 Task:  Check the availability , reviews  and explore  of Airbnb cottages in Cape Cod with access to farms.
Action: Mouse moved to (479, 64)
Screenshot: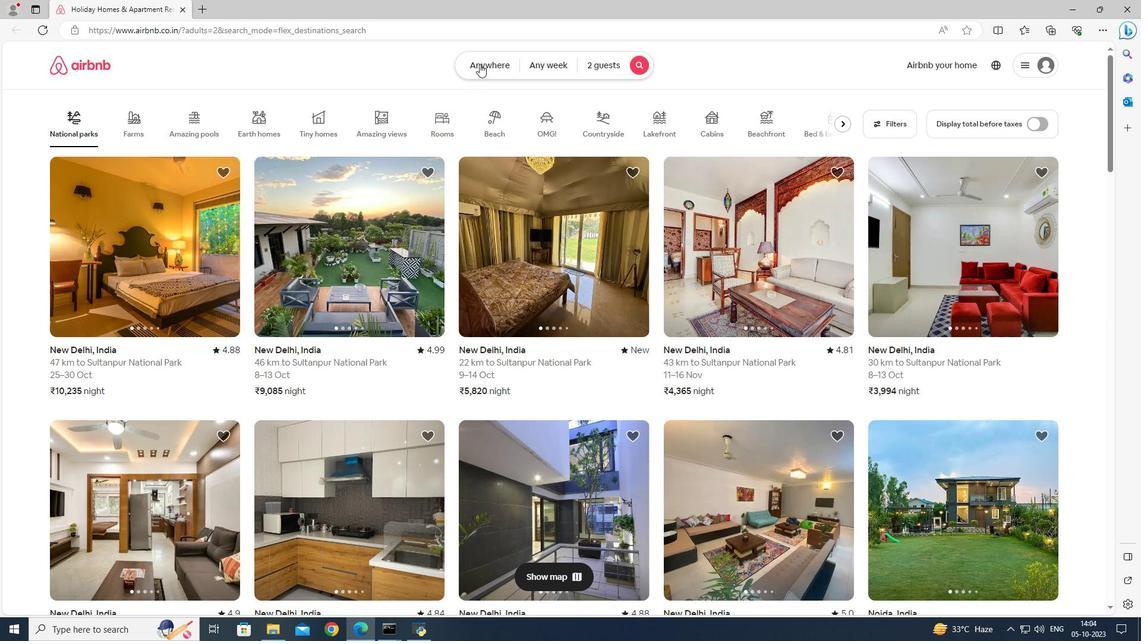 
Action: Mouse pressed left at (479, 64)
Screenshot: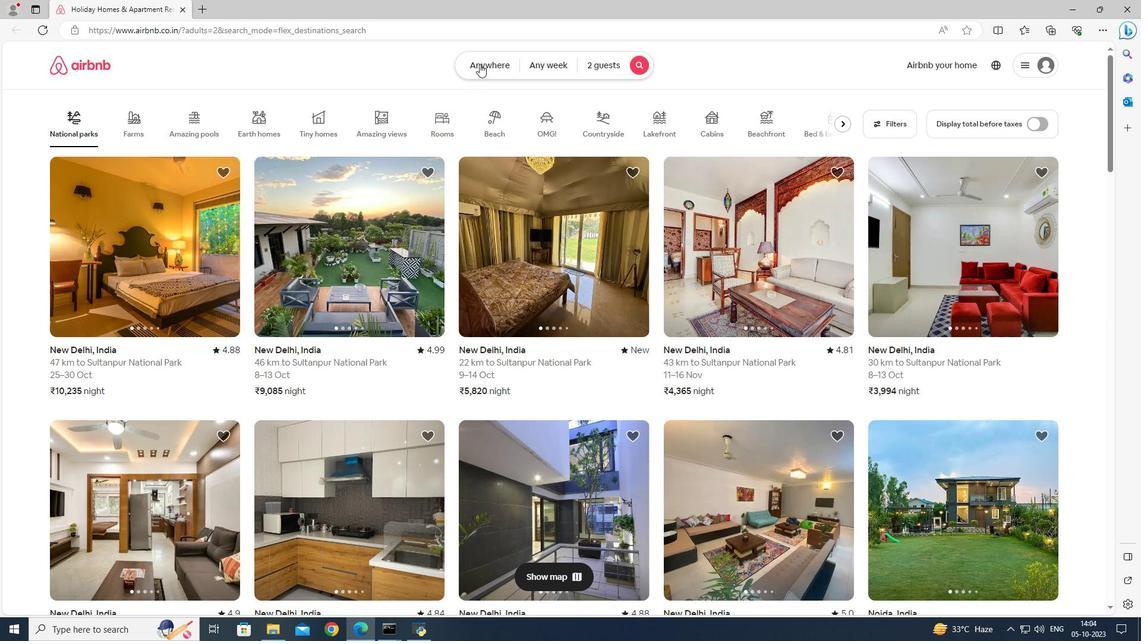 
Action: Mouse moved to (356, 104)
Screenshot: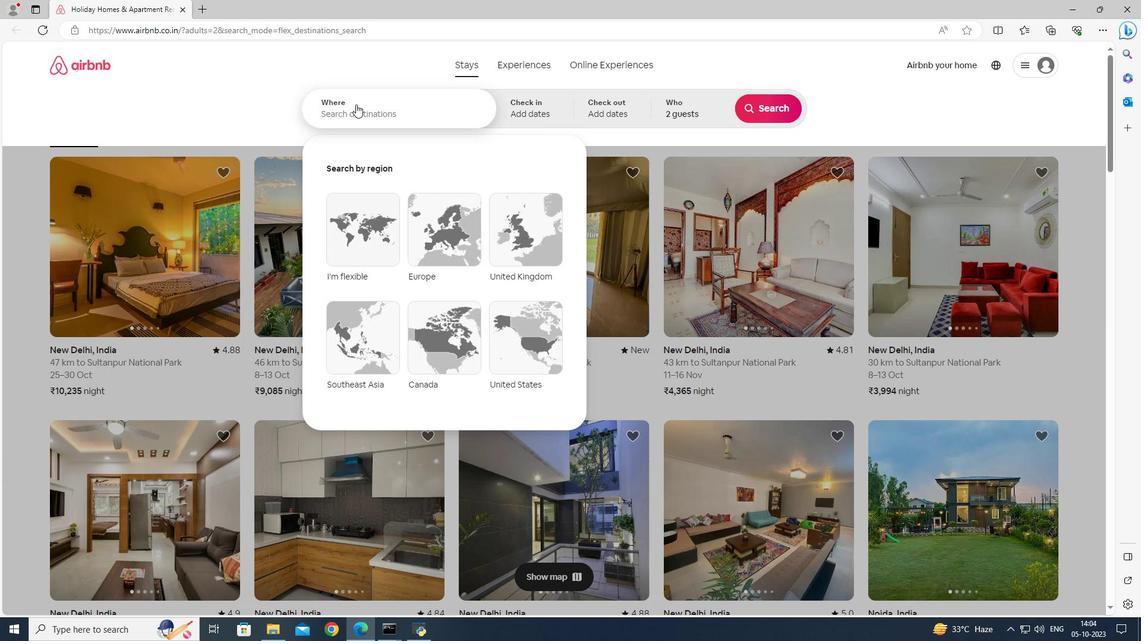 
Action: Mouse pressed left at (356, 104)
Screenshot: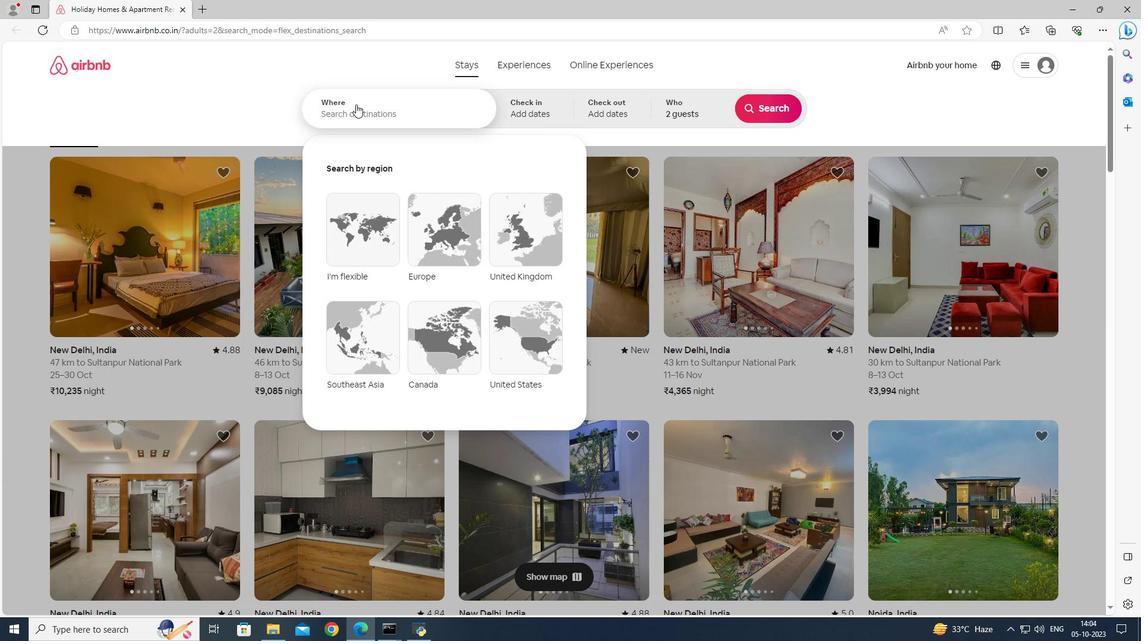 
Action: Mouse moved to (388, 99)
Screenshot: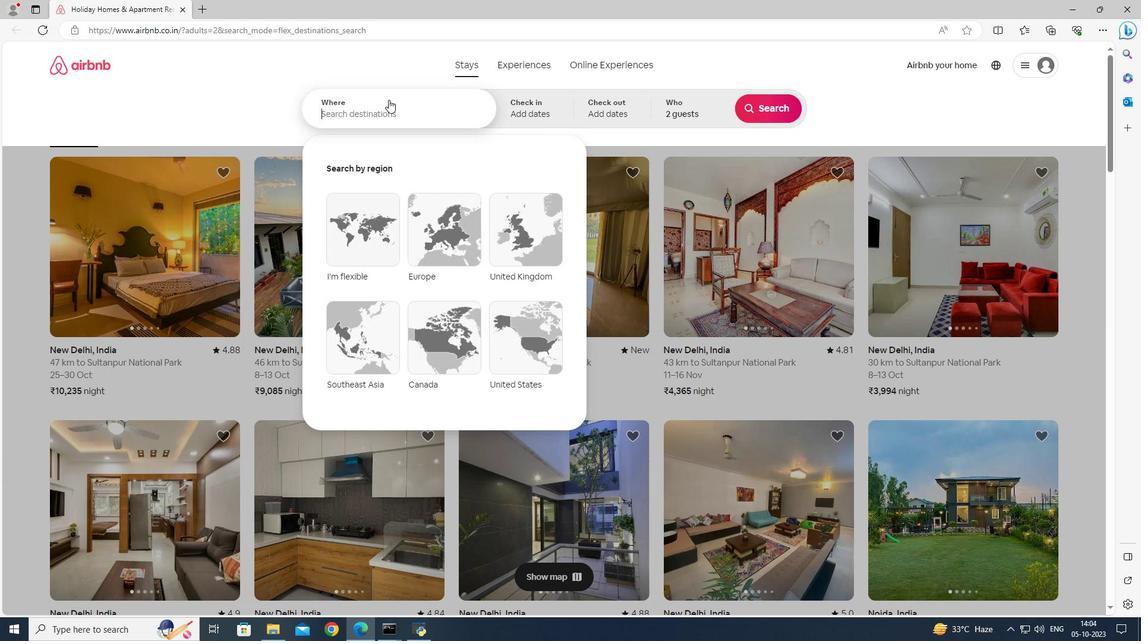 
Action: Key pressed <Key.shift><Key.shift><Key.shift><Key.shift><Key.shift><Key.shift><Key.shift><Key.shift><Key.shift><Key.shift><Key.shift><Key.shift><Key.shift><Key.shift><Key.shift><Key.shift><Key.shift><Key.shift><Key.shift><Key.shift><Key.shift><Key.shift>Cs<Key.backspace>ape<Key.space><Key.shift>Cod
Screenshot: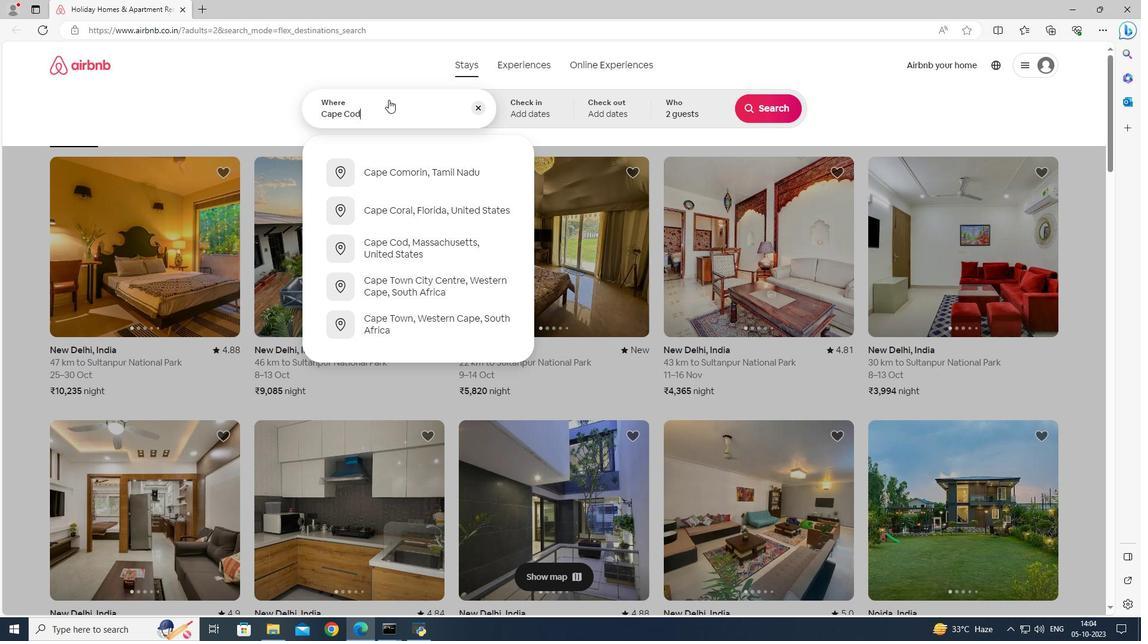 
Action: Mouse moved to (427, 169)
Screenshot: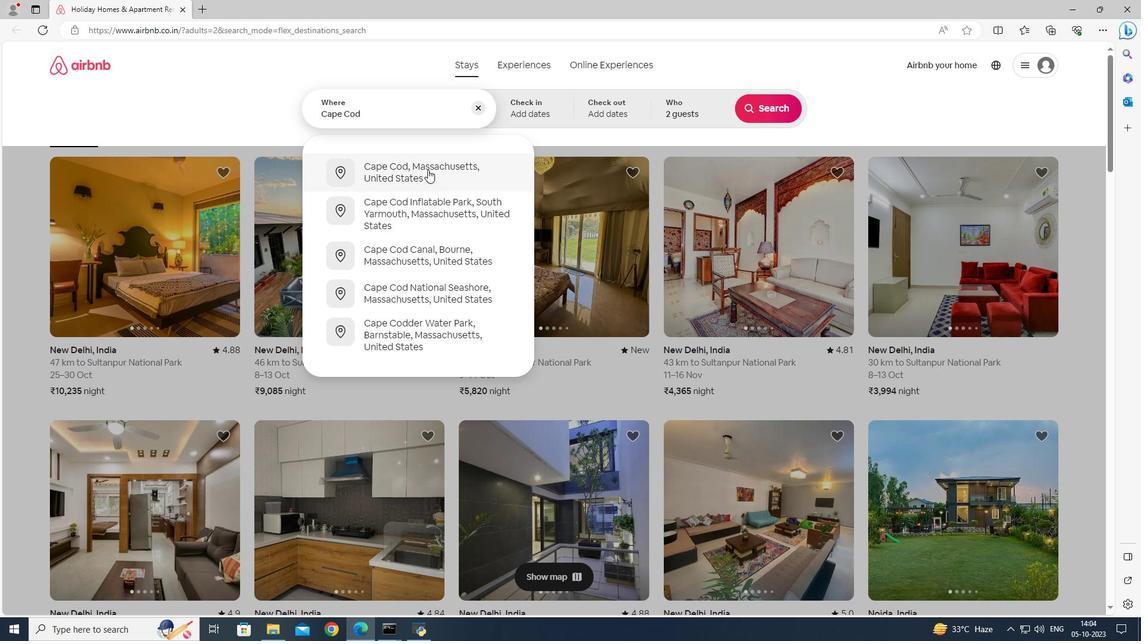 
Action: Mouse pressed left at (427, 169)
Screenshot: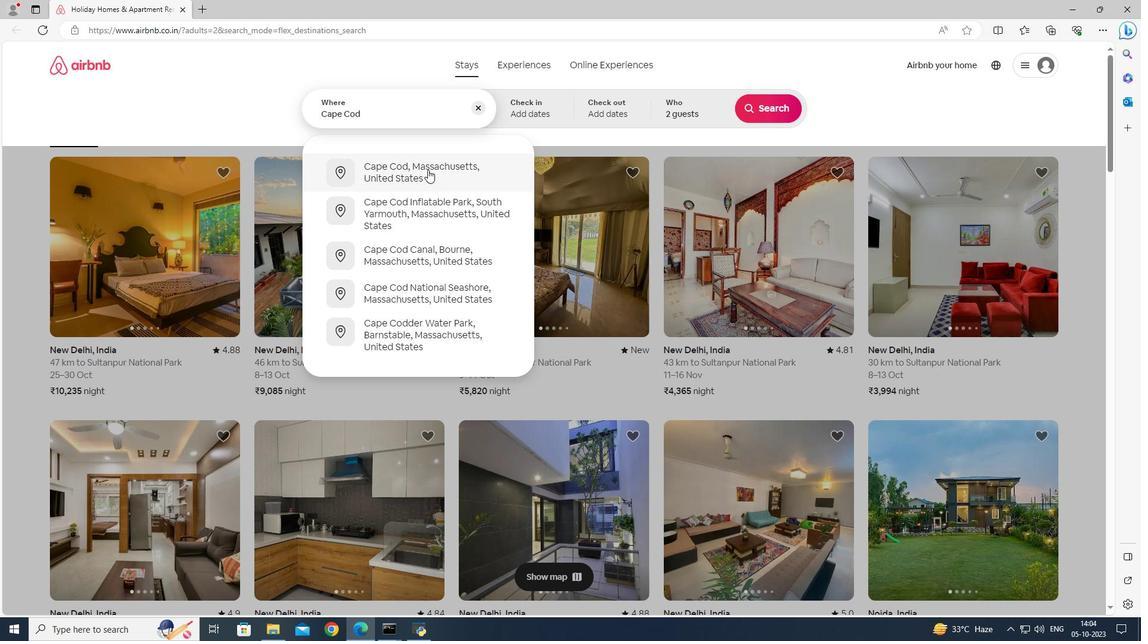 
Action: Mouse moved to (772, 110)
Screenshot: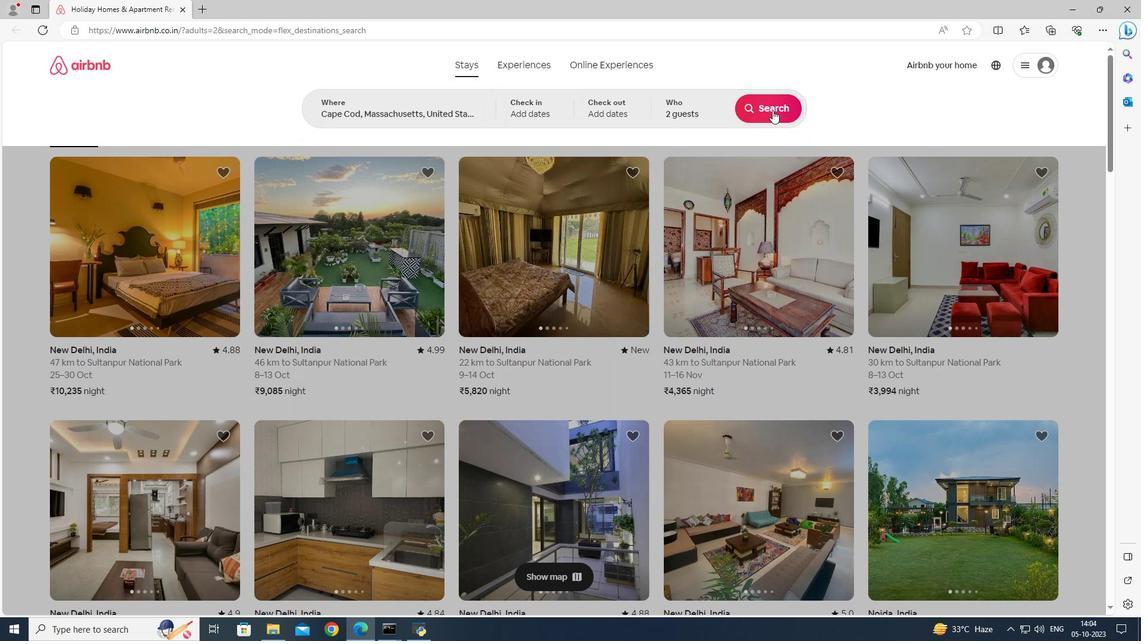 
Action: Mouse pressed left at (772, 110)
Screenshot: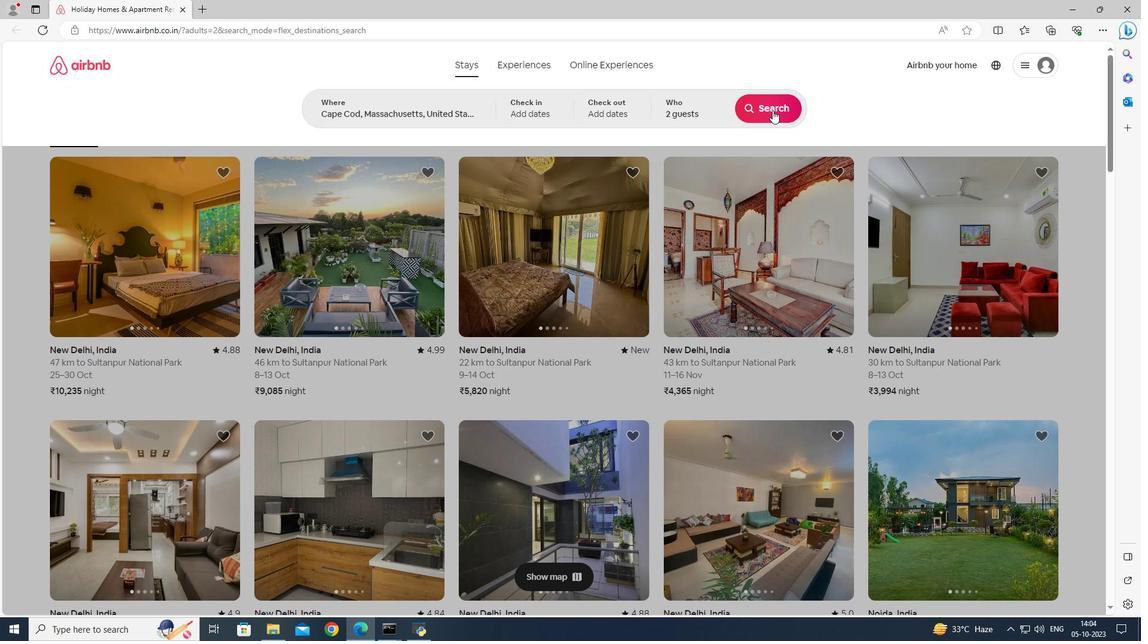 
Action: Mouse moved to (870, 111)
Screenshot: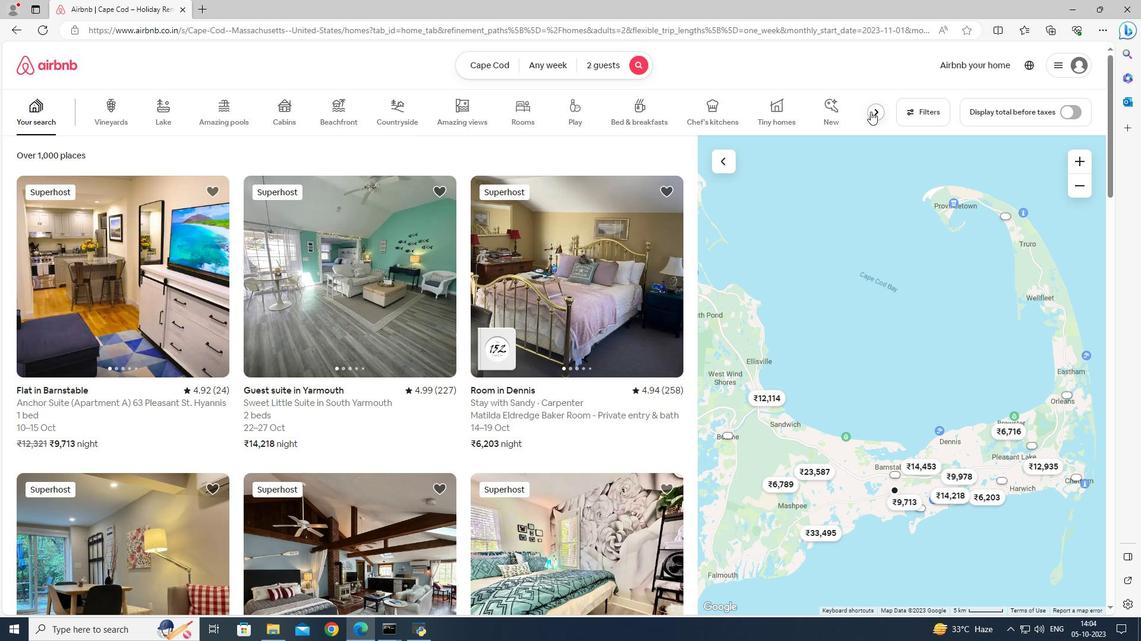 
Action: Mouse pressed left at (870, 111)
Screenshot: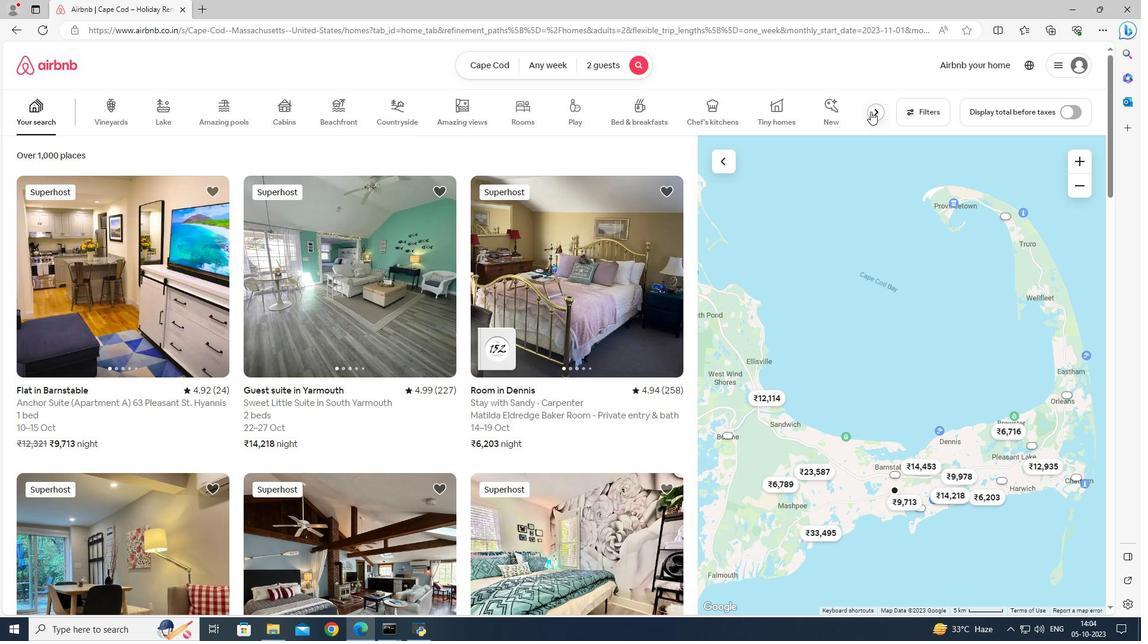 
Action: Mouse moved to (410, 113)
Screenshot: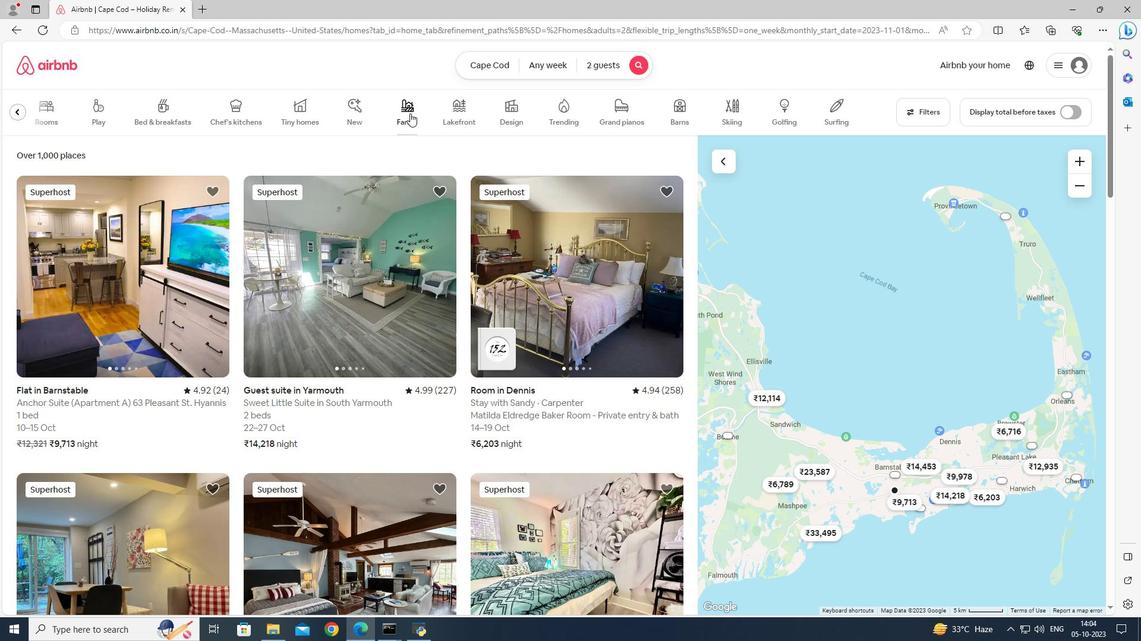 
Action: Mouse pressed left at (410, 113)
Screenshot: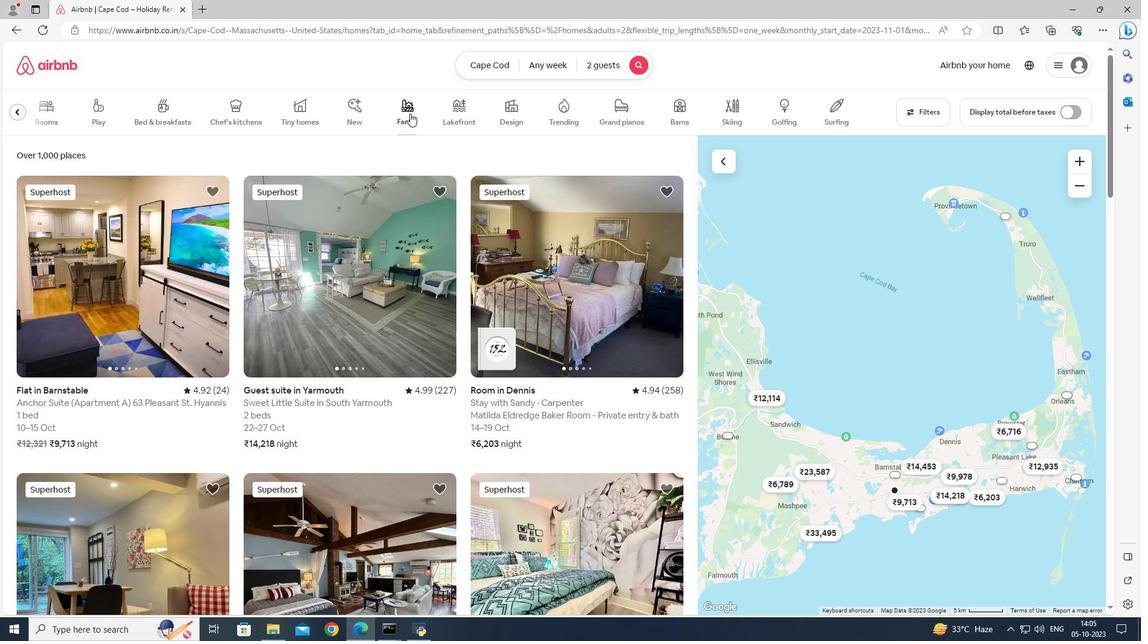 
Action: Mouse moved to (118, 308)
Screenshot: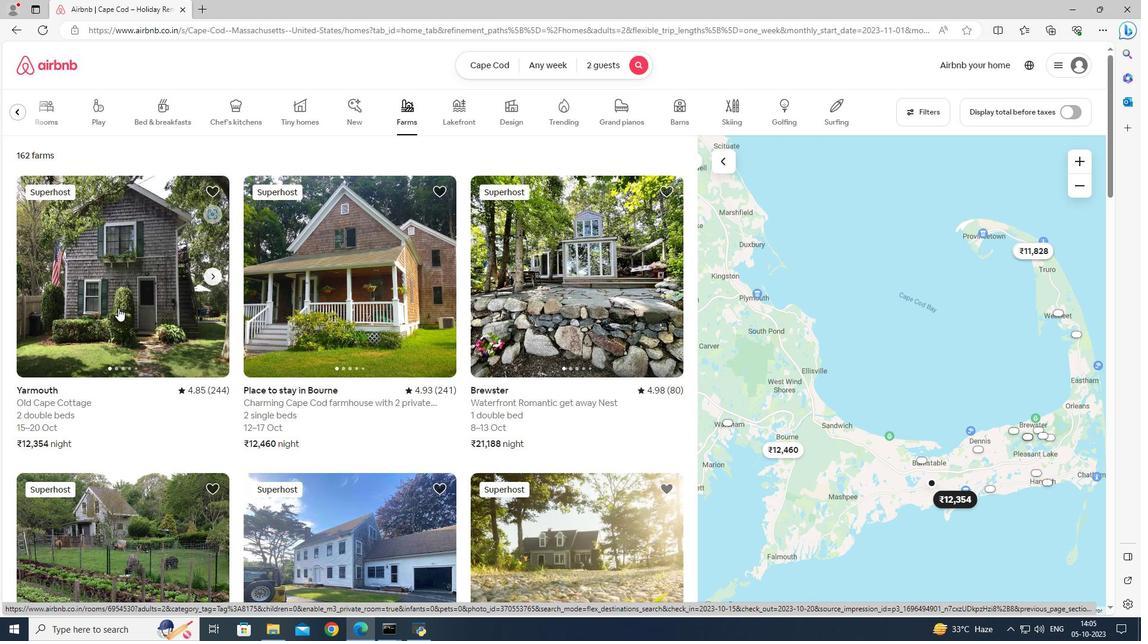 
Action: Mouse pressed left at (118, 308)
Screenshot: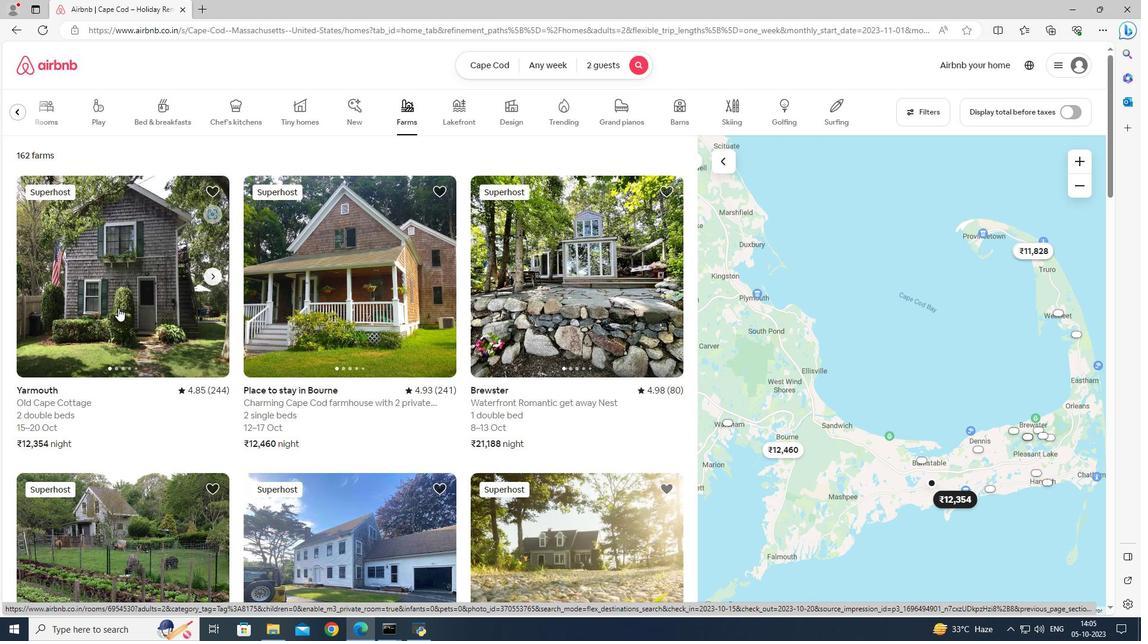 
Action: Mouse moved to (830, 435)
Screenshot: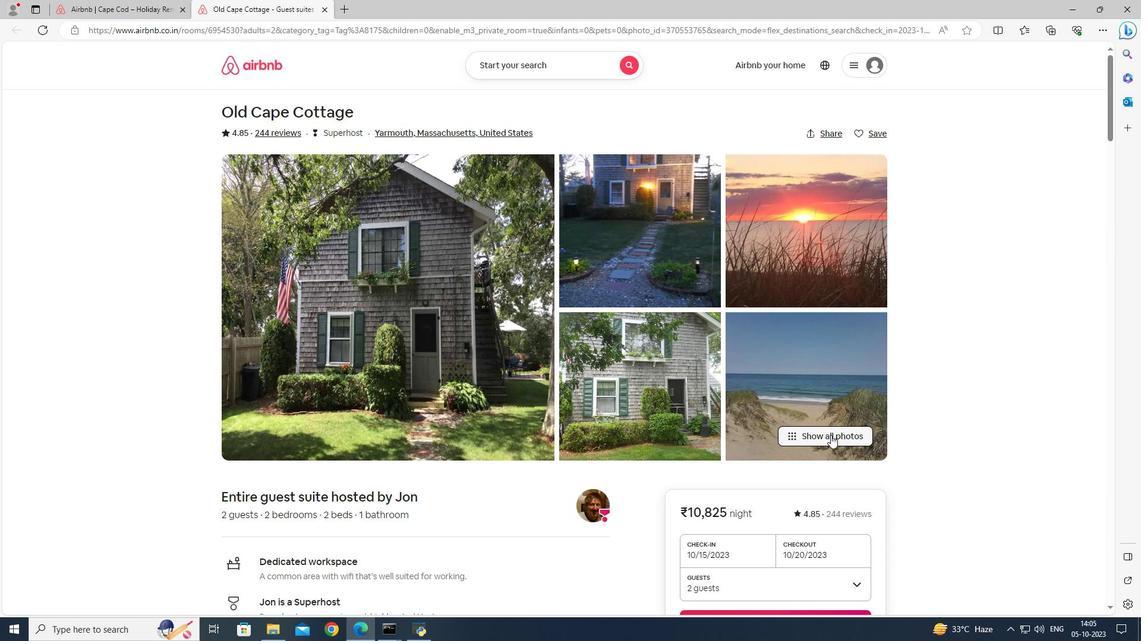 
Action: Mouse pressed left at (830, 435)
Screenshot: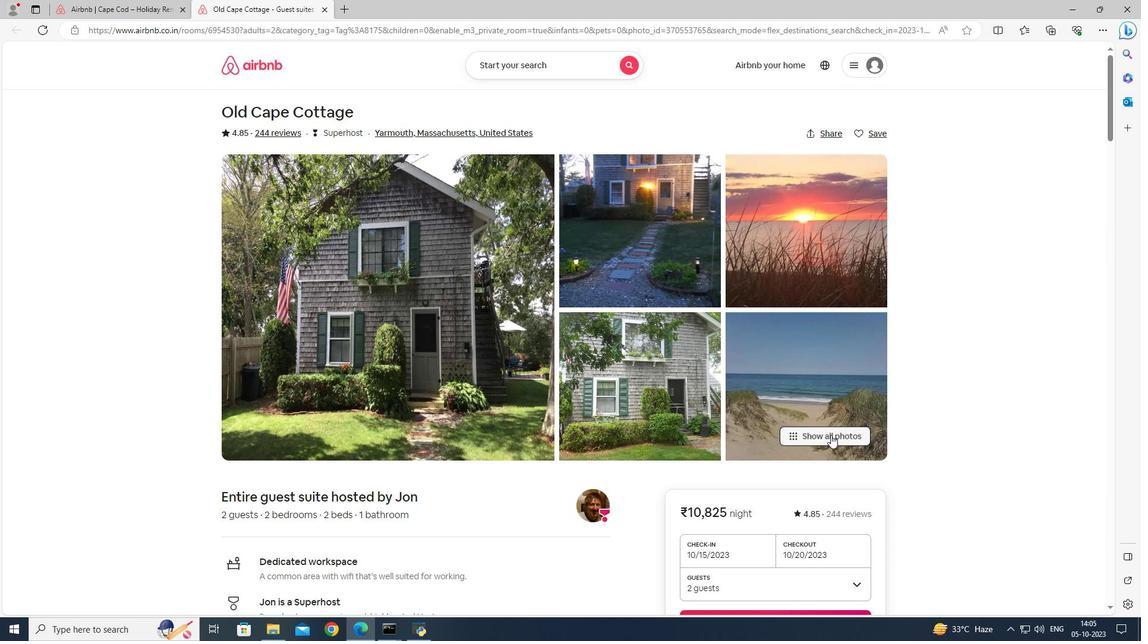 
Action: Mouse moved to (768, 344)
Screenshot: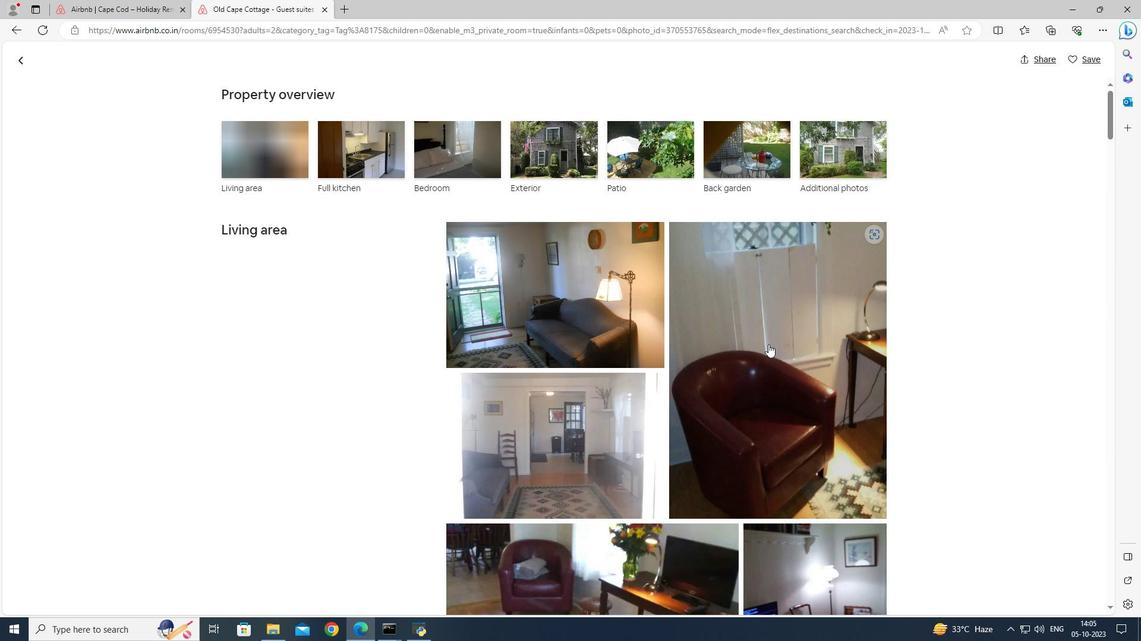 
Action: Mouse scrolled (768, 344) with delta (0, 0)
Screenshot: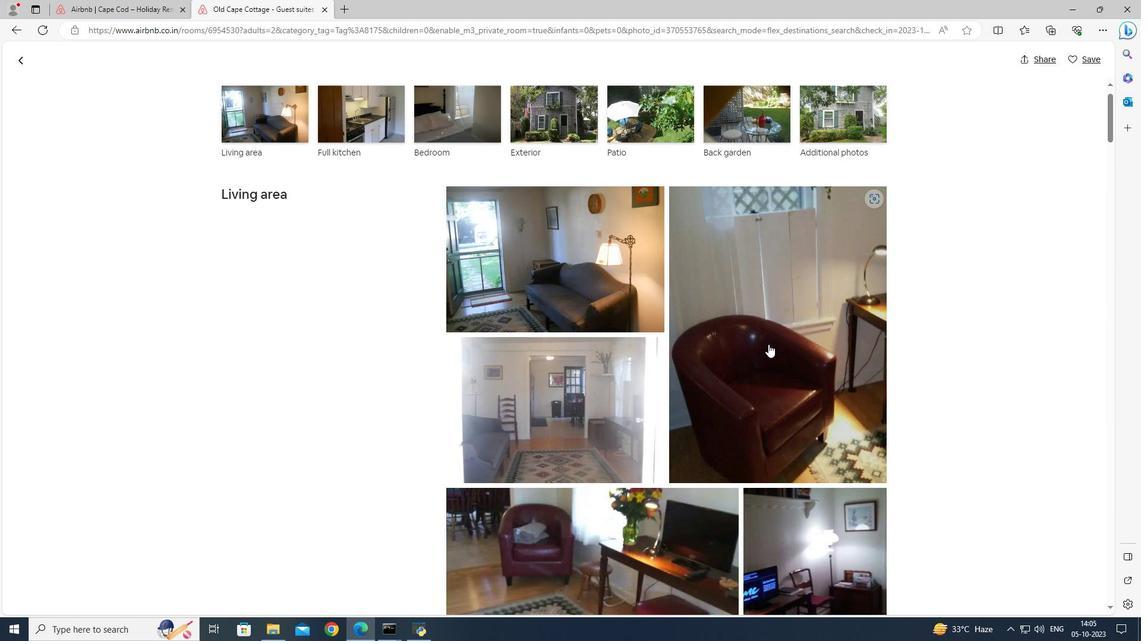 
Action: Mouse scrolled (768, 344) with delta (0, 0)
Screenshot: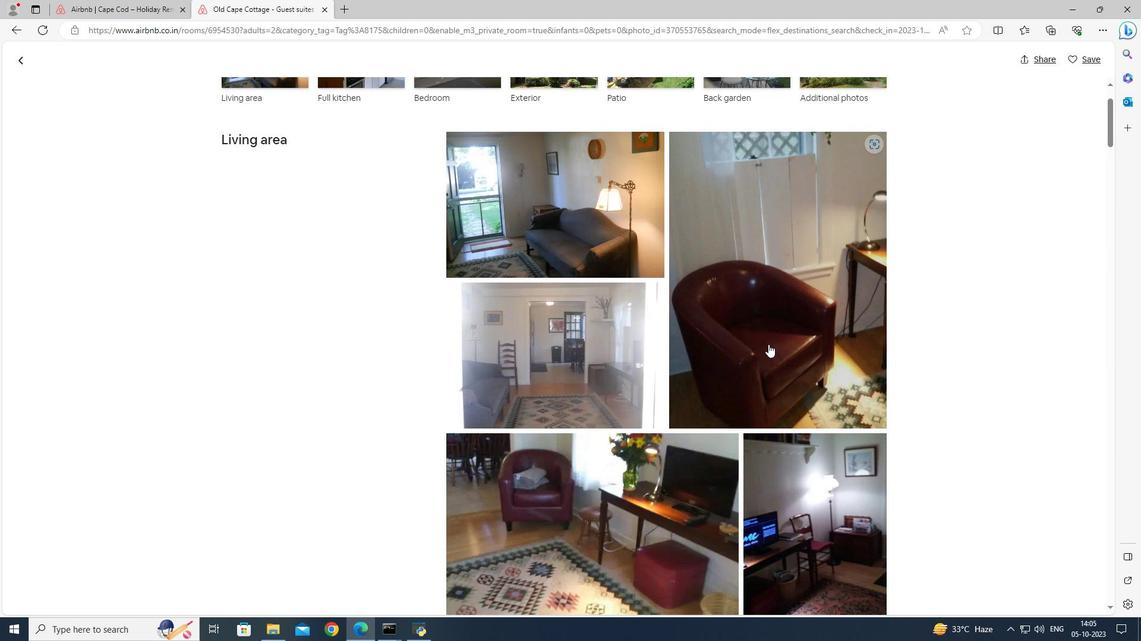 
Action: Mouse scrolled (768, 344) with delta (0, 0)
Screenshot: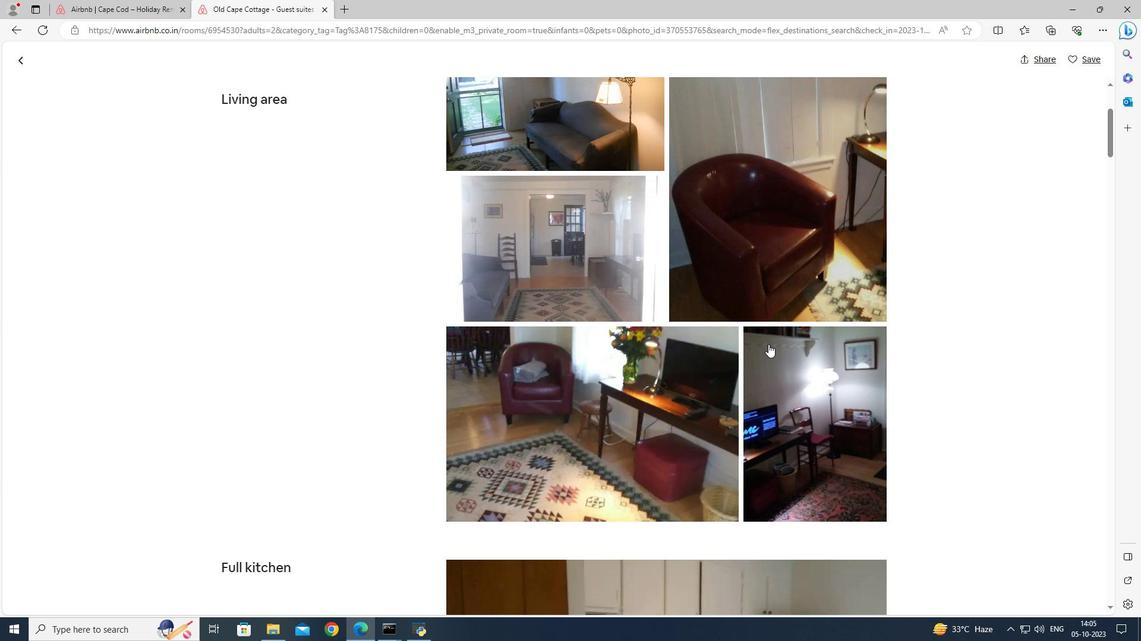 
Action: Mouse scrolled (768, 344) with delta (0, 0)
Screenshot: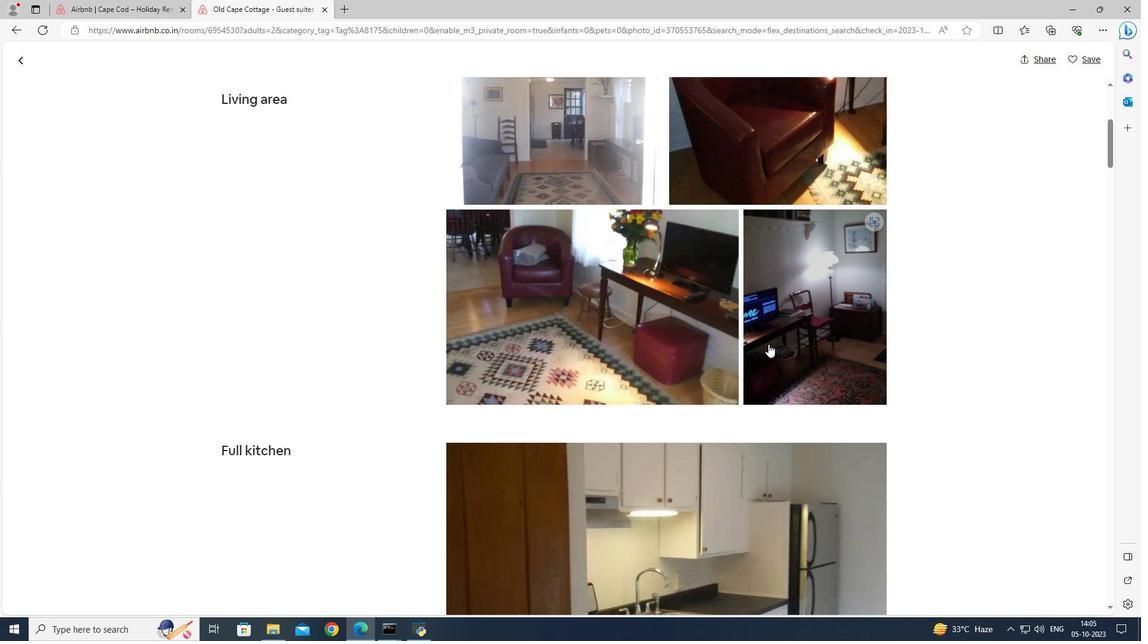 
Action: Mouse scrolled (768, 344) with delta (0, 0)
Screenshot: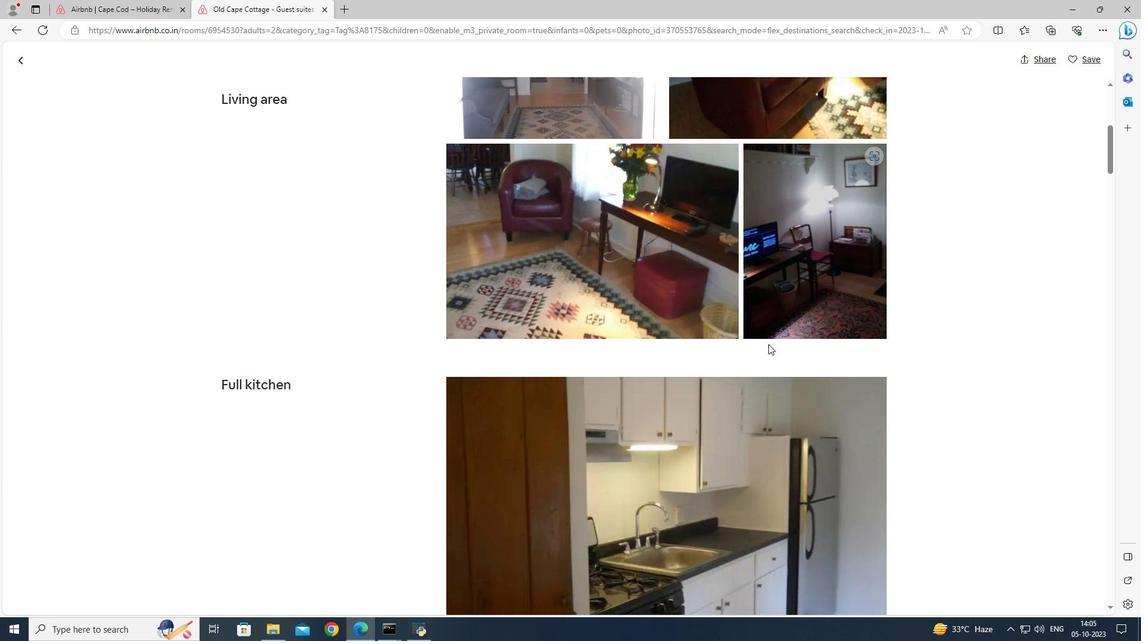 
Action: Mouse scrolled (768, 344) with delta (0, 0)
Screenshot: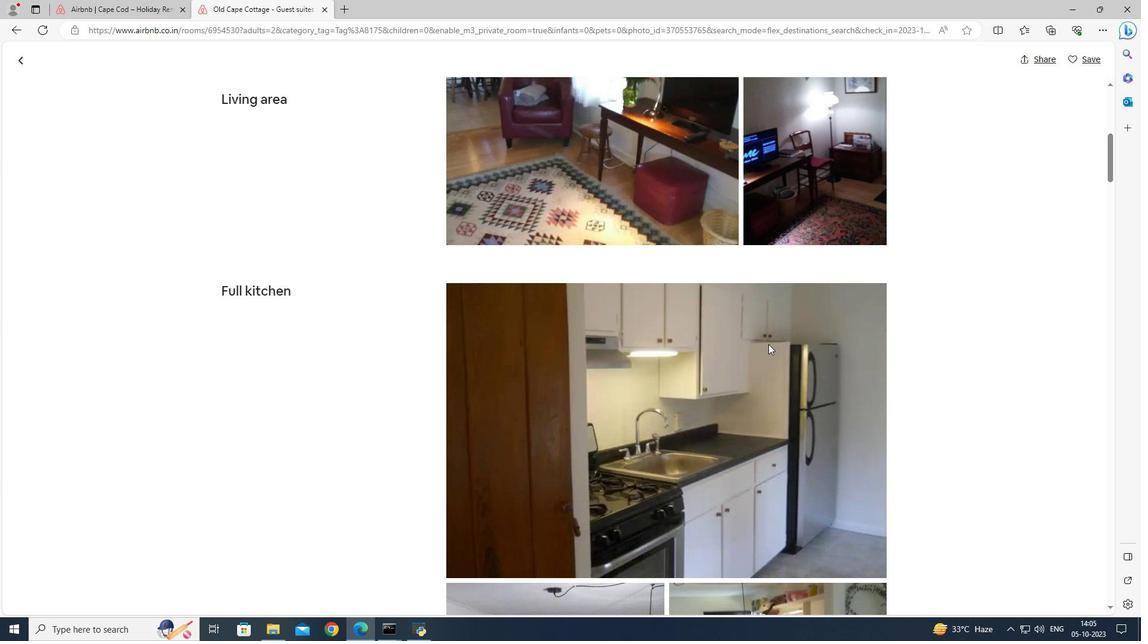 
Action: Mouse scrolled (768, 344) with delta (0, 0)
Screenshot: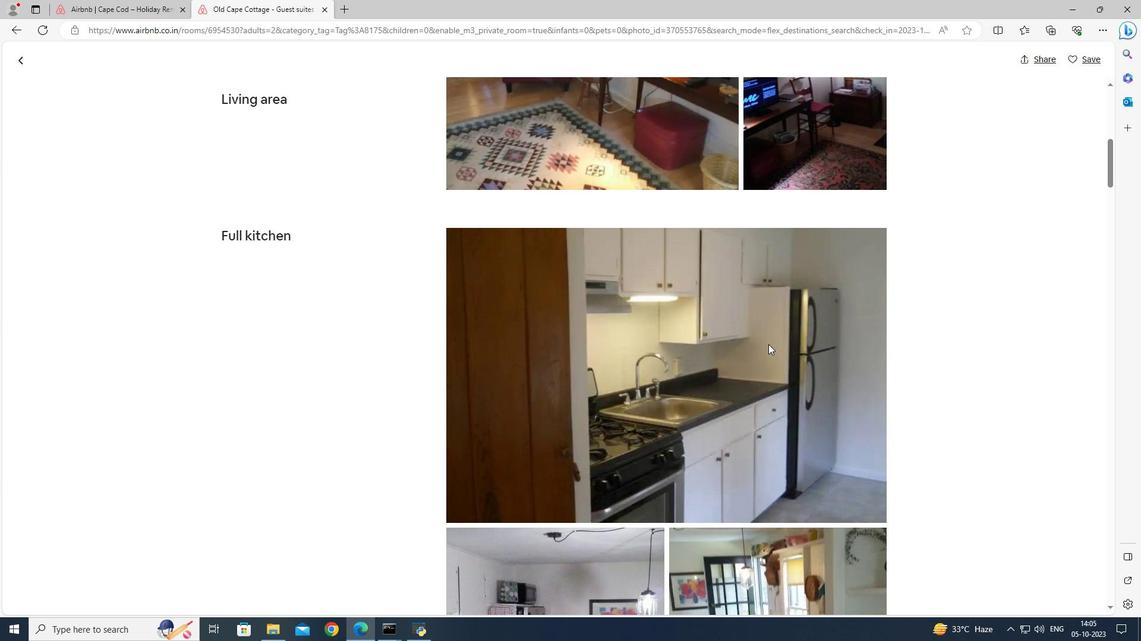 
Action: Mouse scrolled (768, 344) with delta (0, 0)
Screenshot: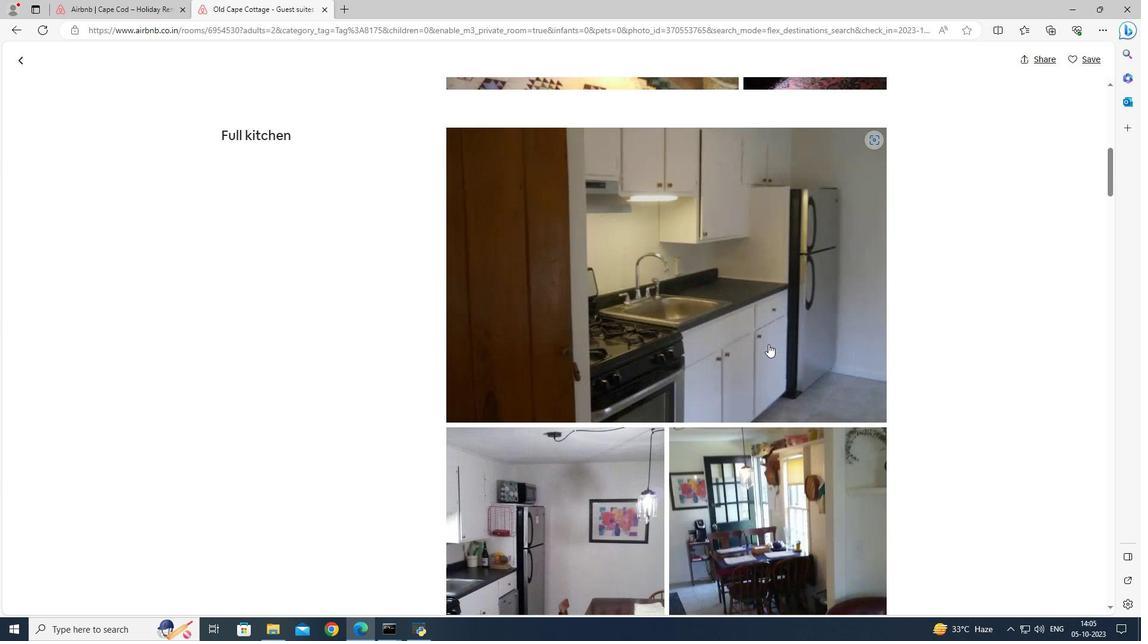 
Action: Mouse scrolled (768, 344) with delta (0, 0)
Screenshot: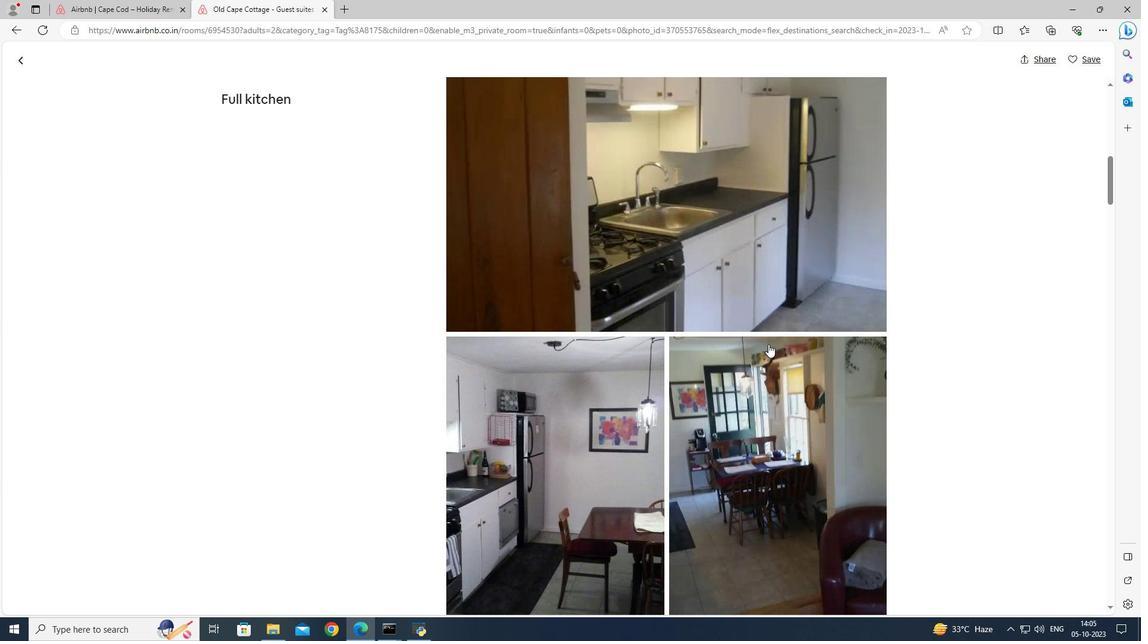 
Action: Mouse scrolled (768, 344) with delta (0, 0)
Screenshot: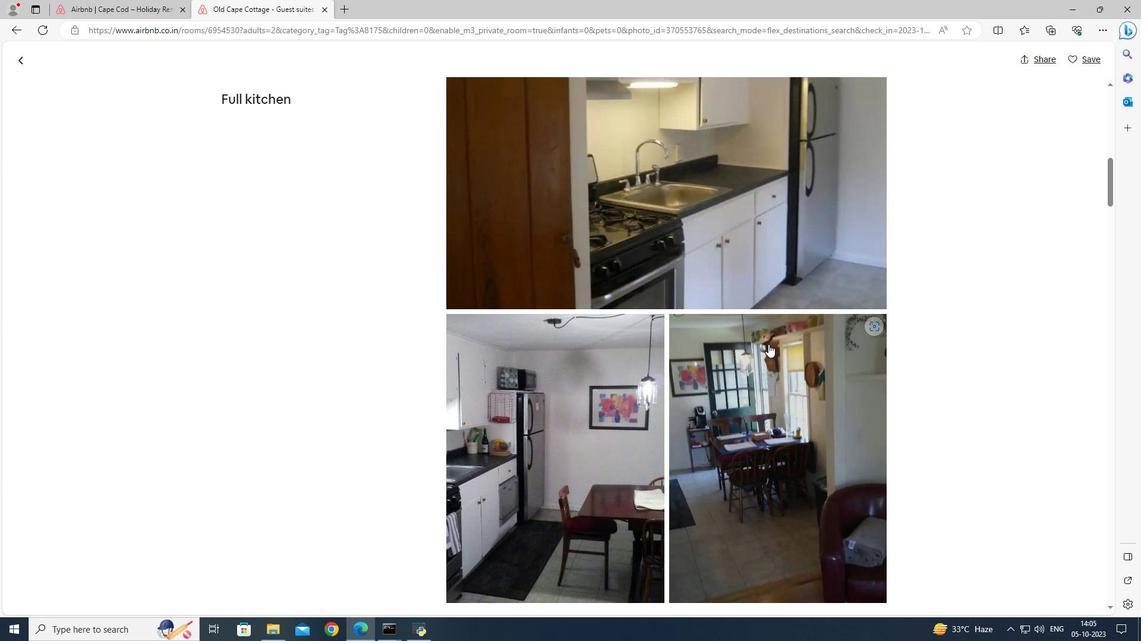 
Action: Mouse scrolled (768, 344) with delta (0, 0)
Screenshot: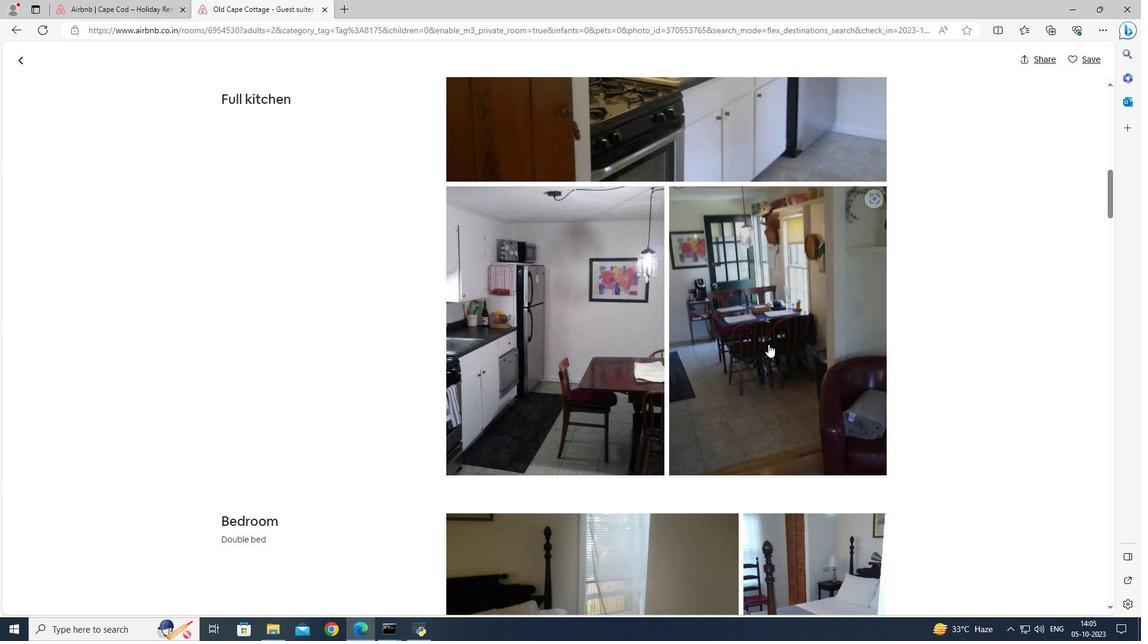 
Action: Mouse scrolled (768, 344) with delta (0, 0)
Screenshot: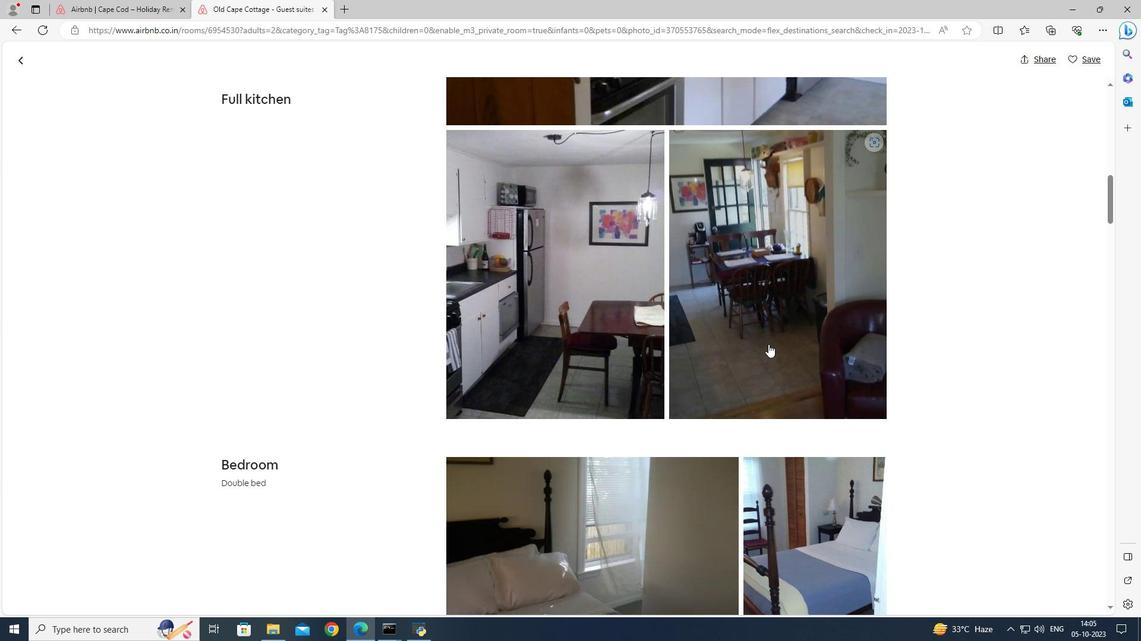 
Action: Mouse scrolled (768, 344) with delta (0, 0)
Screenshot: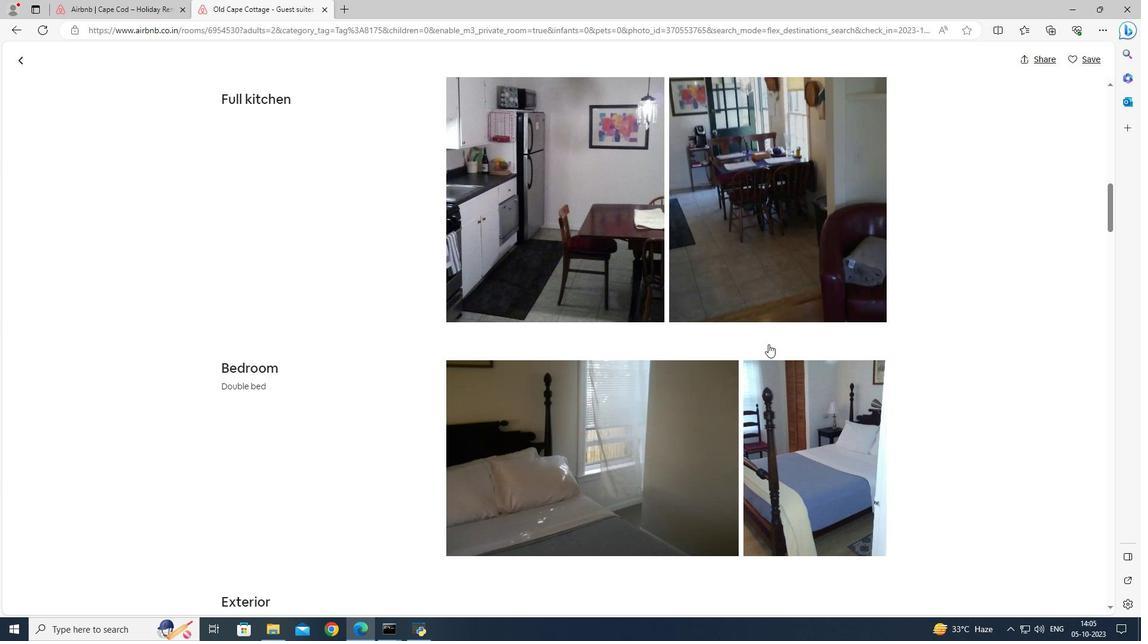 
Action: Mouse scrolled (768, 344) with delta (0, 0)
Screenshot: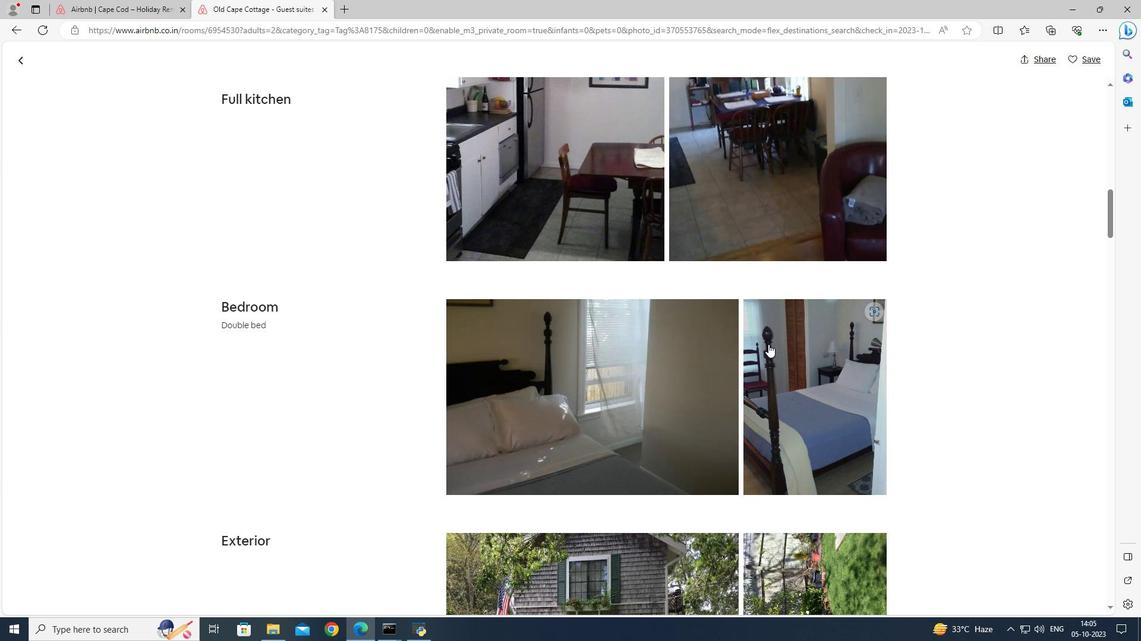 
Action: Mouse scrolled (768, 344) with delta (0, 0)
Screenshot: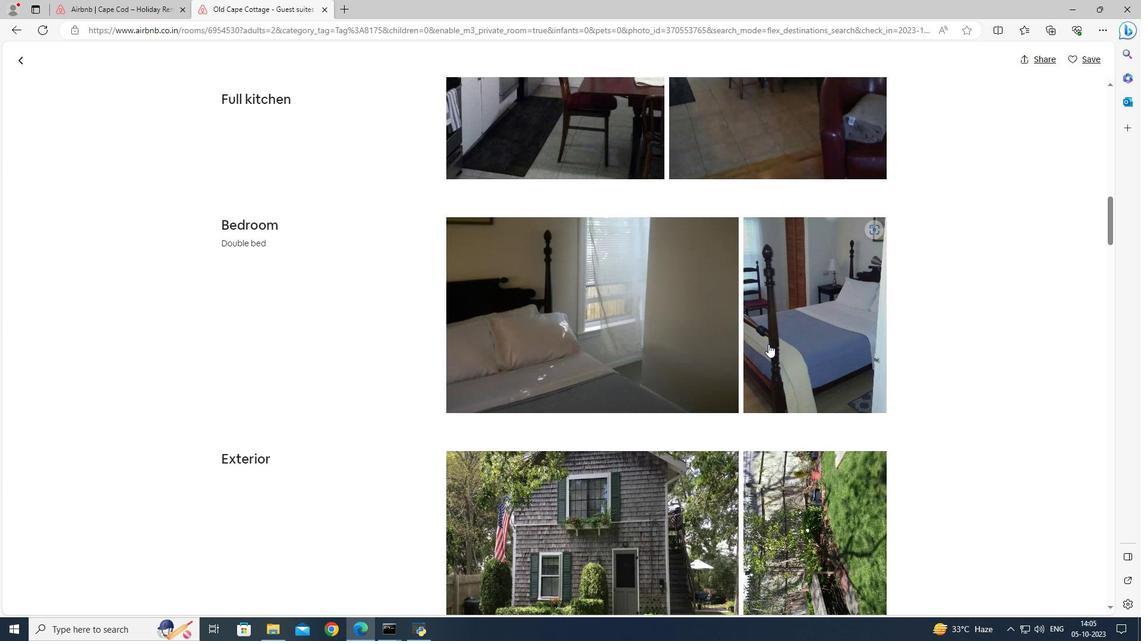 
Action: Mouse scrolled (768, 344) with delta (0, 0)
Screenshot: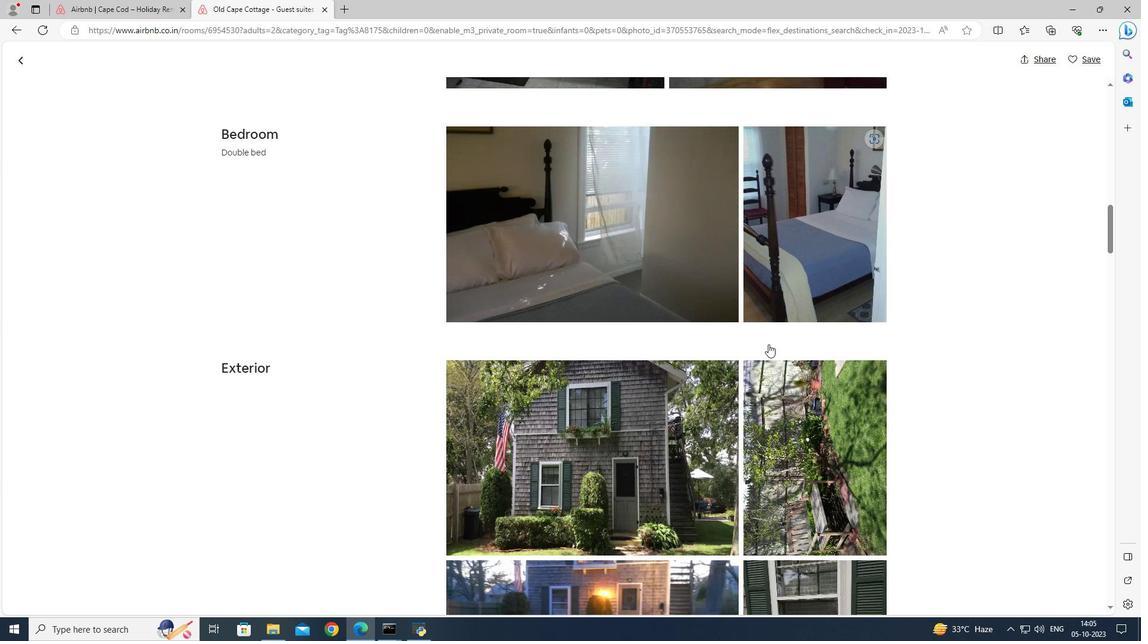 
Action: Mouse scrolled (768, 344) with delta (0, 0)
Screenshot: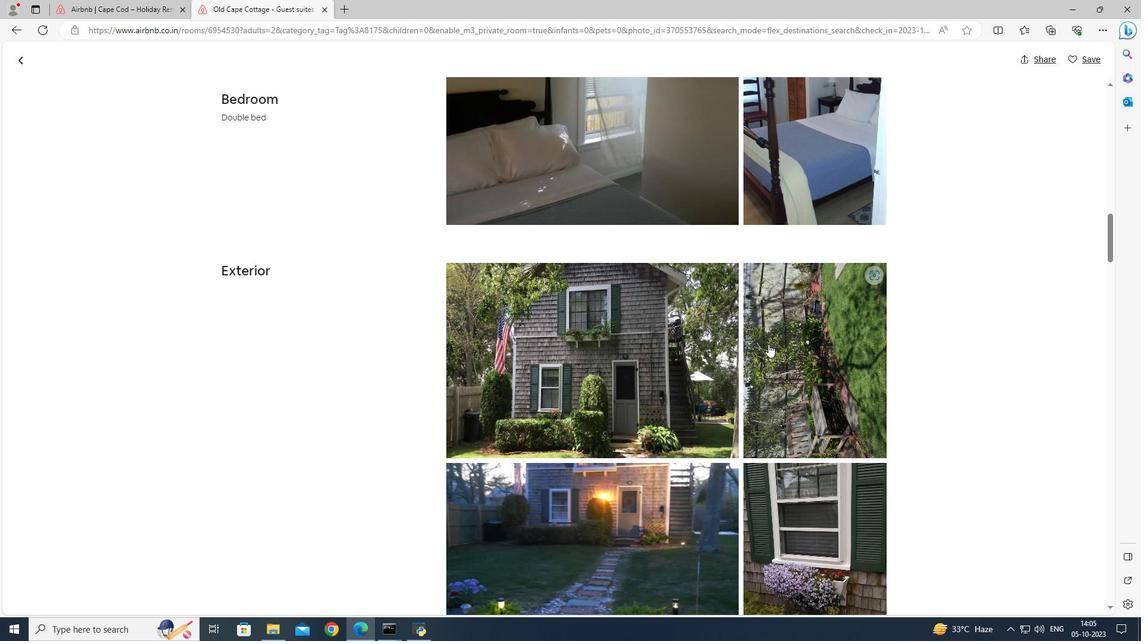 
Action: Mouse scrolled (768, 344) with delta (0, 0)
Screenshot: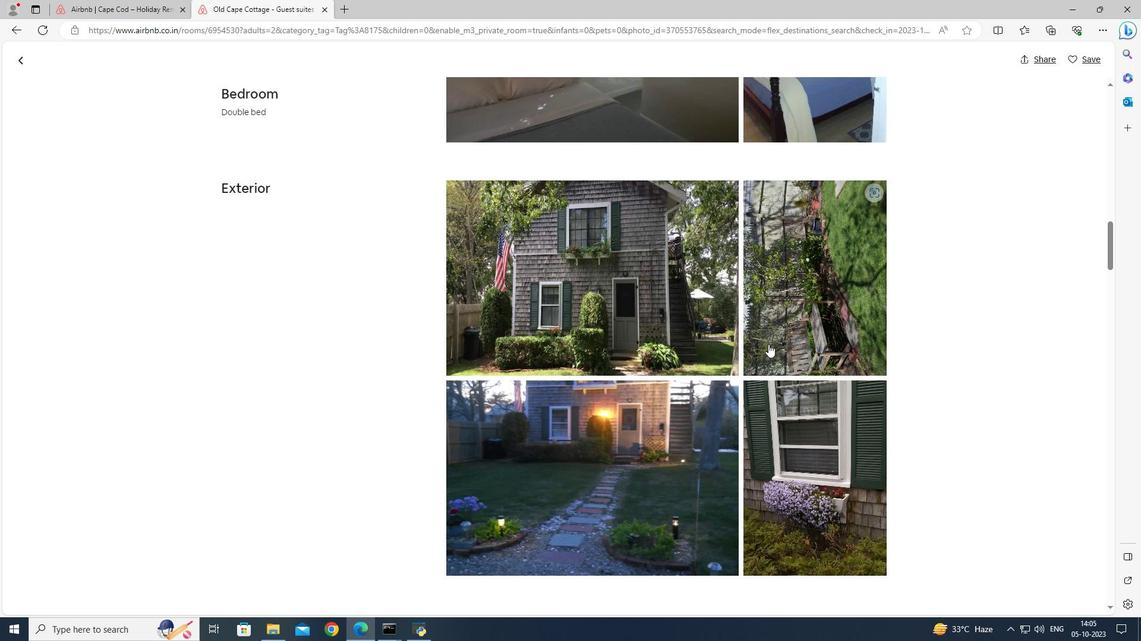 
Action: Mouse scrolled (768, 344) with delta (0, 0)
Screenshot: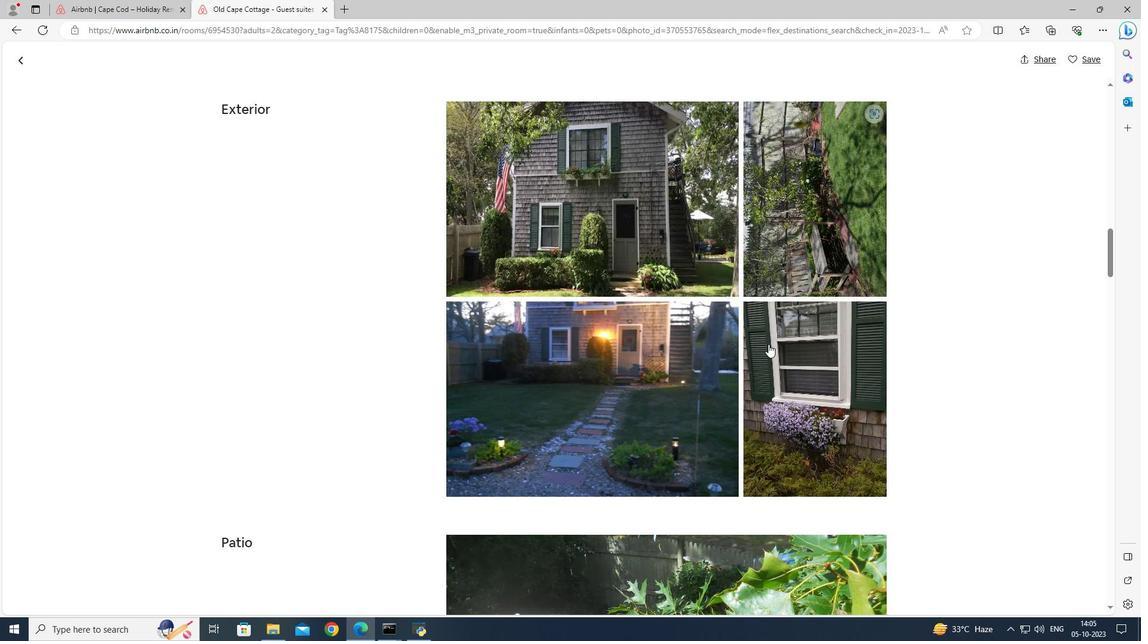 
Action: Mouse scrolled (768, 344) with delta (0, 0)
Screenshot: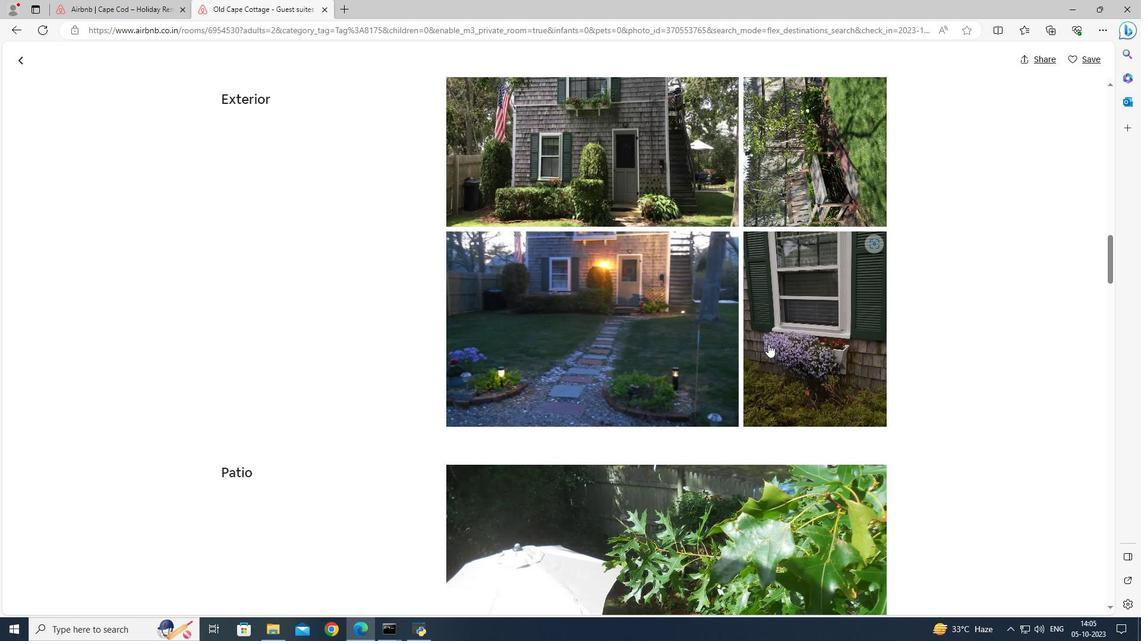 
Action: Mouse scrolled (768, 344) with delta (0, 0)
Screenshot: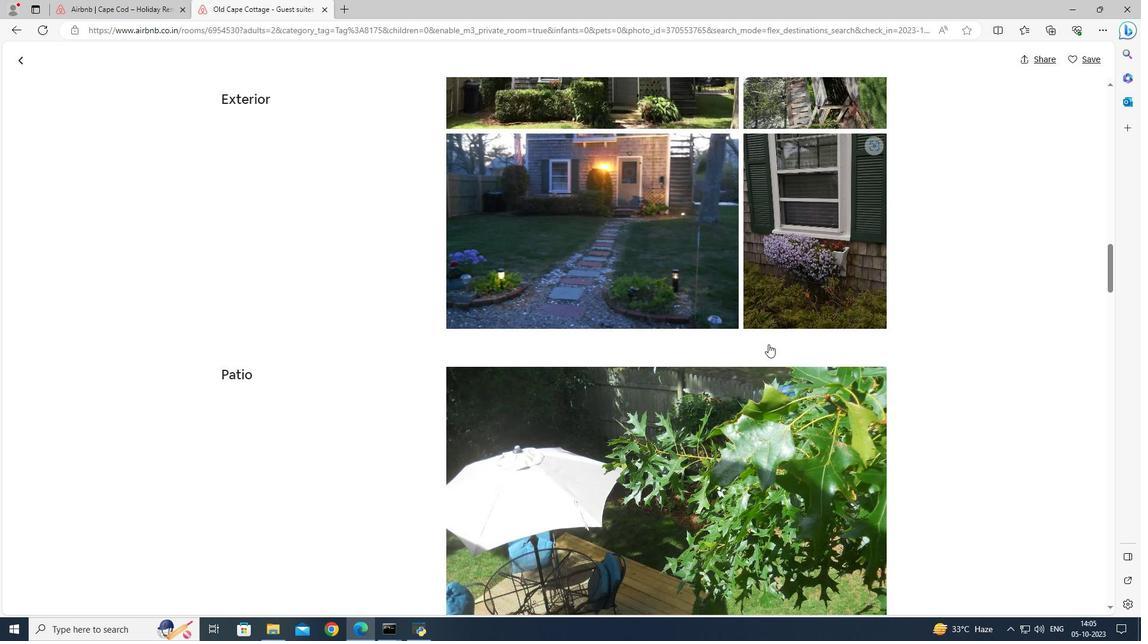 
Action: Mouse scrolled (768, 344) with delta (0, 0)
Screenshot: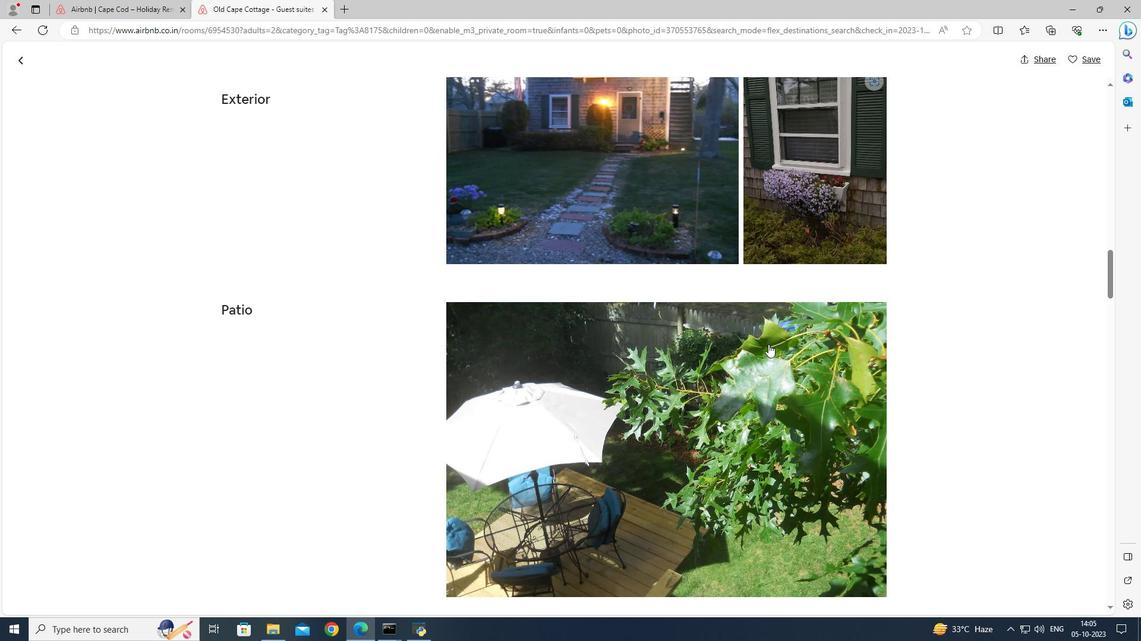 
Action: Mouse scrolled (768, 344) with delta (0, 0)
Screenshot: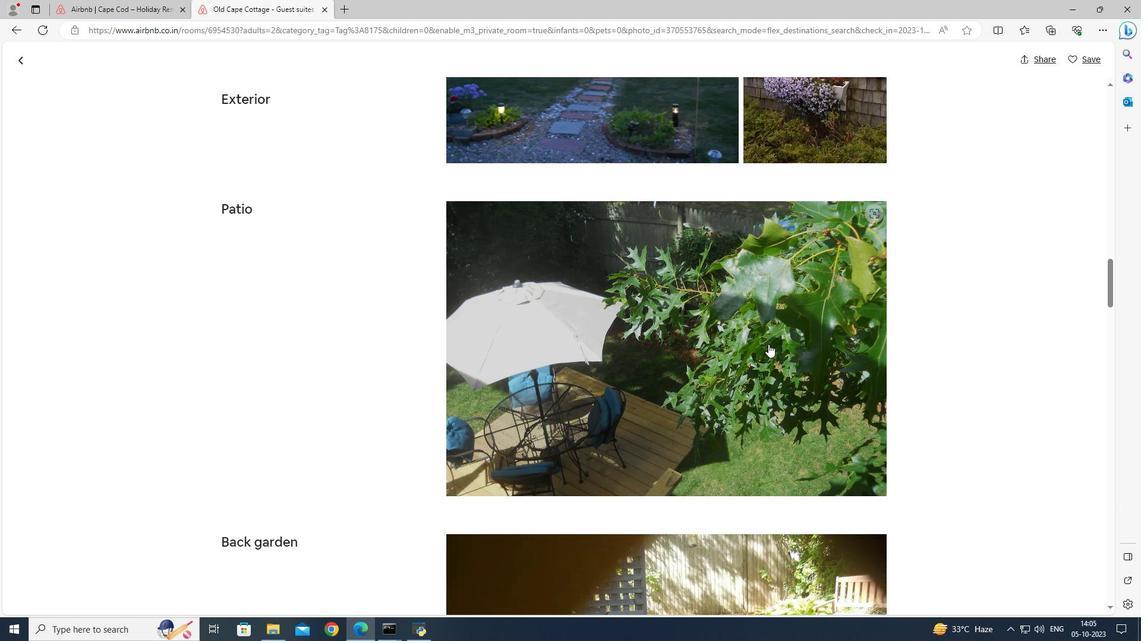 
Action: Mouse scrolled (768, 344) with delta (0, 0)
Screenshot: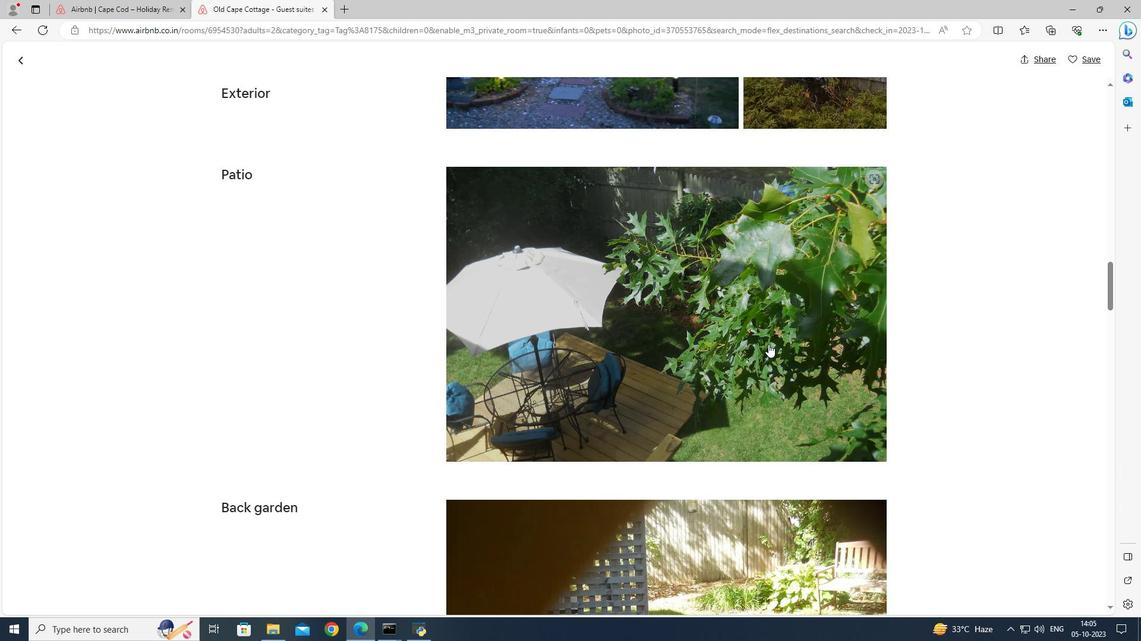 
Action: Mouse scrolled (768, 344) with delta (0, 0)
Screenshot: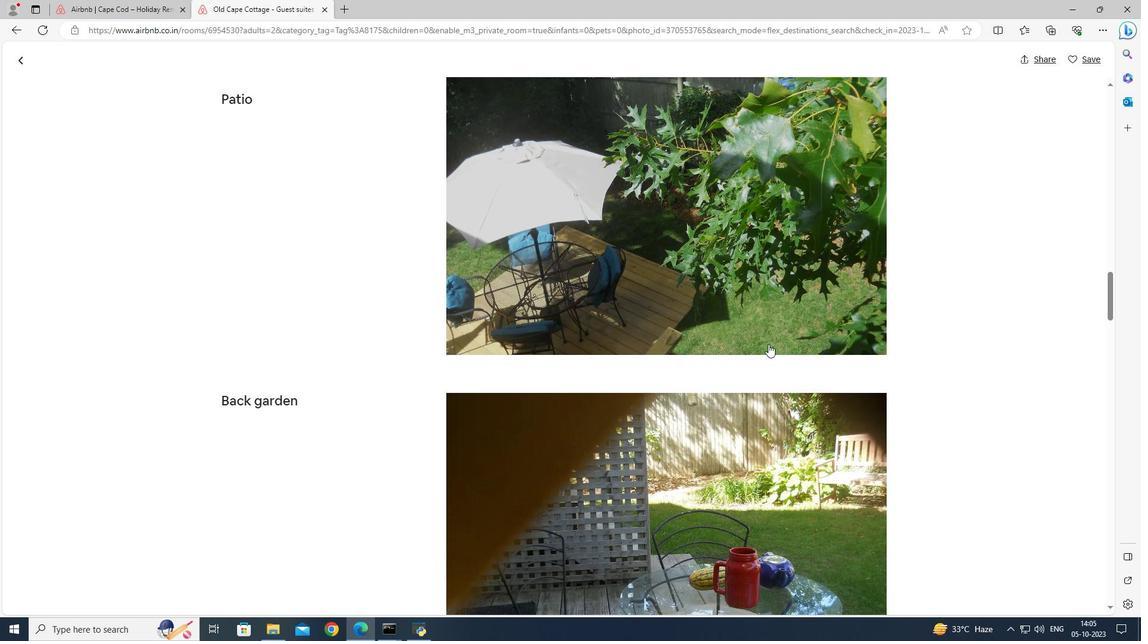 
Action: Mouse scrolled (768, 344) with delta (0, 0)
Screenshot: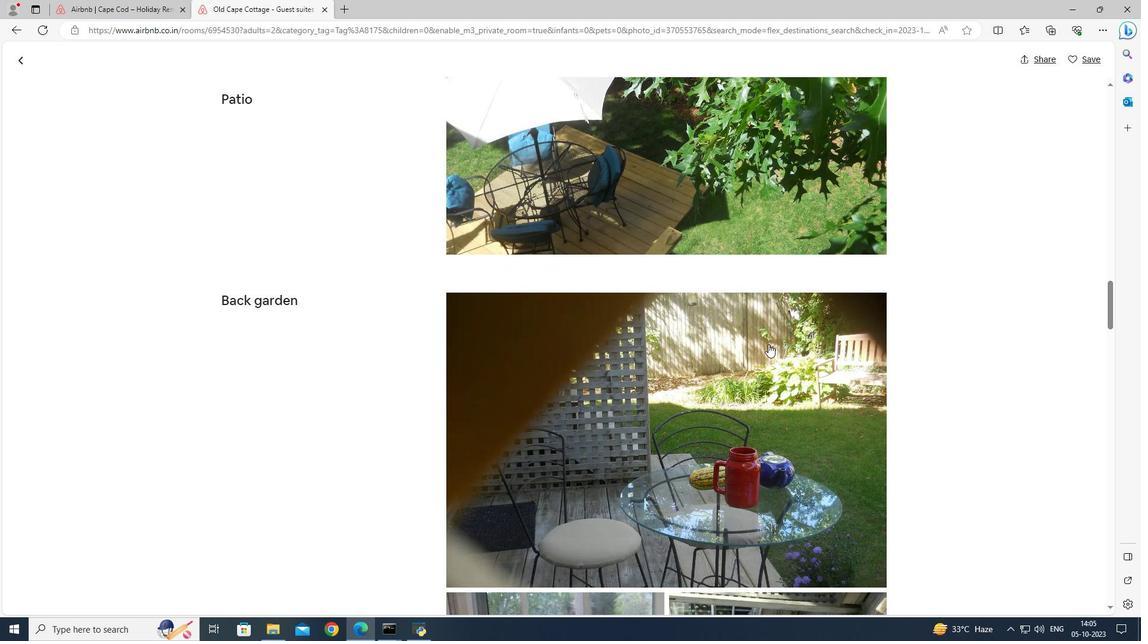 
Action: Mouse scrolled (768, 344) with delta (0, 0)
Screenshot: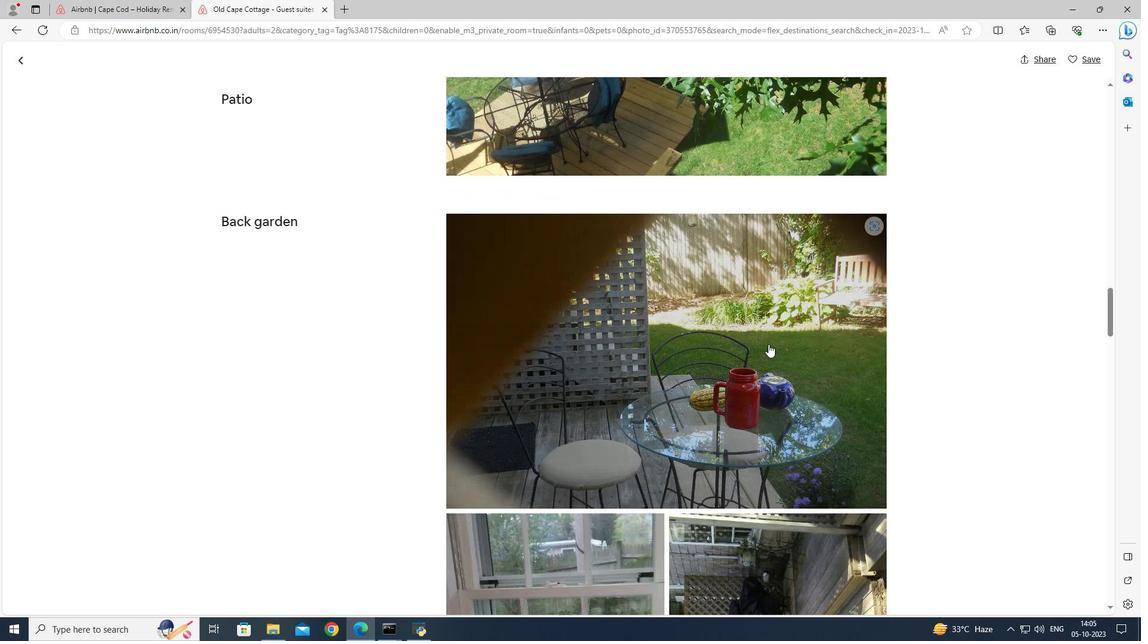 
Action: Mouse scrolled (768, 344) with delta (0, 0)
Screenshot: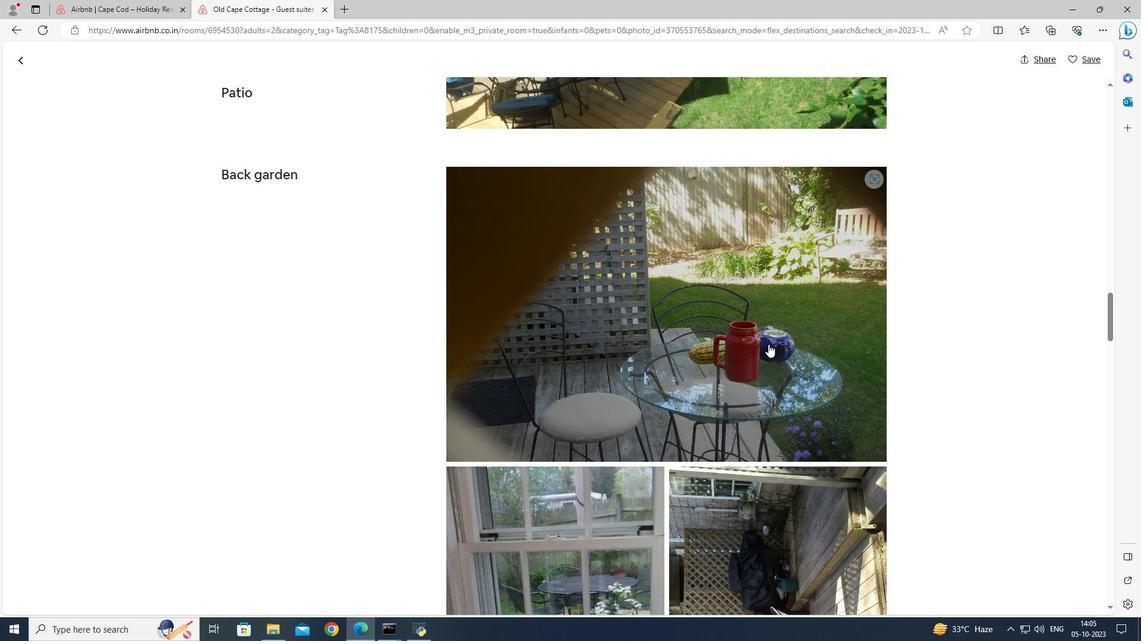 
Action: Mouse scrolled (768, 344) with delta (0, 0)
Screenshot: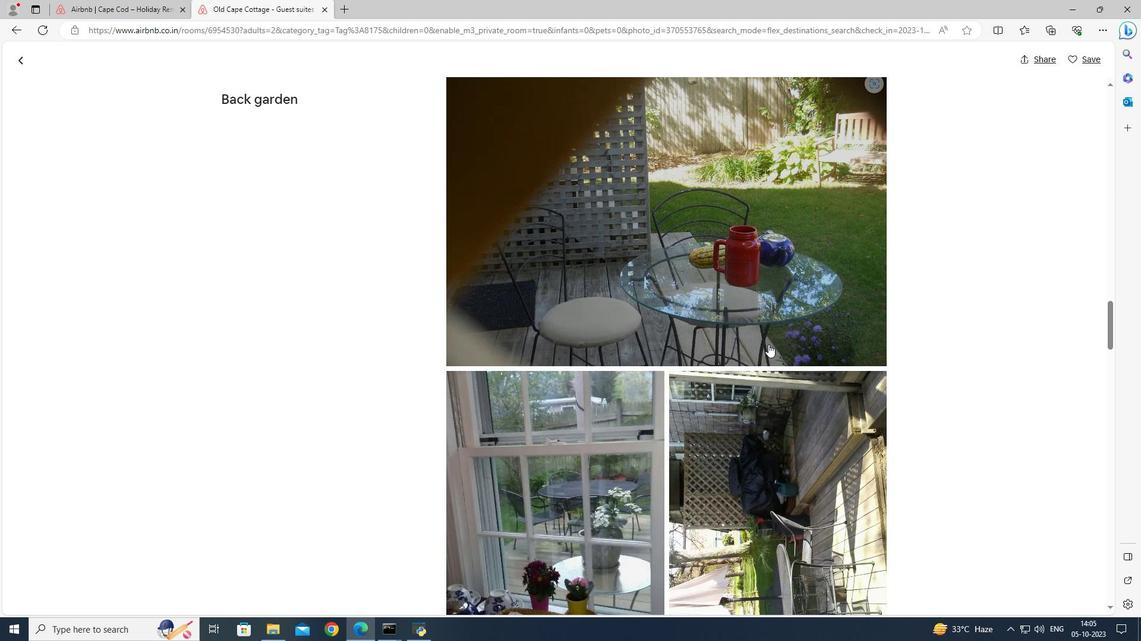 
Action: Mouse scrolled (768, 344) with delta (0, 0)
Screenshot: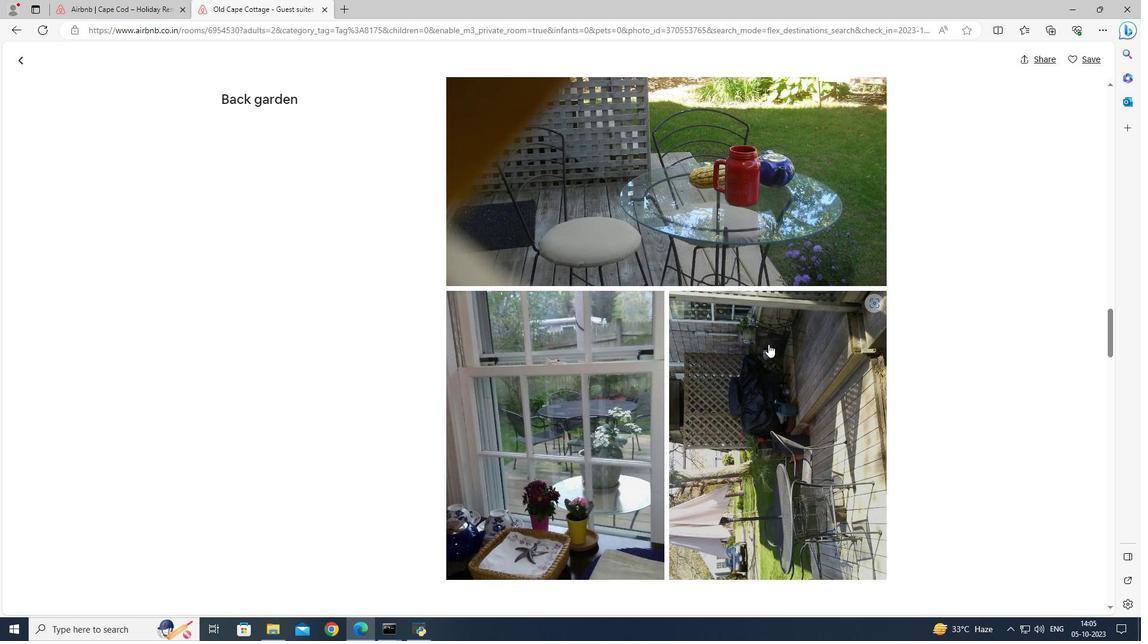 
Action: Mouse scrolled (768, 344) with delta (0, 0)
Screenshot: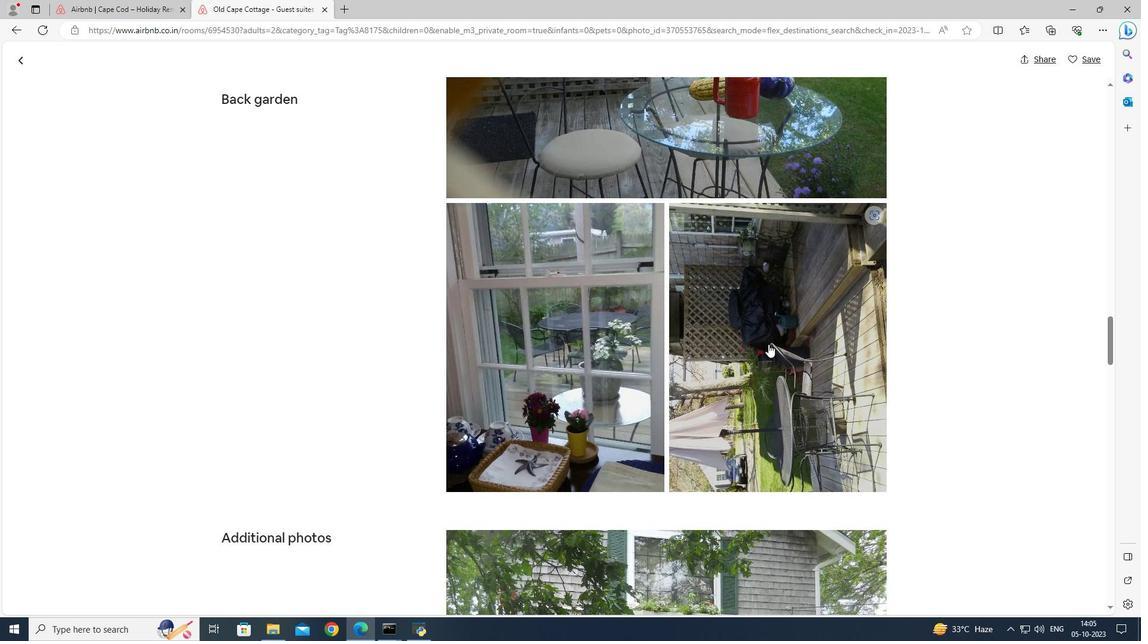
Action: Mouse scrolled (768, 344) with delta (0, 0)
Screenshot: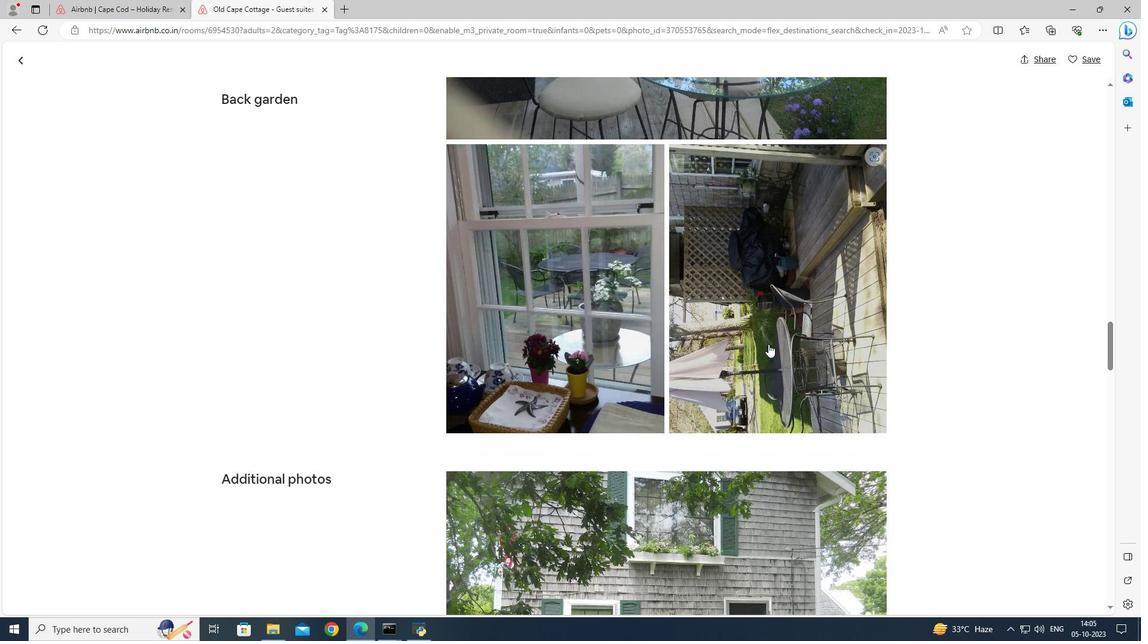 
Action: Mouse scrolled (768, 344) with delta (0, 0)
Screenshot: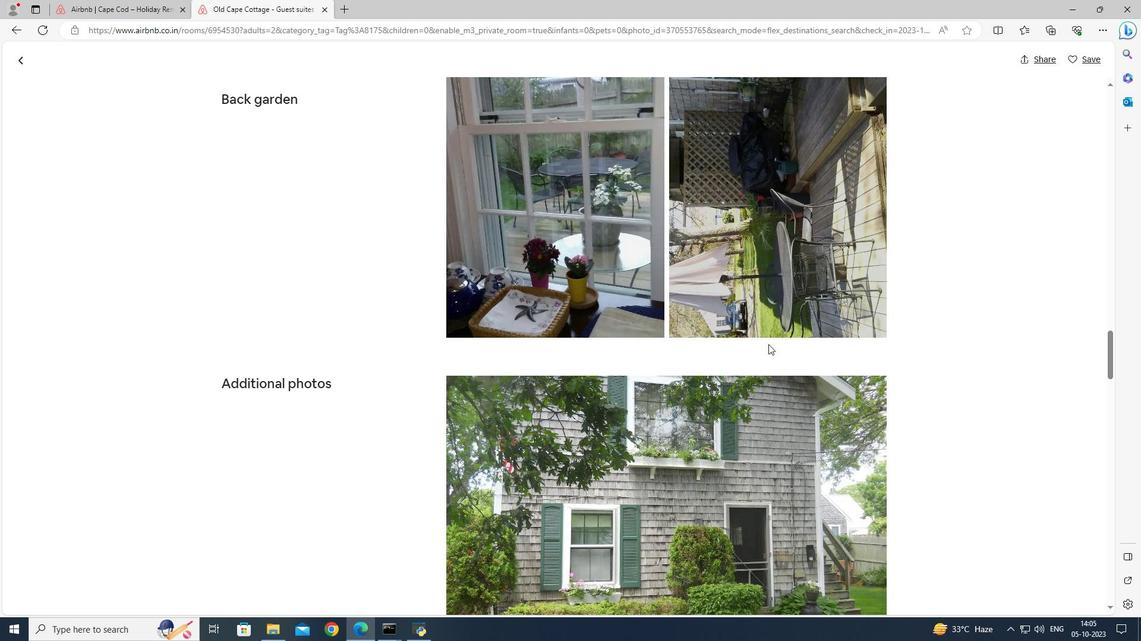 
Action: Mouse scrolled (768, 344) with delta (0, 0)
Screenshot: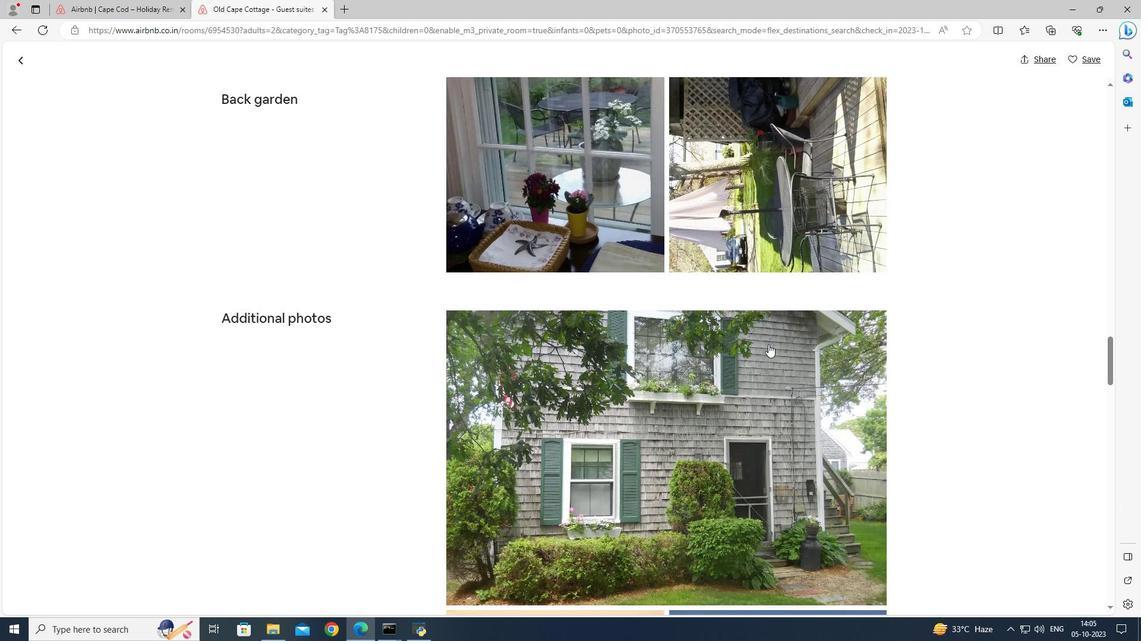 
Action: Mouse scrolled (768, 344) with delta (0, 0)
Screenshot: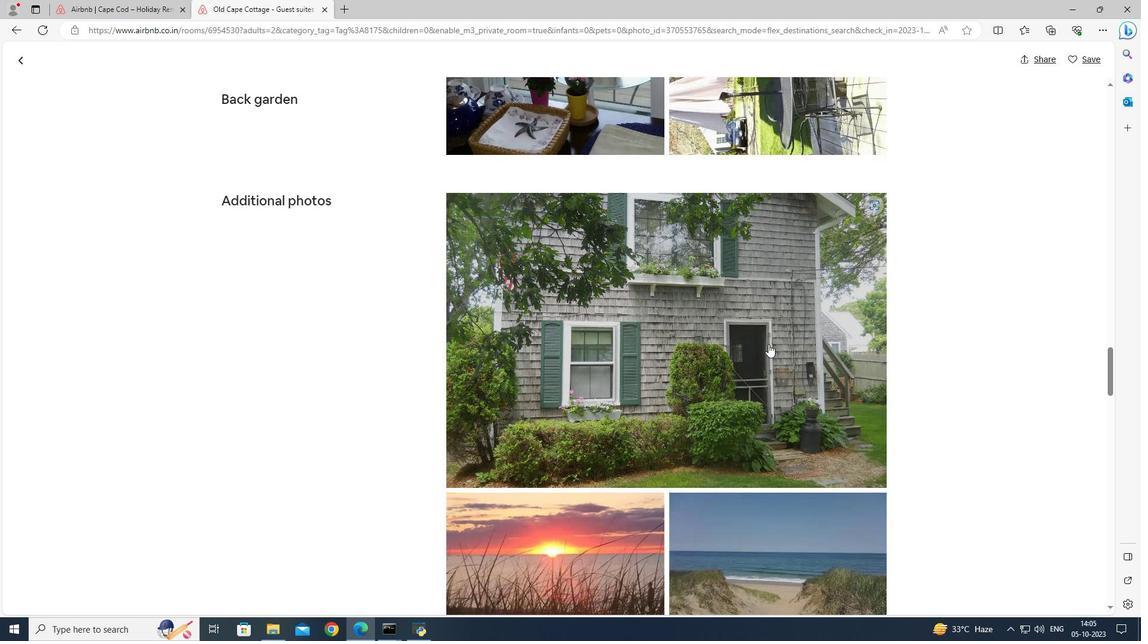 
Action: Mouse scrolled (768, 344) with delta (0, 0)
Screenshot: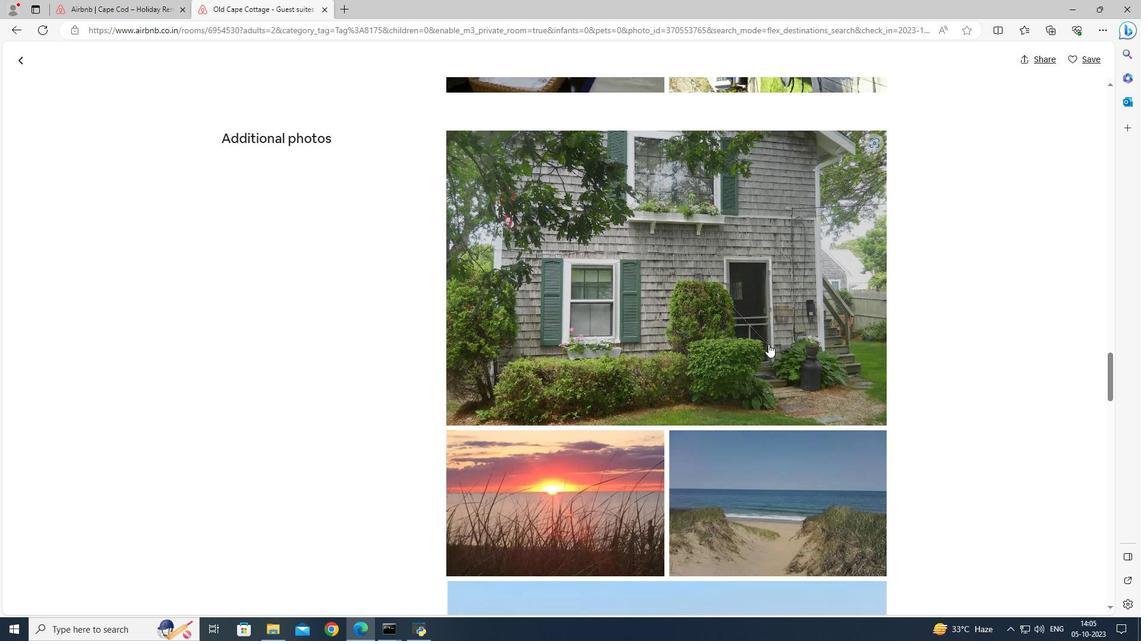 
Action: Mouse scrolled (768, 344) with delta (0, 0)
Screenshot: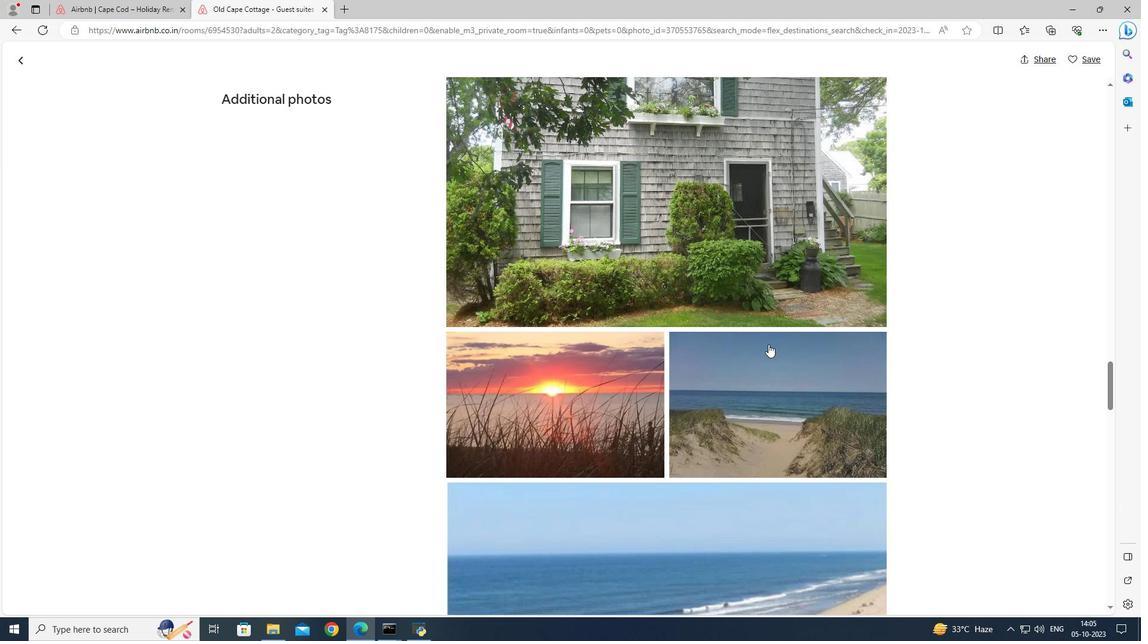 
Action: Mouse scrolled (768, 344) with delta (0, 0)
Screenshot: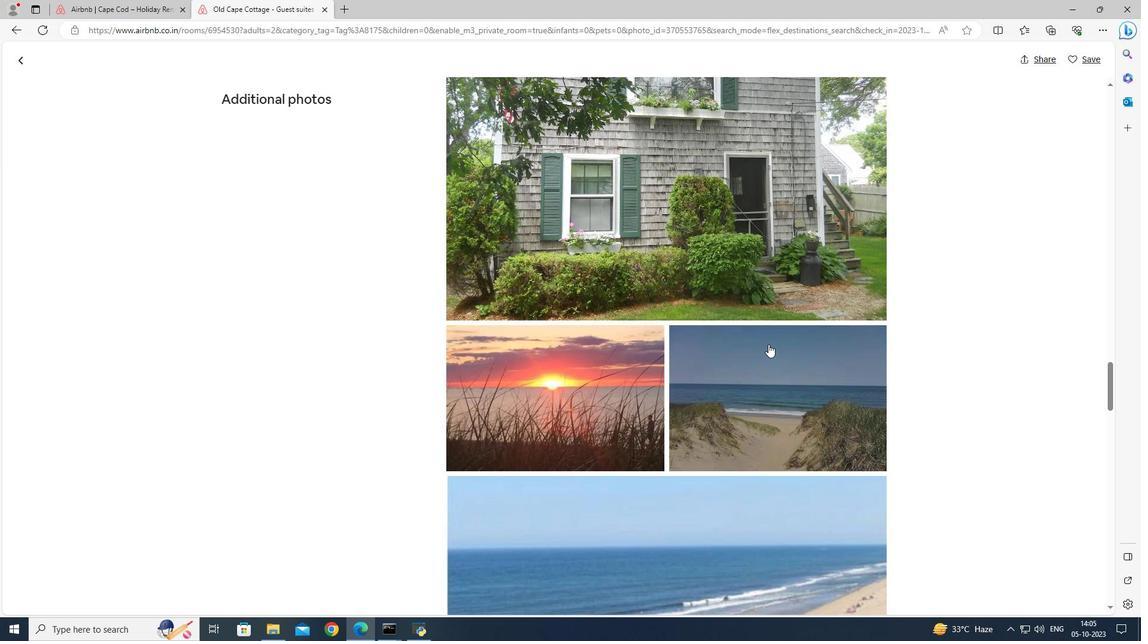 
Action: Mouse scrolled (768, 344) with delta (0, 0)
Screenshot: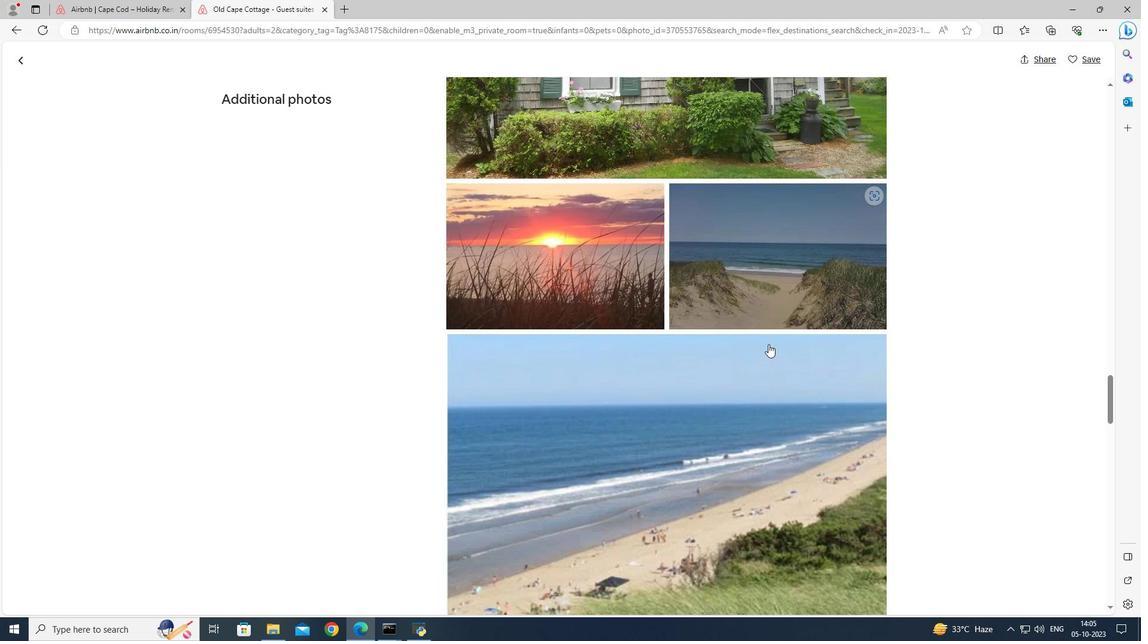 
Action: Mouse scrolled (768, 344) with delta (0, 0)
Screenshot: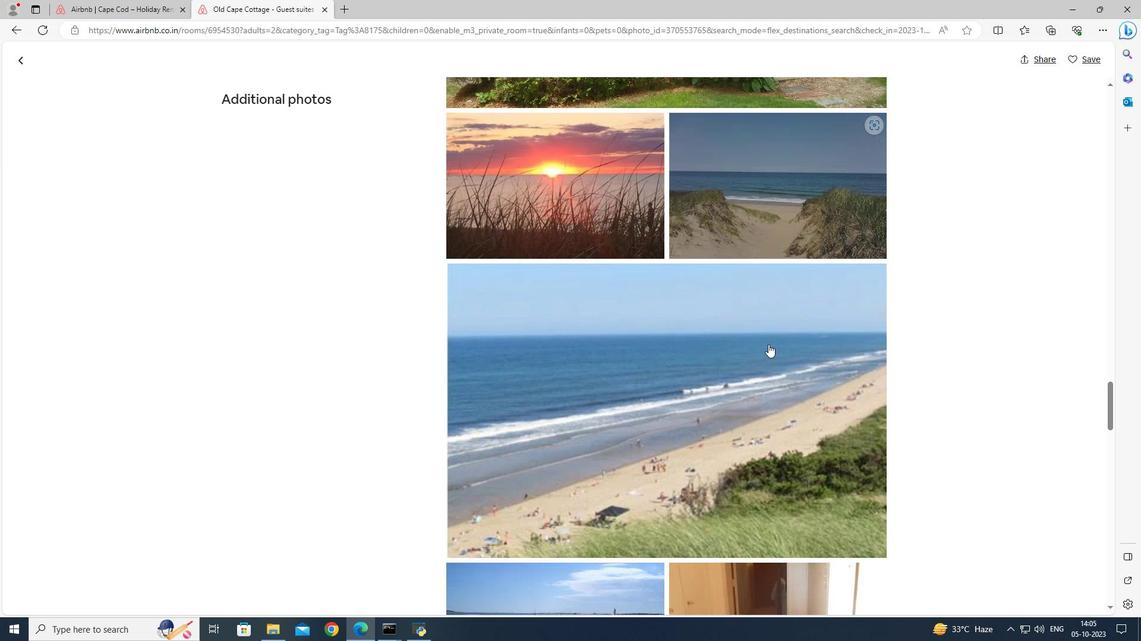 
Action: Mouse scrolled (768, 344) with delta (0, 0)
Screenshot: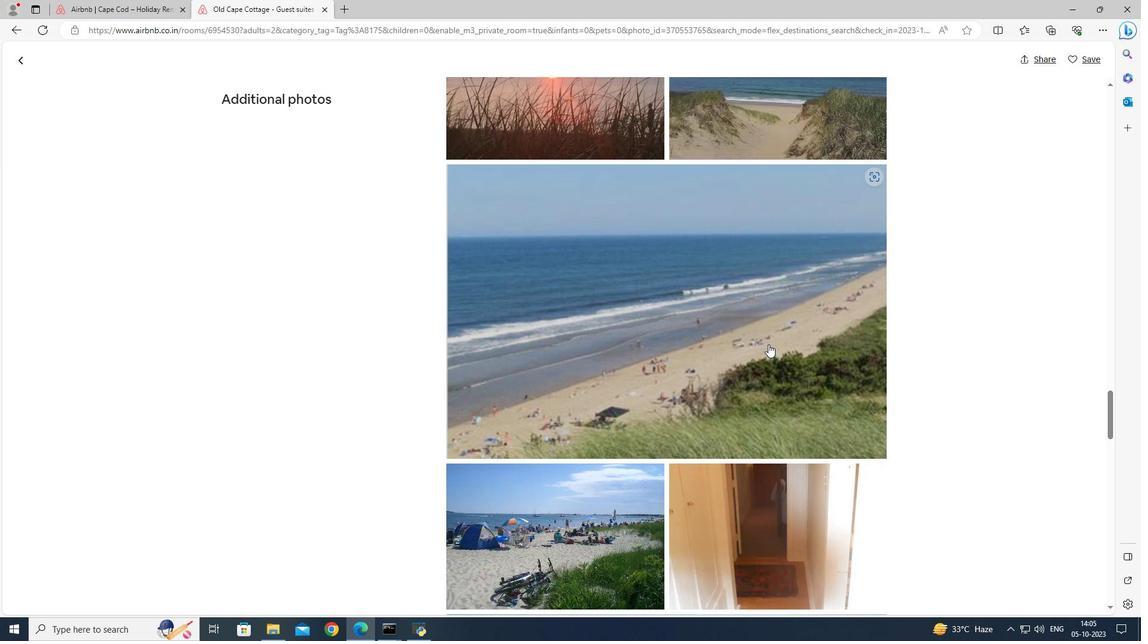 
Action: Mouse scrolled (768, 344) with delta (0, 0)
Screenshot: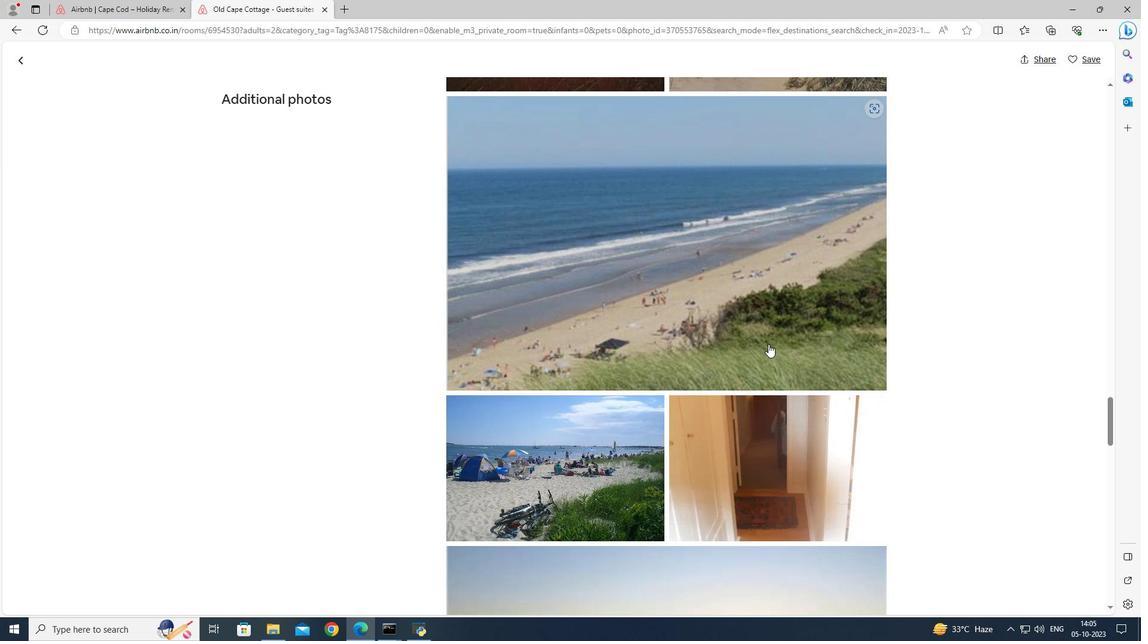 
Action: Mouse scrolled (768, 344) with delta (0, 0)
Screenshot: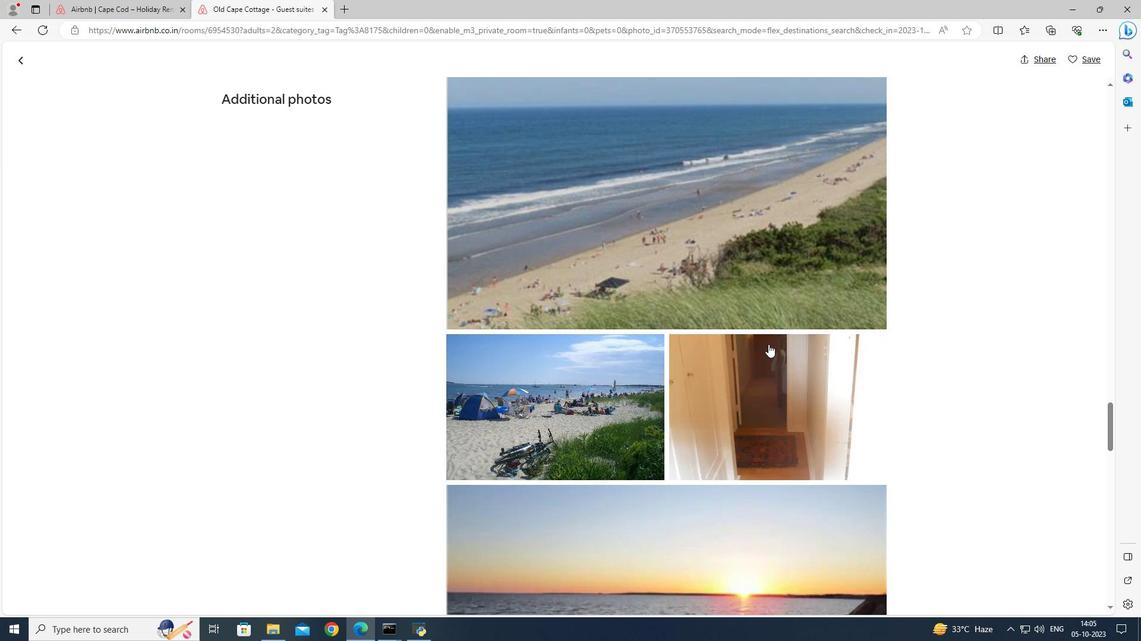 
Action: Mouse scrolled (768, 344) with delta (0, 0)
Screenshot: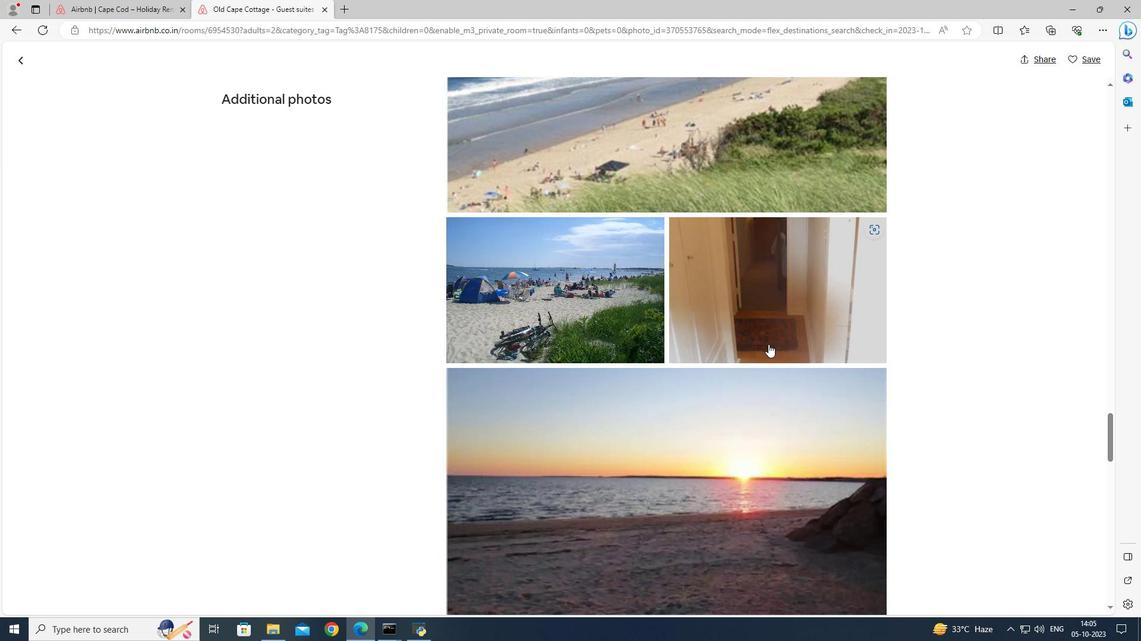 
Action: Mouse scrolled (768, 344) with delta (0, 0)
Screenshot: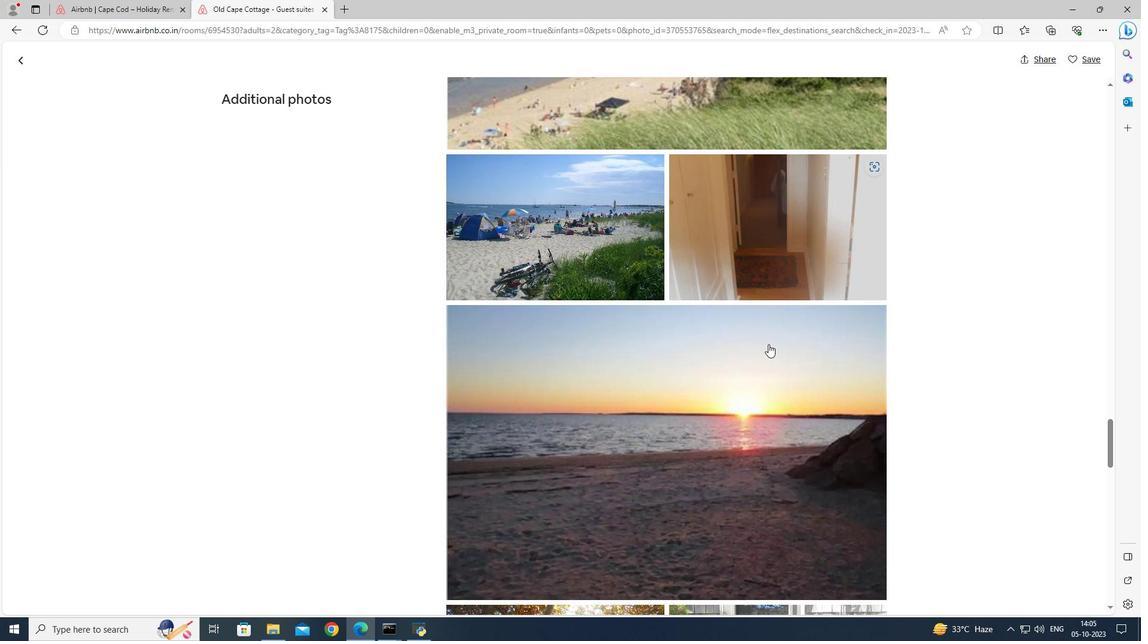 
Action: Mouse scrolled (768, 344) with delta (0, 0)
Screenshot: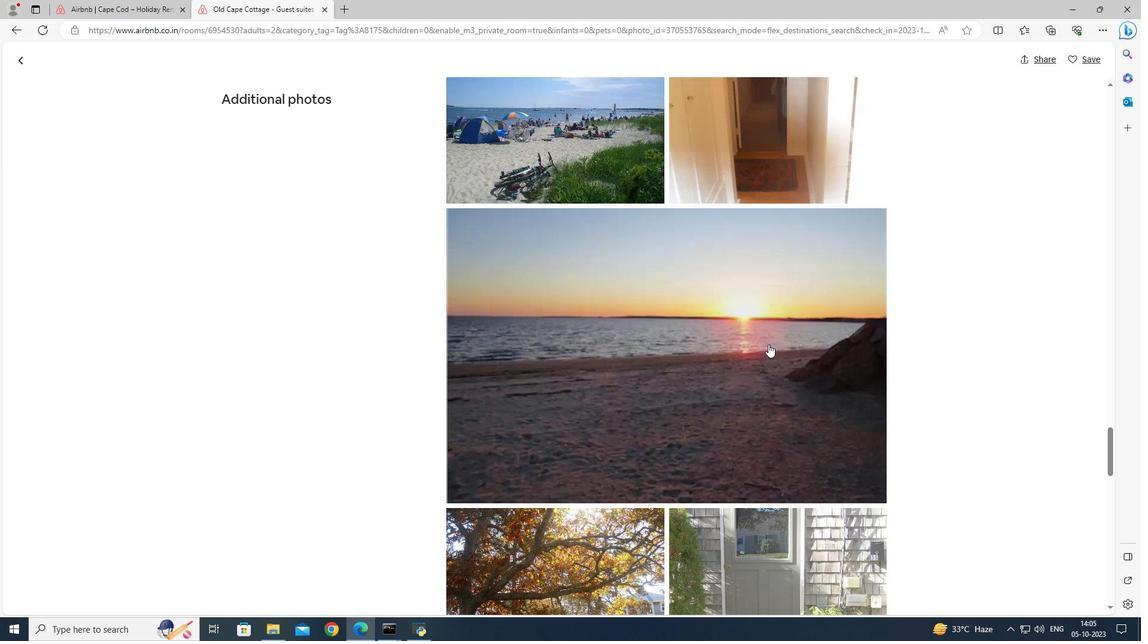 
Action: Mouse scrolled (768, 344) with delta (0, 0)
Screenshot: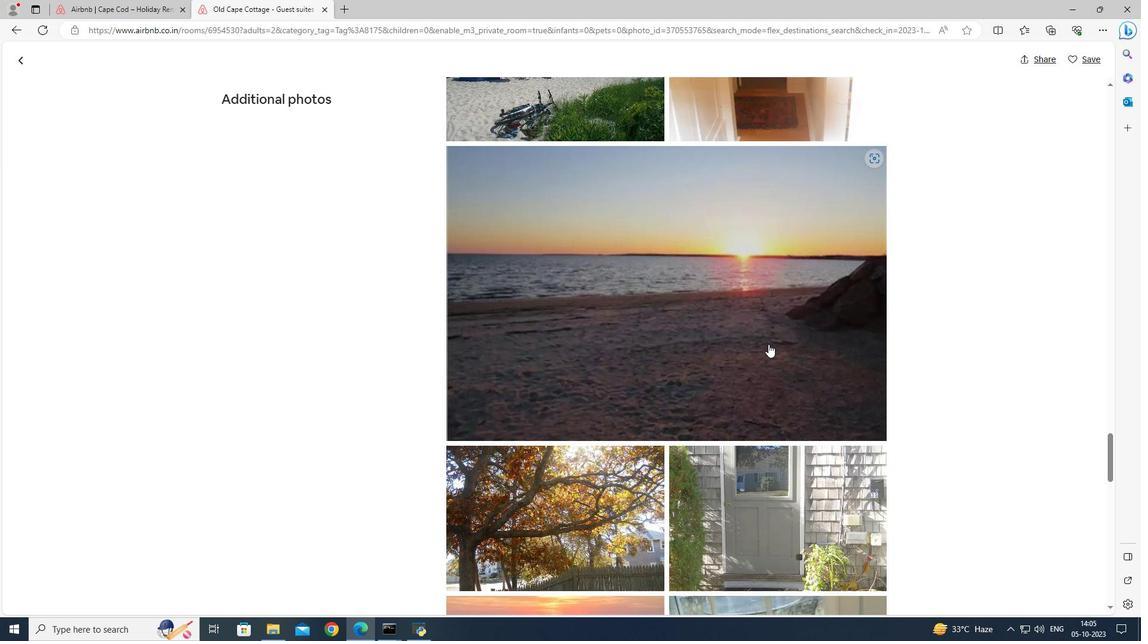 
Action: Mouse scrolled (768, 344) with delta (0, 0)
Screenshot: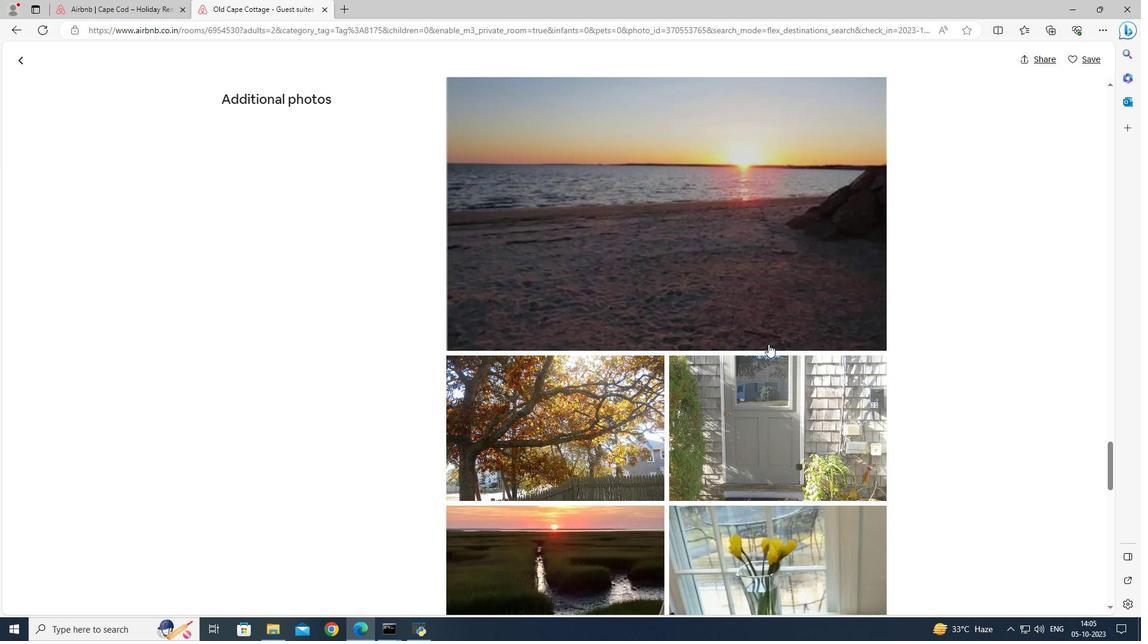 
Action: Mouse scrolled (768, 344) with delta (0, 0)
Screenshot: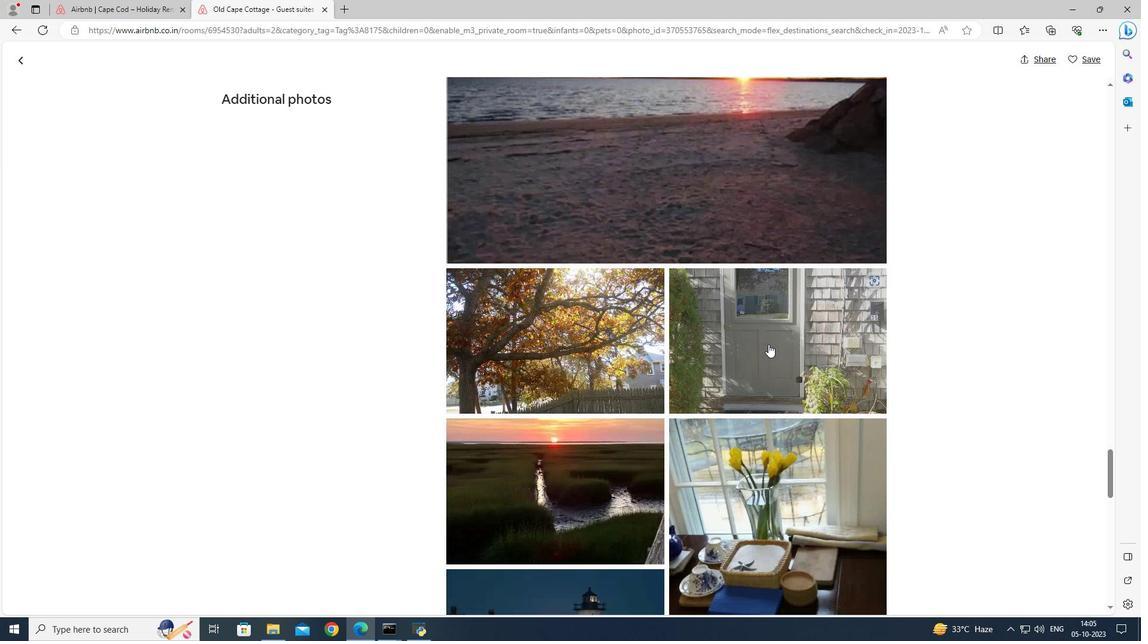 
Action: Mouse scrolled (768, 344) with delta (0, 0)
Screenshot: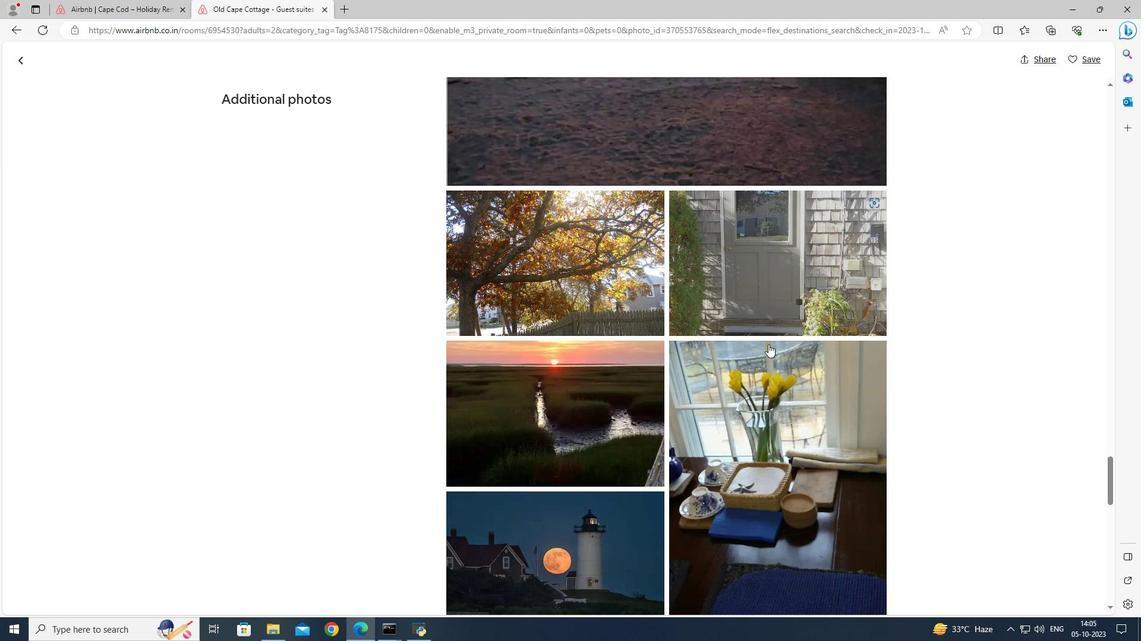 
Action: Mouse scrolled (768, 344) with delta (0, 0)
Screenshot: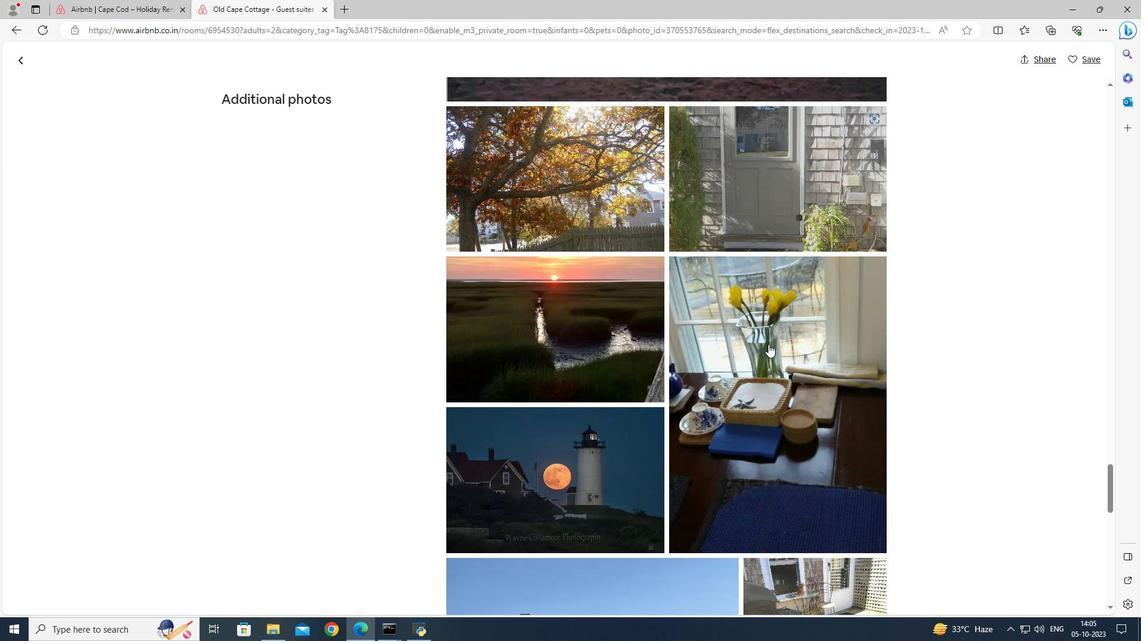 
Action: Mouse scrolled (768, 344) with delta (0, 0)
Screenshot: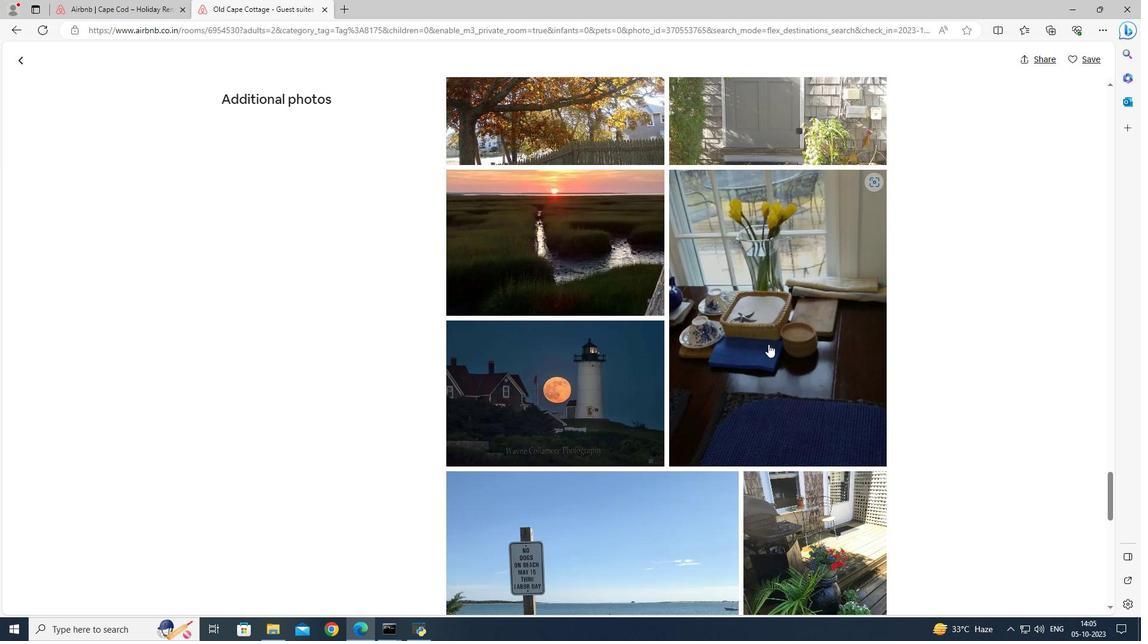 
Action: Mouse scrolled (768, 344) with delta (0, 0)
Screenshot: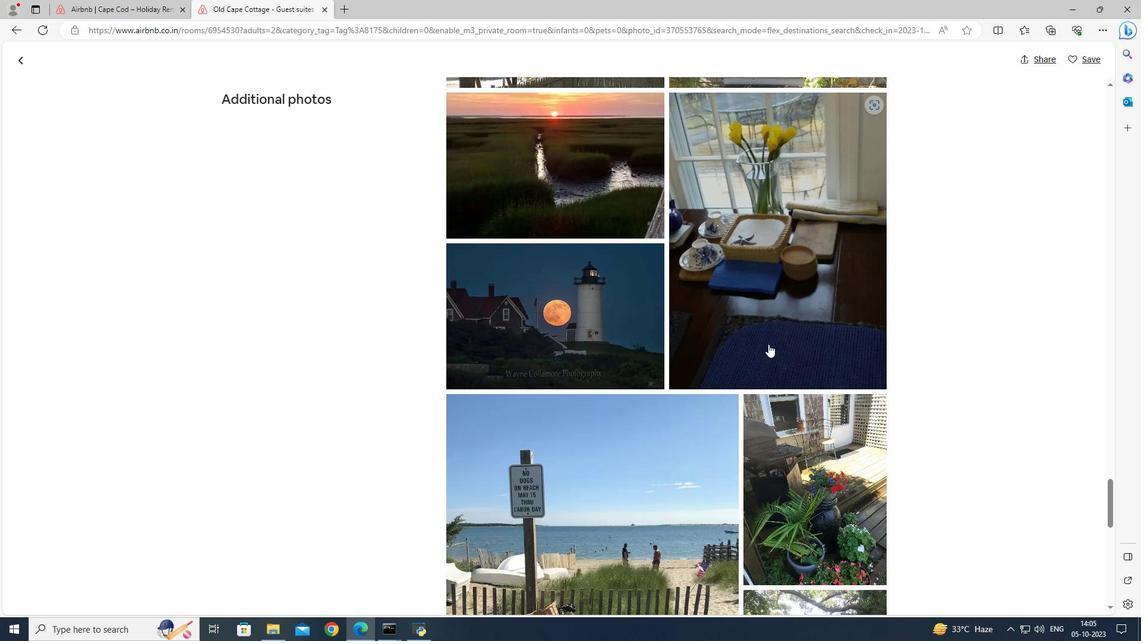 
Action: Mouse scrolled (768, 344) with delta (0, 0)
Screenshot: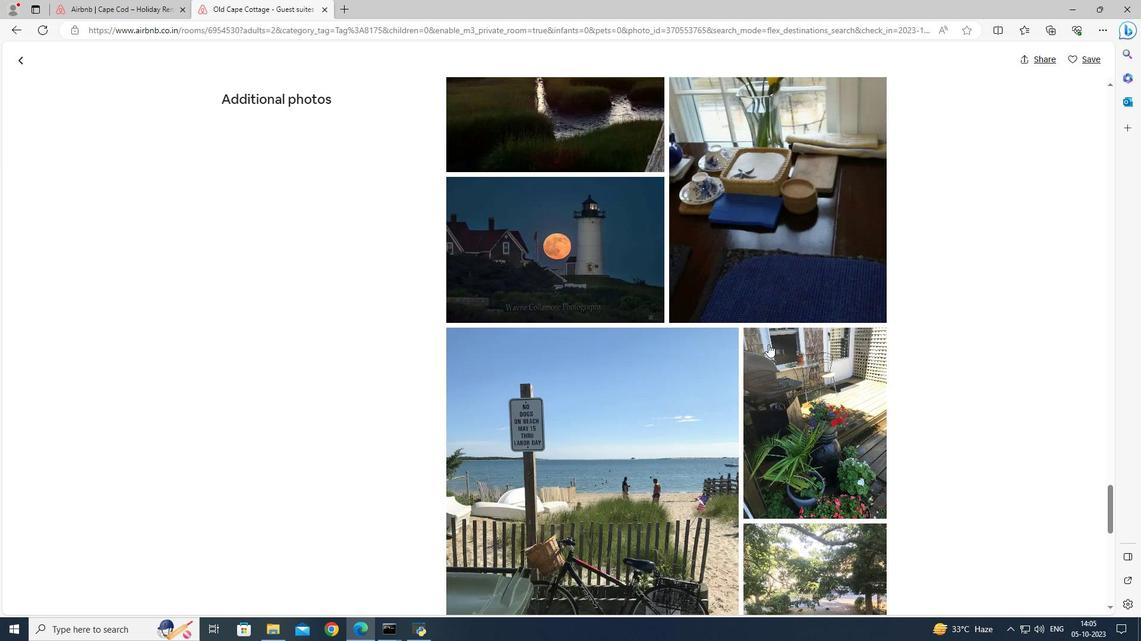 
Action: Mouse scrolled (768, 344) with delta (0, 0)
Screenshot: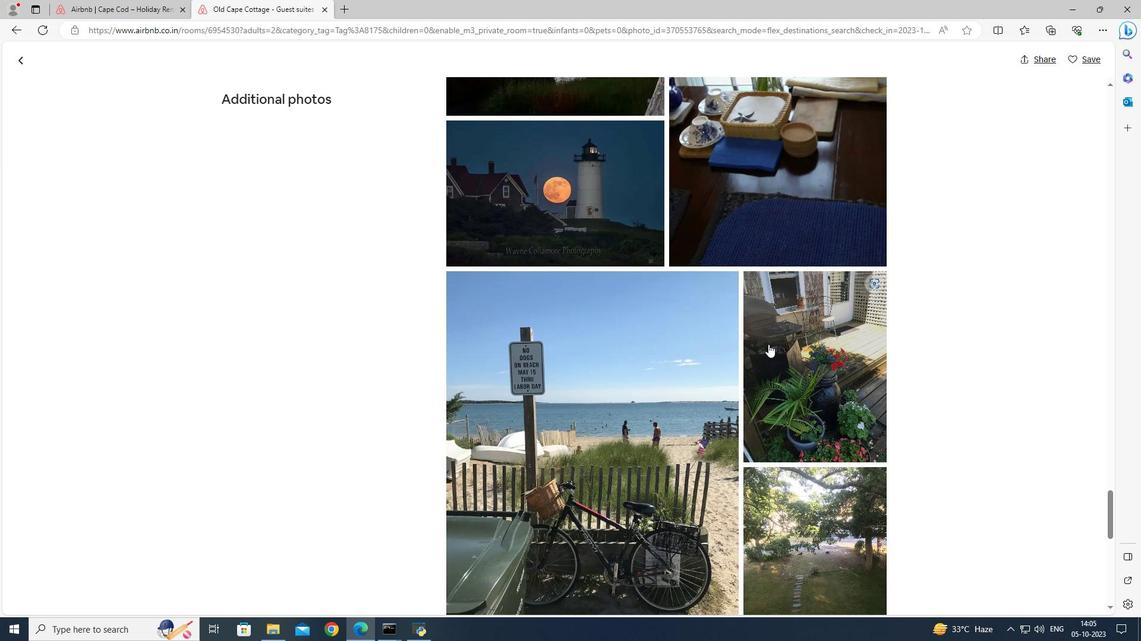 
Action: Mouse scrolled (768, 344) with delta (0, 0)
Screenshot: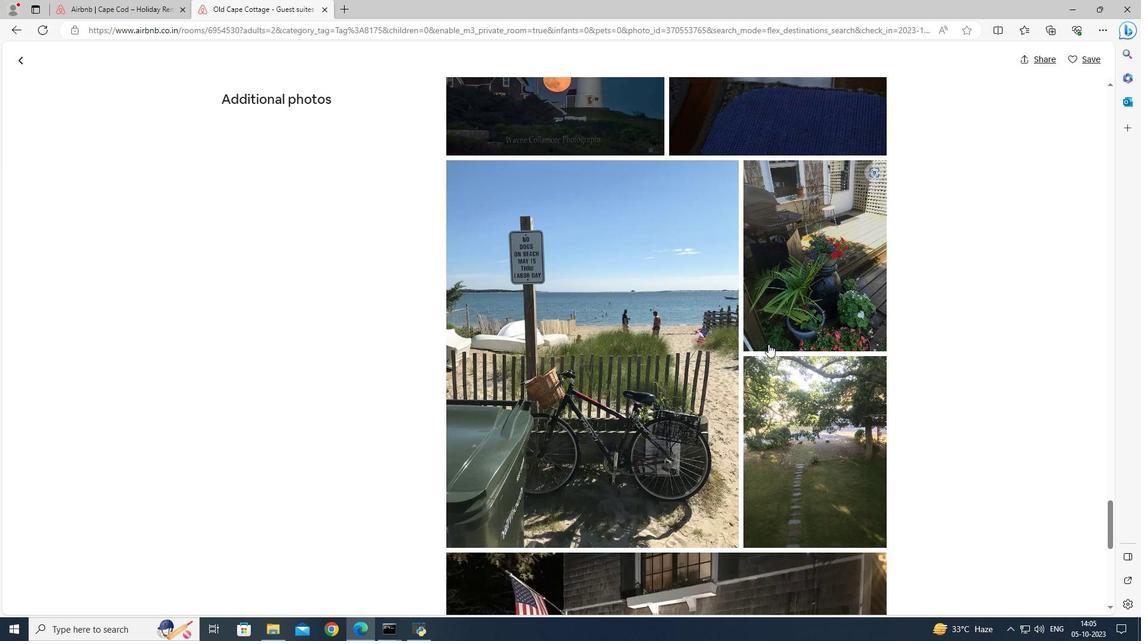 
Action: Mouse scrolled (768, 344) with delta (0, 0)
Screenshot: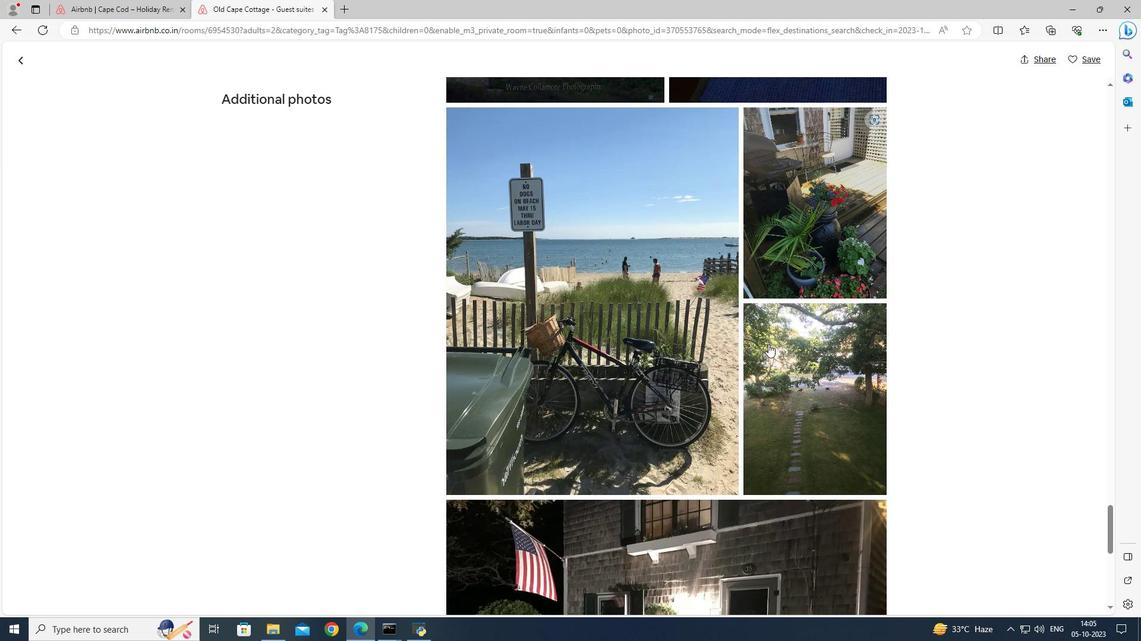 
Action: Mouse scrolled (768, 344) with delta (0, 0)
Screenshot: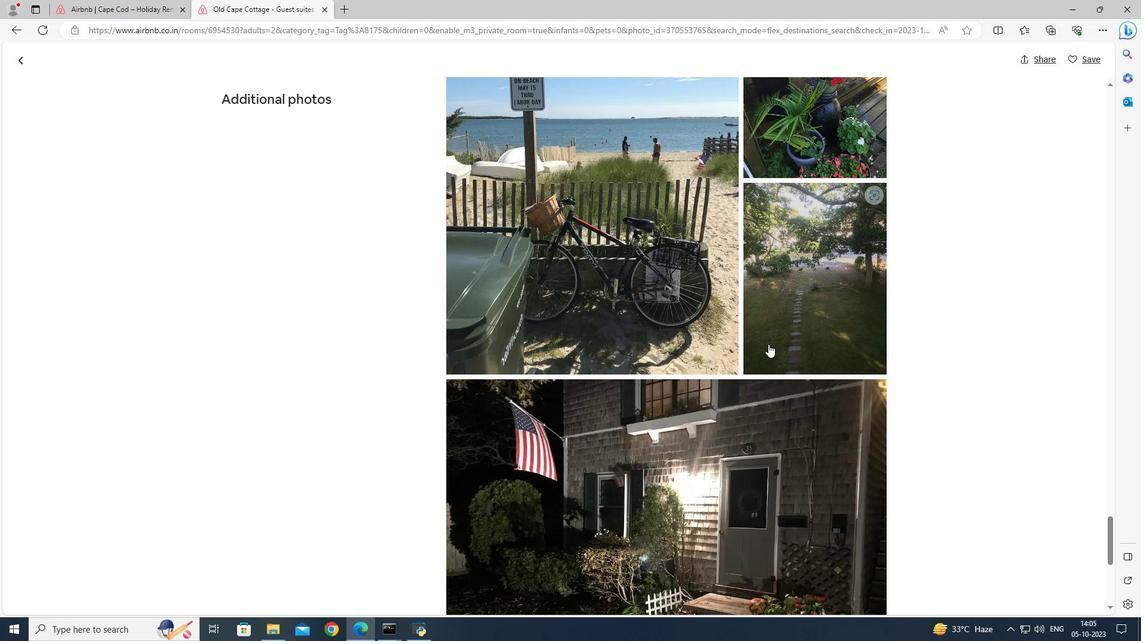 
Action: Mouse scrolled (768, 344) with delta (0, 0)
Screenshot: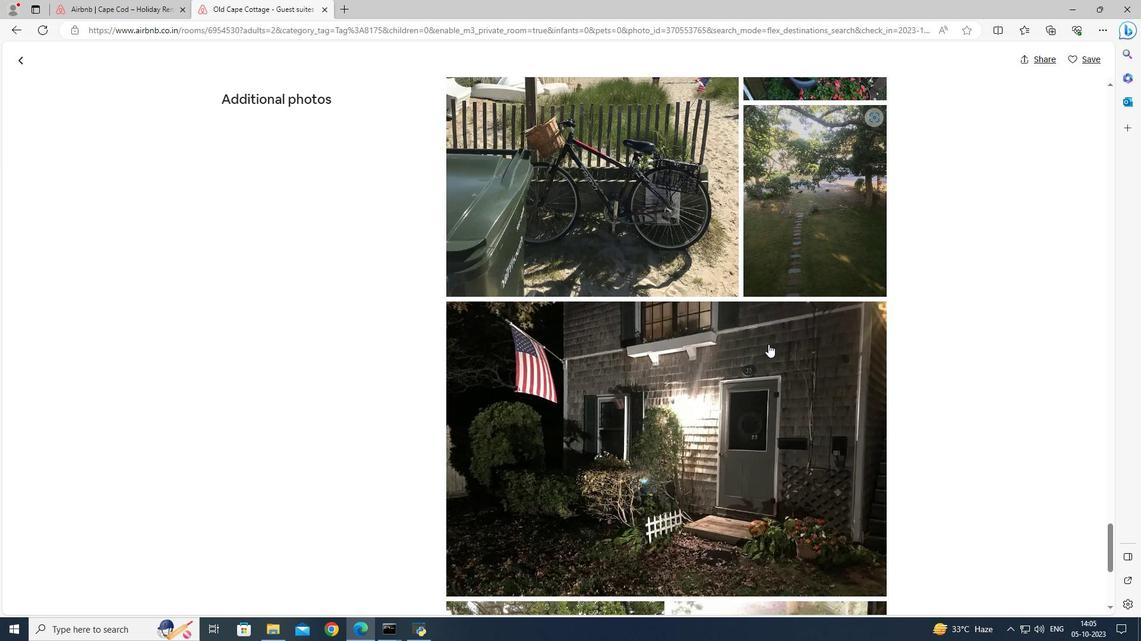 
Action: Mouse scrolled (768, 344) with delta (0, 0)
Screenshot: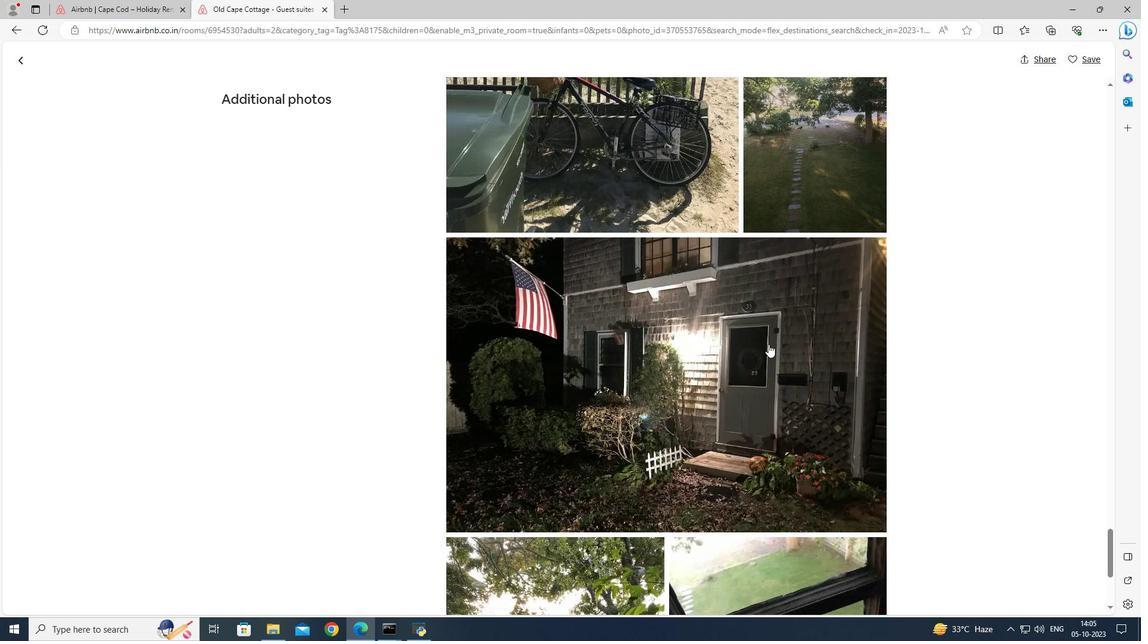 
Action: Mouse scrolled (768, 344) with delta (0, 0)
Screenshot: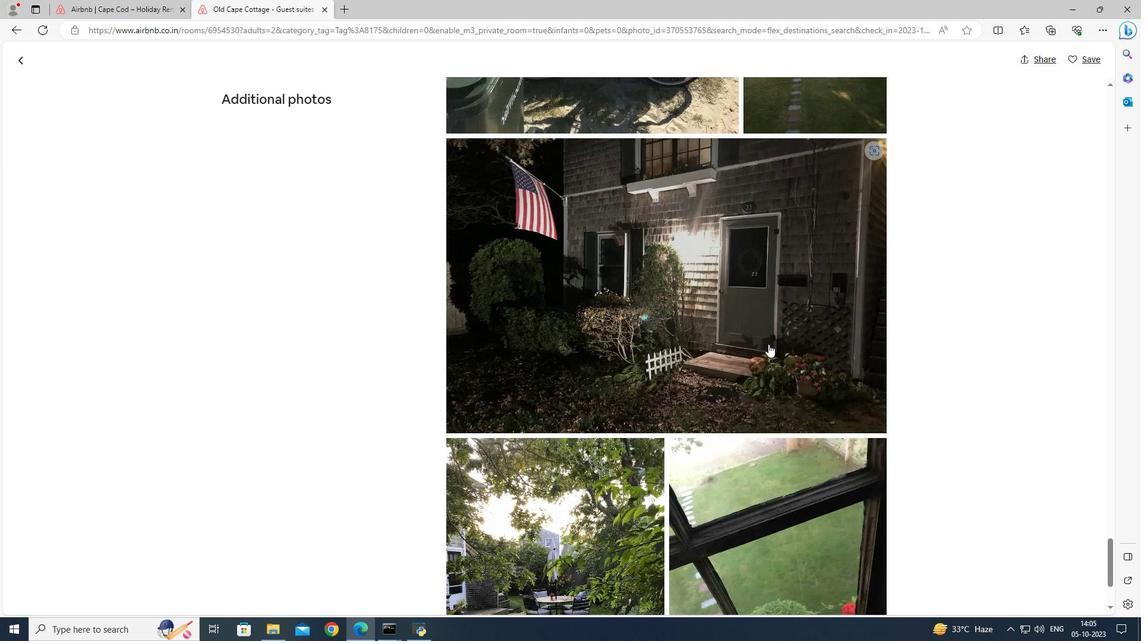
Action: Mouse scrolled (768, 344) with delta (0, 0)
Screenshot: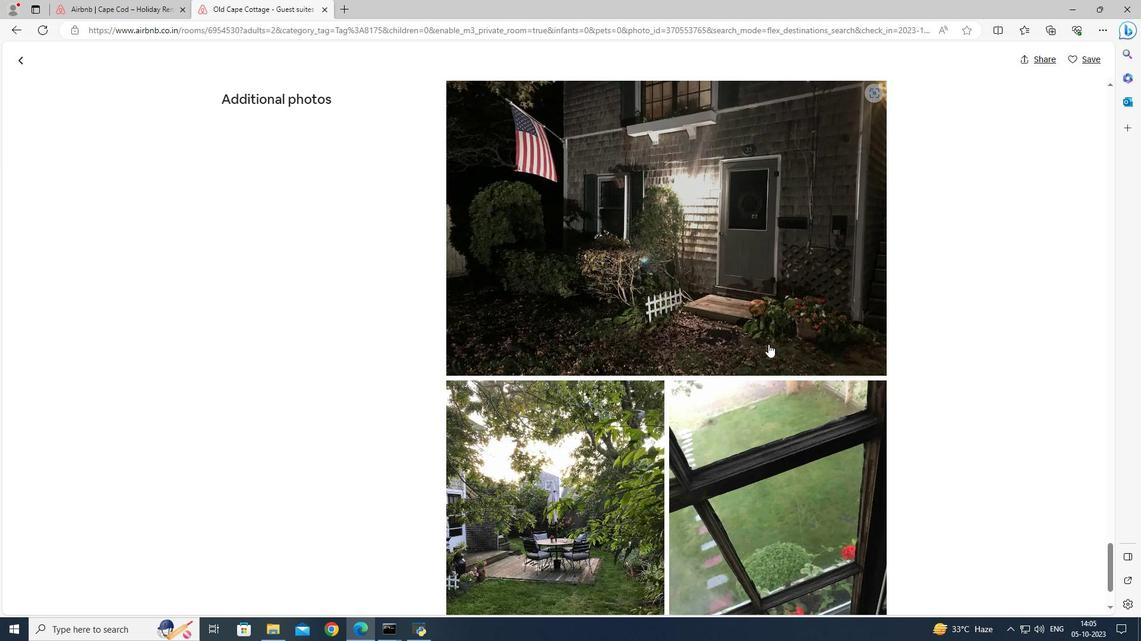 
Action: Mouse scrolled (768, 344) with delta (0, 0)
Screenshot: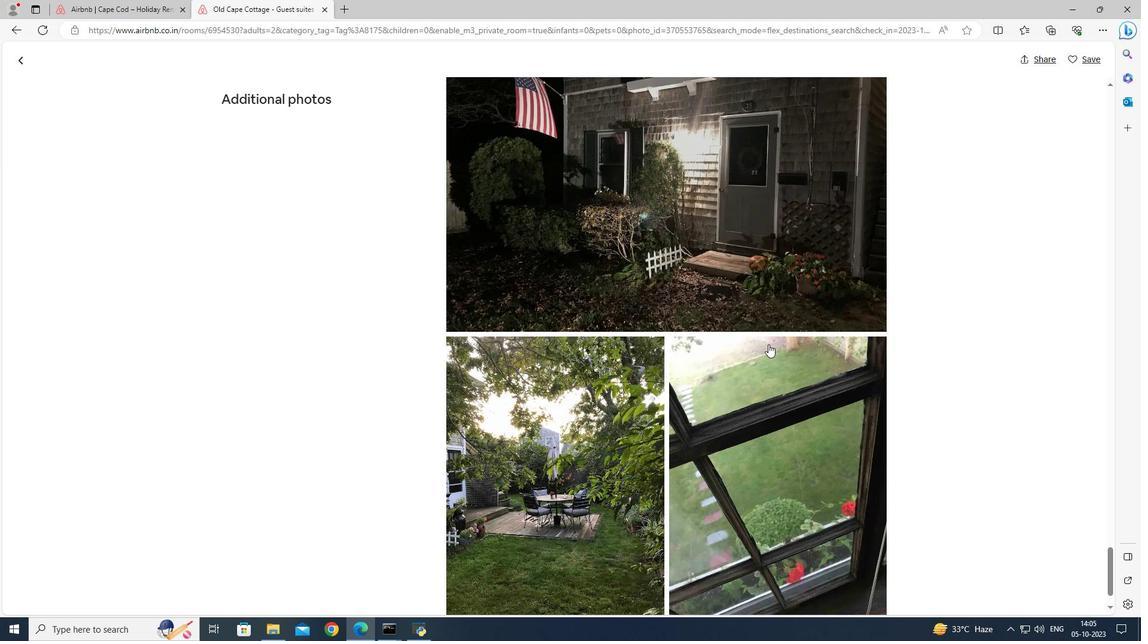 
Action: Mouse scrolled (768, 344) with delta (0, 0)
Screenshot: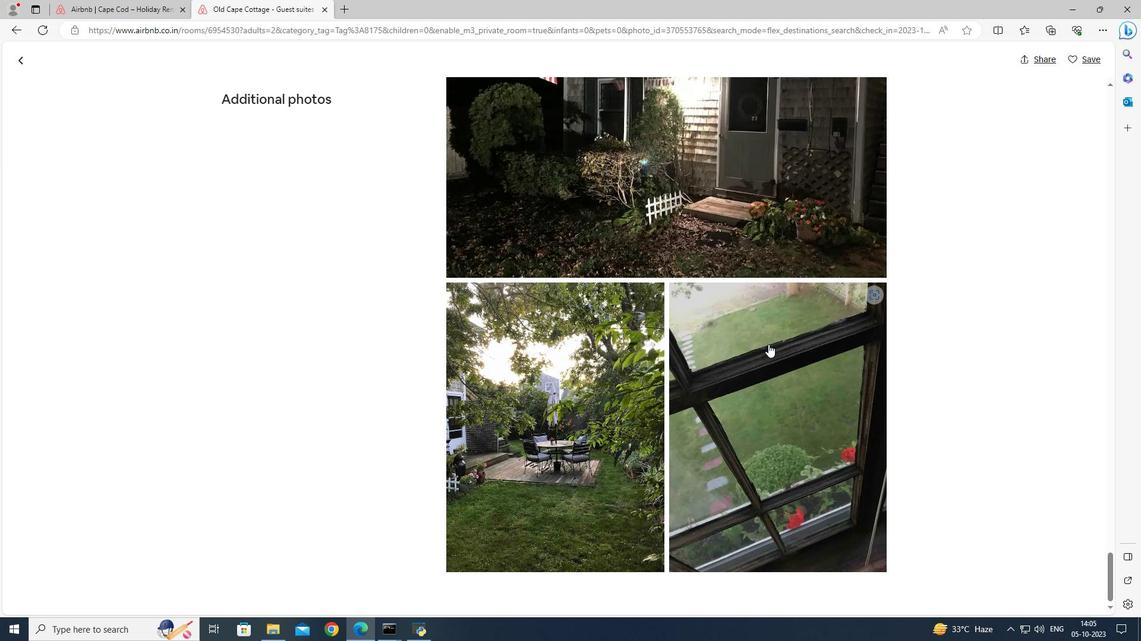 
Action: Mouse scrolled (768, 344) with delta (0, 0)
Screenshot: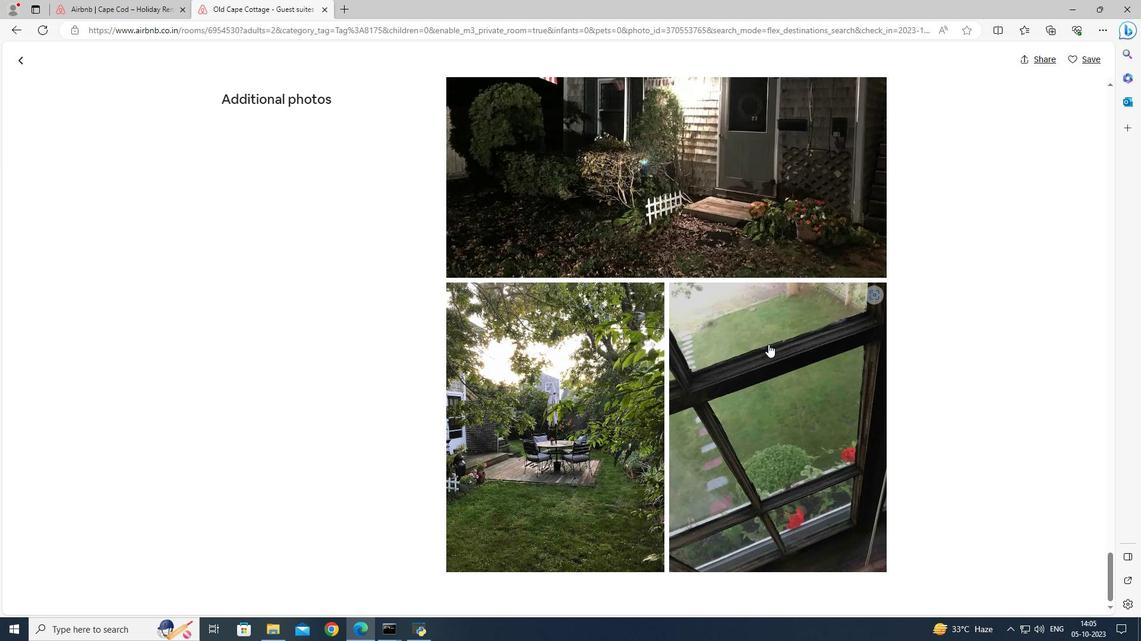 
Action: Mouse scrolled (768, 344) with delta (0, 0)
Screenshot: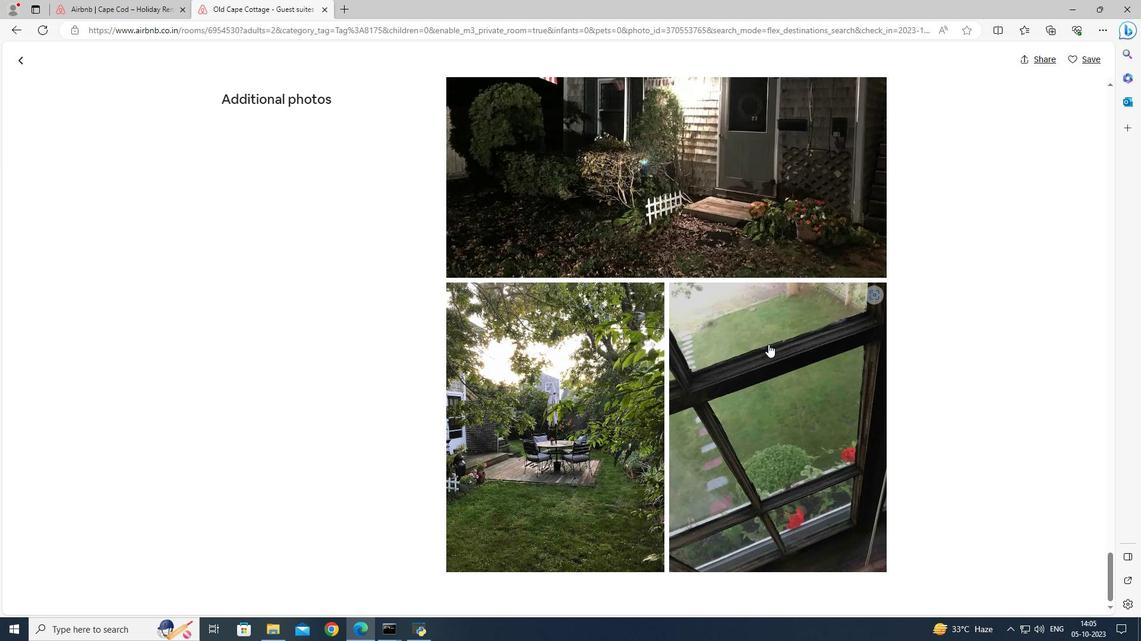 
Action: Mouse scrolled (768, 344) with delta (0, 0)
Screenshot: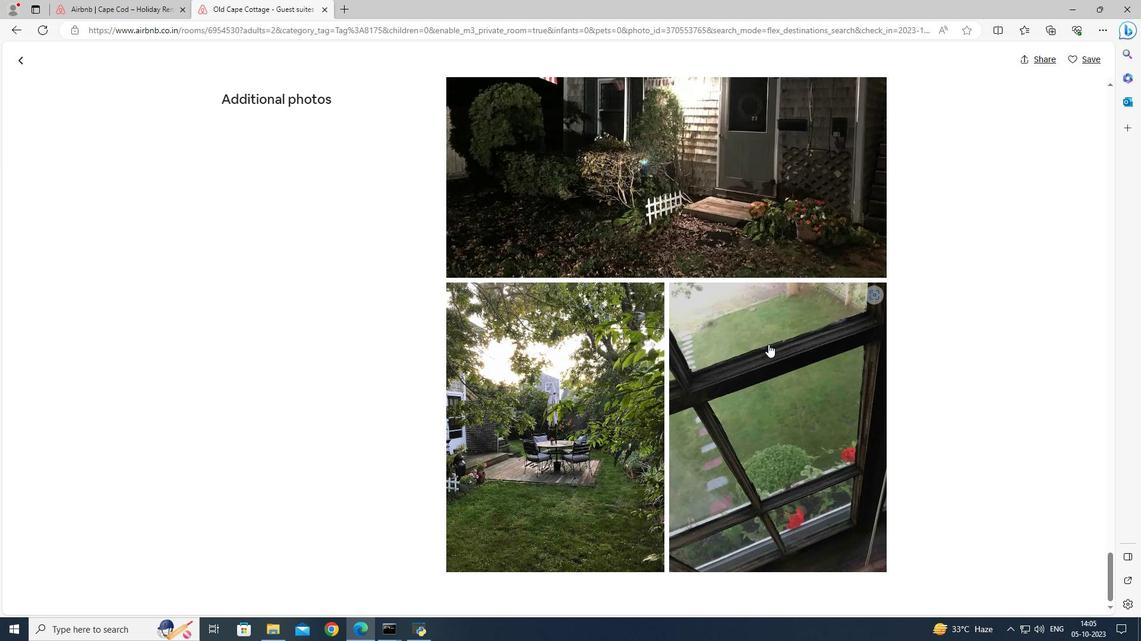 
Action: Mouse scrolled (768, 344) with delta (0, 0)
Screenshot: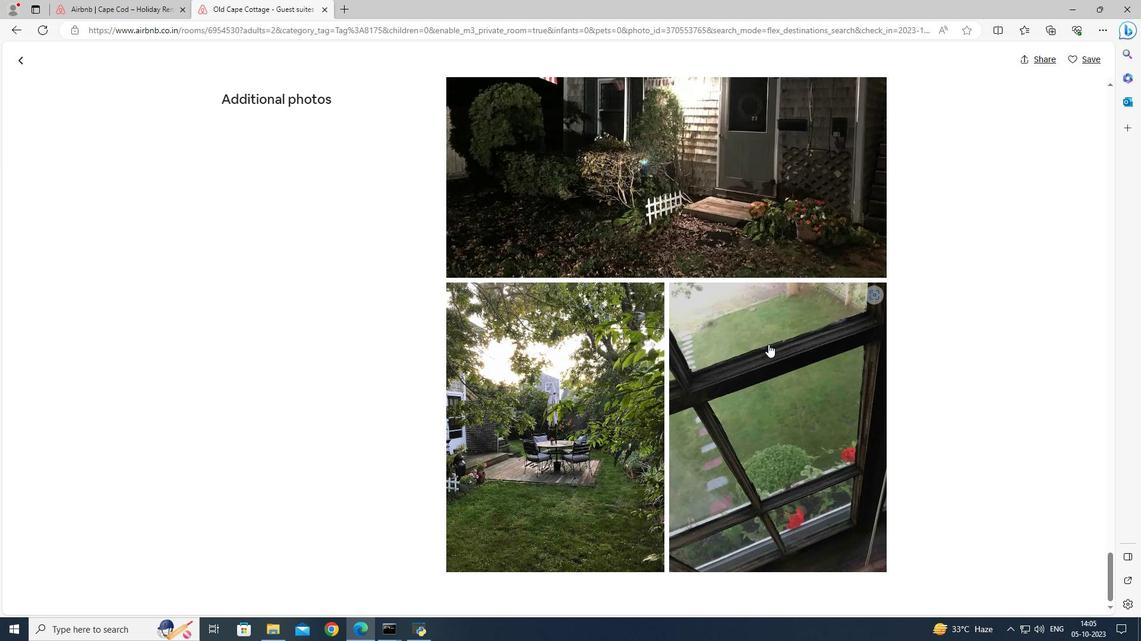 
Action: Mouse moved to (16, 62)
Screenshot: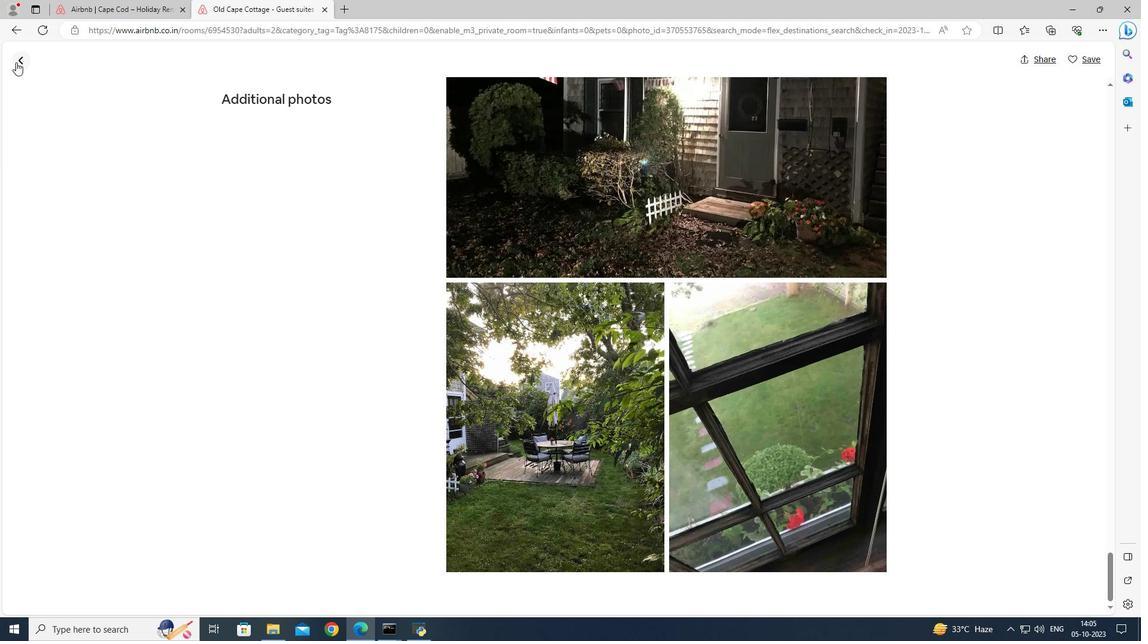 
Action: Mouse pressed left at (16, 62)
Screenshot: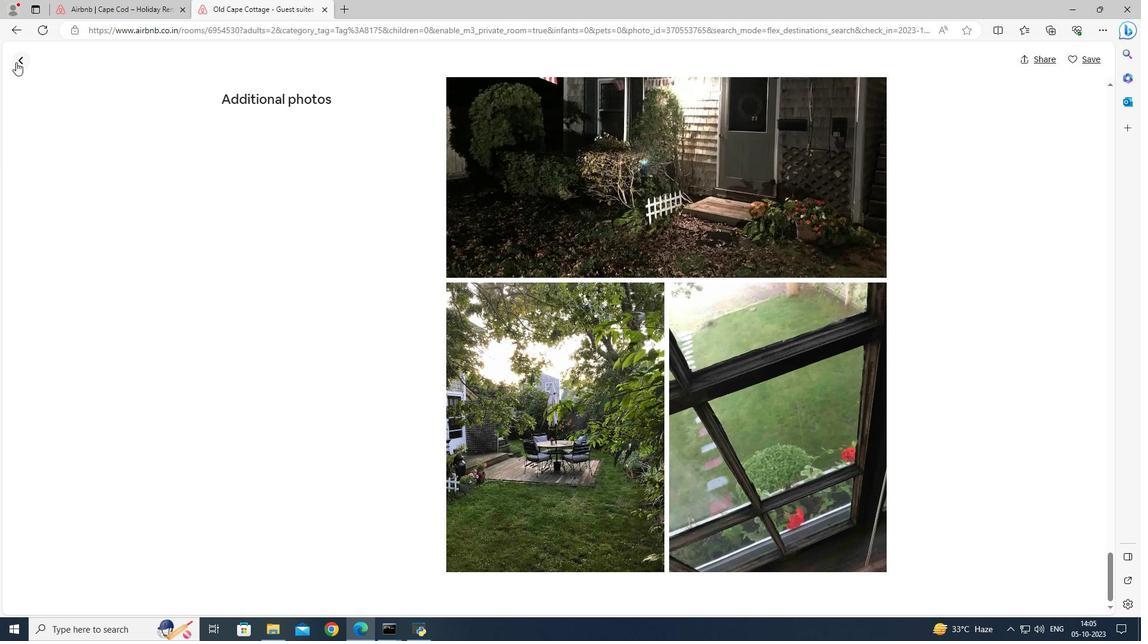 
Action: Mouse moved to (491, 345)
Screenshot: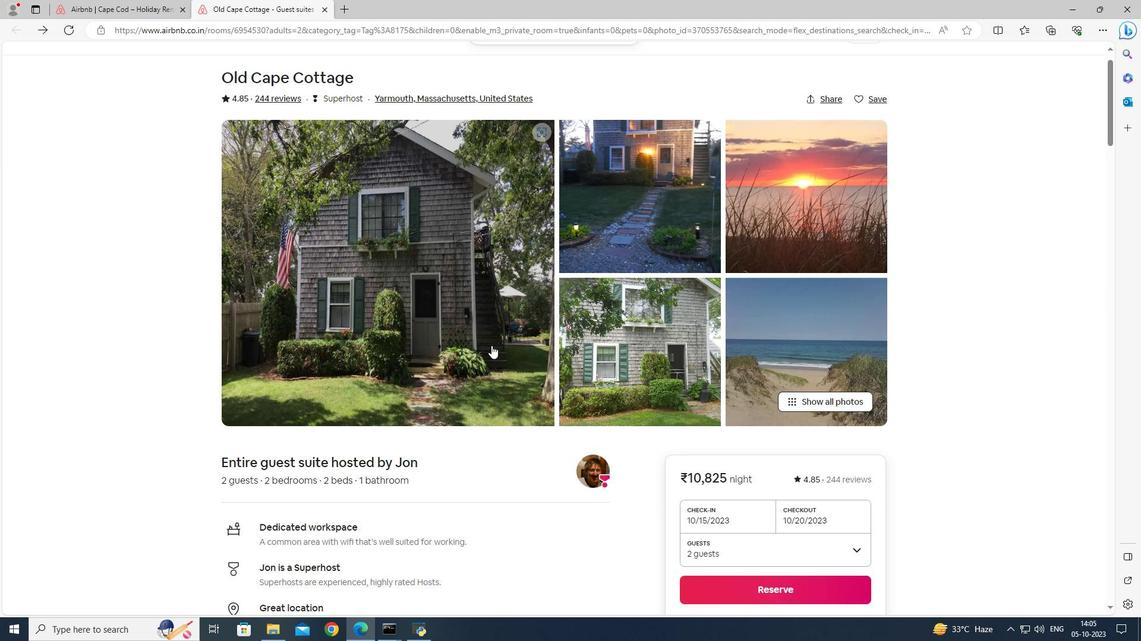 
Action: Mouse scrolled (491, 345) with delta (0, 0)
Screenshot: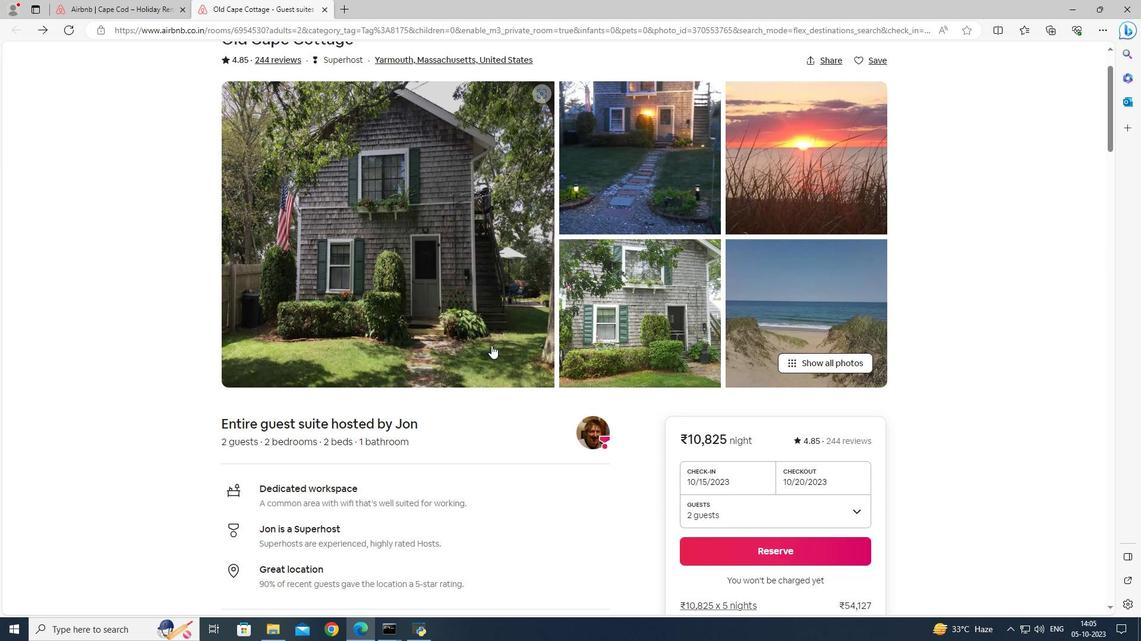 
Action: Mouse scrolled (491, 345) with delta (0, 0)
Screenshot: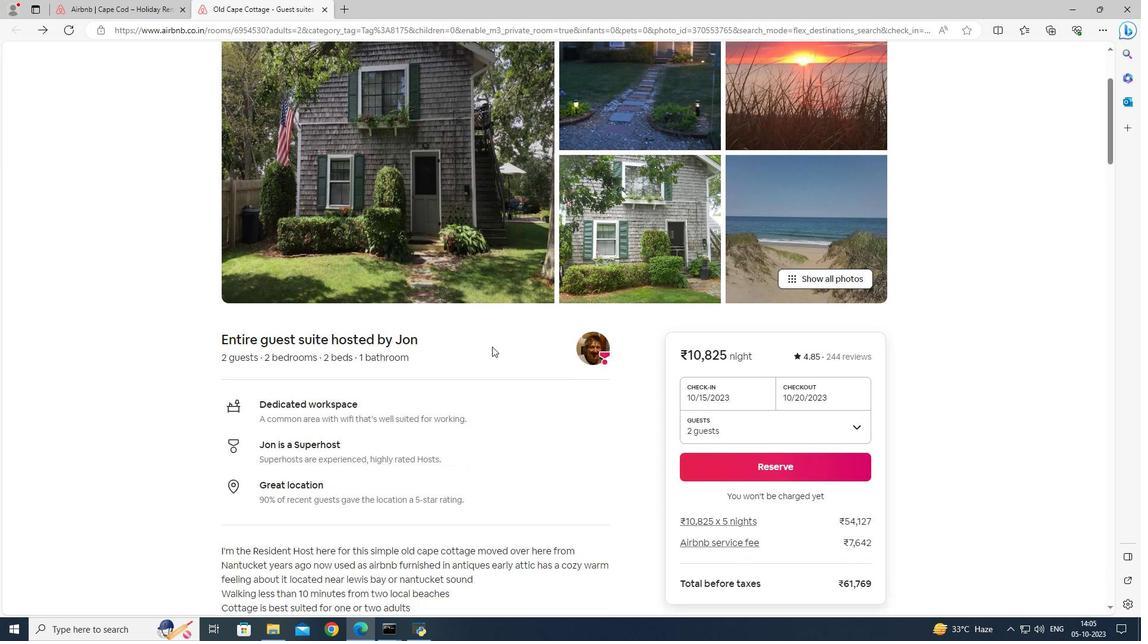 
Action: Mouse moved to (492, 347)
Screenshot: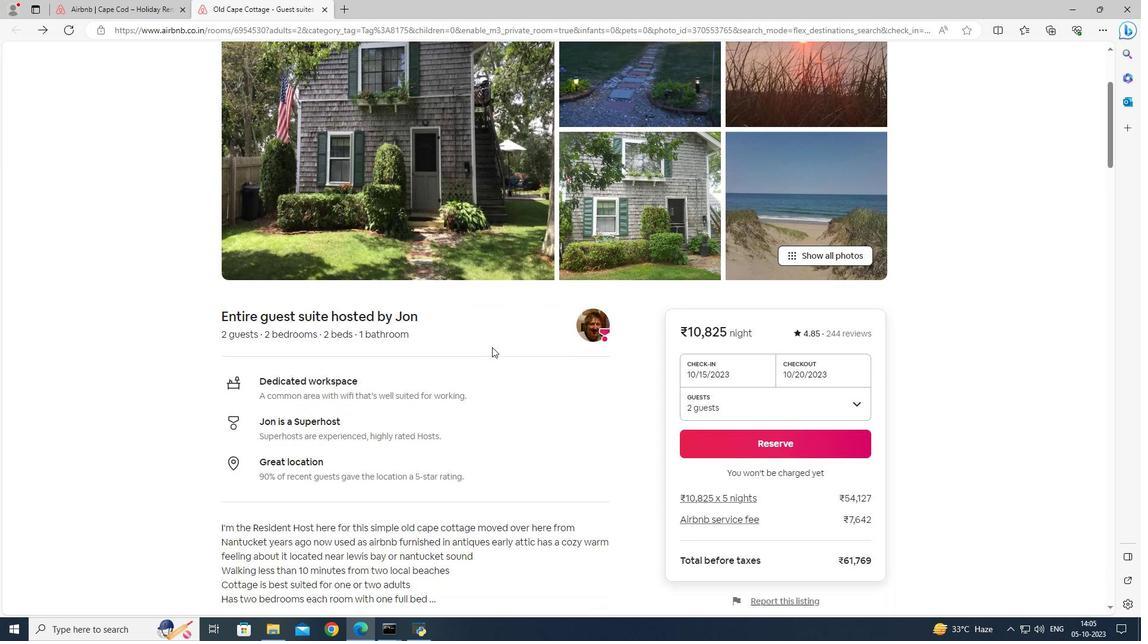 
Action: Mouse scrolled (492, 347) with delta (0, 0)
Screenshot: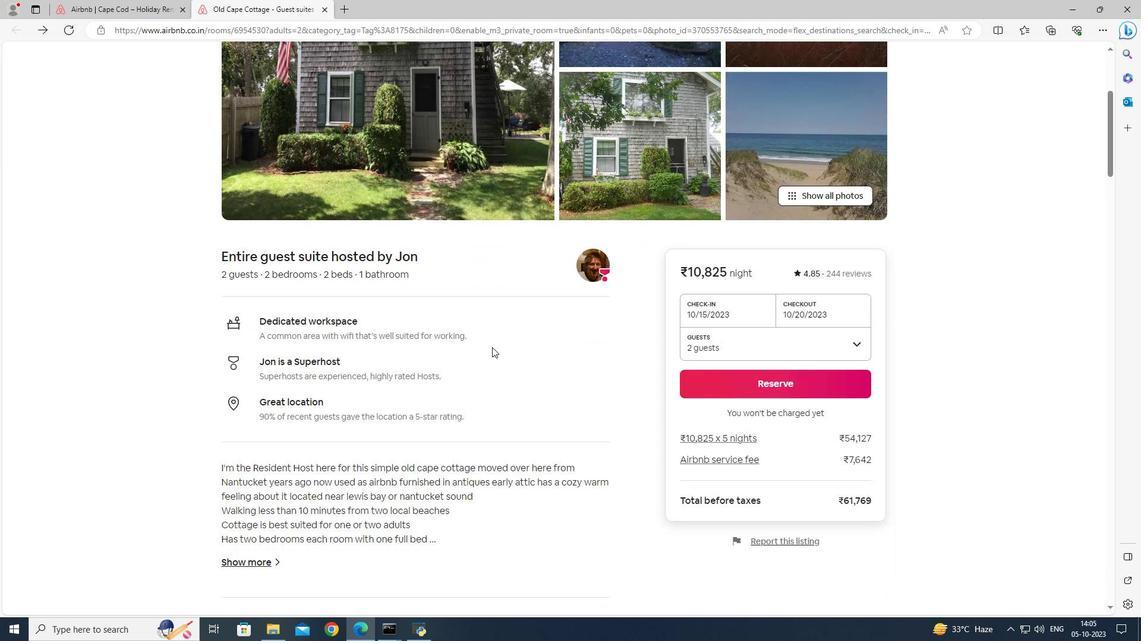 
Action: Mouse scrolled (492, 347) with delta (0, 0)
Screenshot: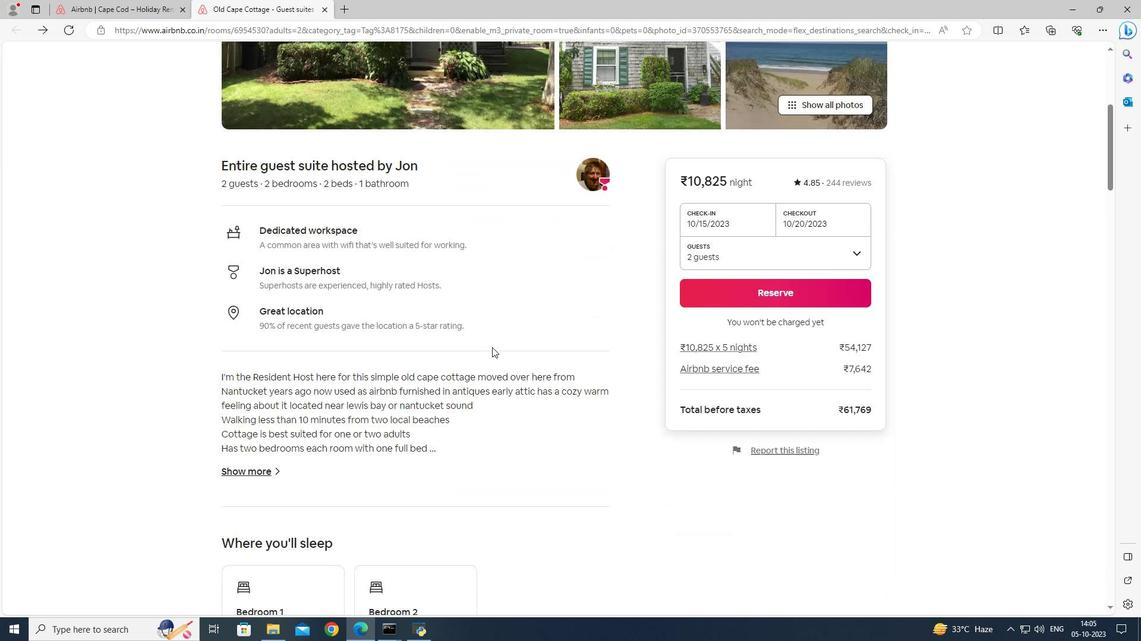
Action: Mouse scrolled (492, 347) with delta (0, 0)
Screenshot: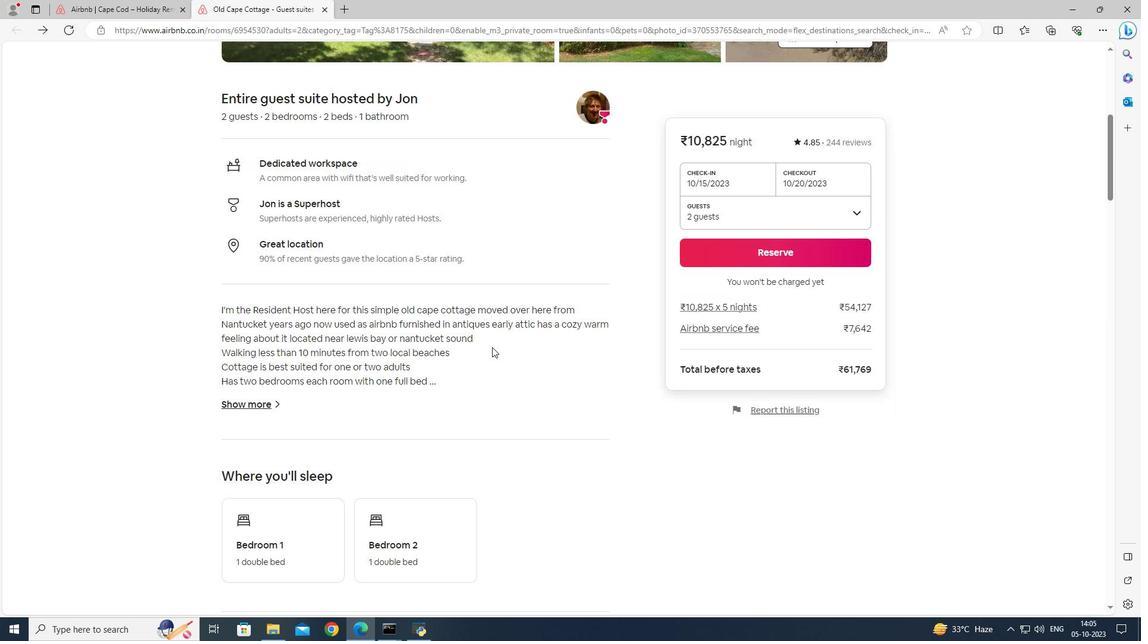 
Action: Mouse scrolled (492, 347) with delta (0, 0)
Screenshot: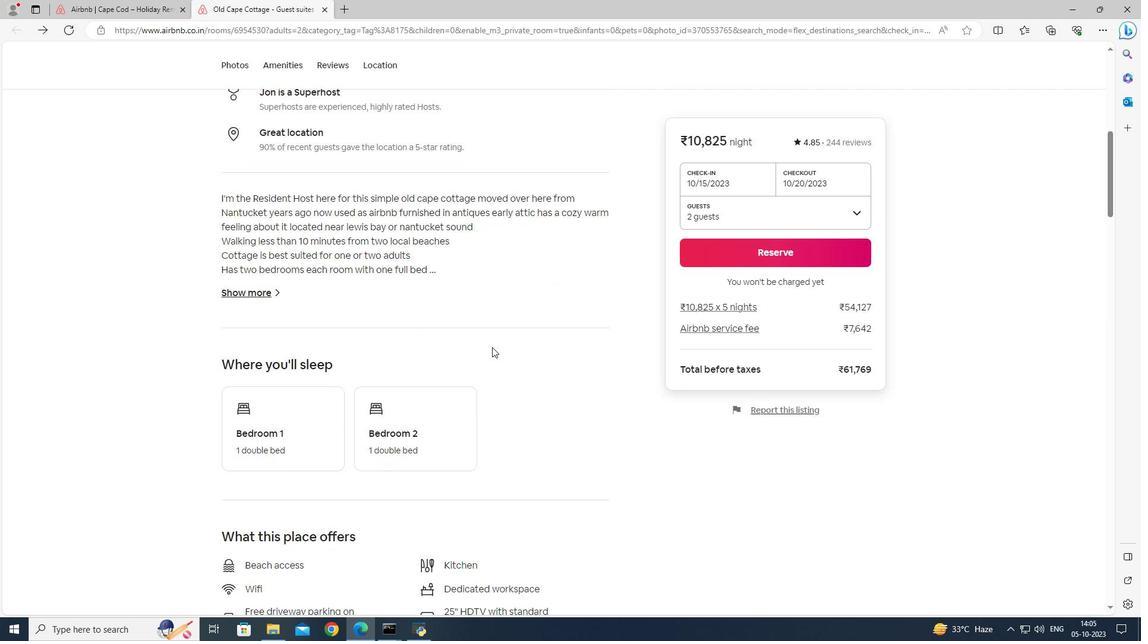 
Action: Mouse moved to (492, 348)
Screenshot: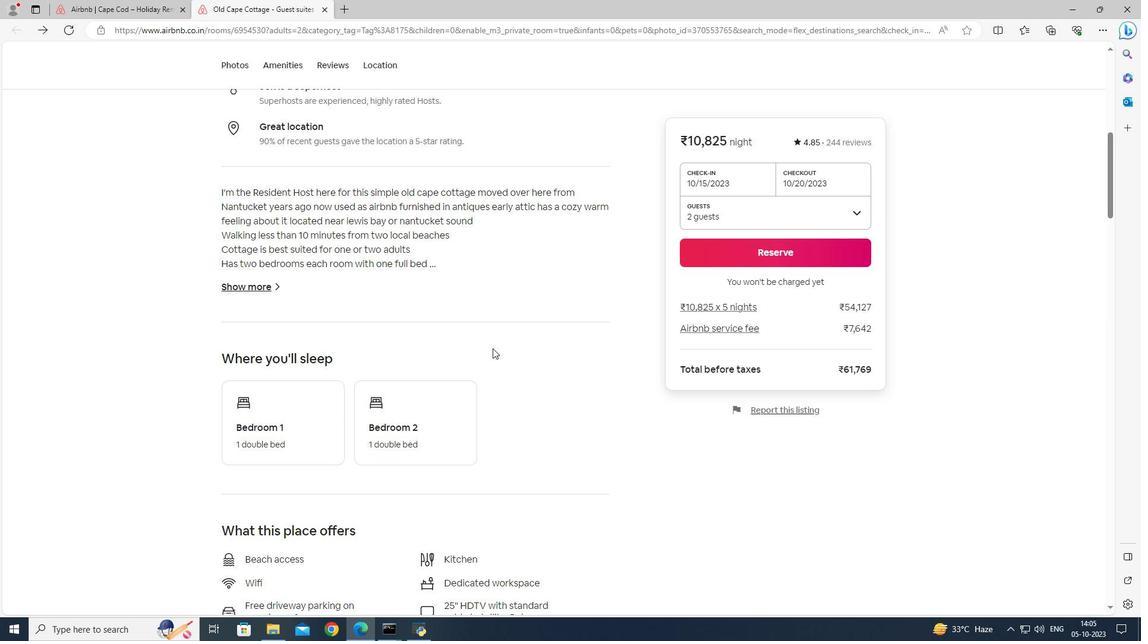 
Action: Mouse scrolled (492, 348) with delta (0, 0)
Screenshot: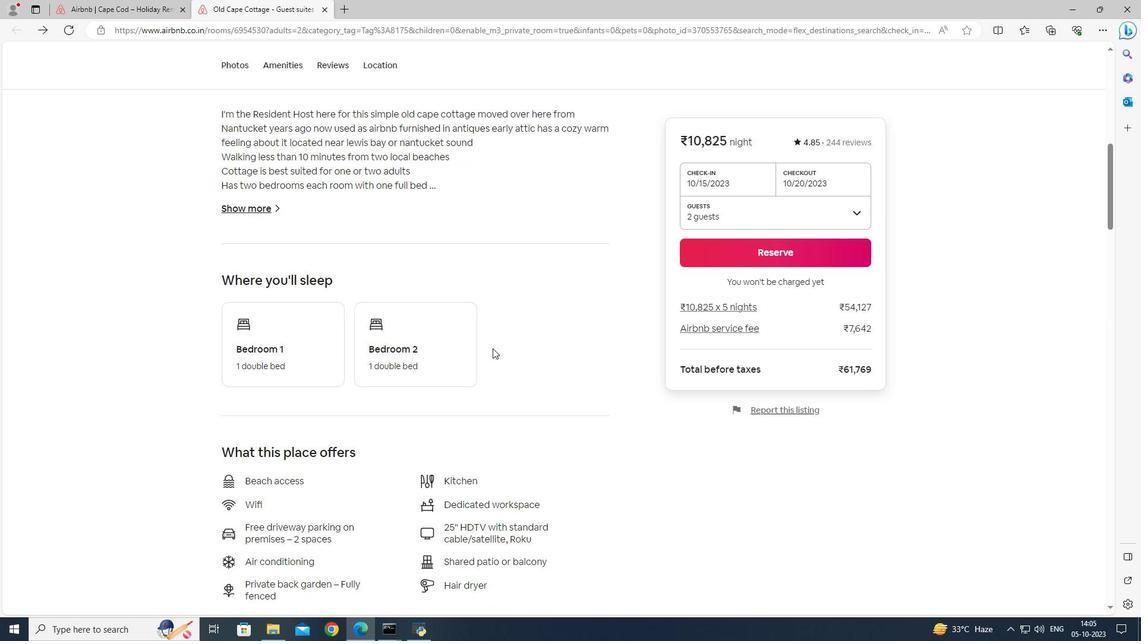 
Action: Mouse scrolled (492, 348) with delta (0, 0)
Screenshot: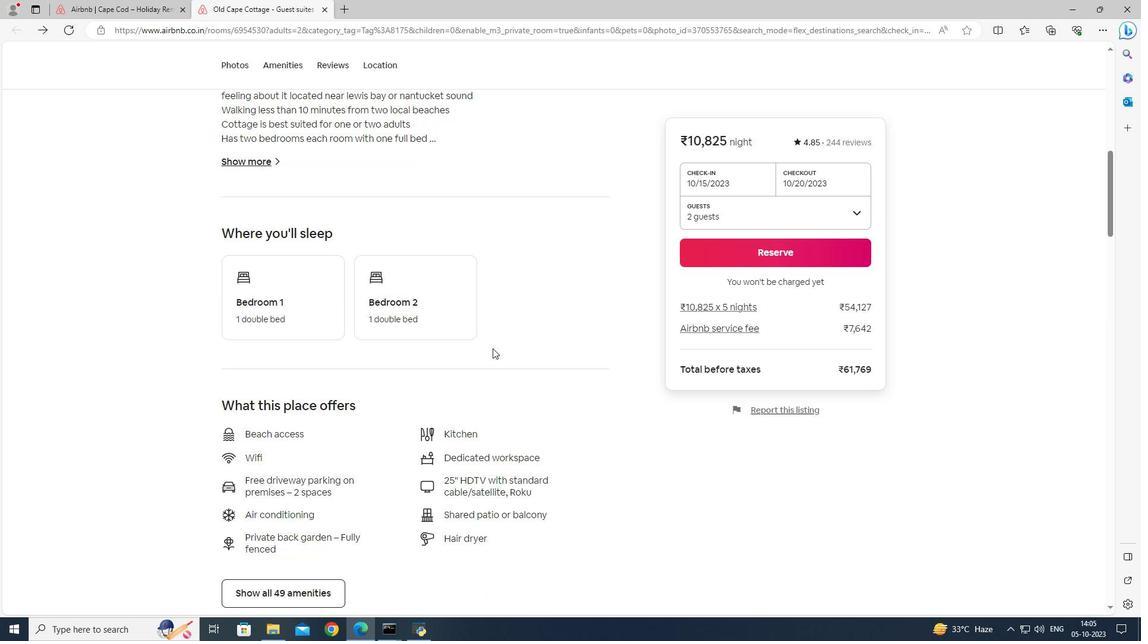 
Action: Mouse scrolled (492, 348) with delta (0, 0)
Screenshot: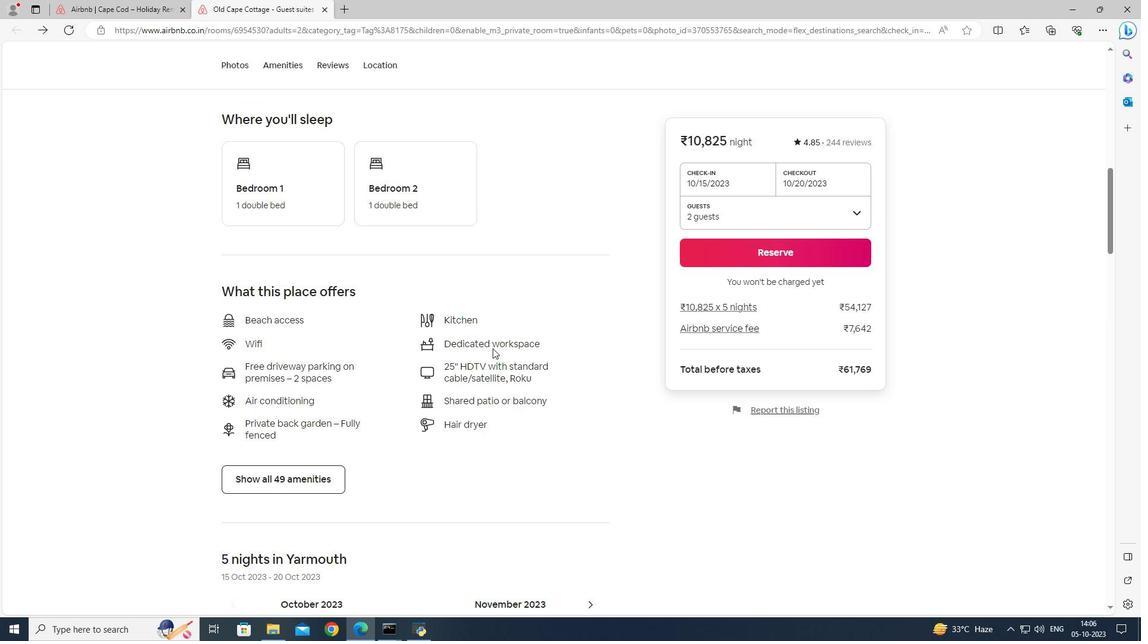 
Action: Mouse moved to (297, 463)
Screenshot: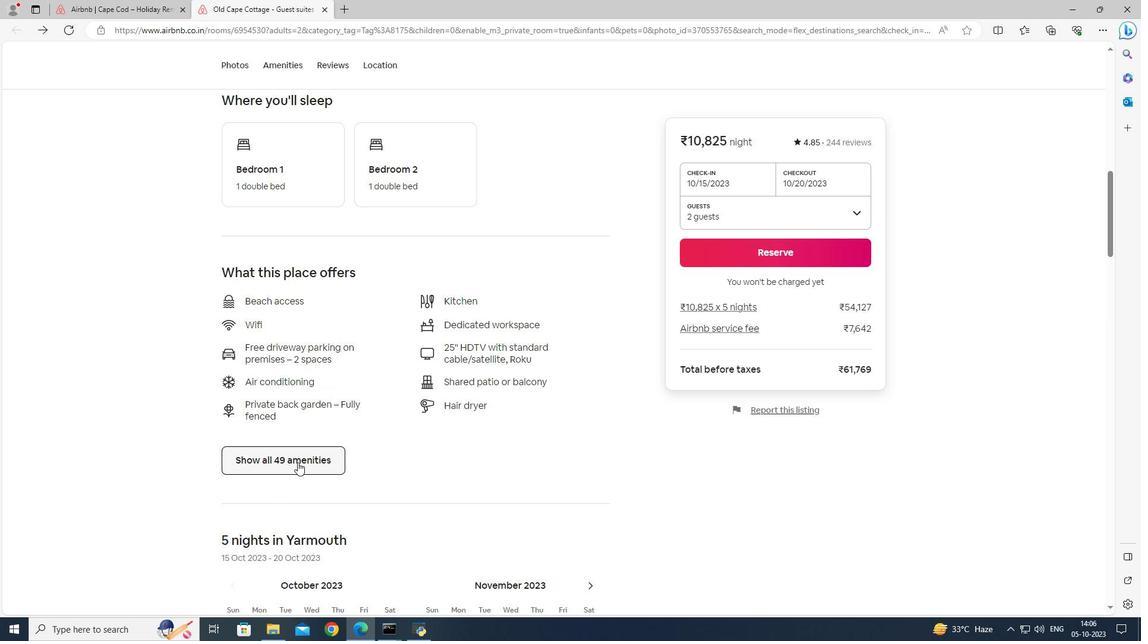 
Action: Mouse pressed left at (297, 463)
Screenshot: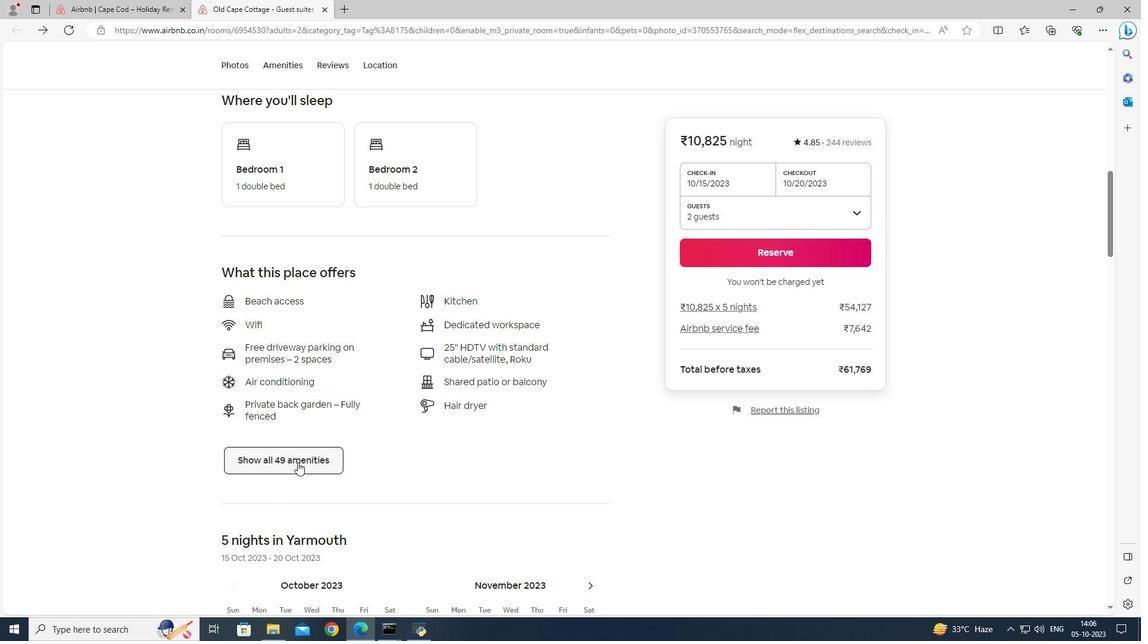 
Action: Mouse moved to (523, 290)
Screenshot: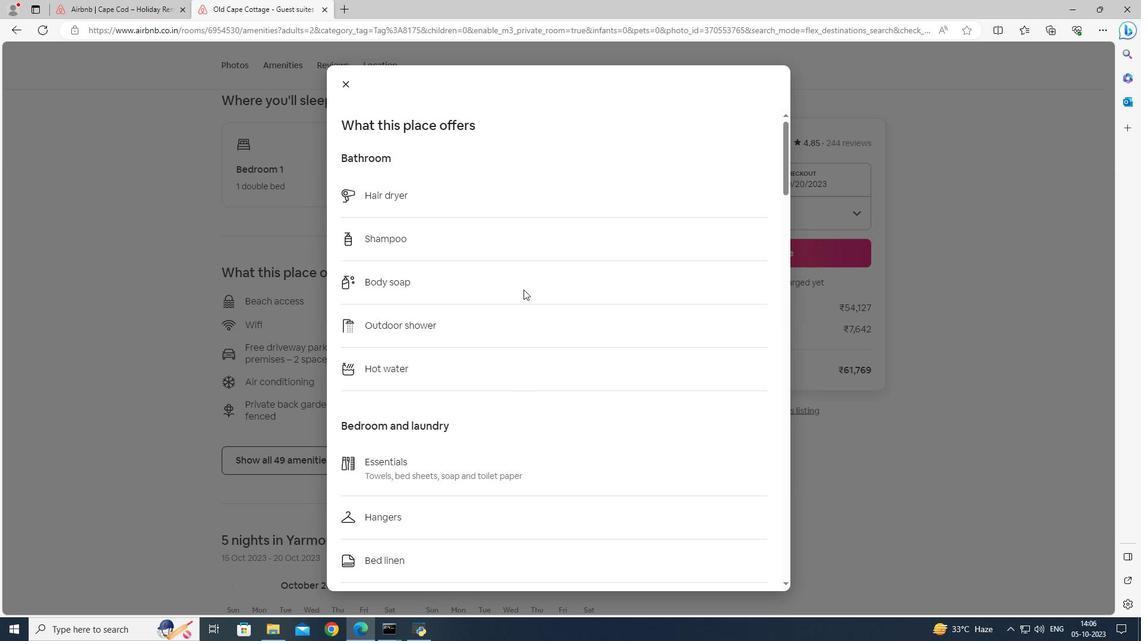
Action: Mouse scrolled (523, 289) with delta (0, 0)
Screenshot: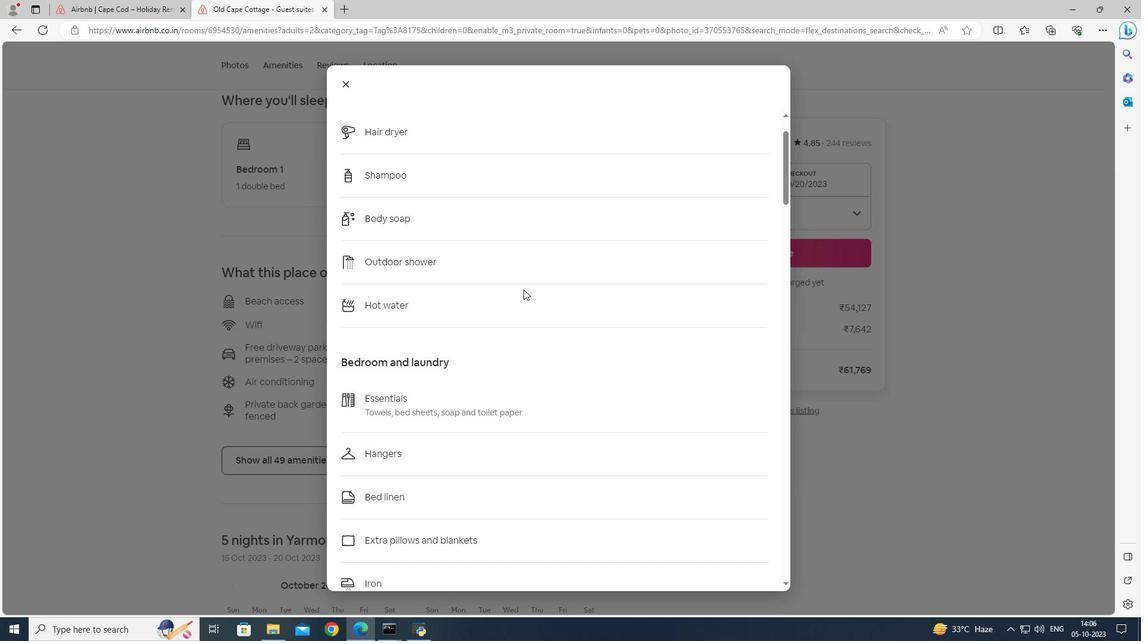 
Action: Mouse scrolled (523, 289) with delta (0, 0)
Screenshot: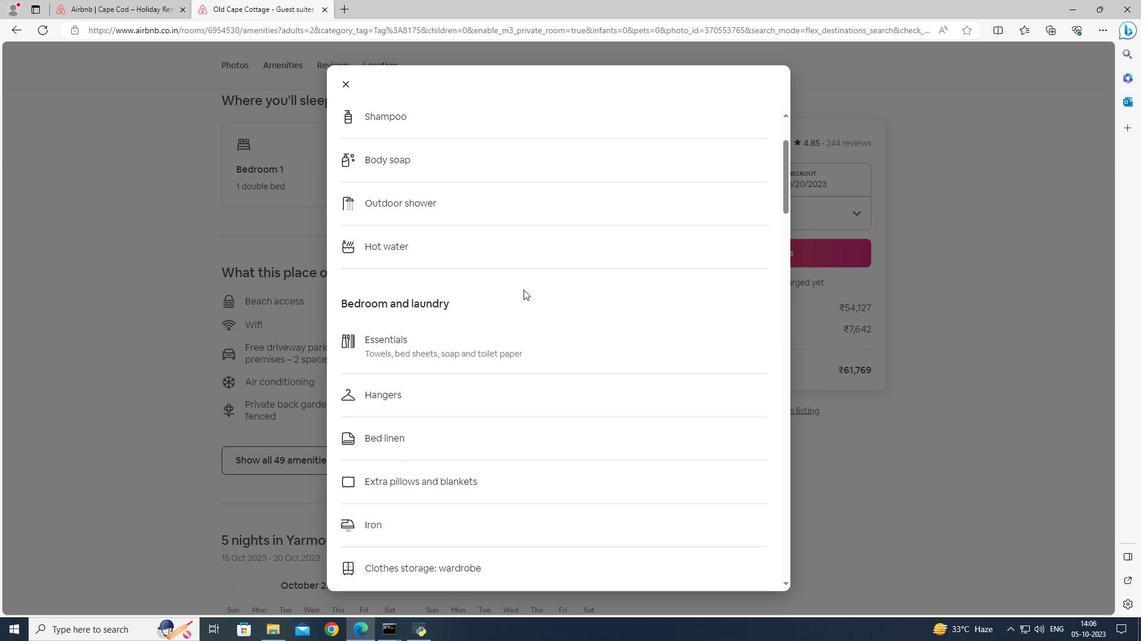 
Action: Mouse scrolled (523, 289) with delta (0, 0)
Screenshot: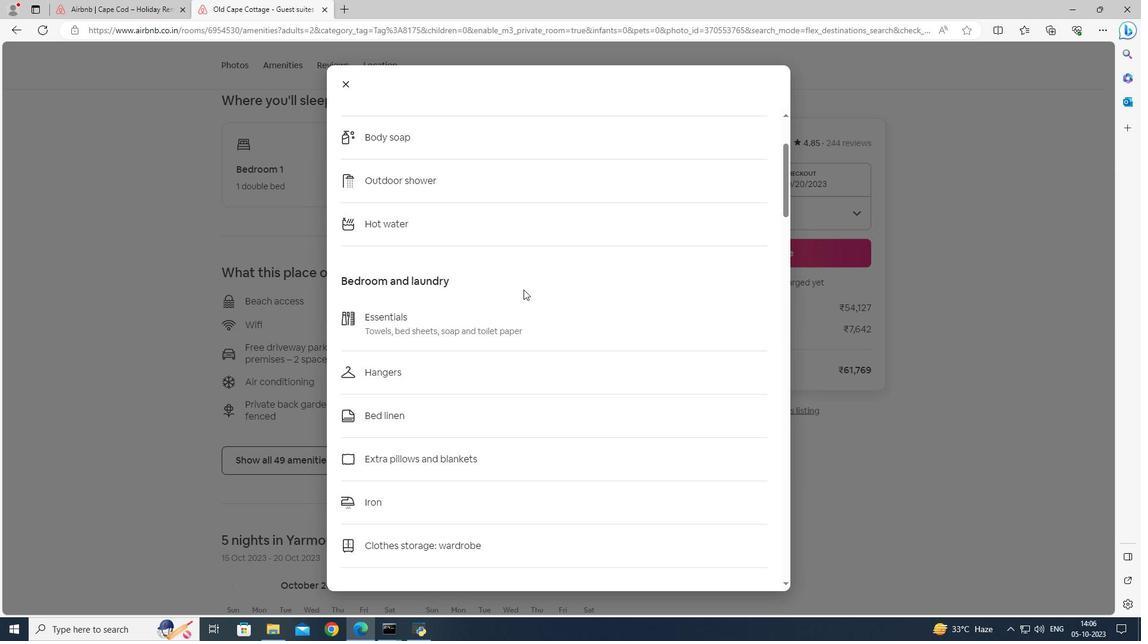 
Action: Mouse moved to (524, 290)
Screenshot: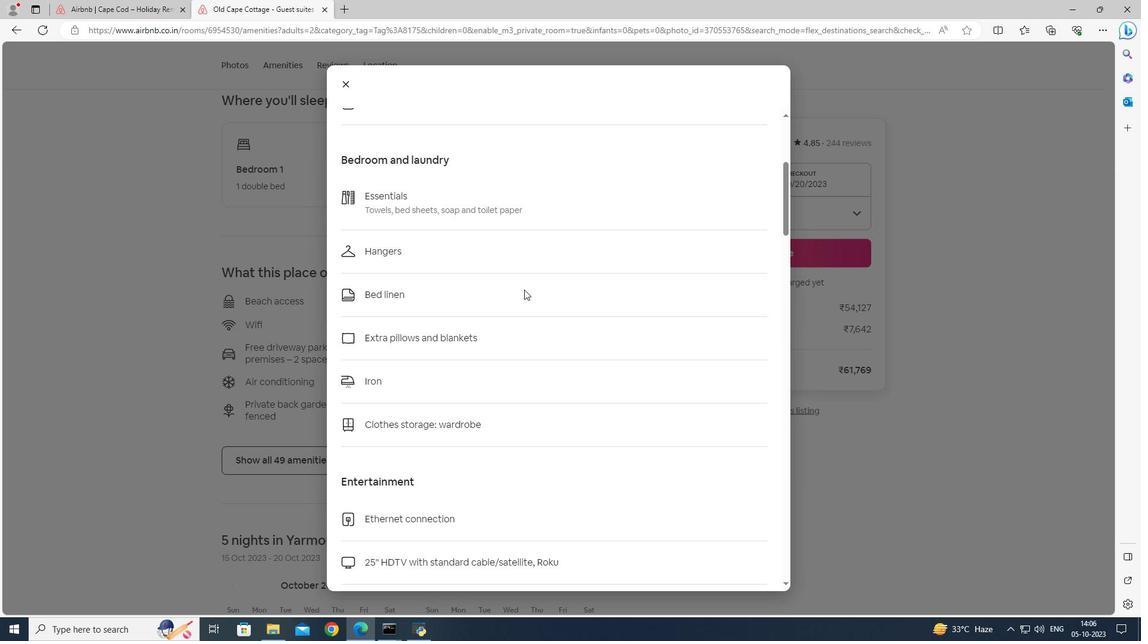 
Action: Mouse scrolled (524, 289) with delta (0, 0)
Screenshot: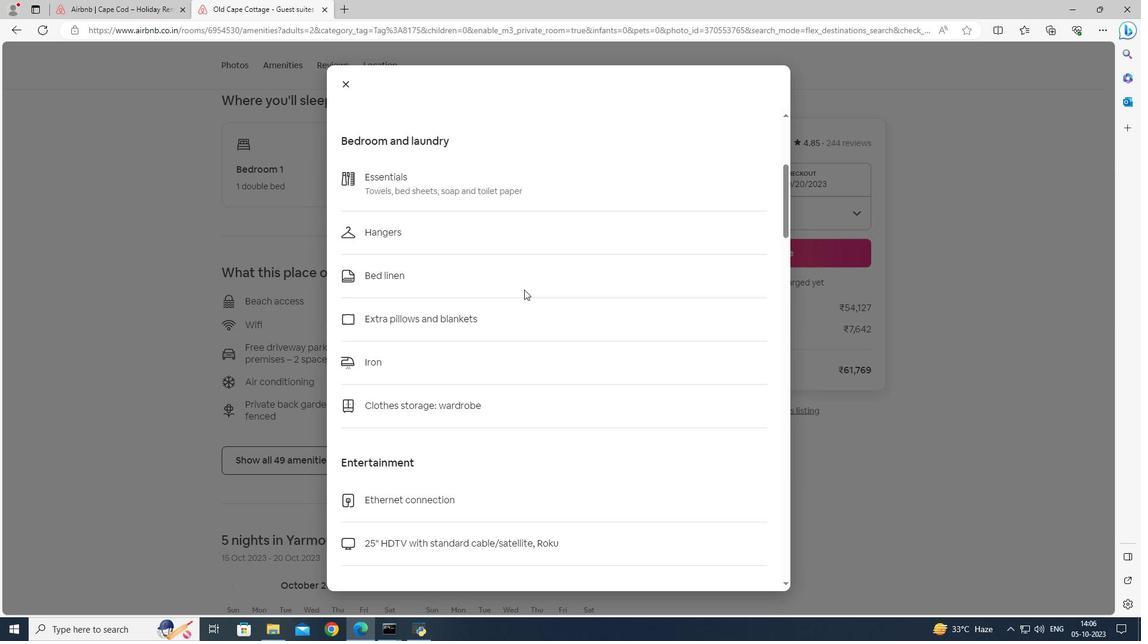 
Action: Mouse scrolled (524, 289) with delta (0, 0)
Screenshot: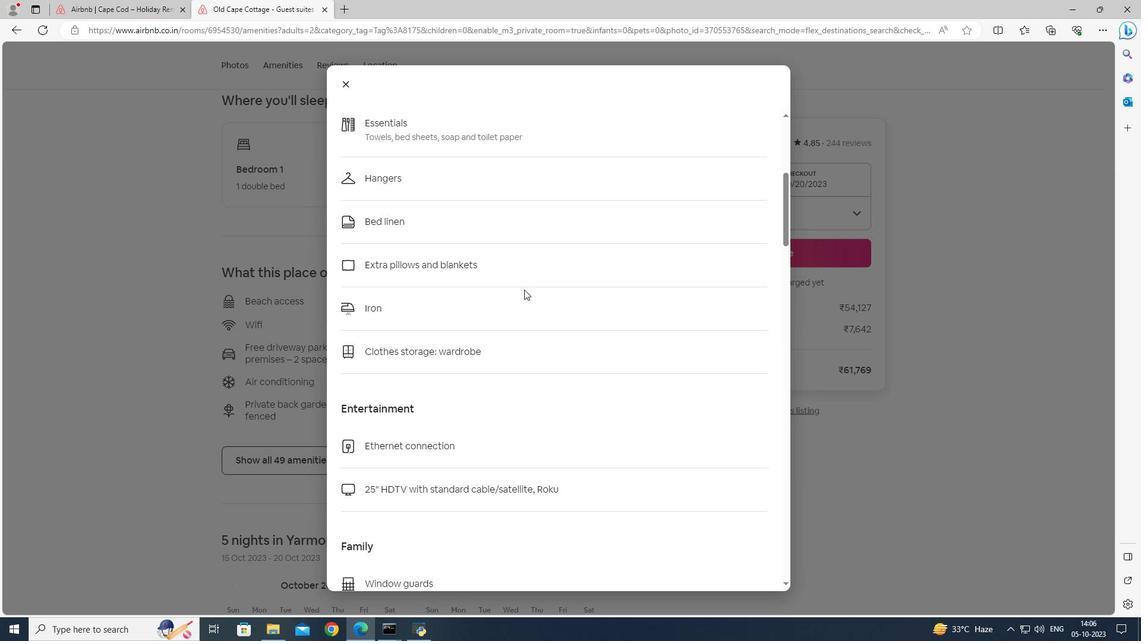 
Action: Mouse moved to (527, 293)
Screenshot: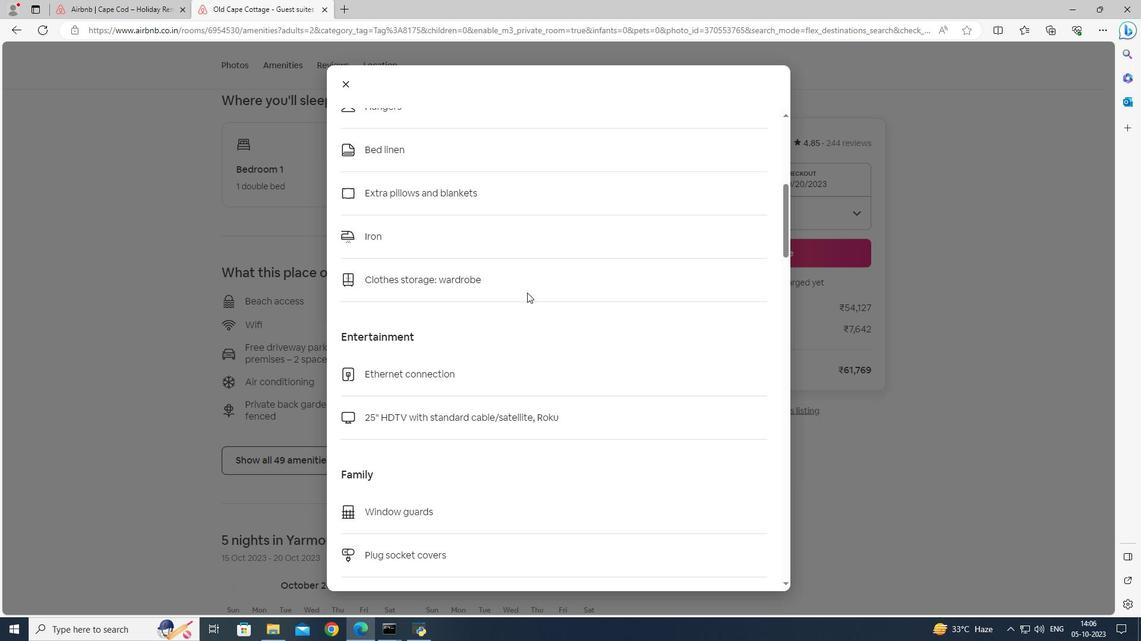 
Action: Mouse scrolled (527, 292) with delta (0, 0)
Screenshot: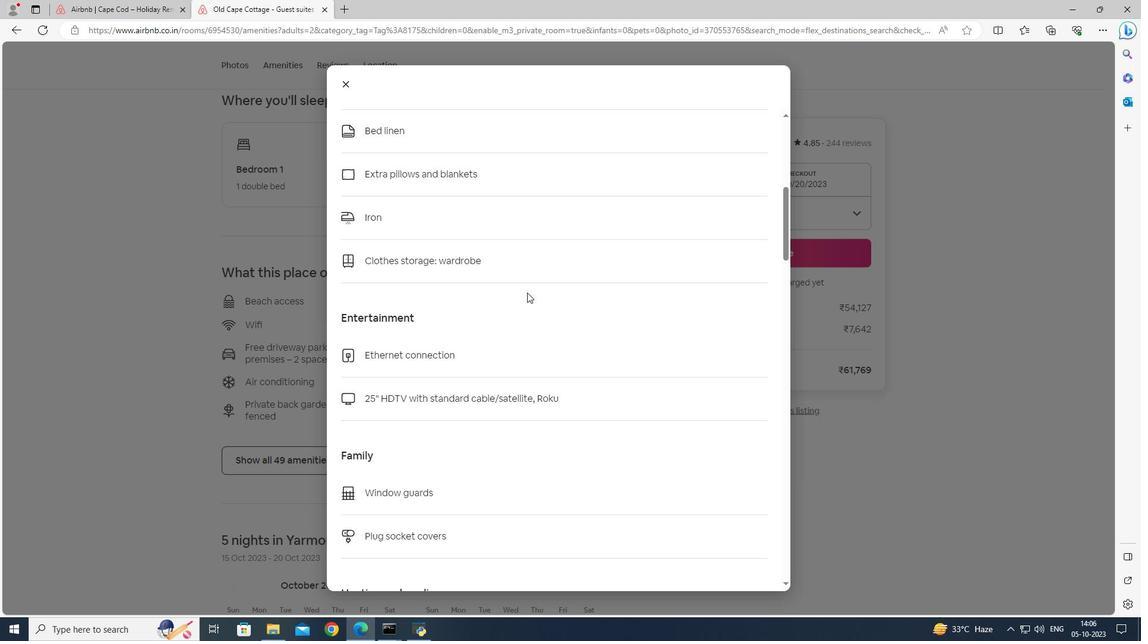 
Action: Mouse scrolled (527, 292) with delta (0, 0)
Screenshot: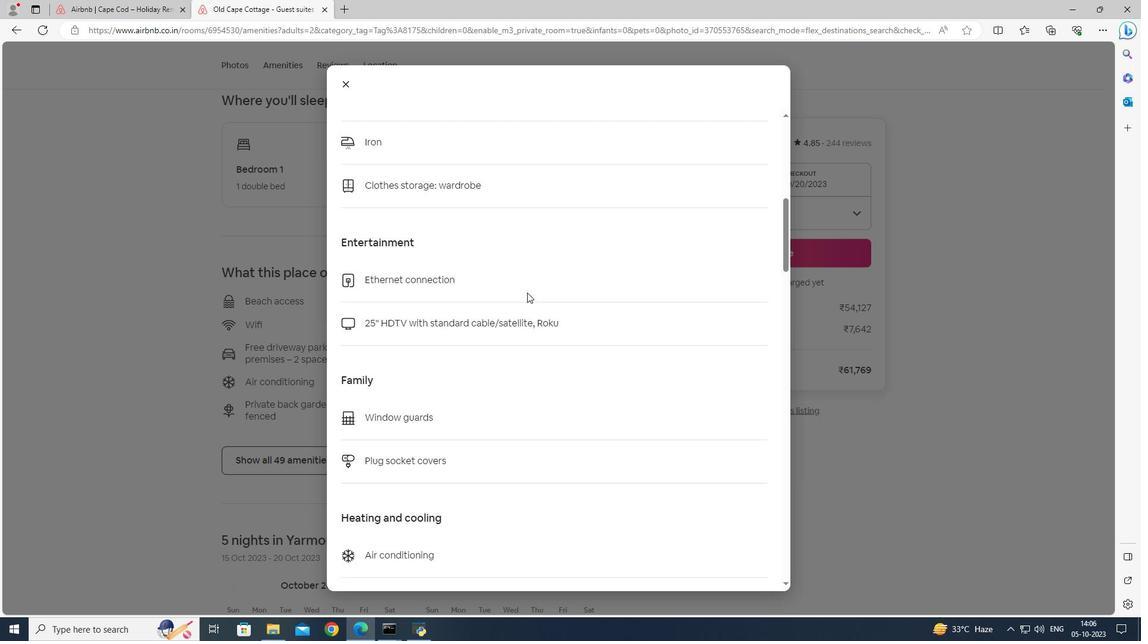 
Action: Mouse scrolled (527, 292) with delta (0, 0)
Screenshot: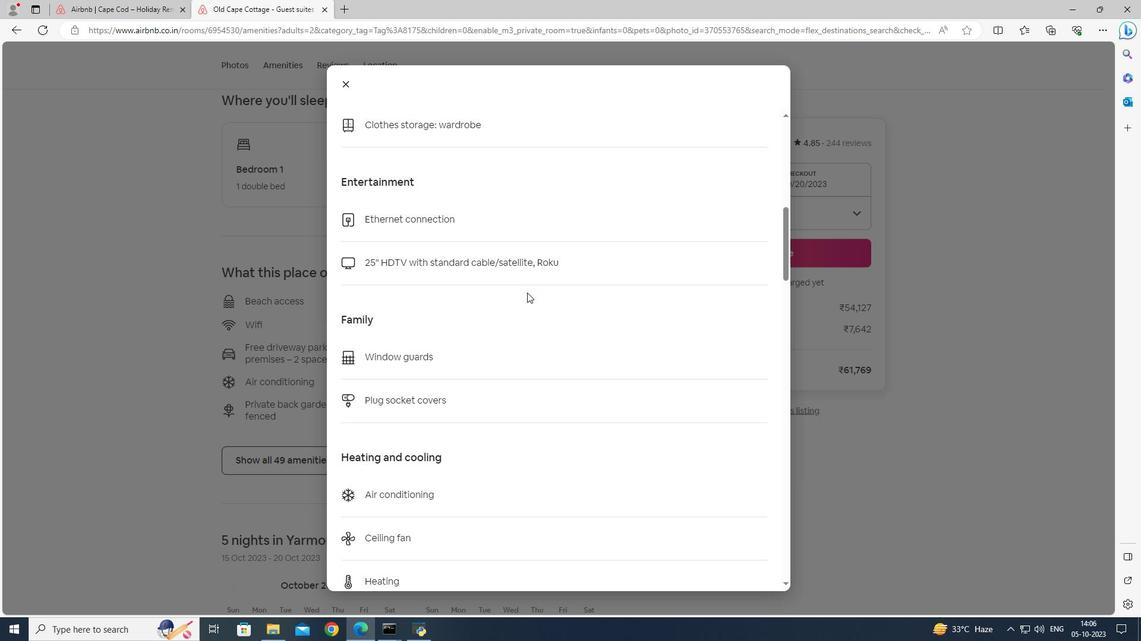 
Action: Mouse scrolled (527, 292) with delta (0, 0)
Screenshot: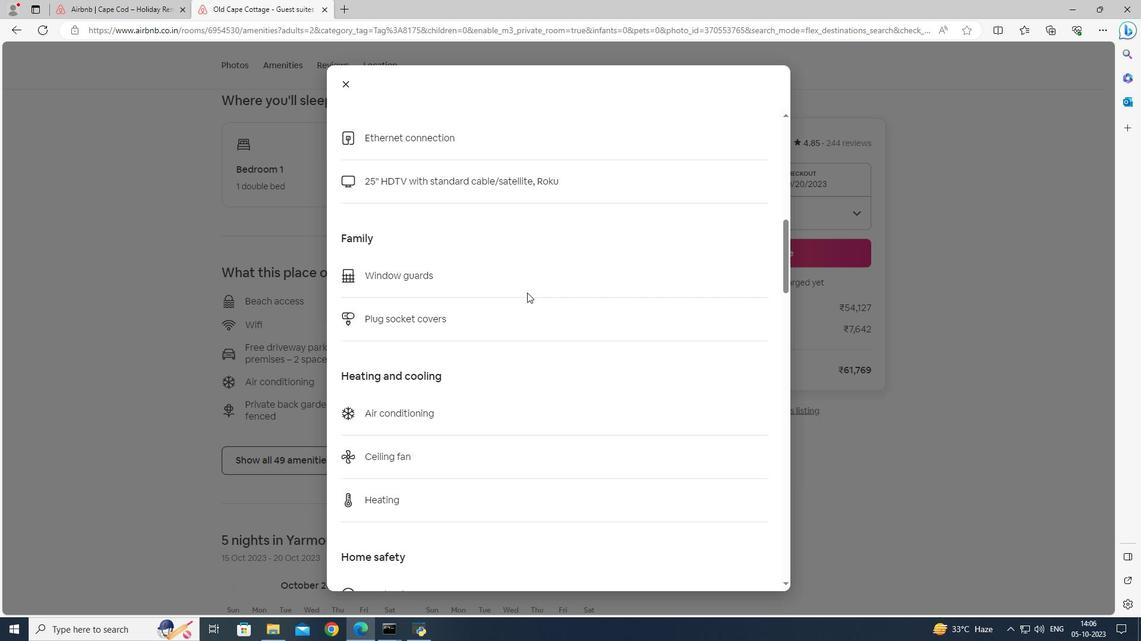 
Action: Mouse scrolled (527, 292) with delta (0, 0)
Screenshot: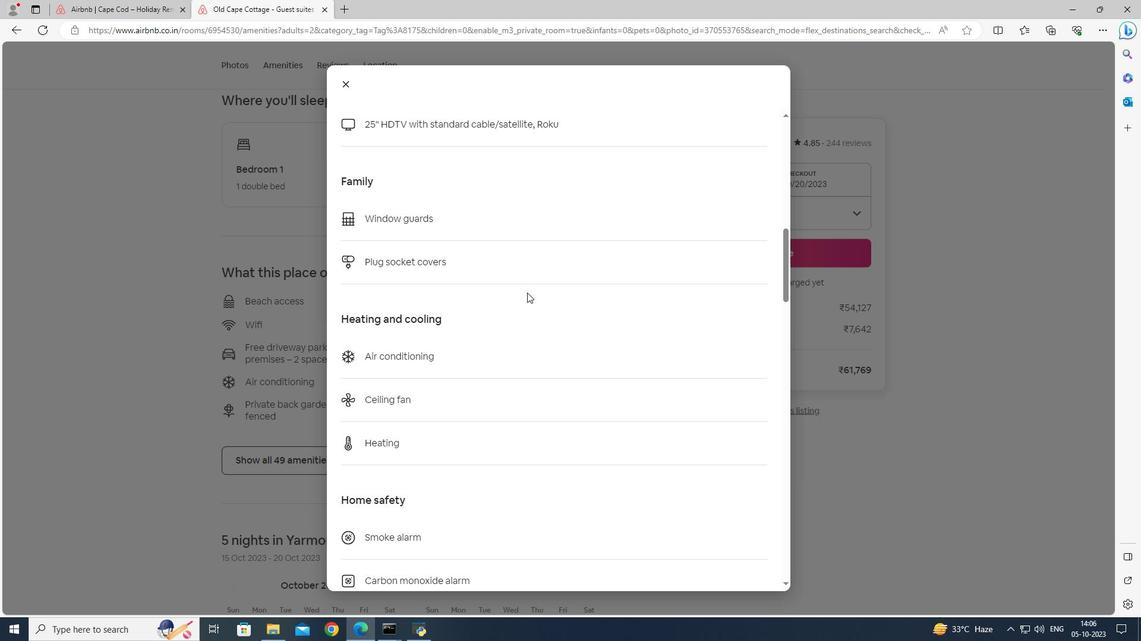 
Action: Mouse scrolled (527, 292) with delta (0, 0)
Screenshot: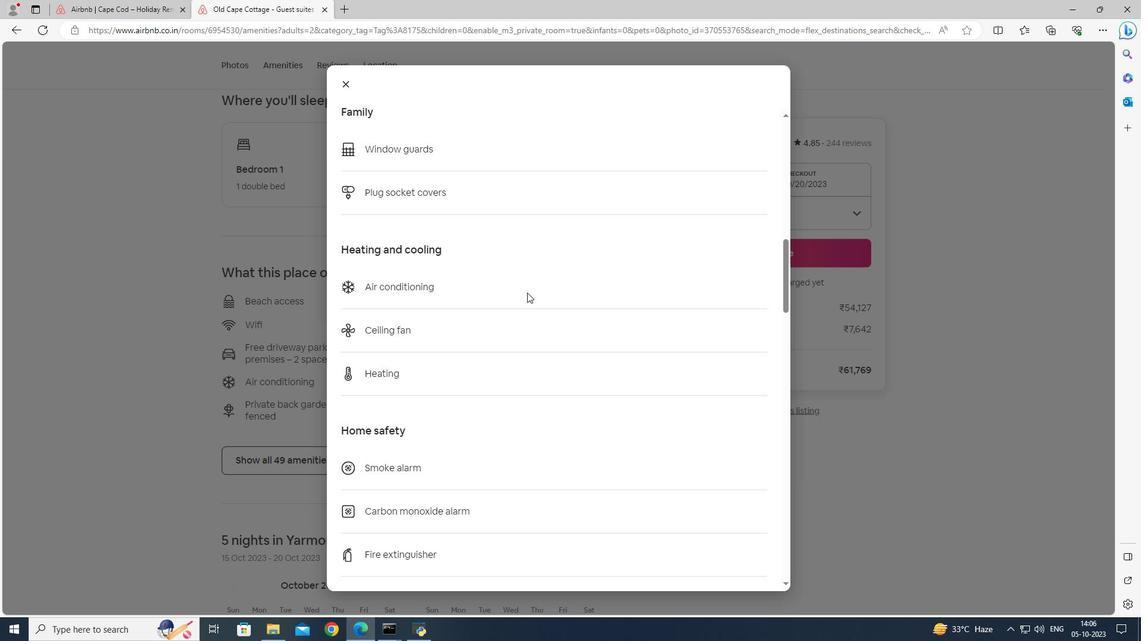 
Action: Mouse scrolled (527, 292) with delta (0, 0)
Screenshot: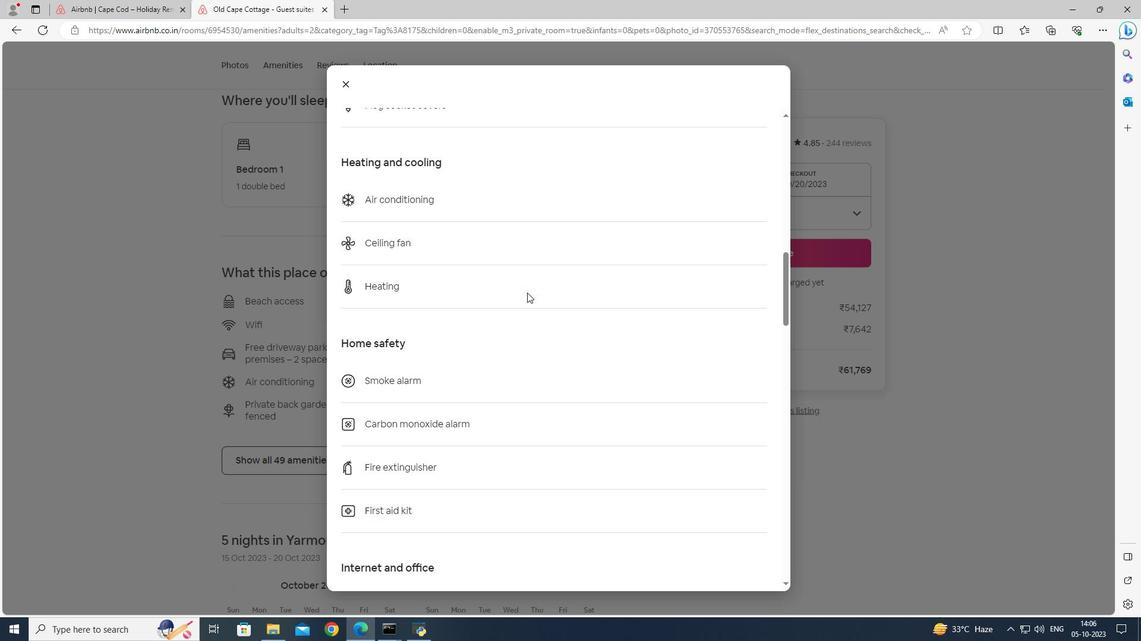 
Action: Mouse scrolled (527, 292) with delta (0, 0)
Screenshot: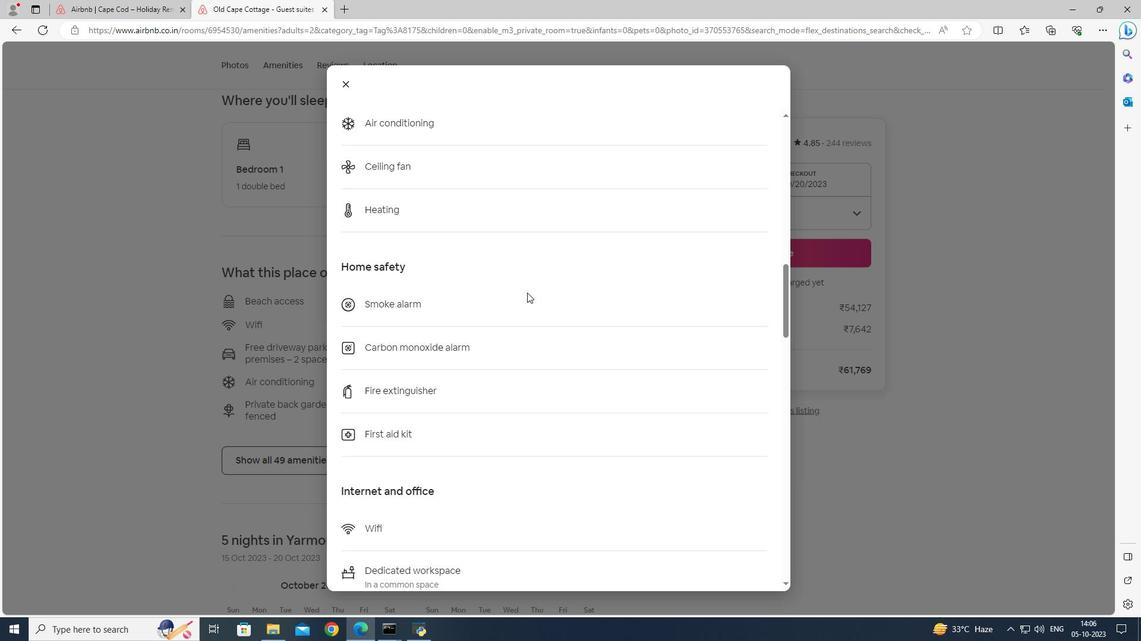 
Action: Mouse scrolled (527, 292) with delta (0, 0)
Screenshot: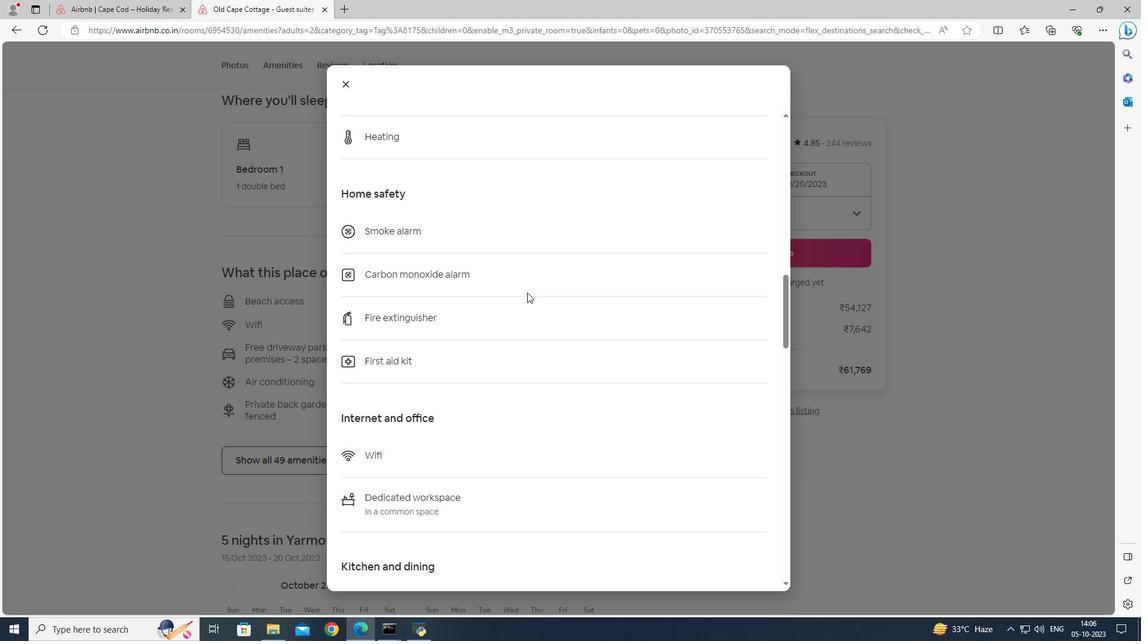 
Action: Mouse moved to (527, 297)
Screenshot: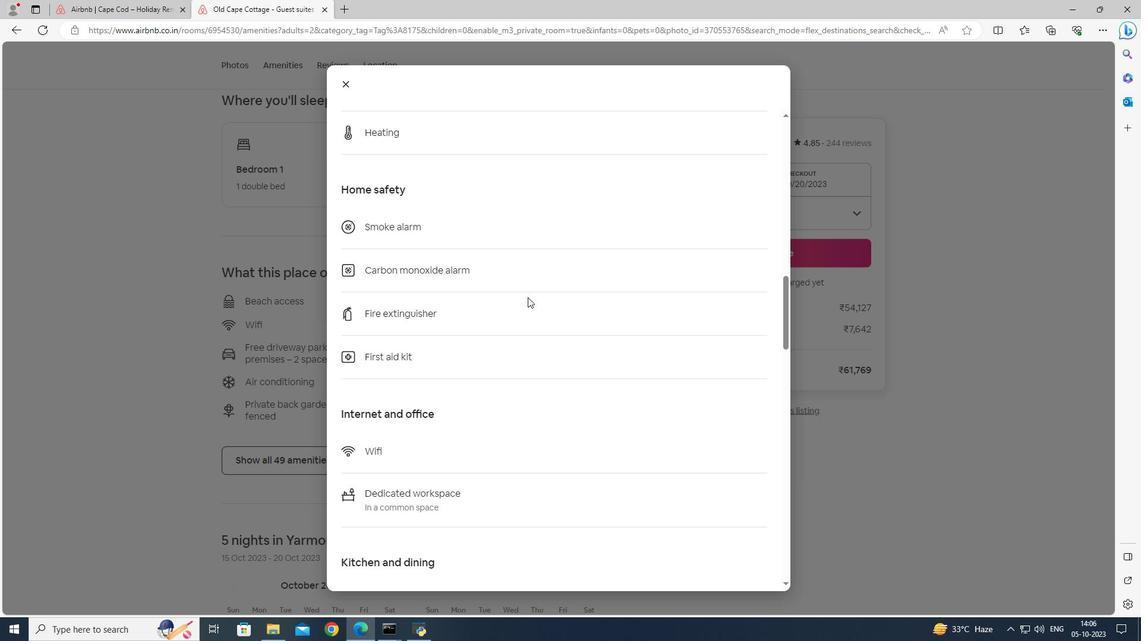 
Action: Mouse scrolled (527, 297) with delta (0, 0)
Screenshot: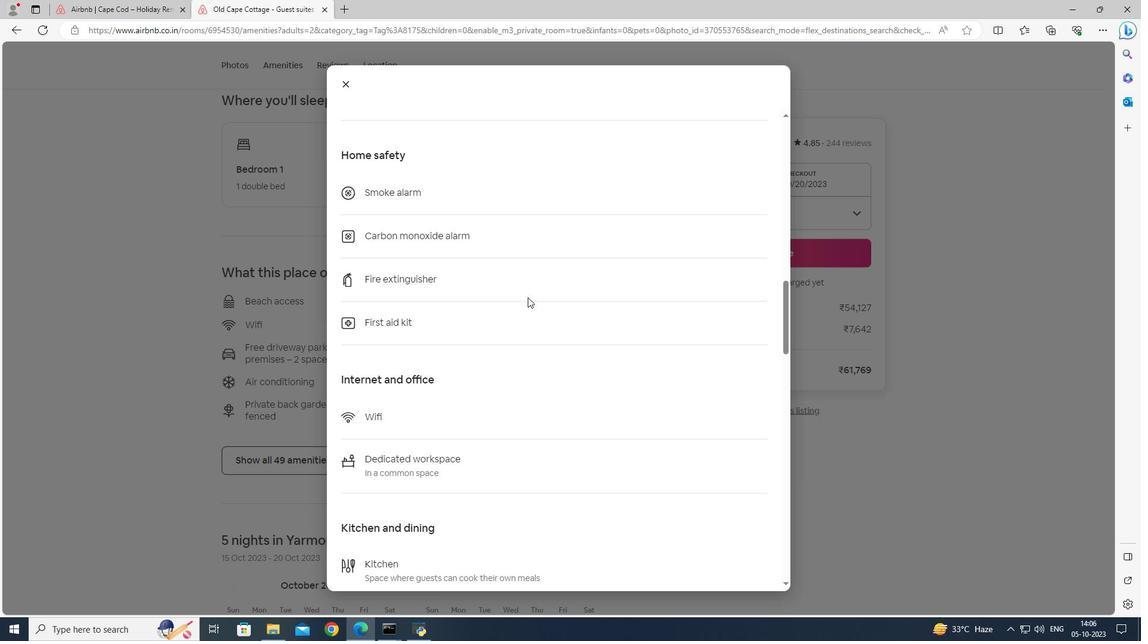 
Action: Mouse scrolled (527, 297) with delta (0, 0)
Screenshot: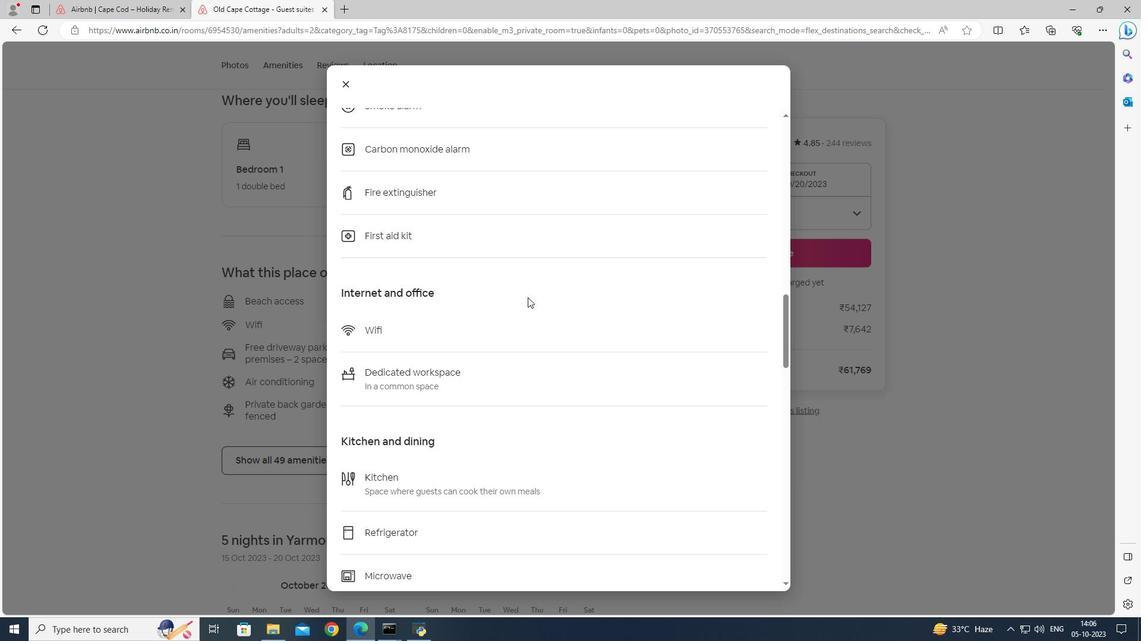 
Action: Mouse scrolled (527, 297) with delta (0, 0)
Screenshot: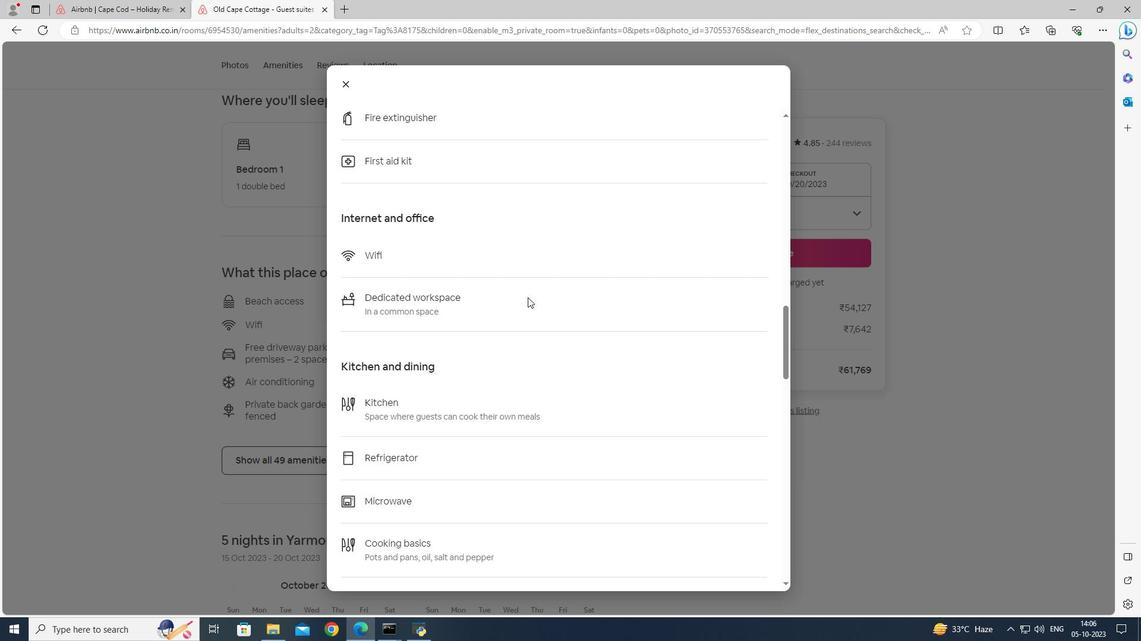 
Action: Mouse scrolled (527, 297) with delta (0, 0)
Screenshot: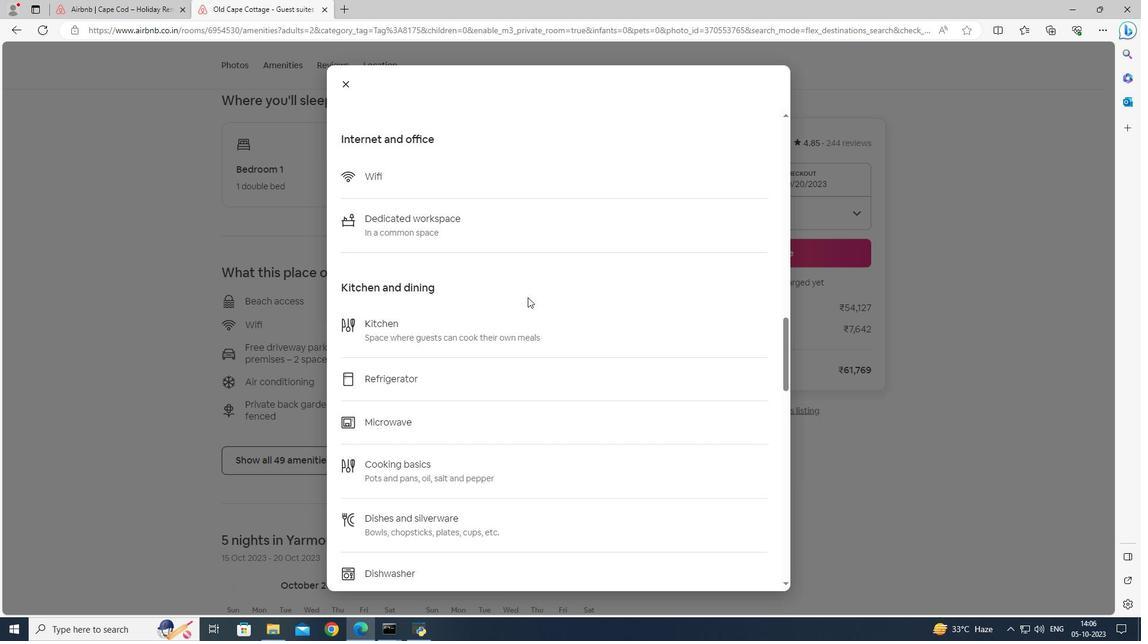 
Action: Mouse scrolled (527, 297) with delta (0, 0)
Screenshot: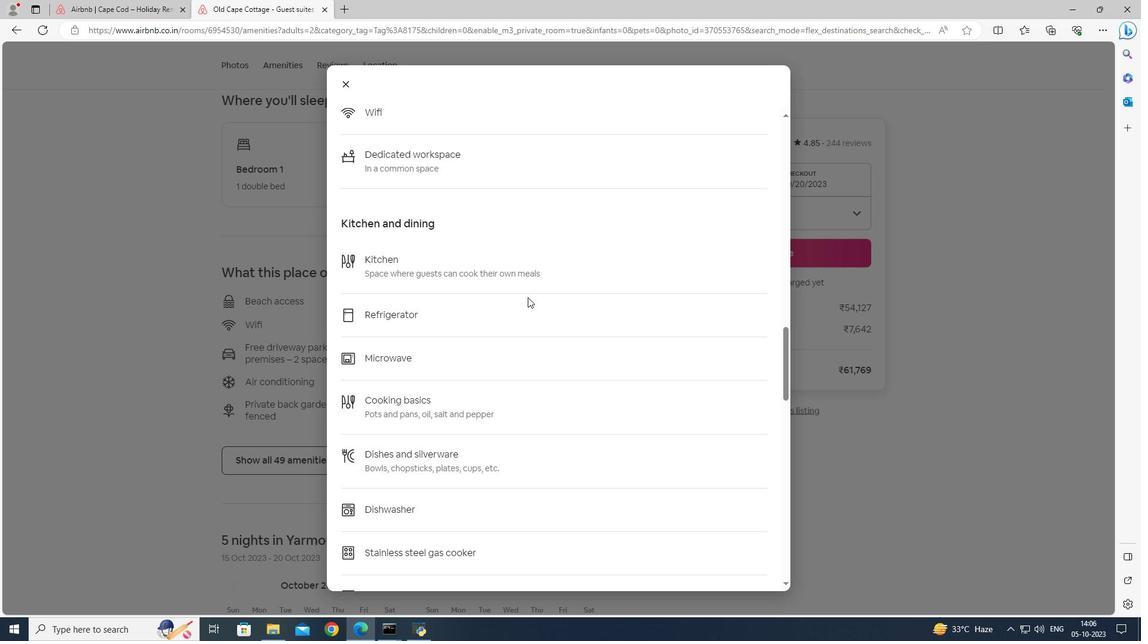 
Action: Mouse scrolled (527, 297) with delta (0, 0)
Screenshot: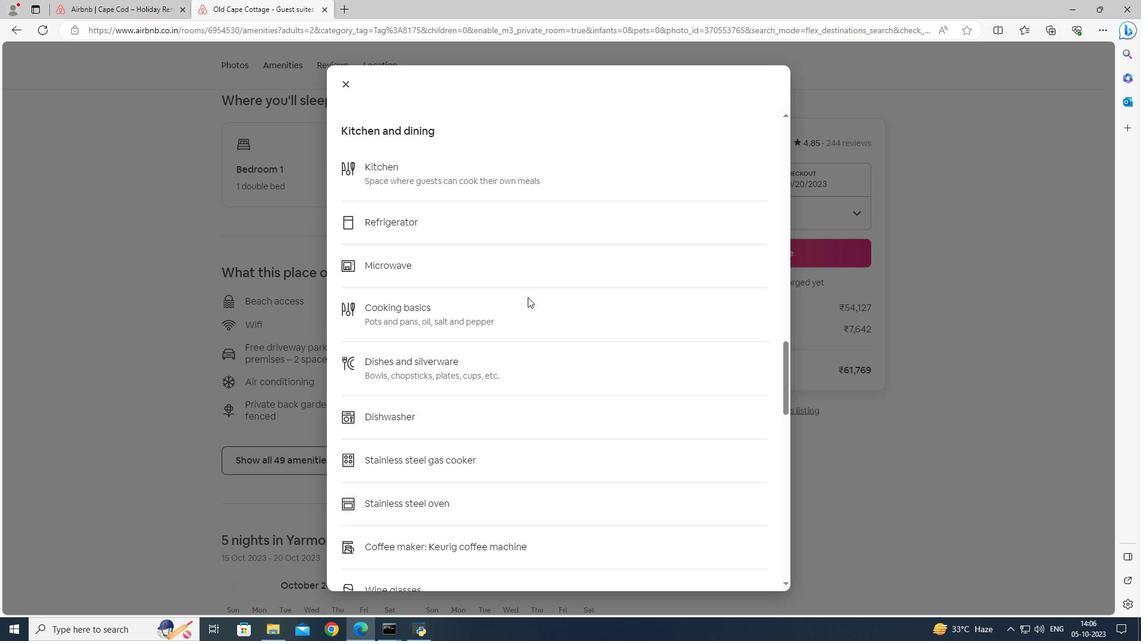 
Action: Mouse scrolled (527, 297) with delta (0, 0)
Screenshot: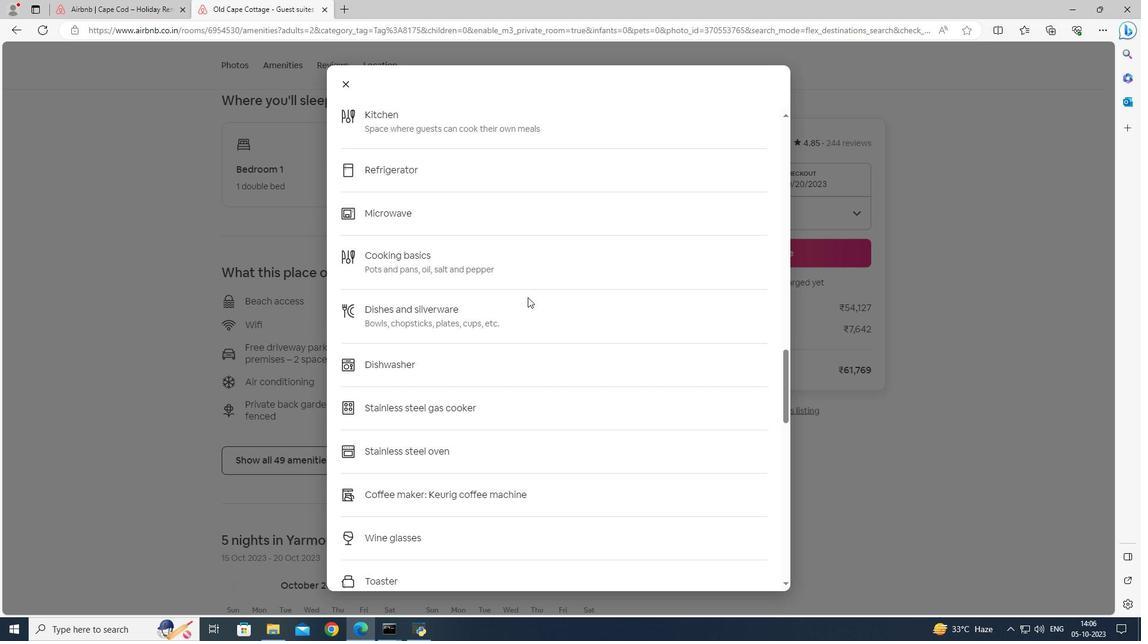 
Action: Mouse scrolled (527, 297) with delta (0, 0)
Screenshot: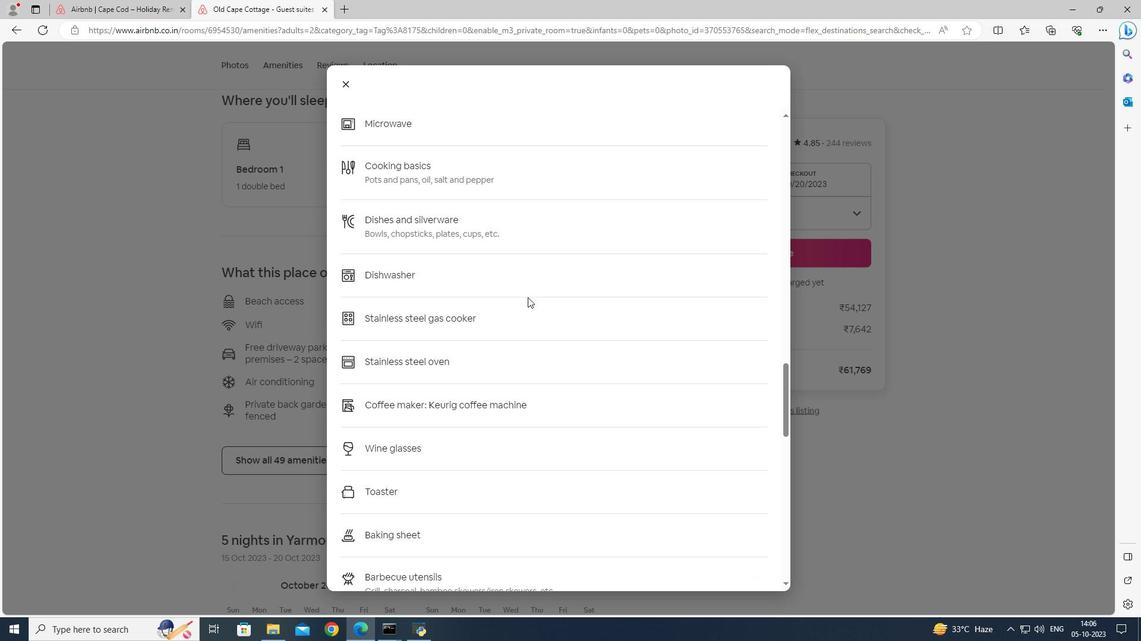 
Action: Mouse scrolled (527, 297) with delta (0, 0)
Screenshot: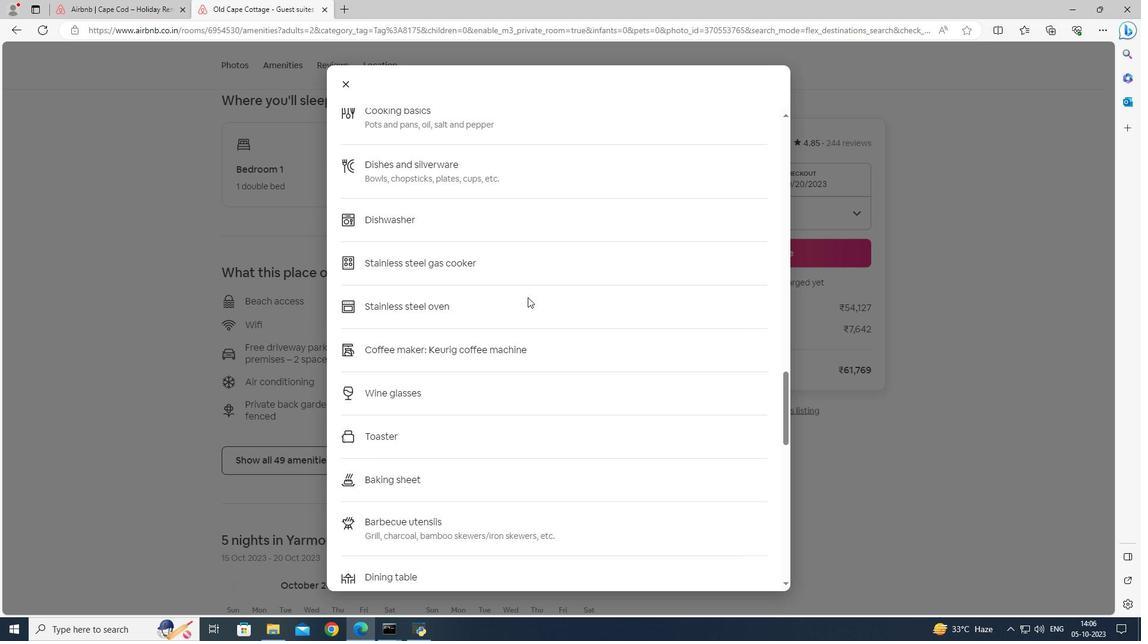 
Action: Mouse scrolled (527, 297) with delta (0, 0)
Screenshot: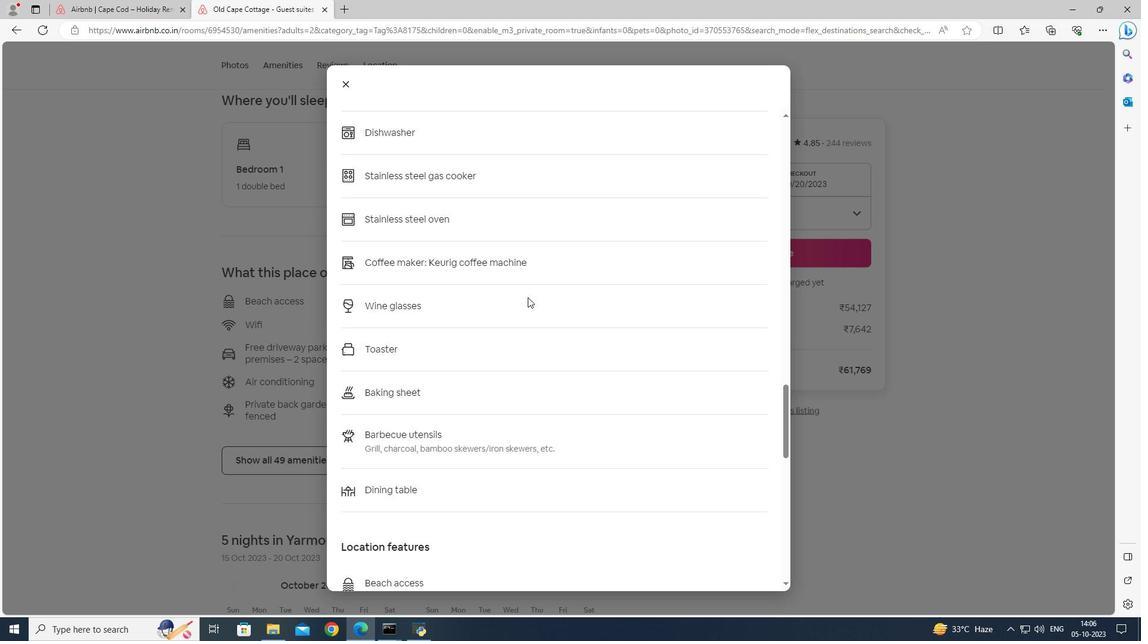 
Action: Mouse scrolled (527, 297) with delta (0, 0)
Screenshot: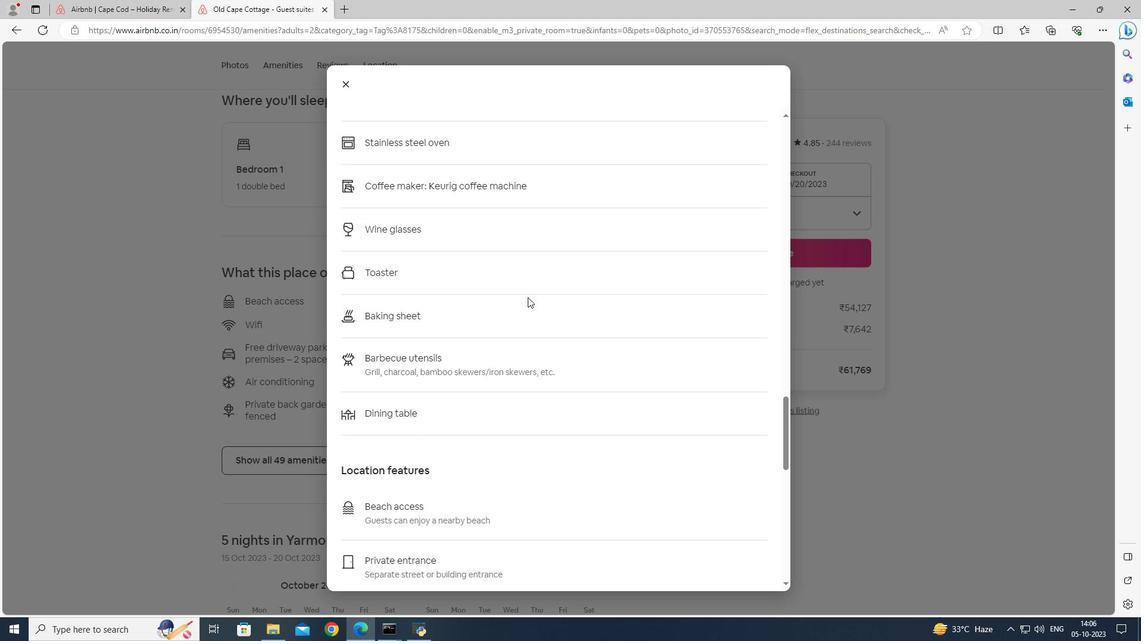 
Action: Mouse scrolled (527, 297) with delta (0, 0)
Screenshot: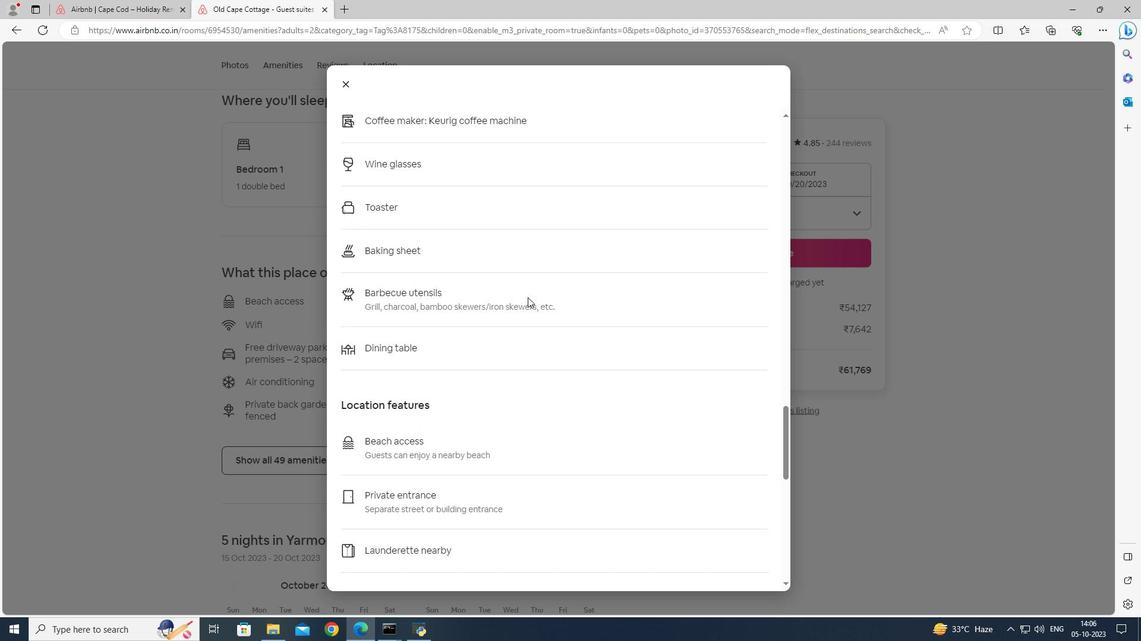 
Action: Mouse scrolled (527, 297) with delta (0, 0)
Screenshot: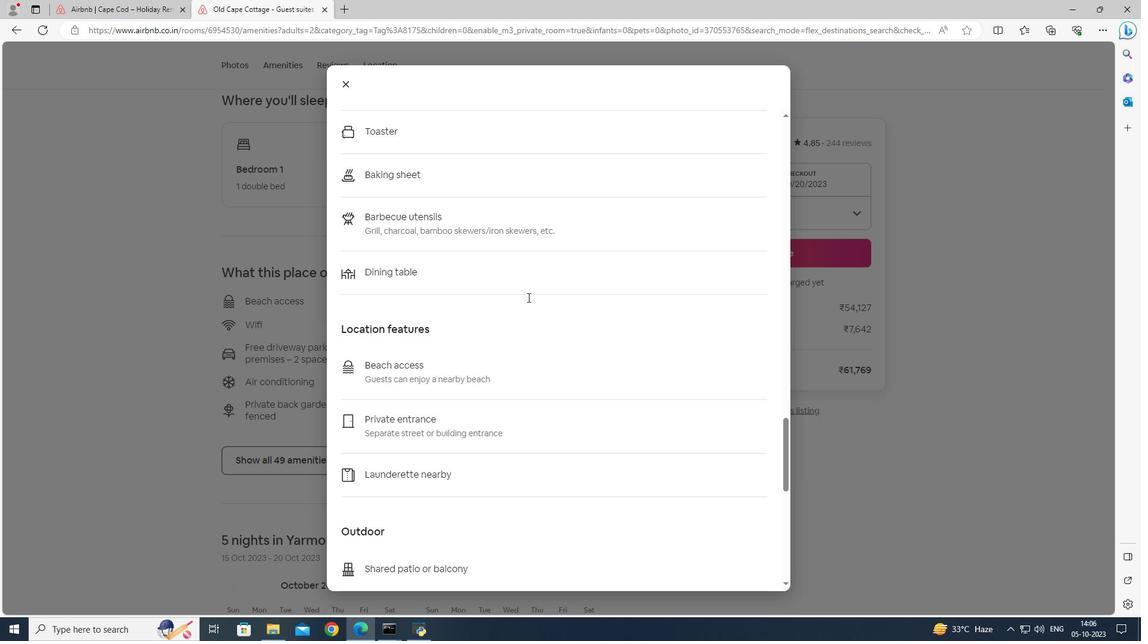 
Action: Mouse scrolled (527, 297) with delta (0, 0)
Screenshot: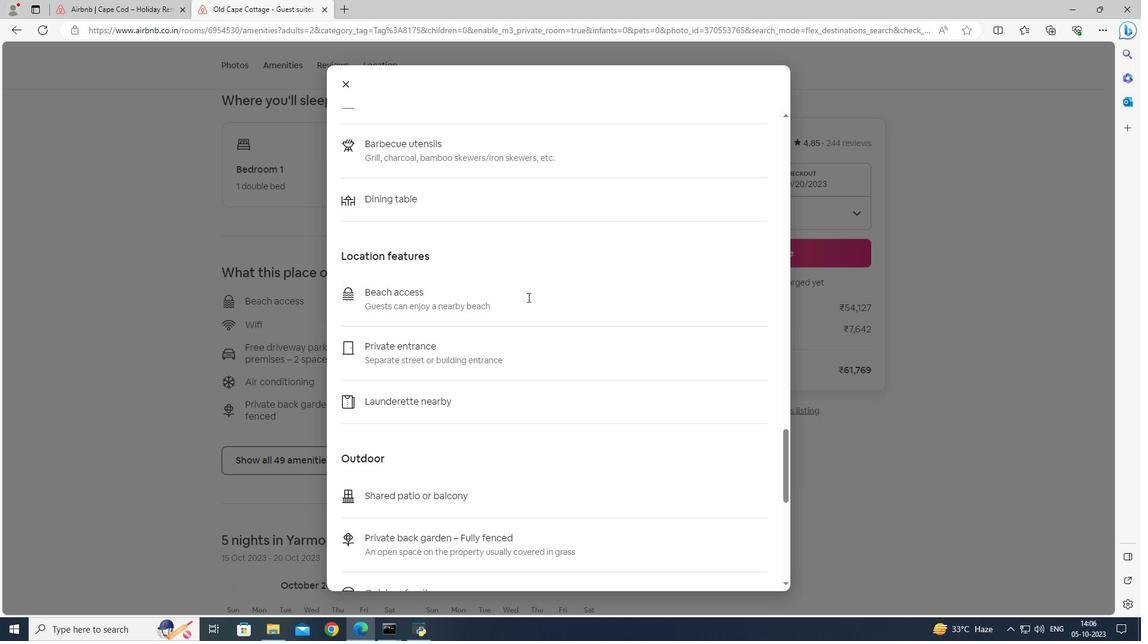 
Action: Mouse scrolled (527, 297) with delta (0, 0)
Screenshot: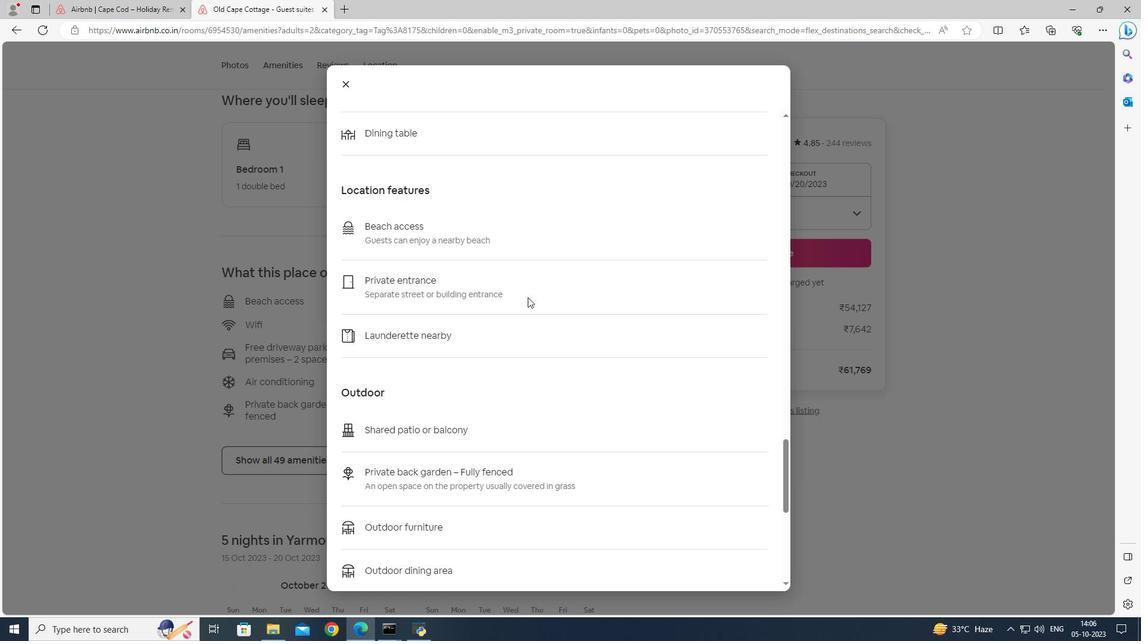 
Action: Mouse scrolled (527, 297) with delta (0, 0)
Screenshot: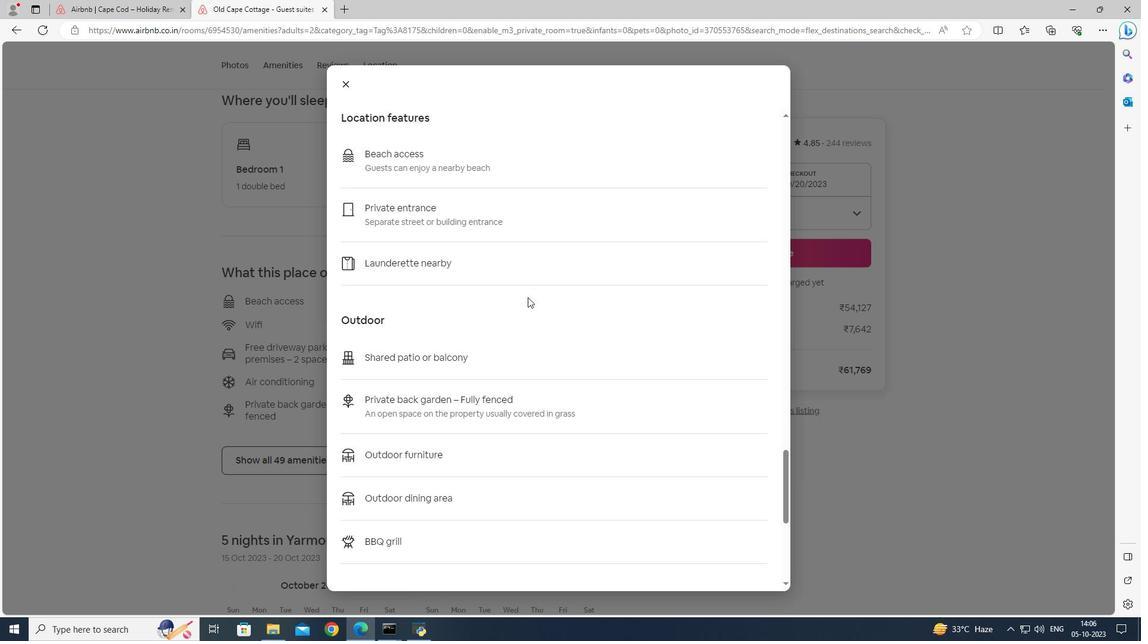 
Action: Mouse scrolled (527, 297) with delta (0, 0)
Screenshot: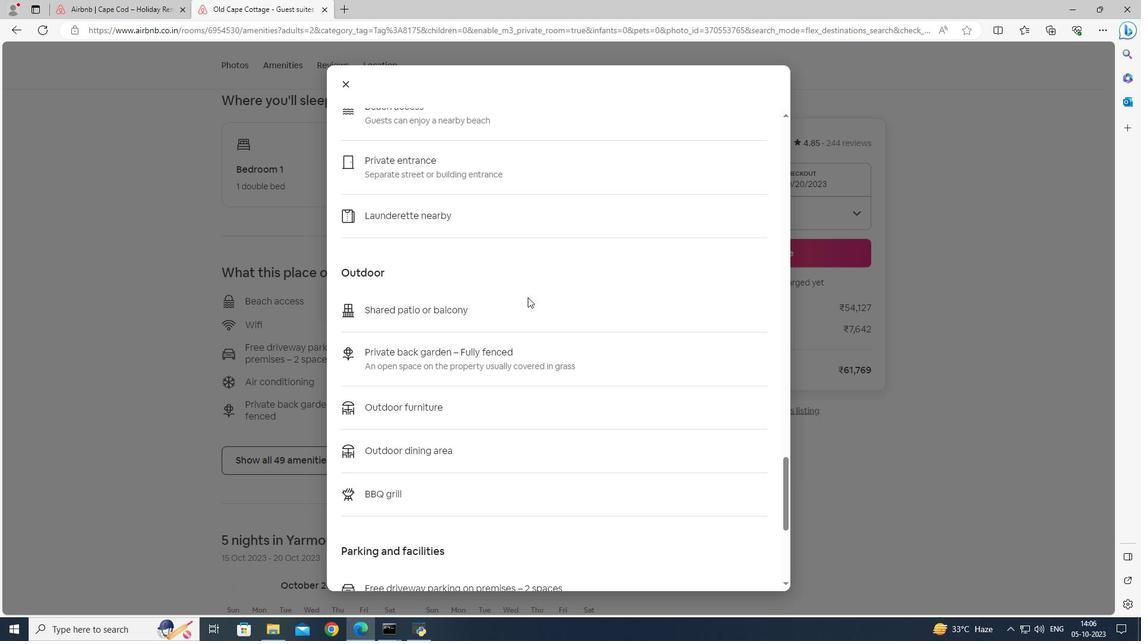 
Action: Mouse scrolled (527, 297) with delta (0, 0)
Screenshot: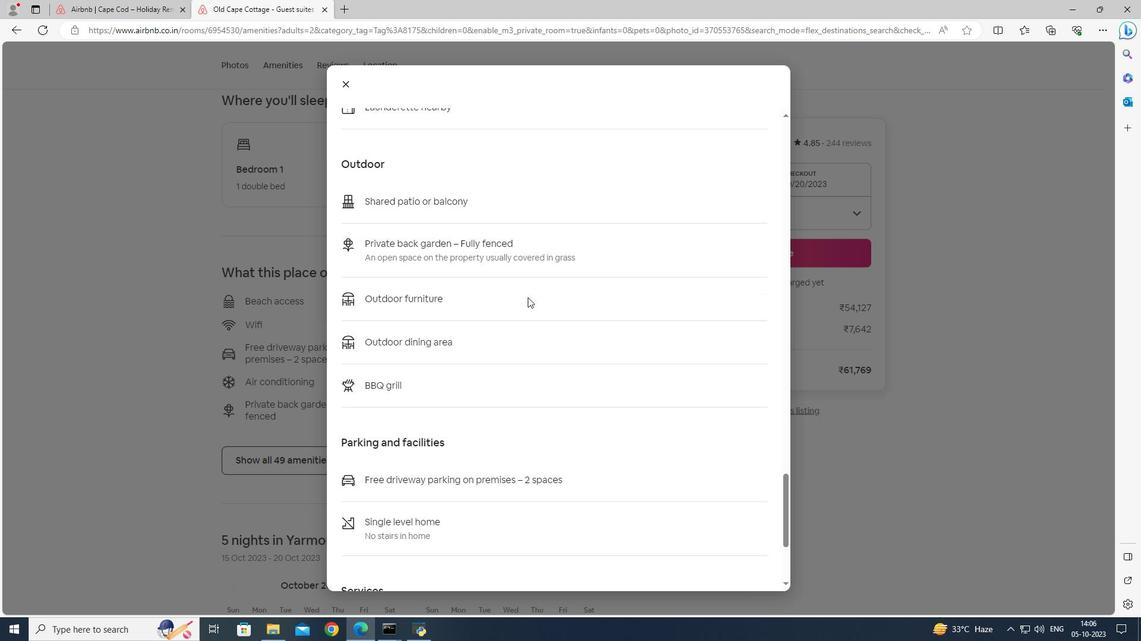 
Action: Mouse scrolled (527, 297) with delta (0, 0)
Screenshot: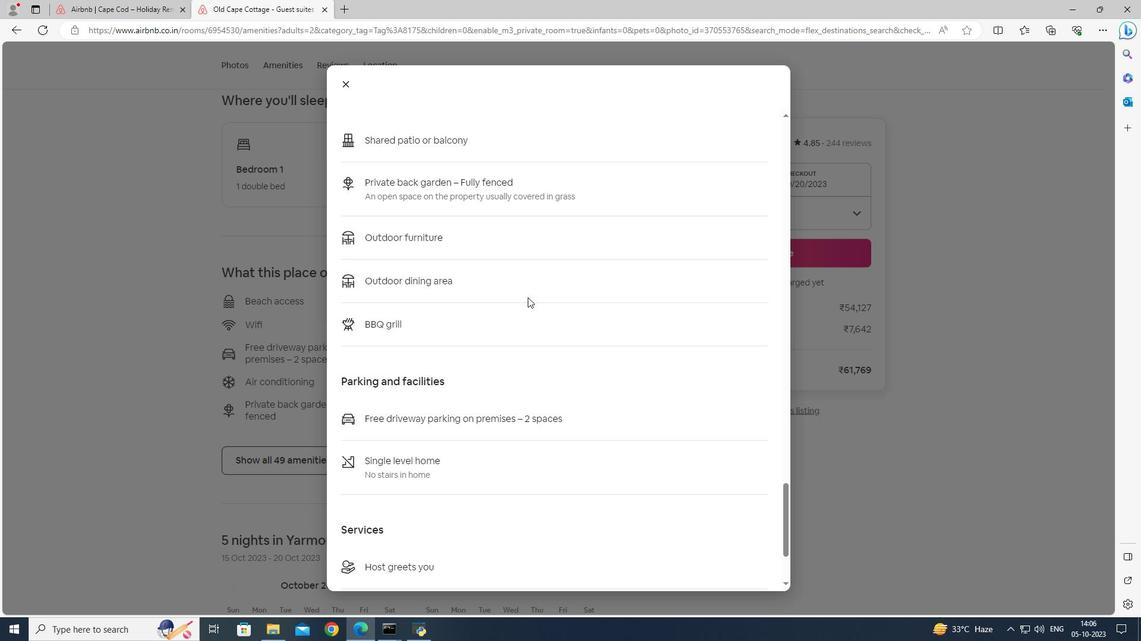 
Action: Mouse scrolled (527, 297) with delta (0, 0)
Screenshot: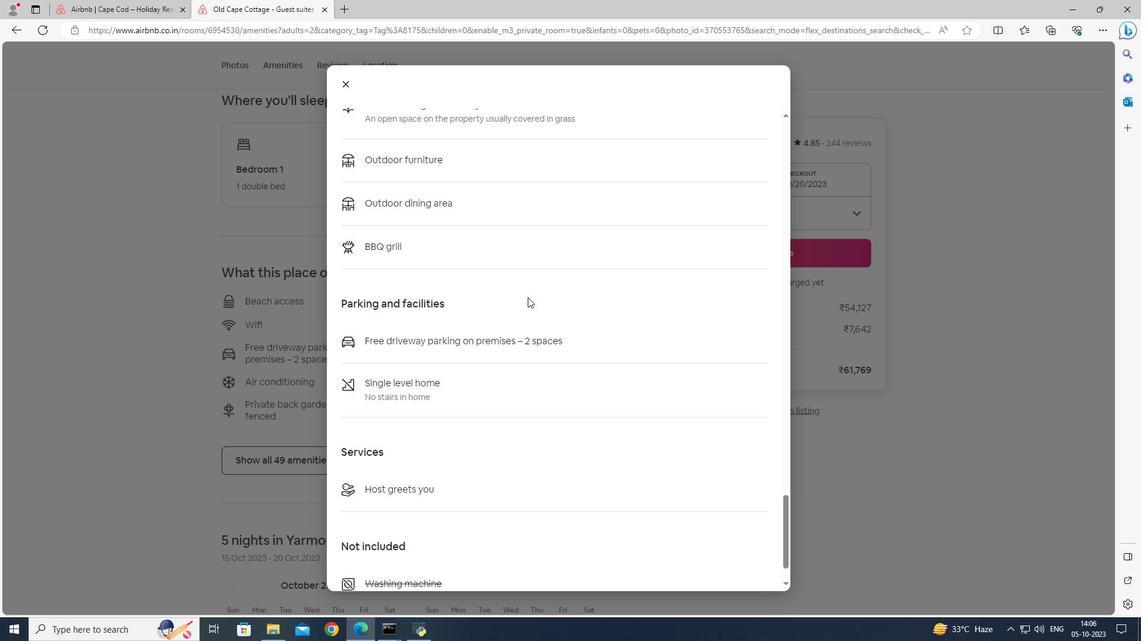 
Action: Mouse scrolled (527, 297) with delta (0, 0)
Screenshot: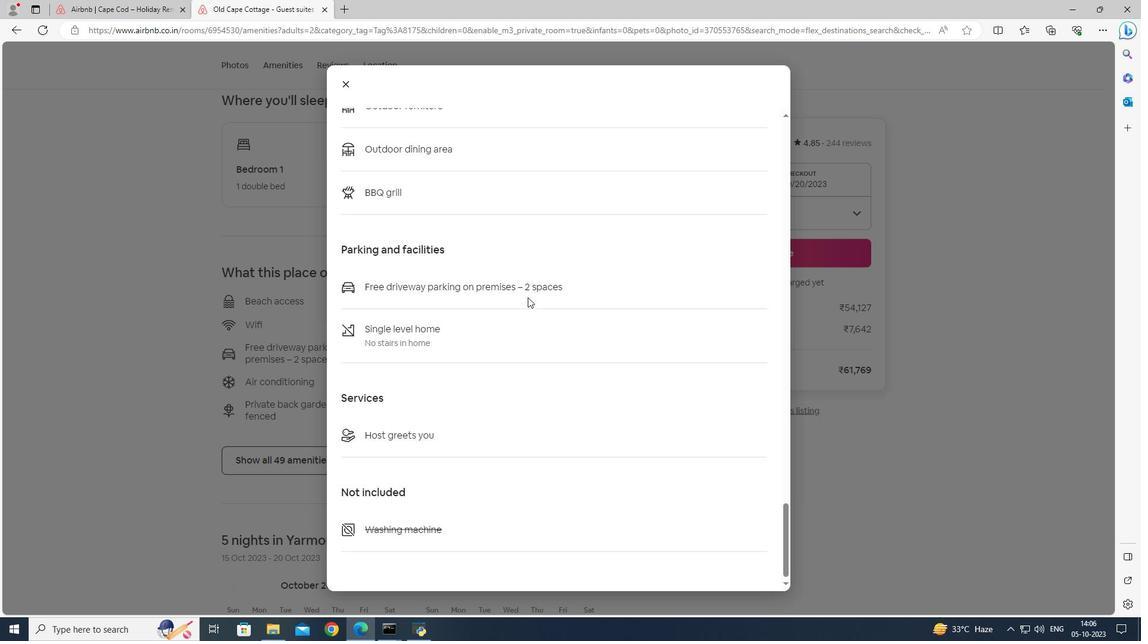 
Action: Mouse scrolled (527, 297) with delta (0, 0)
Screenshot: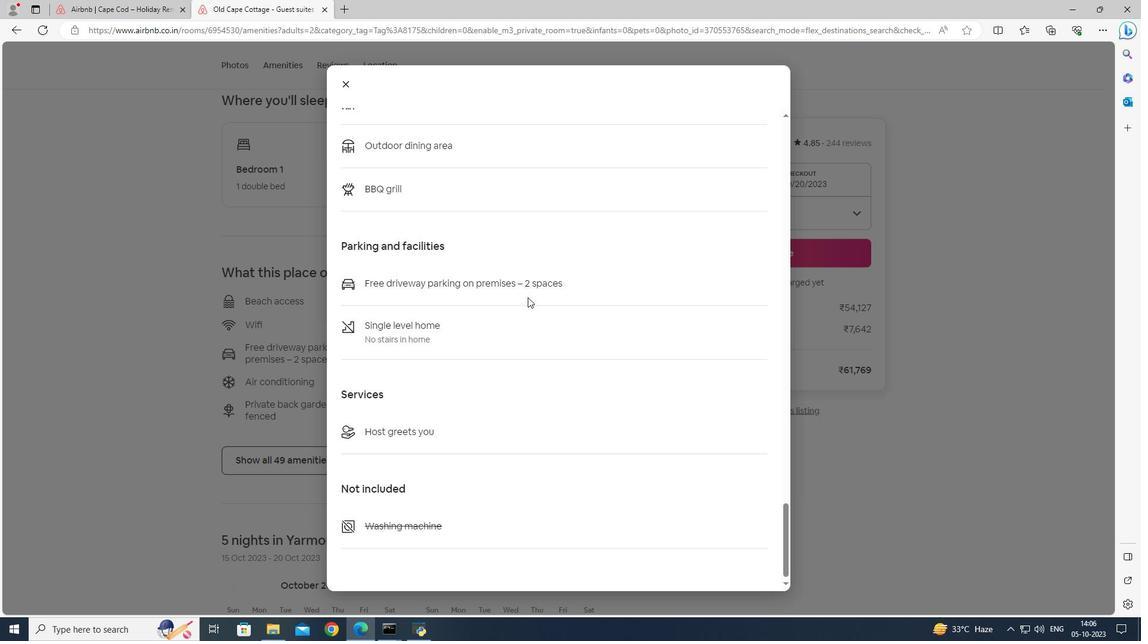 
Action: Mouse scrolled (527, 297) with delta (0, 0)
Screenshot: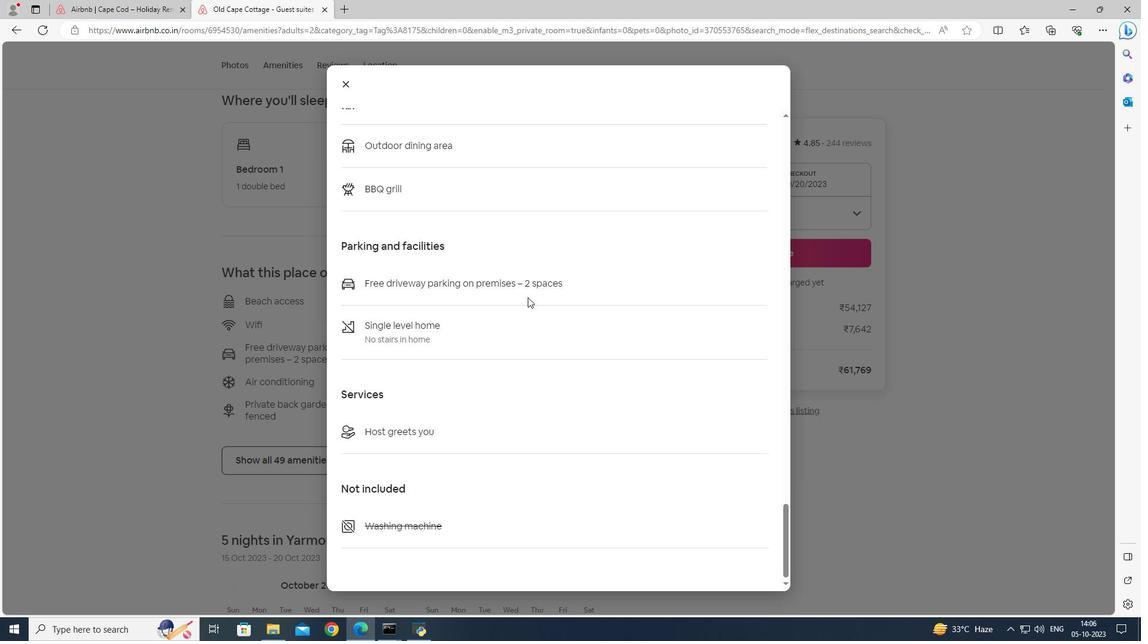 
Action: Mouse scrolled (527, 297) with delta (0, 0)
Screenshot: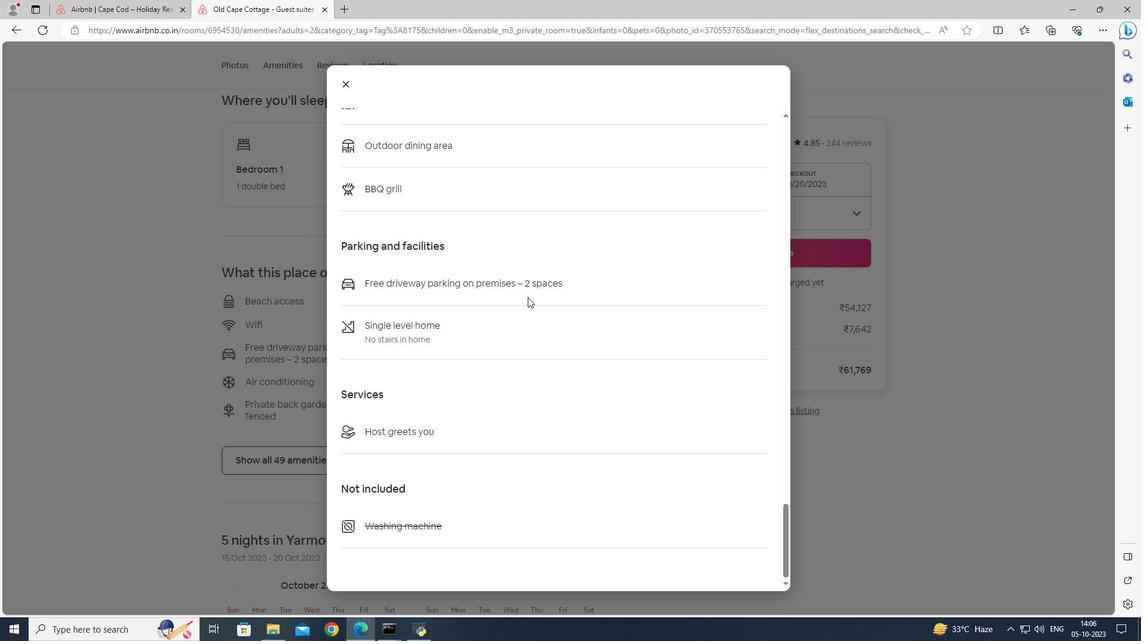 
Action: Mouse scrolled (527, 297) with delta (0, 0)
Screenshot: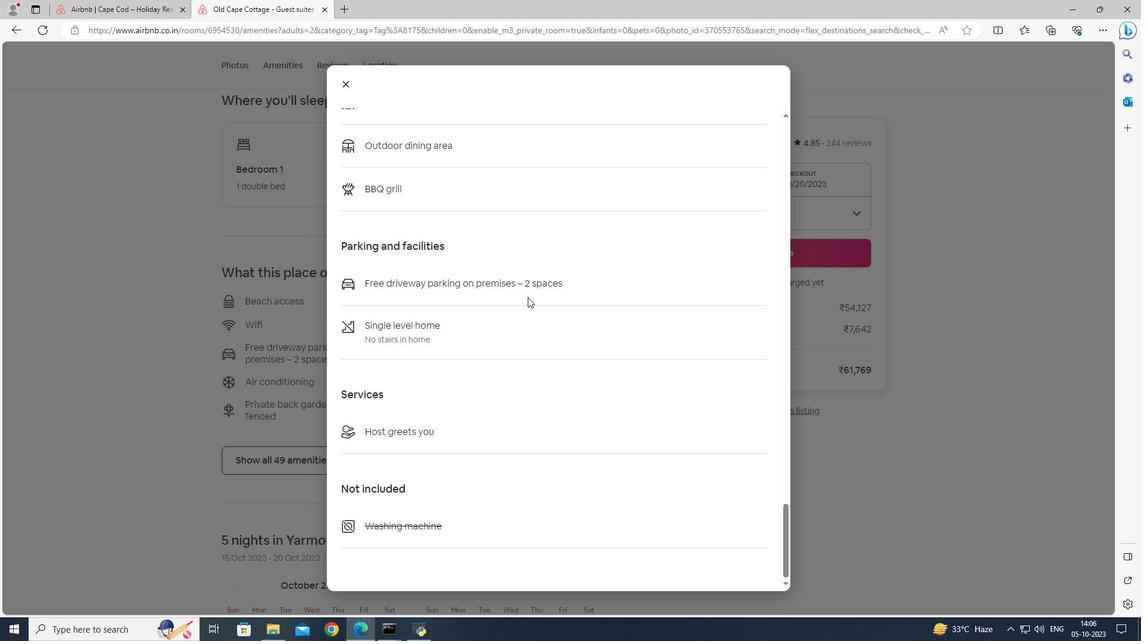 
Action: Mouse moved to (351, 82)
Screenshot: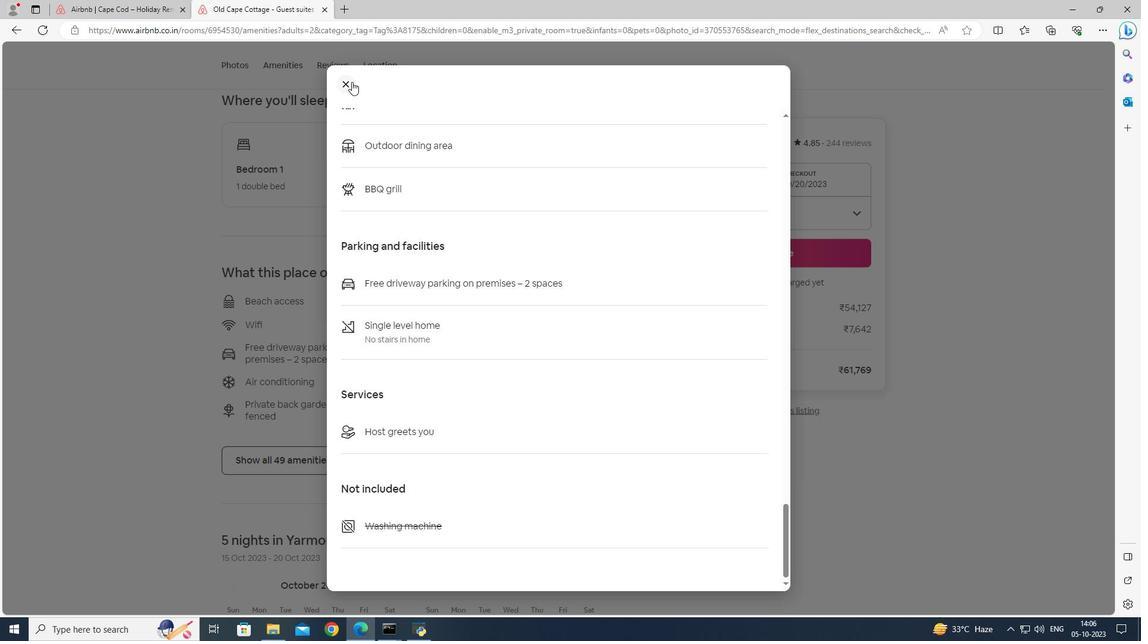 
Action: Mouse pressed left at (351, 82)
Screenshot: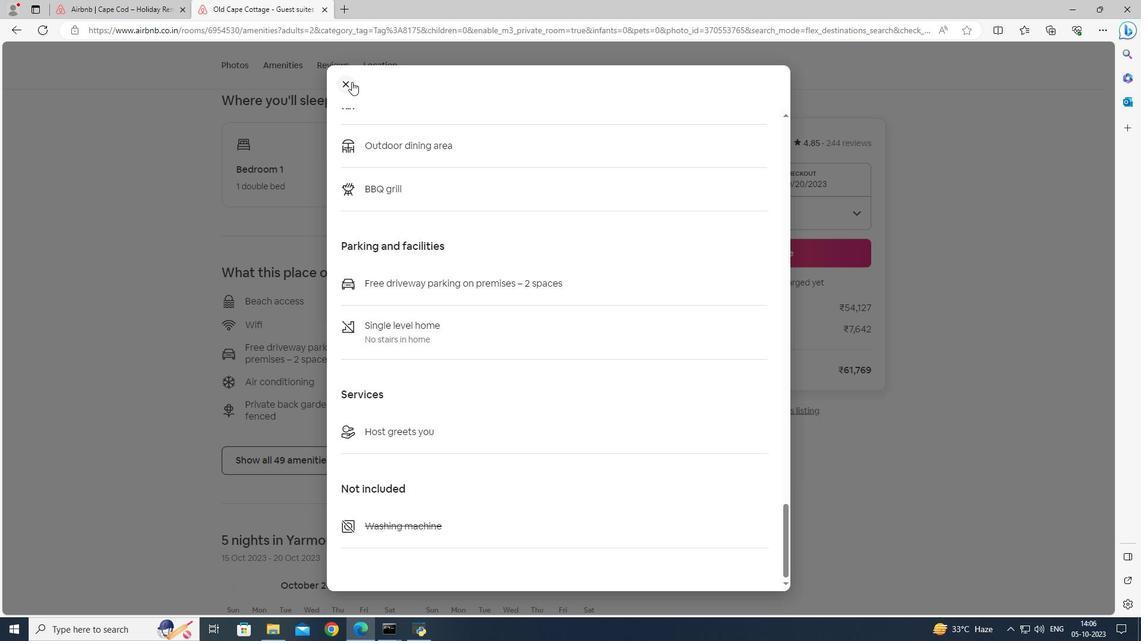 
Action: Mouse moved to (395, 213)
Screenshot: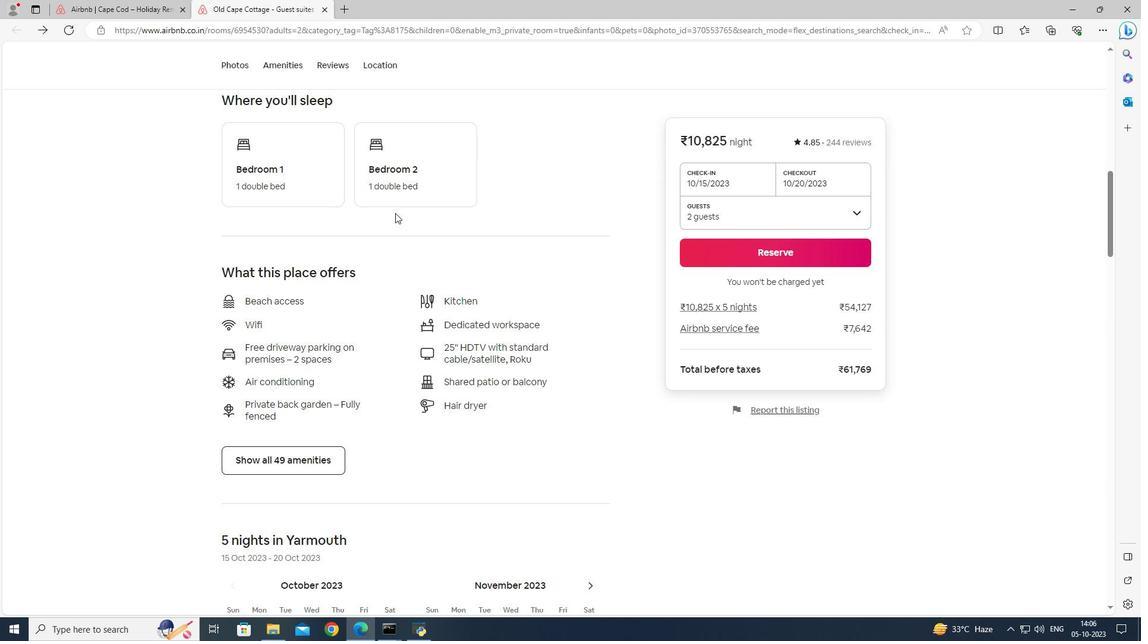
Action: Mouse scrolled (395, 212) with delta (0, 0)
Screenshot: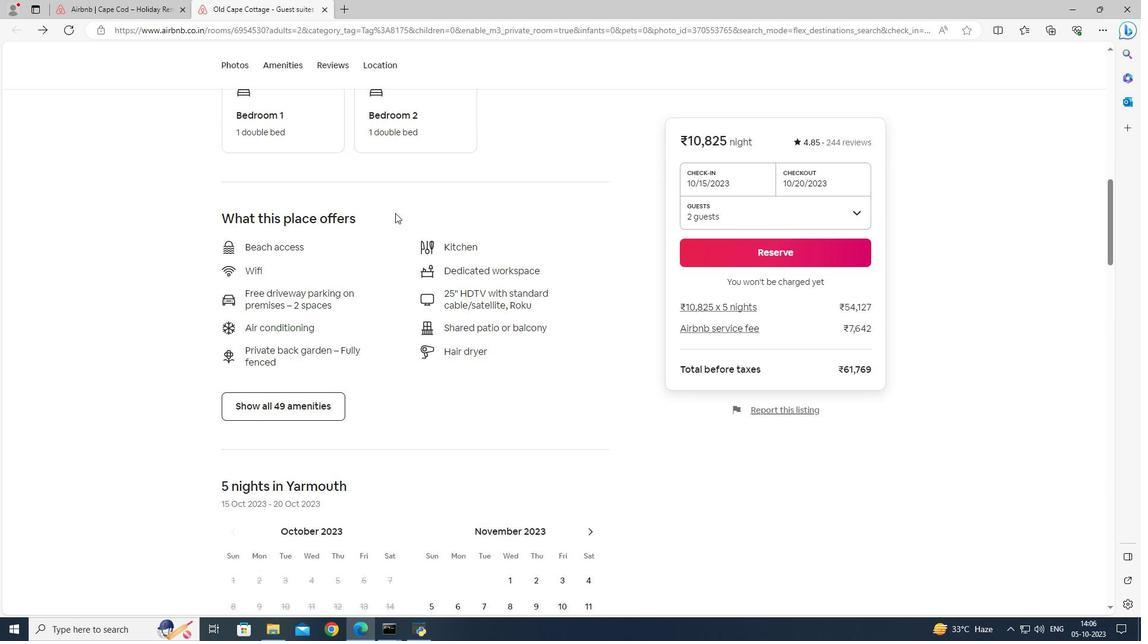 
Action: Mouse scrolled (395, 212) with delta (0, 0)
Screenshot: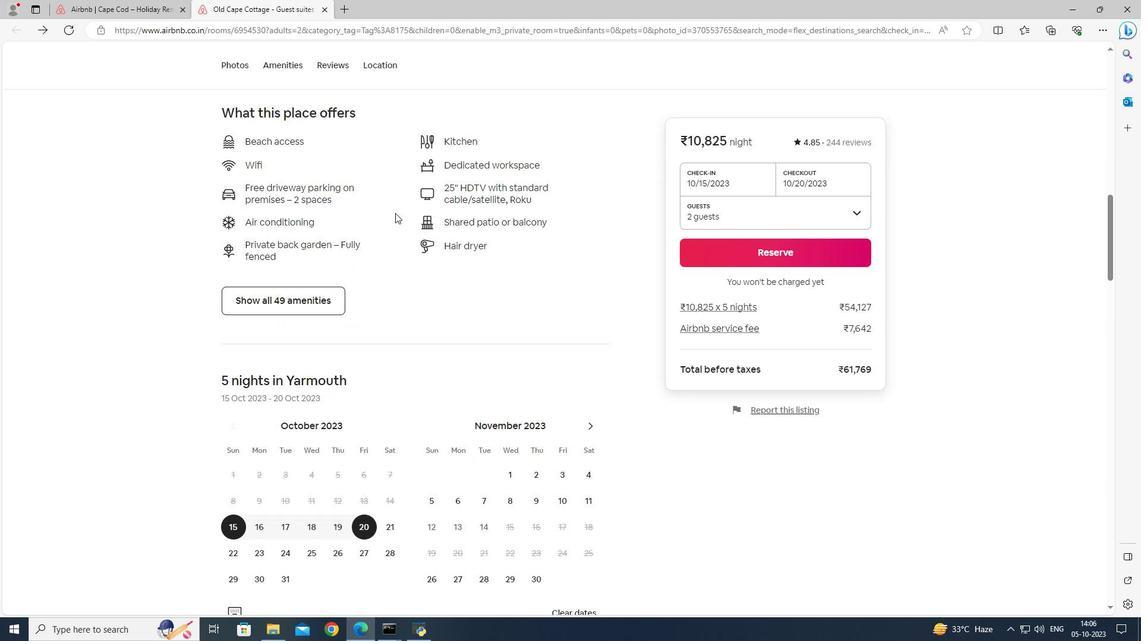 
Action: Mouse scrolled (395, 212) with delta (0, 0)
Screenshot: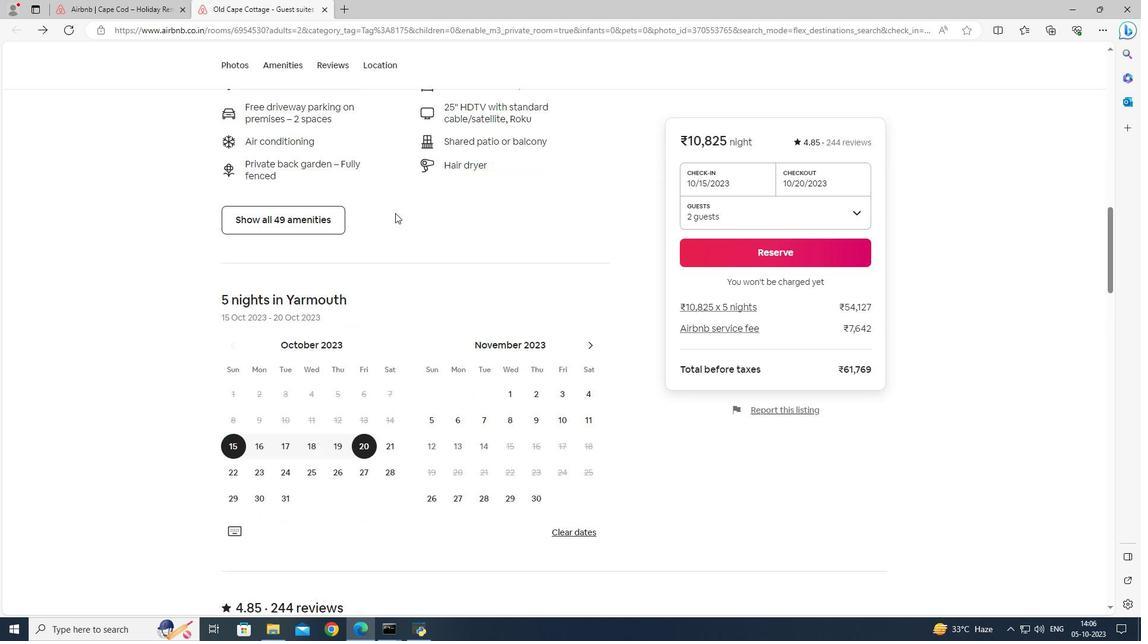 
Action: Mouse moved to (395, 214)
Screenshot: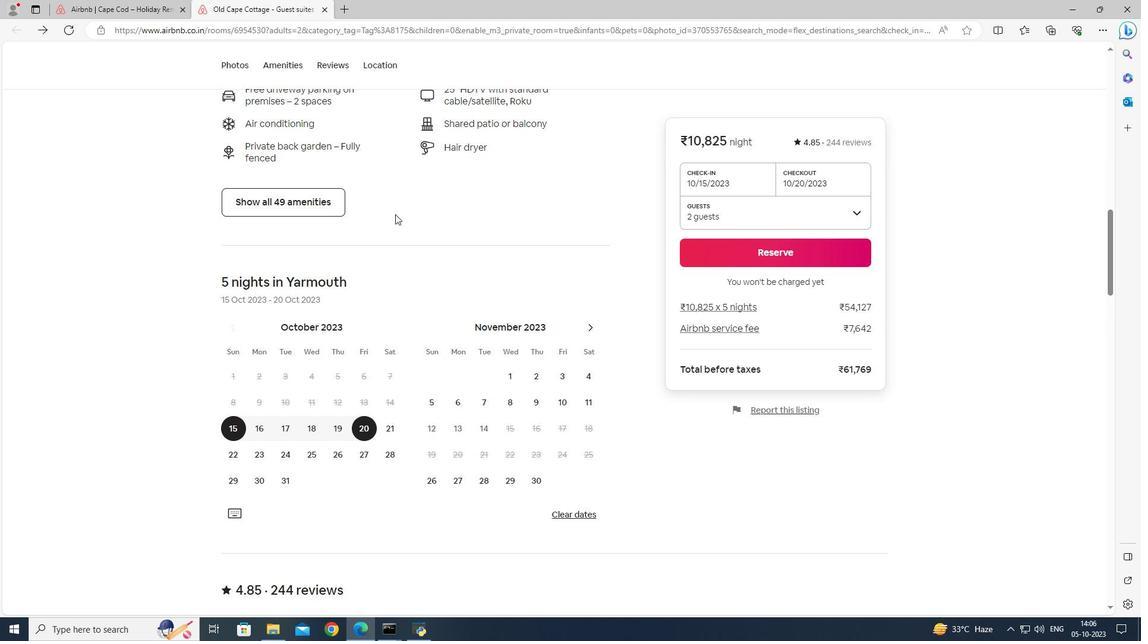 
Action: Mouse scrolled (395, 213) with delta (0, 0)
Screenshot: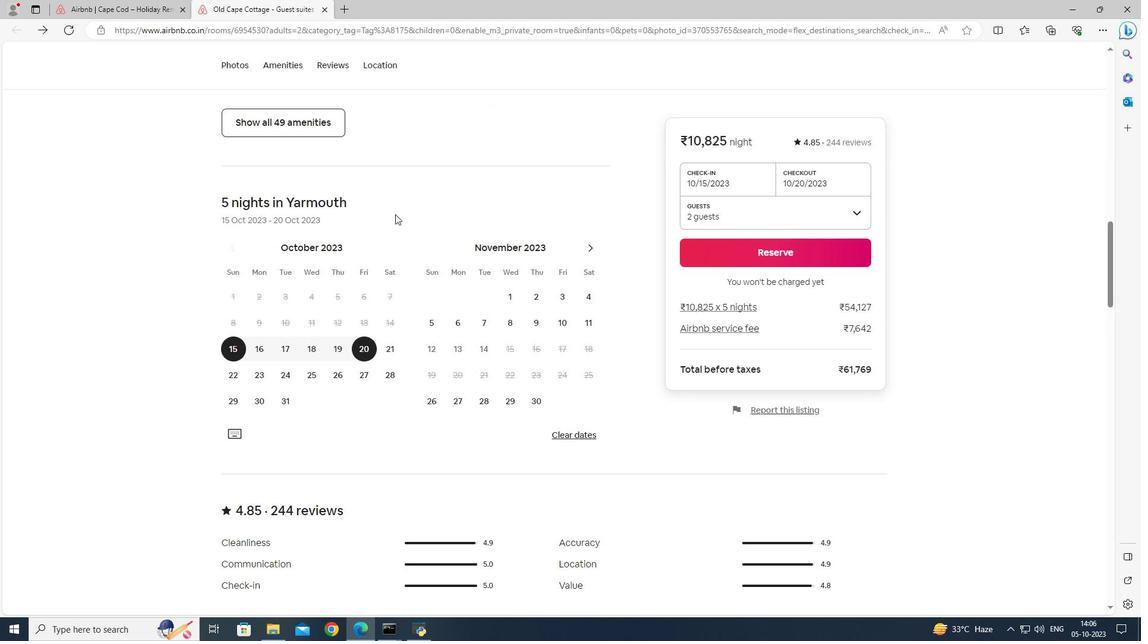 
Action: Mouse scrolled (395, 213) with delta (0, 0)
Screenshot: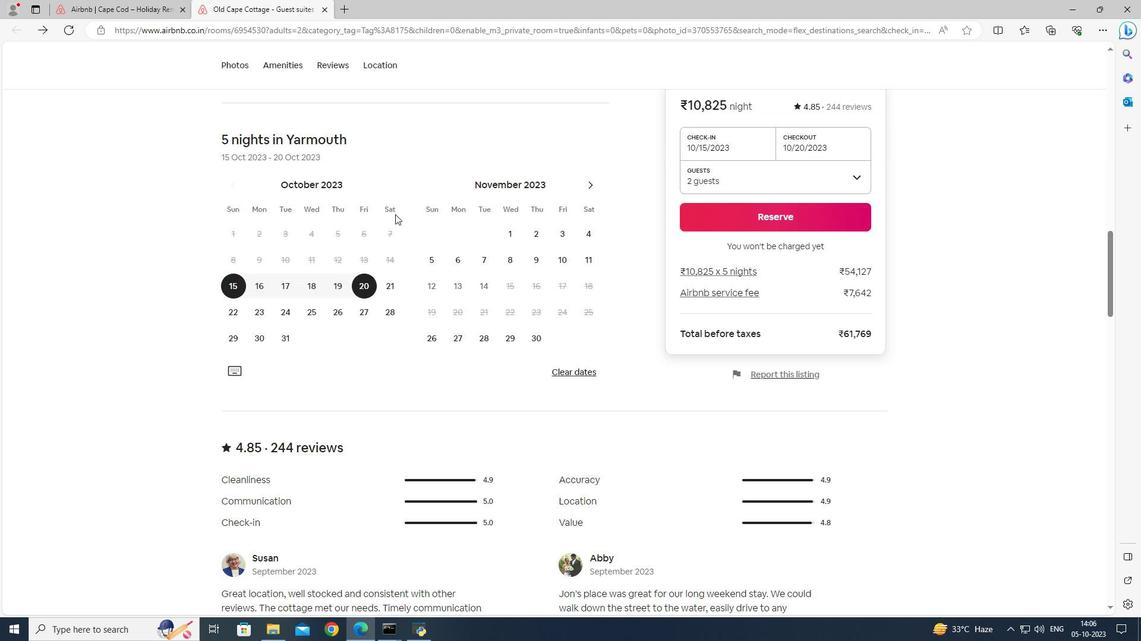 
Action: Mouse scrolled (395, 213) with delta (0, 0)
Screenshot: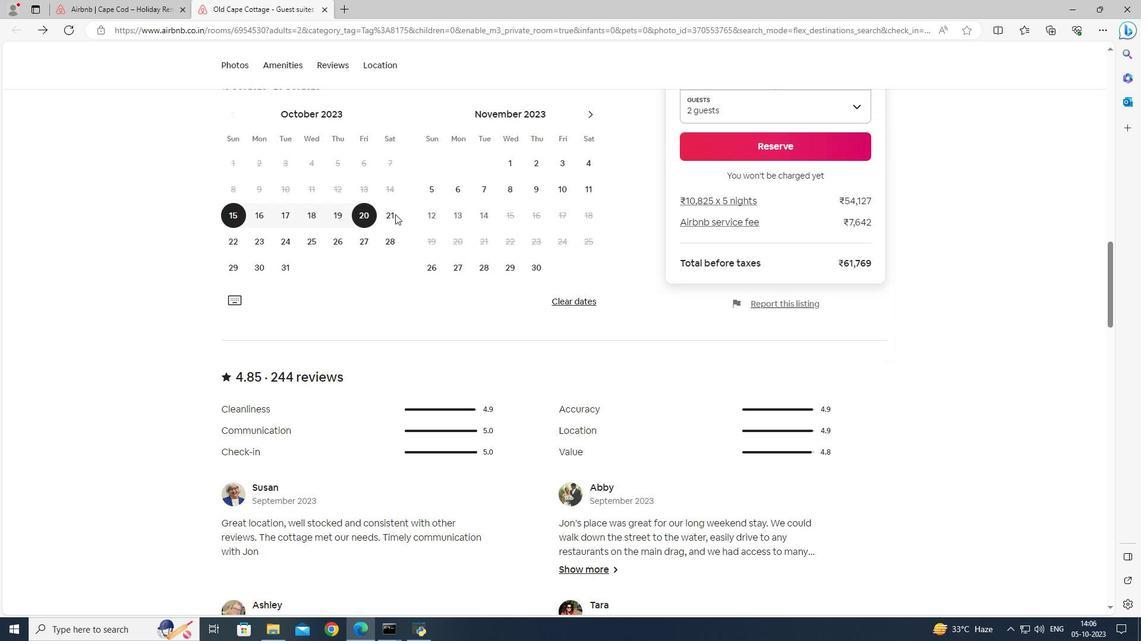 
Action: Mouse scrolled (395, 213) with delta (0, 0)
Screenshot: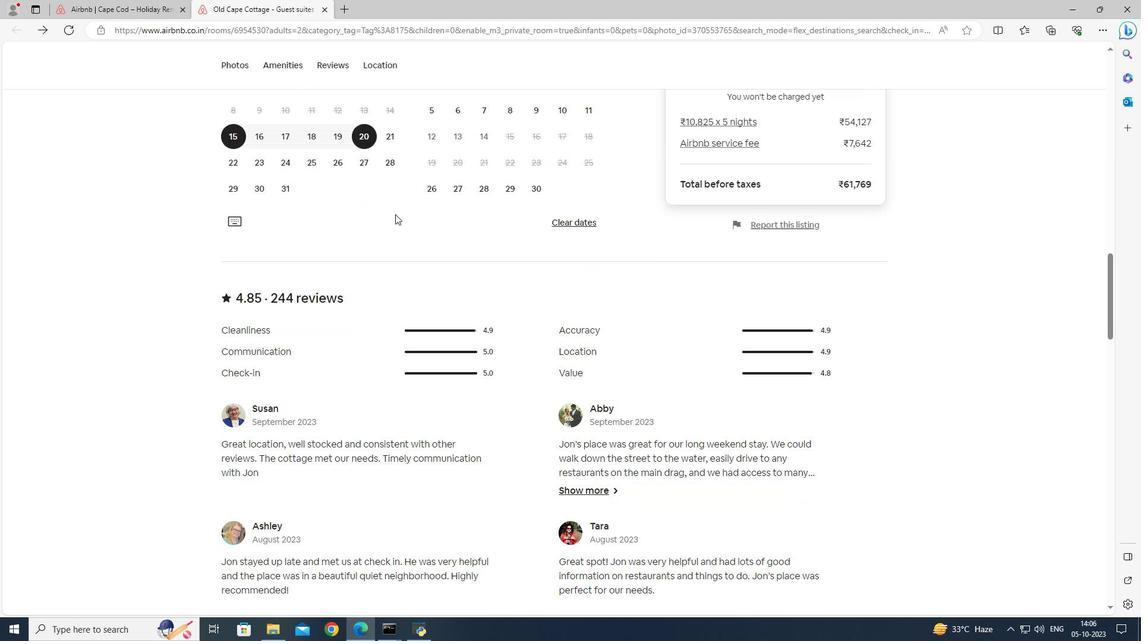 
Action: Mouse scrolled (395, 213) with delta (0, 0)
Screenshot: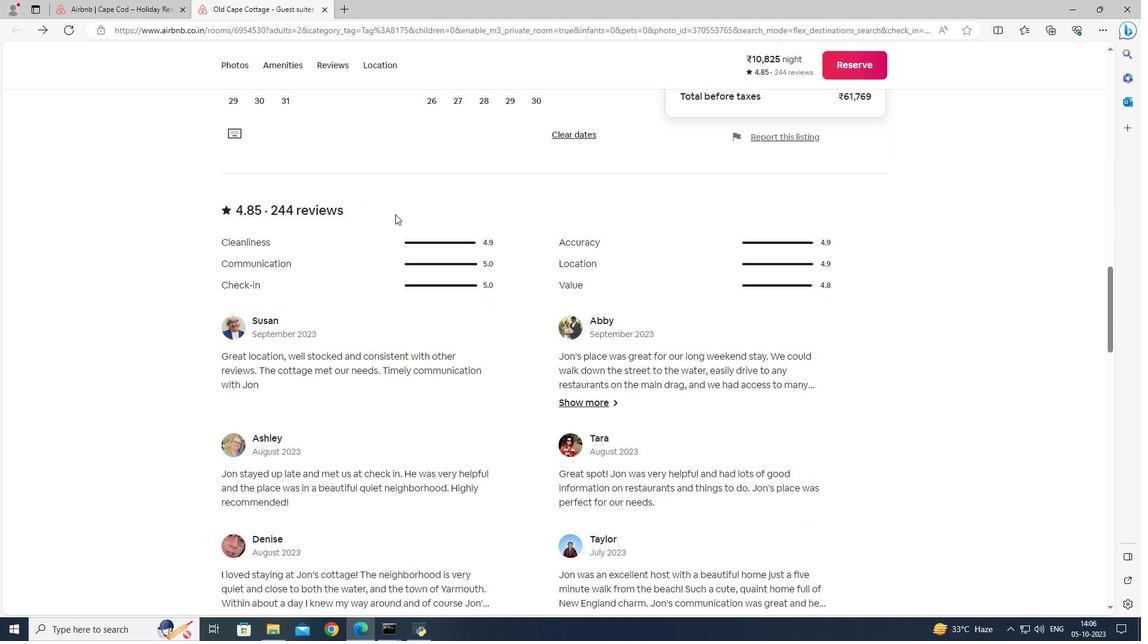 
Action: Mouse scrolled (395, 213) with delta (0, 0)
Screenshot: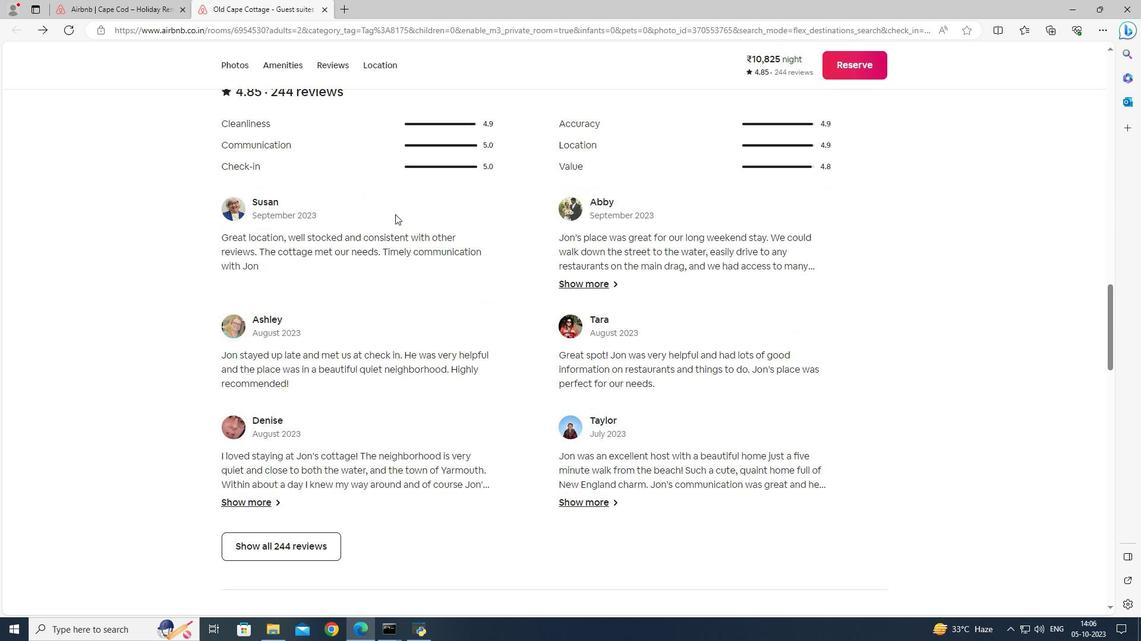 
Action: Mouse moved to (316, 539)
Screenshot: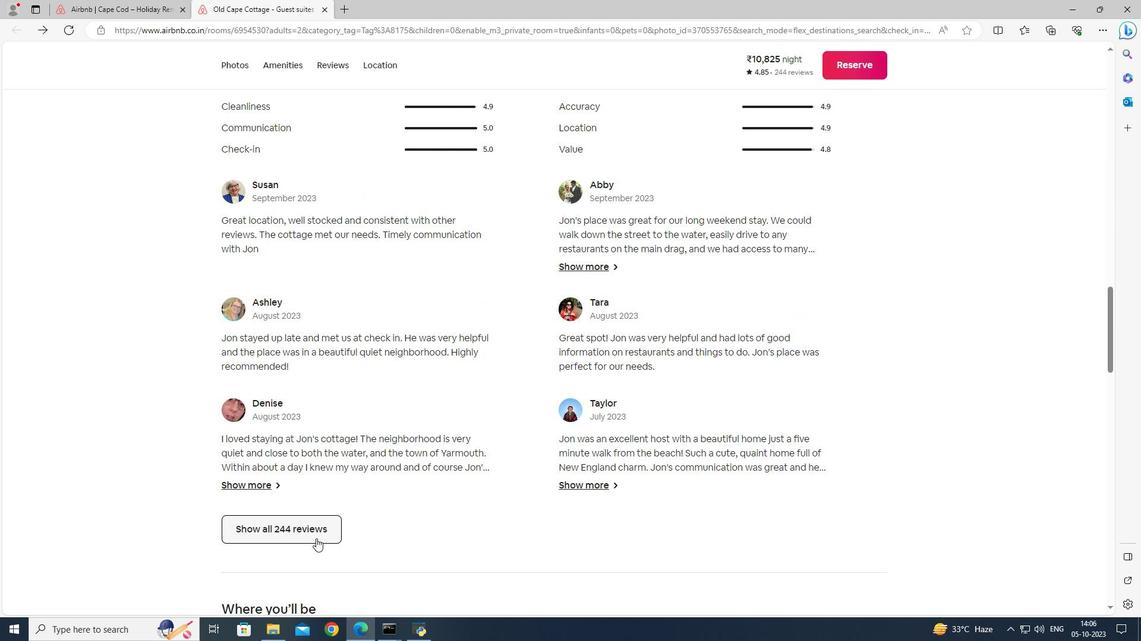 
Action: Mouse pressed left at (316, 539)
Screenshot: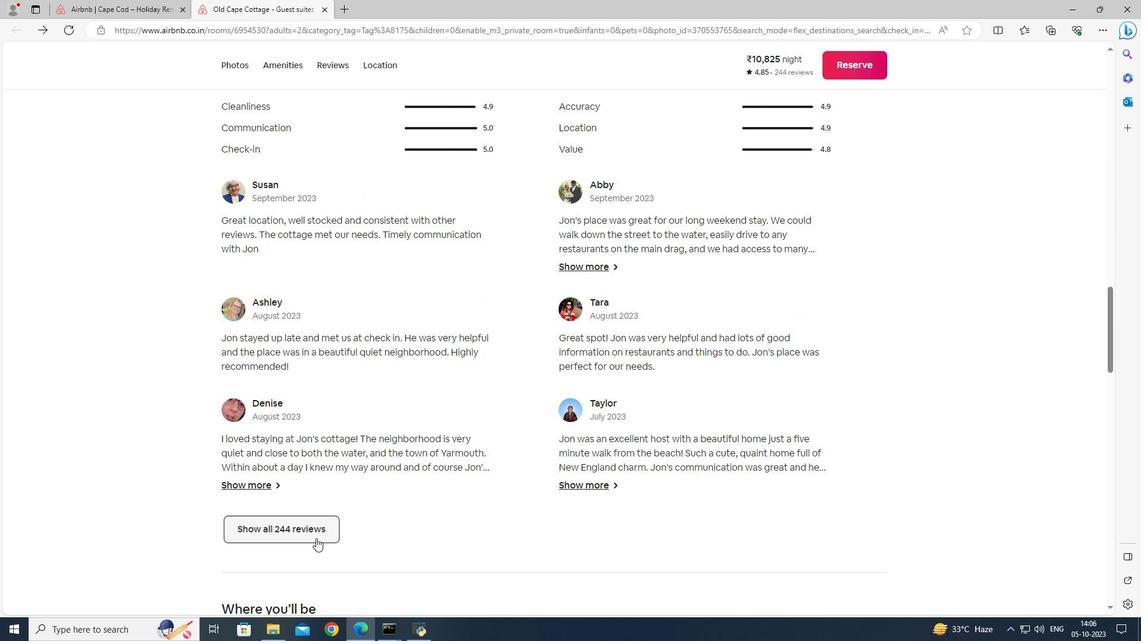 
Action: Mouse moved to (607, 262)
Screenshot: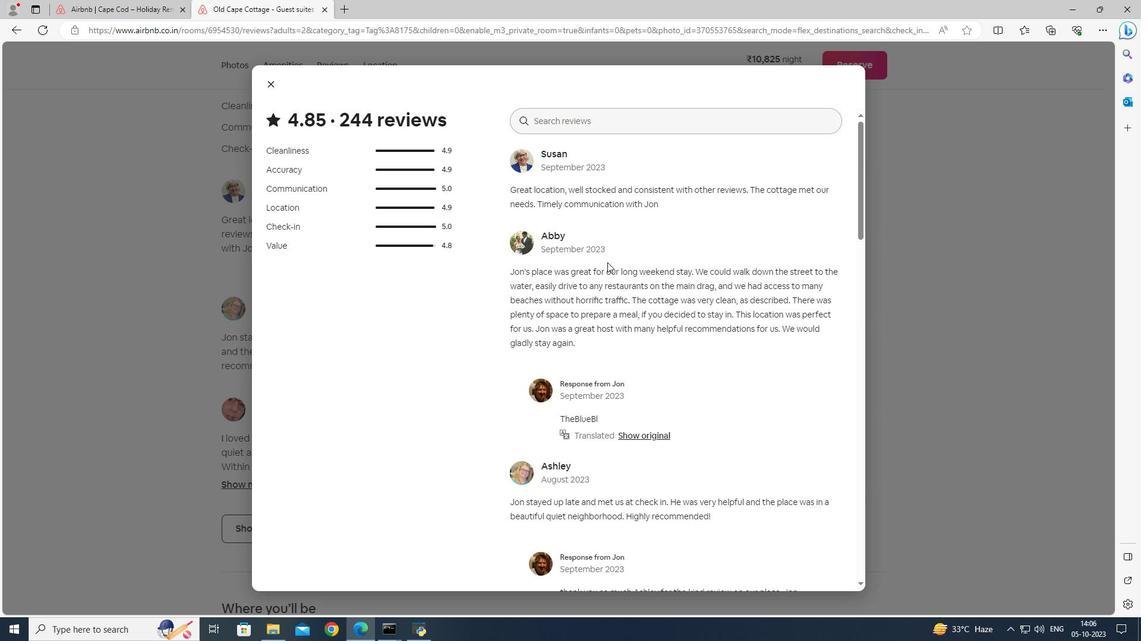 
Action: Mouse scrolled (607, 262) with delta (0, 0)
Screenshot: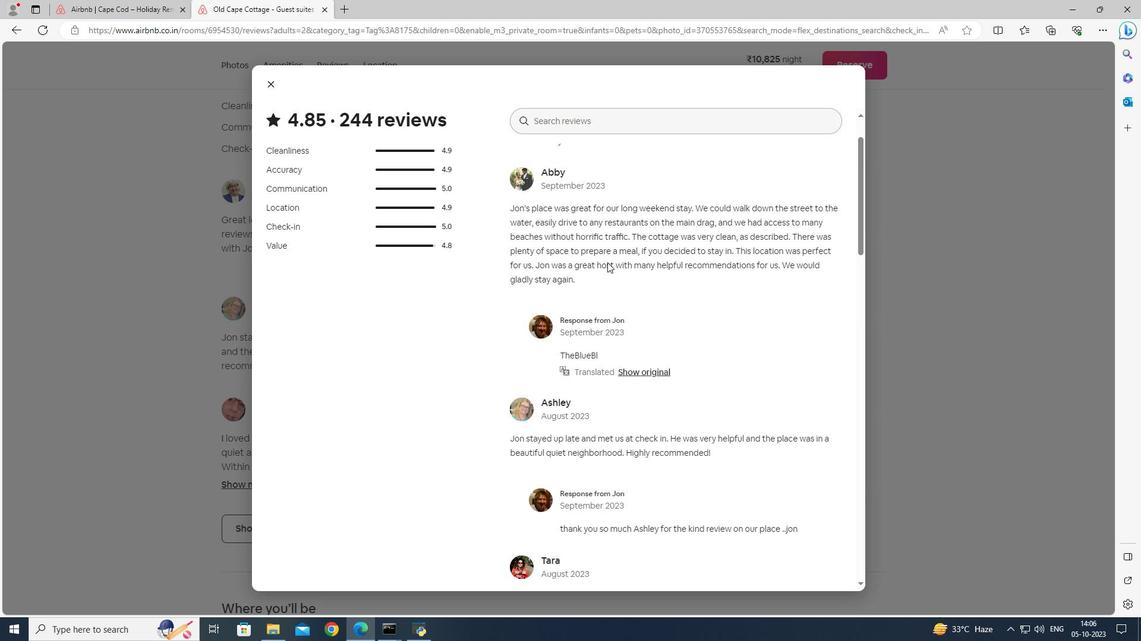 
Action: Mouse scrolled (607, 262) with delta (0, 0)
Screenshot: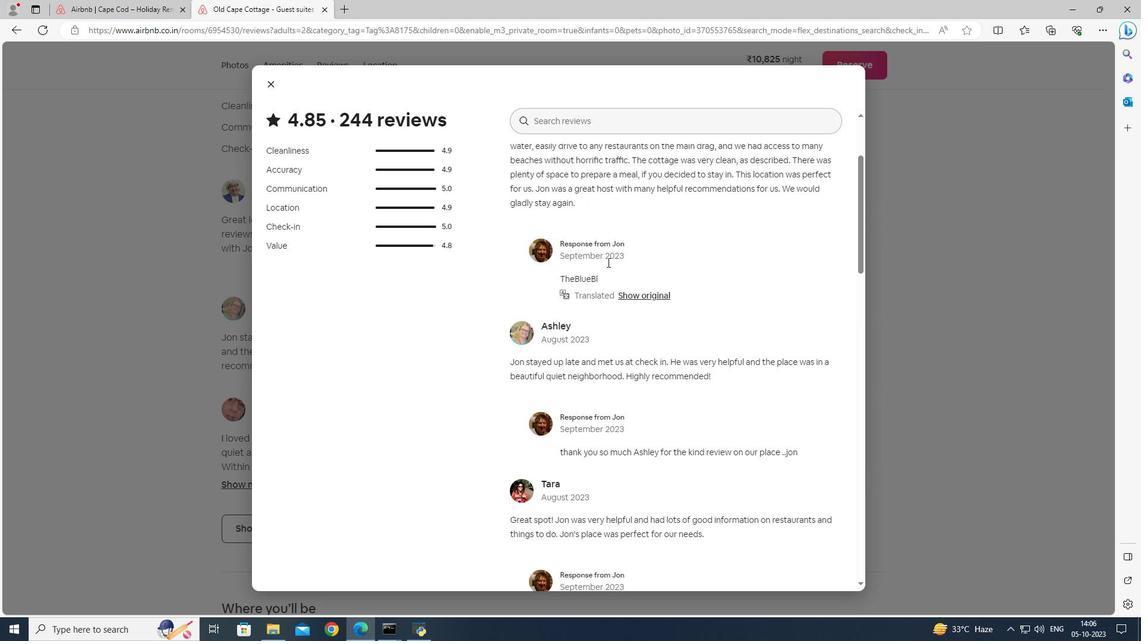 
Action: Mouse scrolled (607, 262) with delta (0, 0)
Screenshot: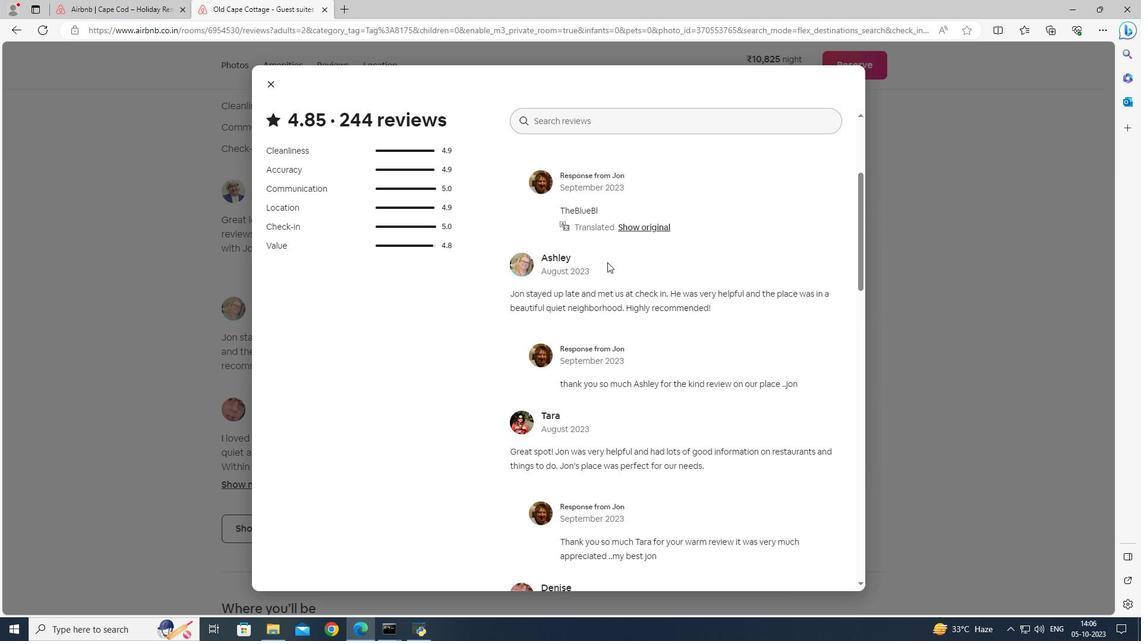 
Action: Mouse moved to (609, 266)
Screenshot: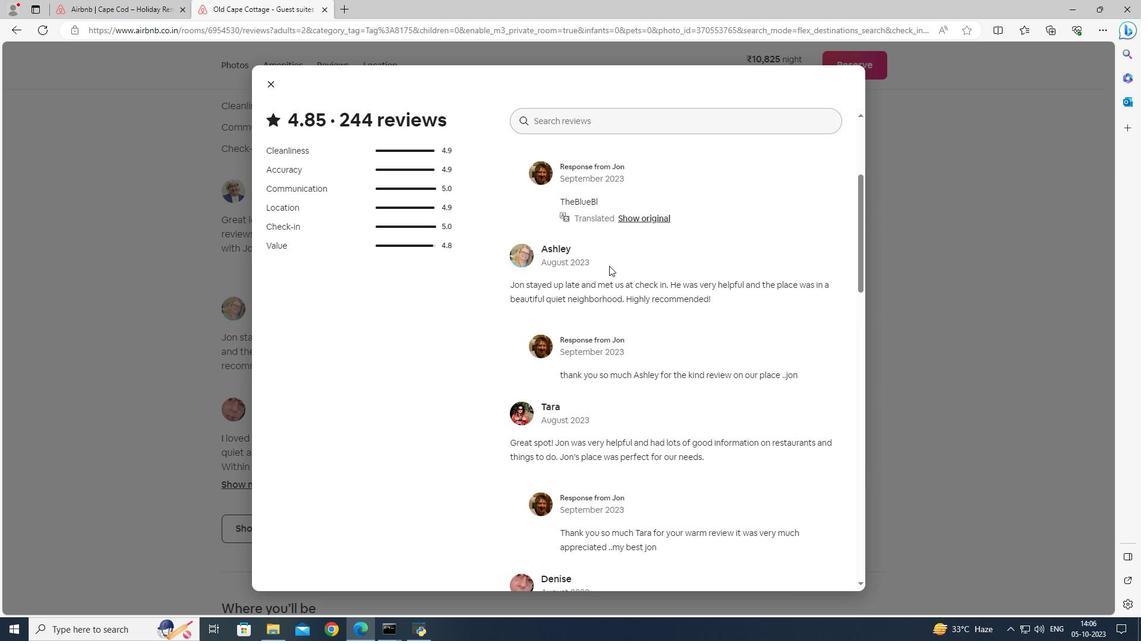 
Action: Mouse scrolled (609, 265) with delta (0, 0)
Screenshot: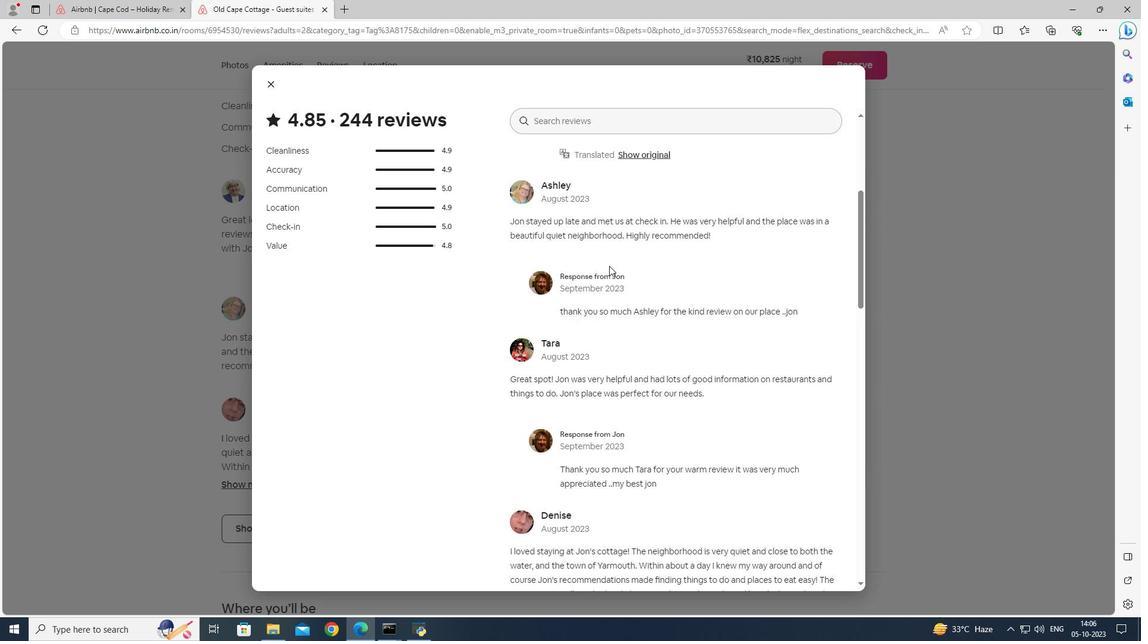 
Action: Mouse scrolled (609, 265) with delta (0, 0)
Screenshot: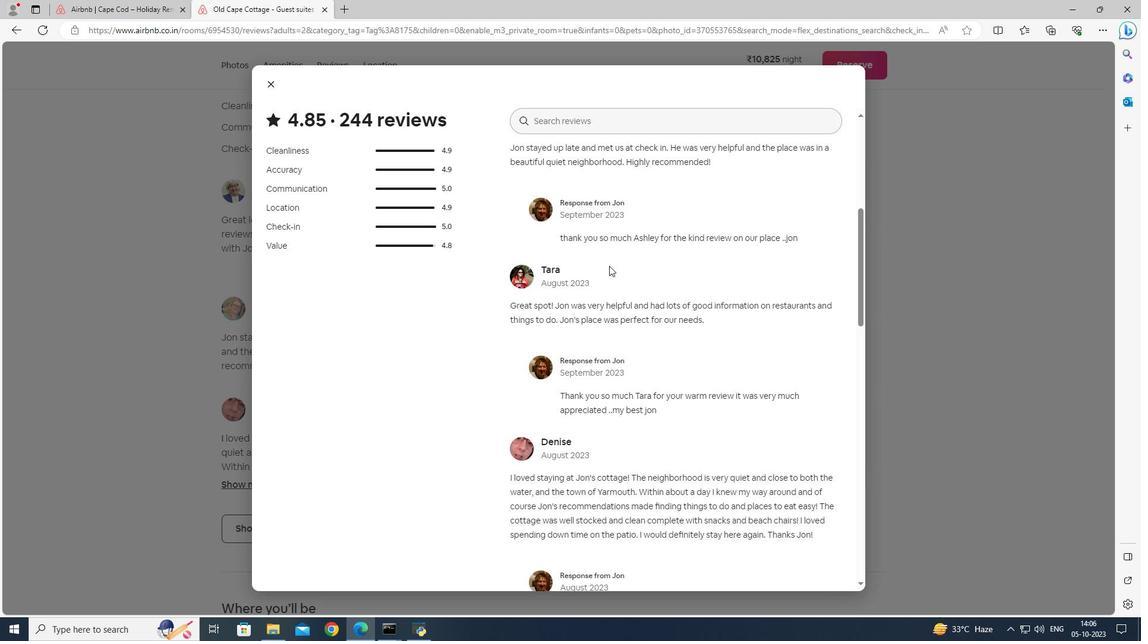 
Action: Mouse moved to (609, 266)
Screenshot: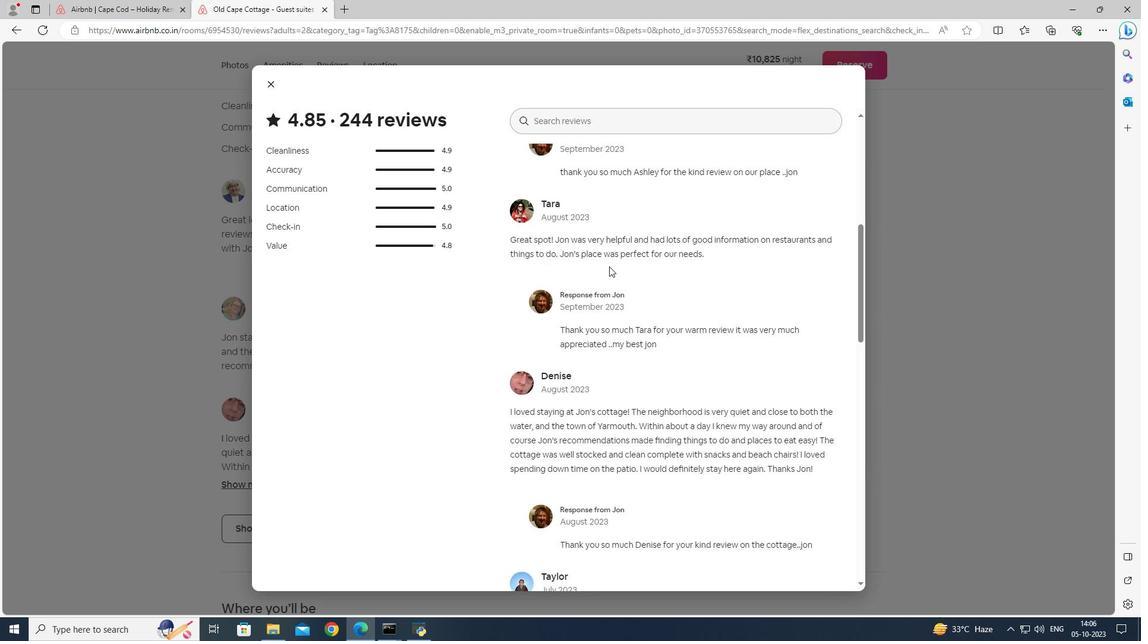 
Action: Mouse scrolled (609, 266) with delta (0, 0)
Screenshot: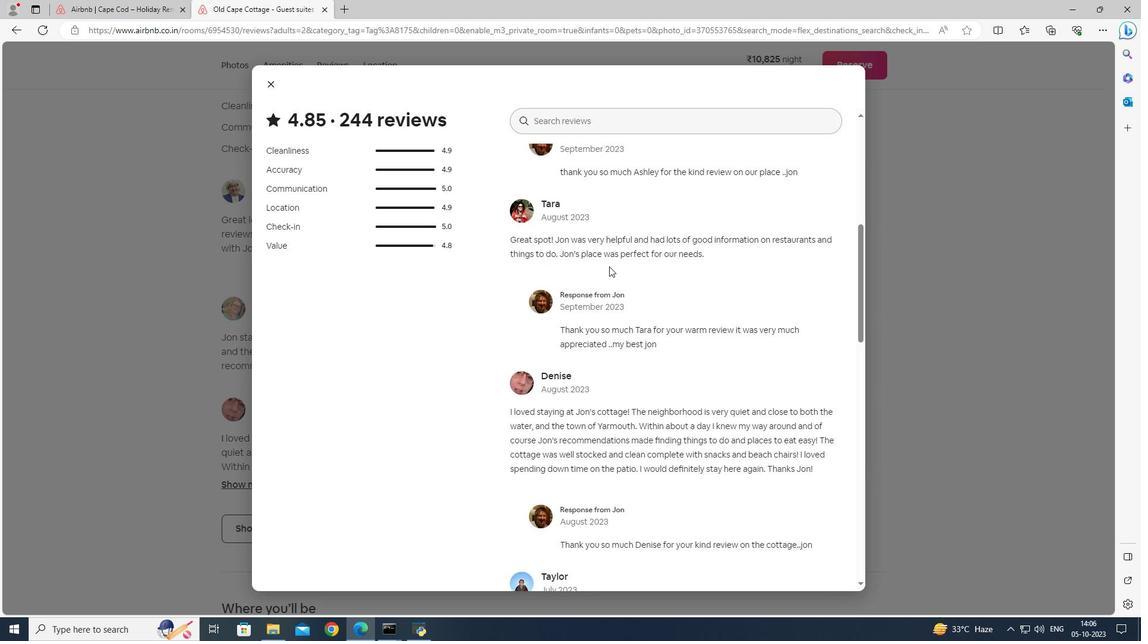 
Action: Mouse scrolled (609, 266) with delta (0, 0)
Screenshot: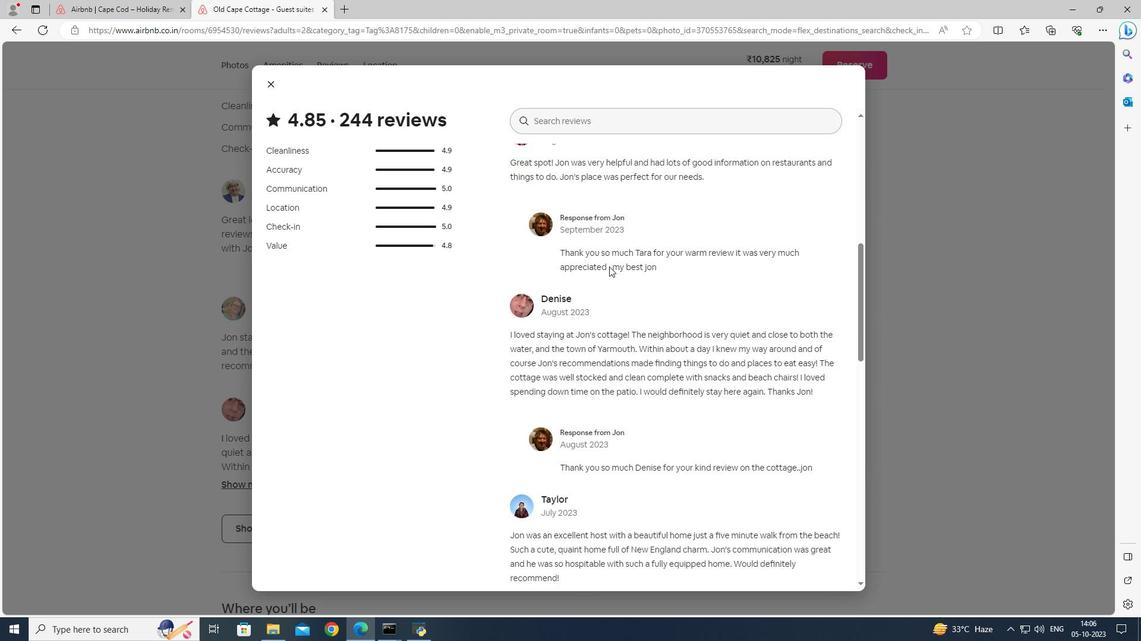 
Action: Mouse moved to (609, 276)
Screenshot: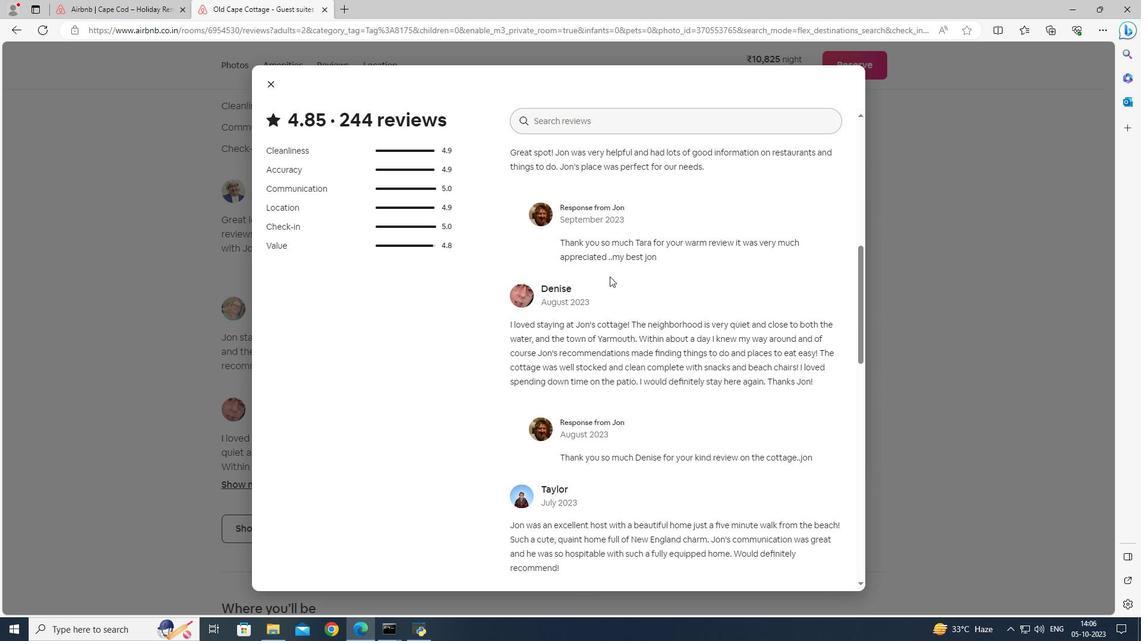 
Action: Mouse scrolled (609, 276) with delta (0, 0)
Screenshot: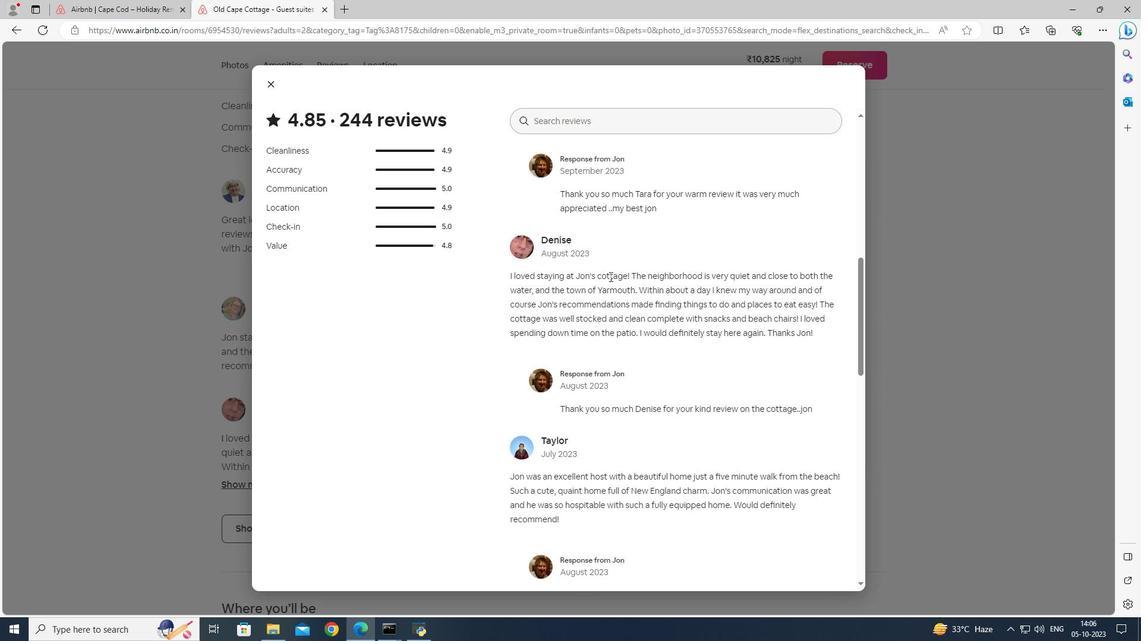 
Action: Mouse scrolled (609, 276) with delta (0, 0)
Screenshot: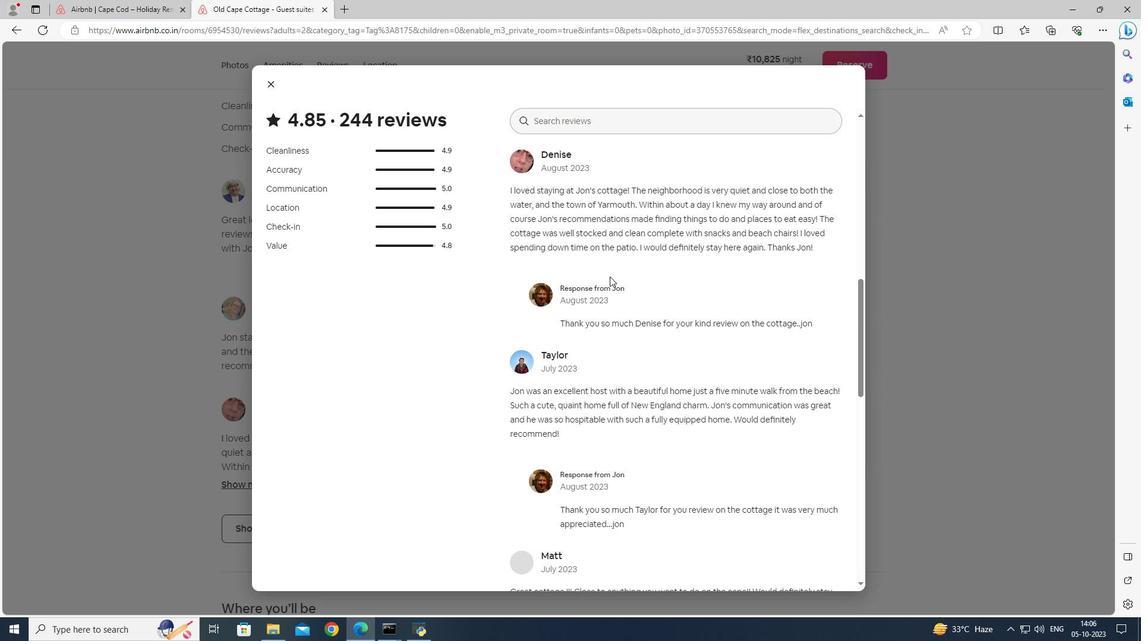 
Action: Mouse scrolled (609, 276) with delta (0, 0)
Screenshot: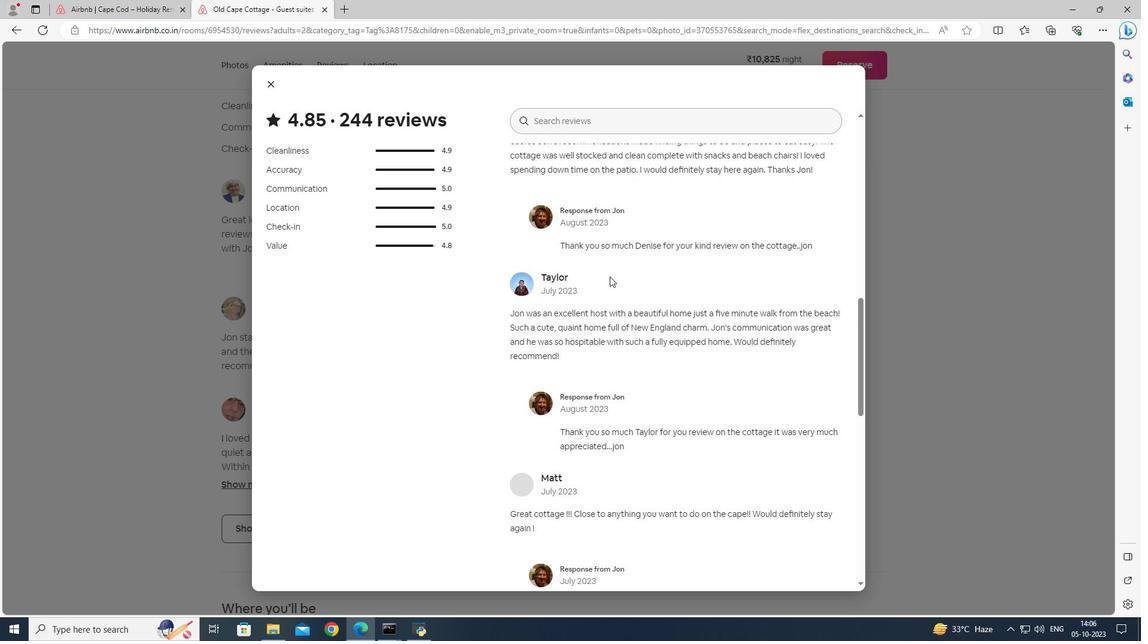 
Action: Mouse scrolled (609, 276) with delta (0, 0)
Screenshot: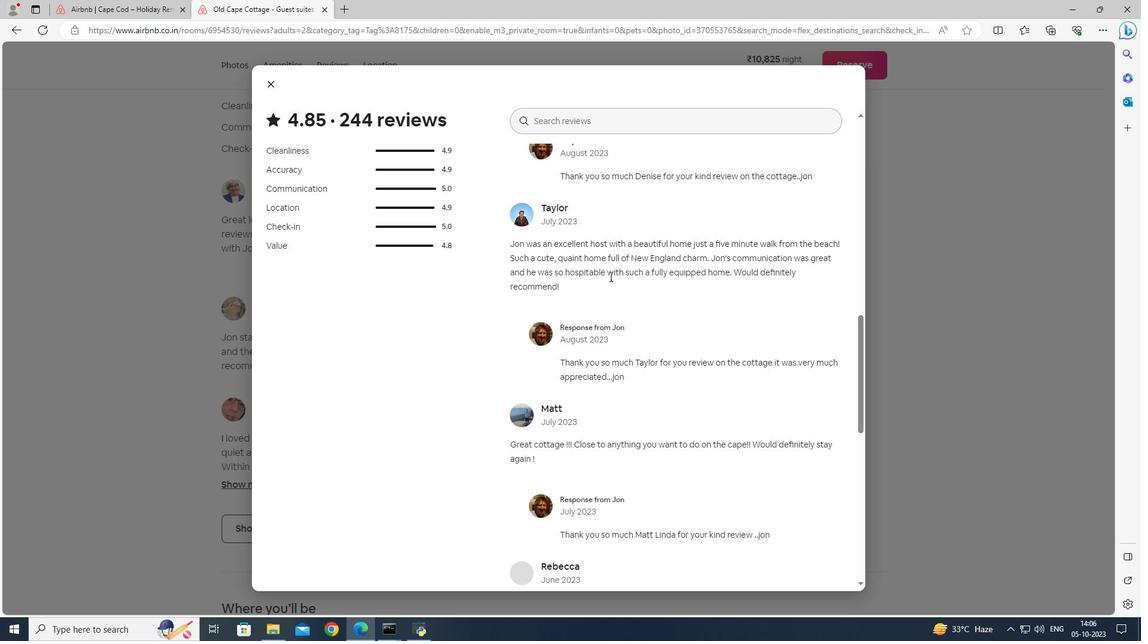 
Action: Mouse scrolled (609, 276) with delta (0, 0)
Screenshot: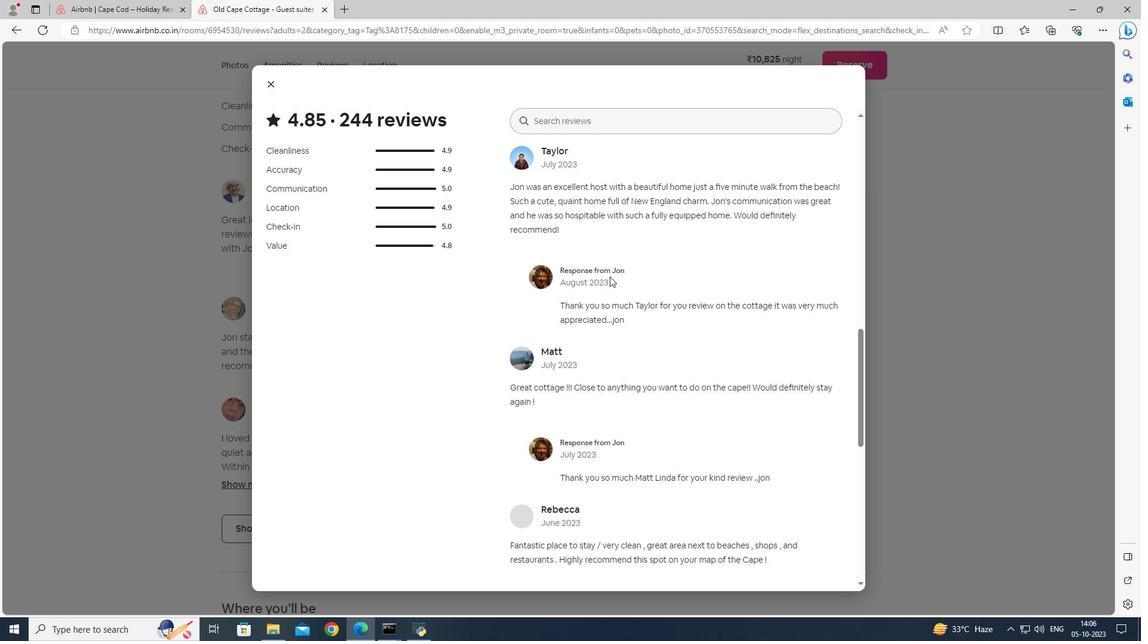 
Action: Mouse scrolled (609, 276) with delta (0, 0)
Screenshot: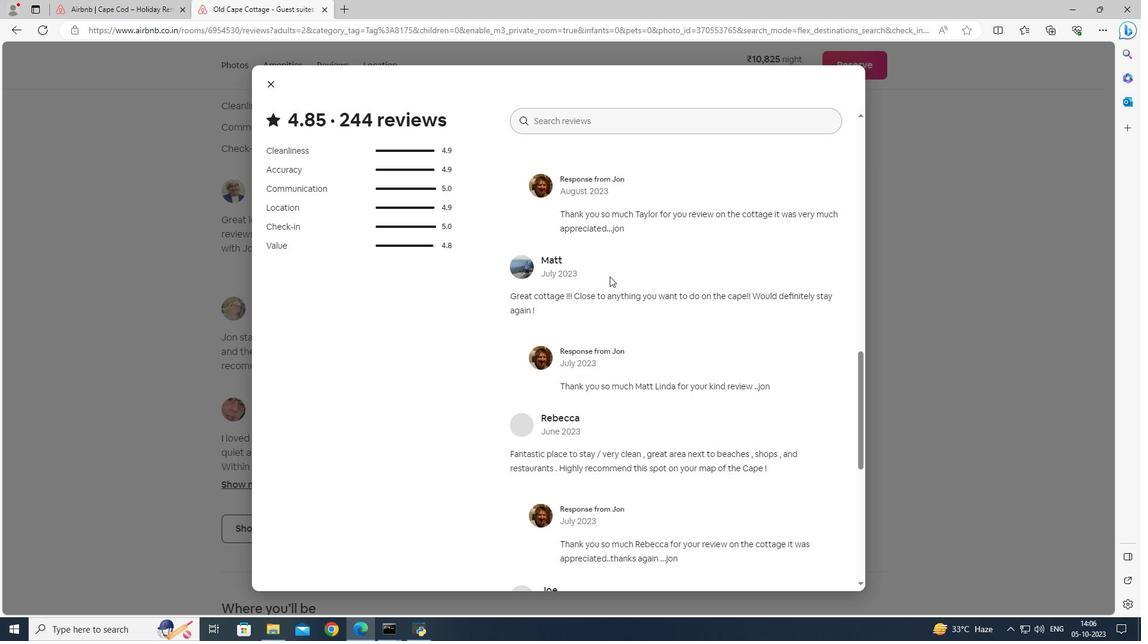 
Action: Mouse scrolled (609, 276) with delta (0, 0)
Screenshot: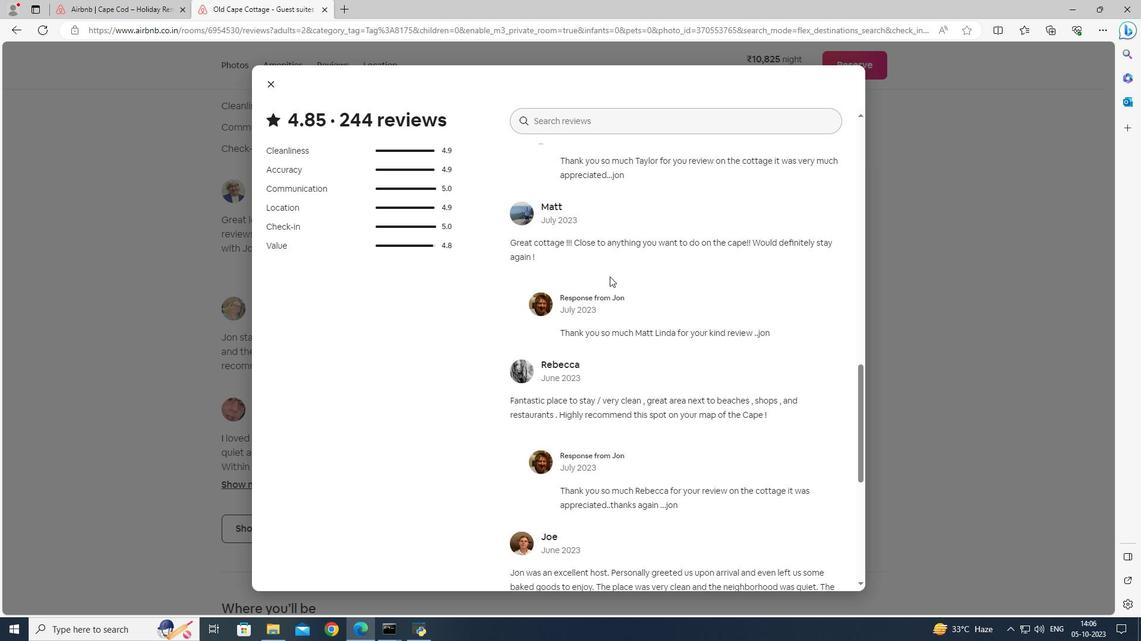 
Action: Mouse scrolled (609, 276) with delta (0, 0)
Screenshot: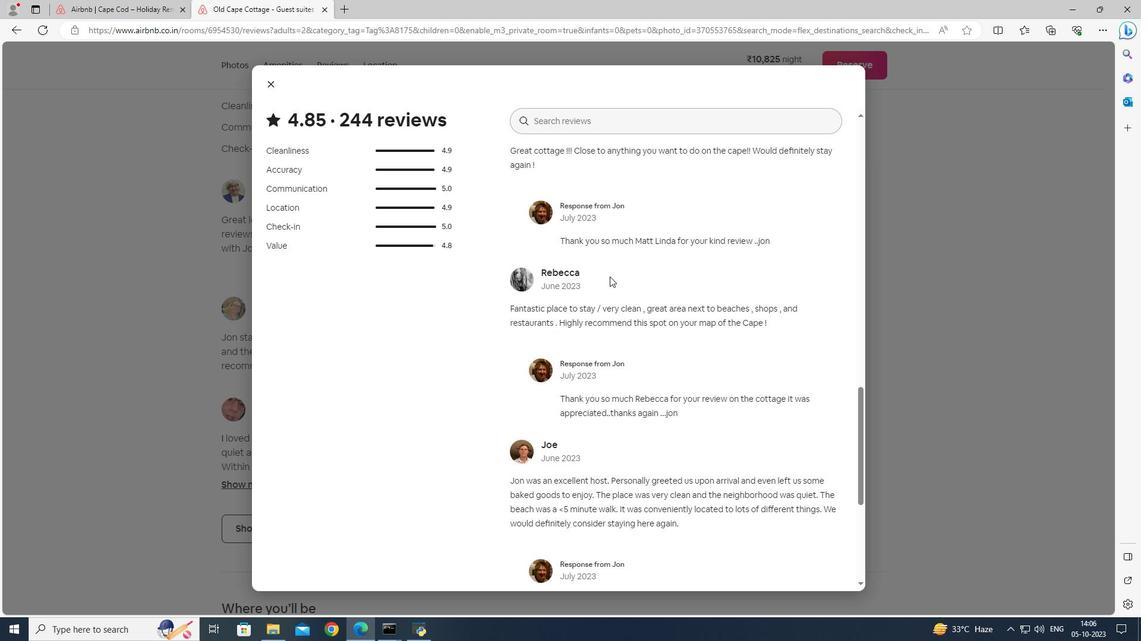 
Action: Mouse scrolled (609, 276) with delta (0, 0)
Screenshot: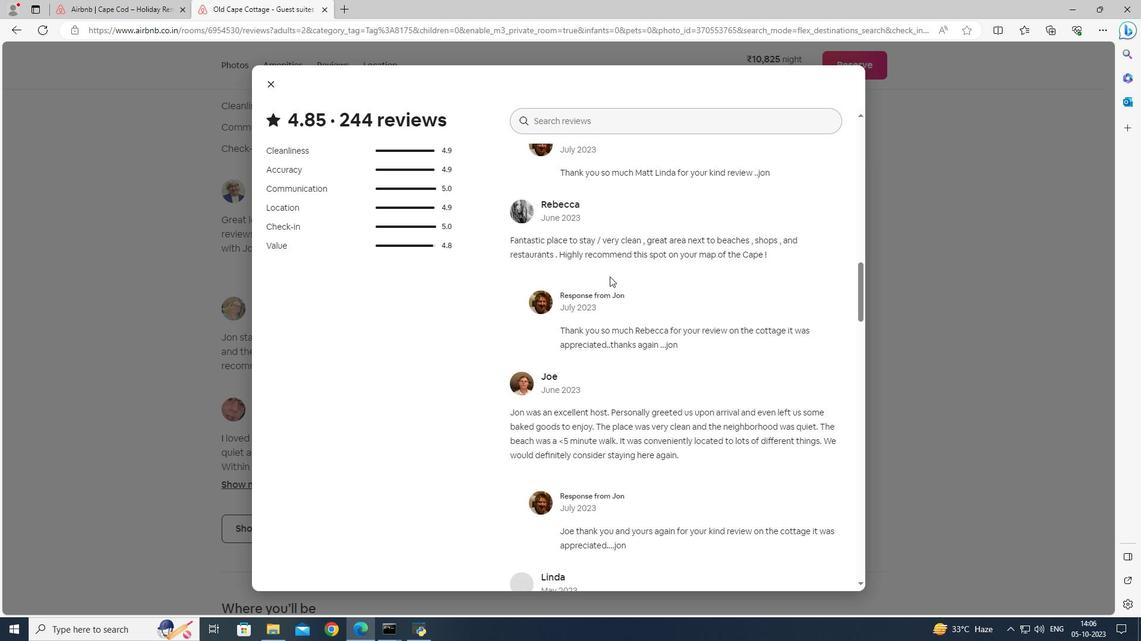 
Action: Mouse scrolled (609, 276) with delta (0, 0)
Screenshot: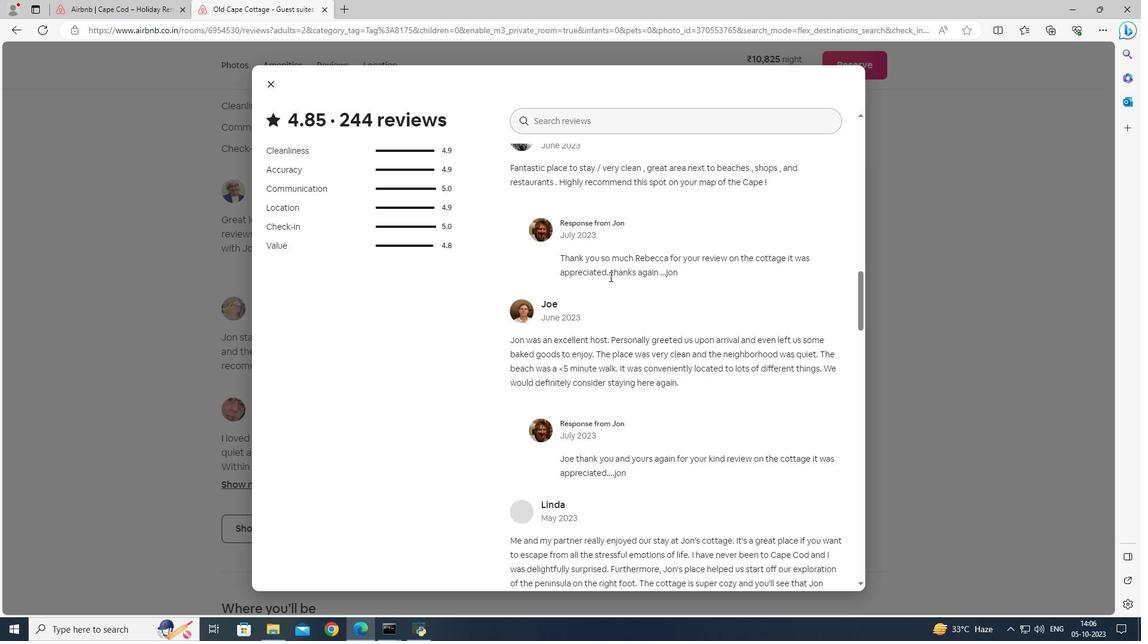 
Action: Mouse scrolled (609, 276) with delta (0, 0)
Screenshot: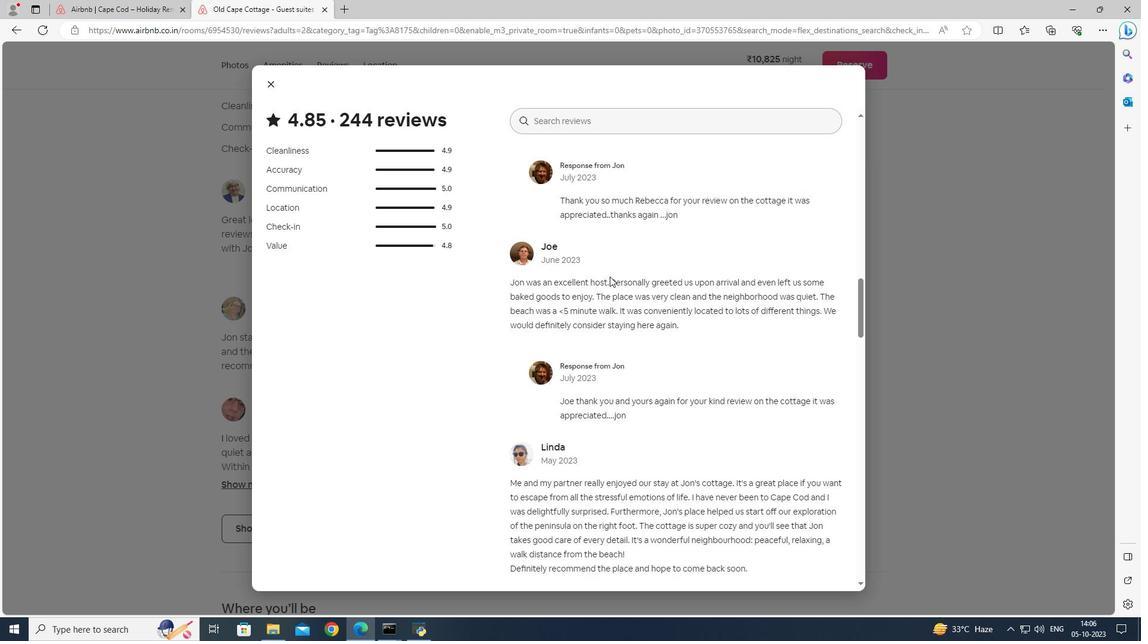 
Action: Mouse scrolled (609, 276) with delta (0, 0)
Screenshot: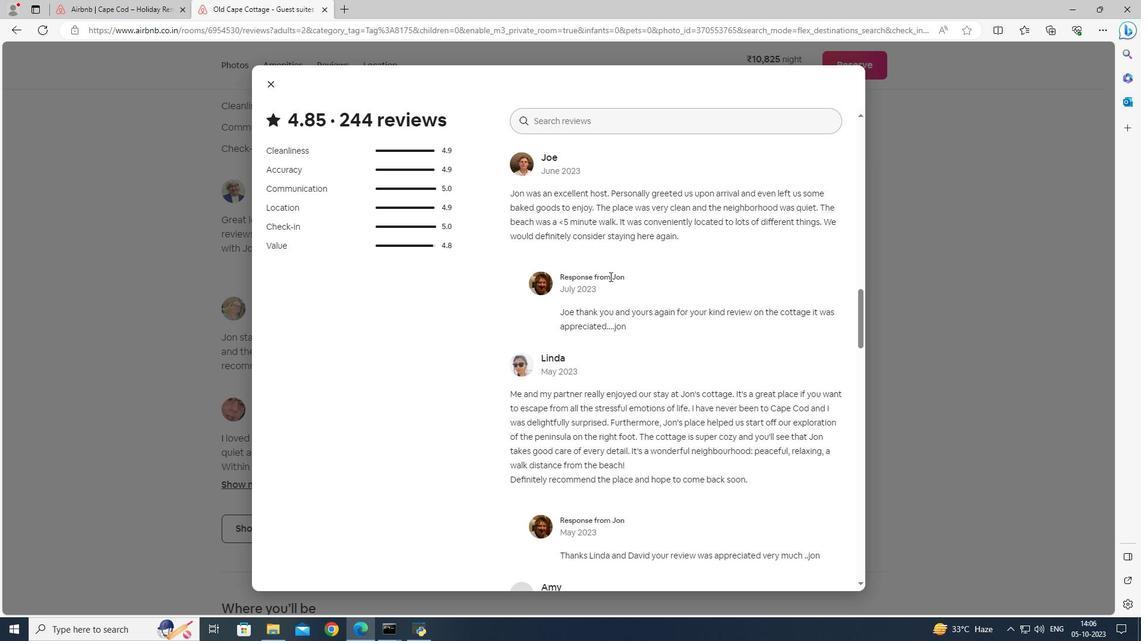 
Action: Mouse scrolled (609, 276) with delta (0, 0)
Screenshot: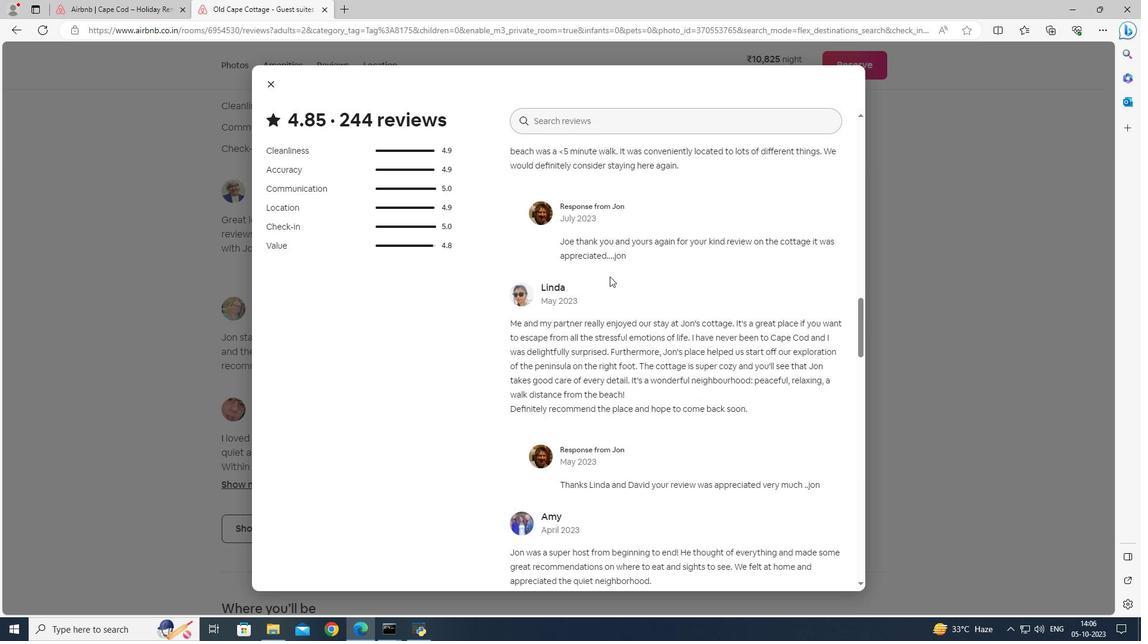 
Action: Mouse scrolled (609, 276) with delta (0, 0)
Screenshot: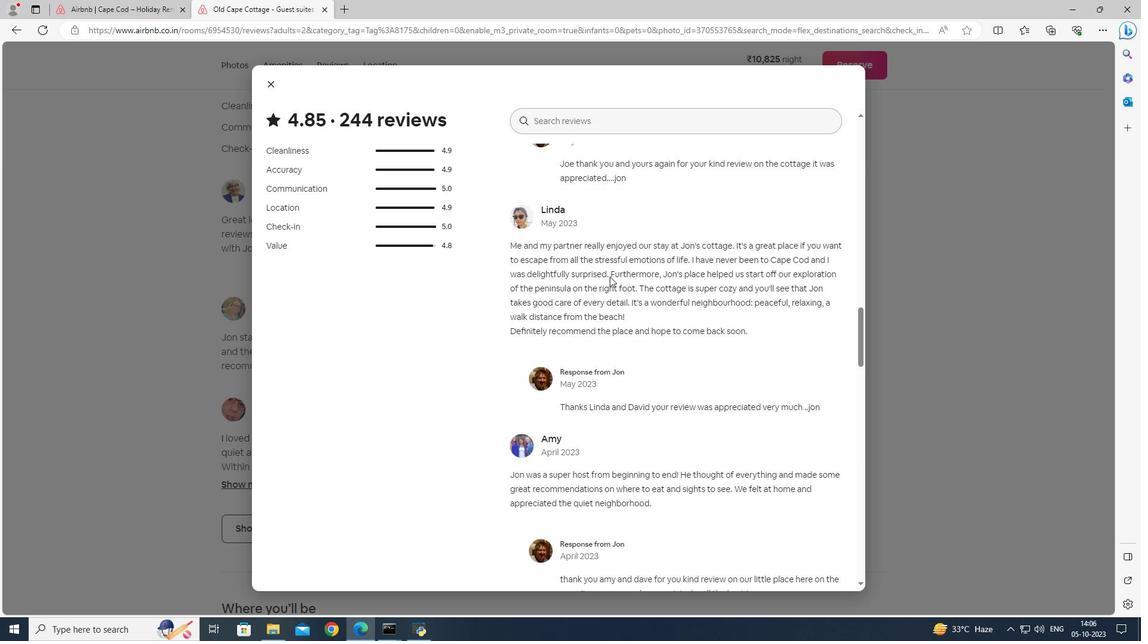 
Action: Mouse scrolled (609, 276) with delta (0, 0)
Screenshot: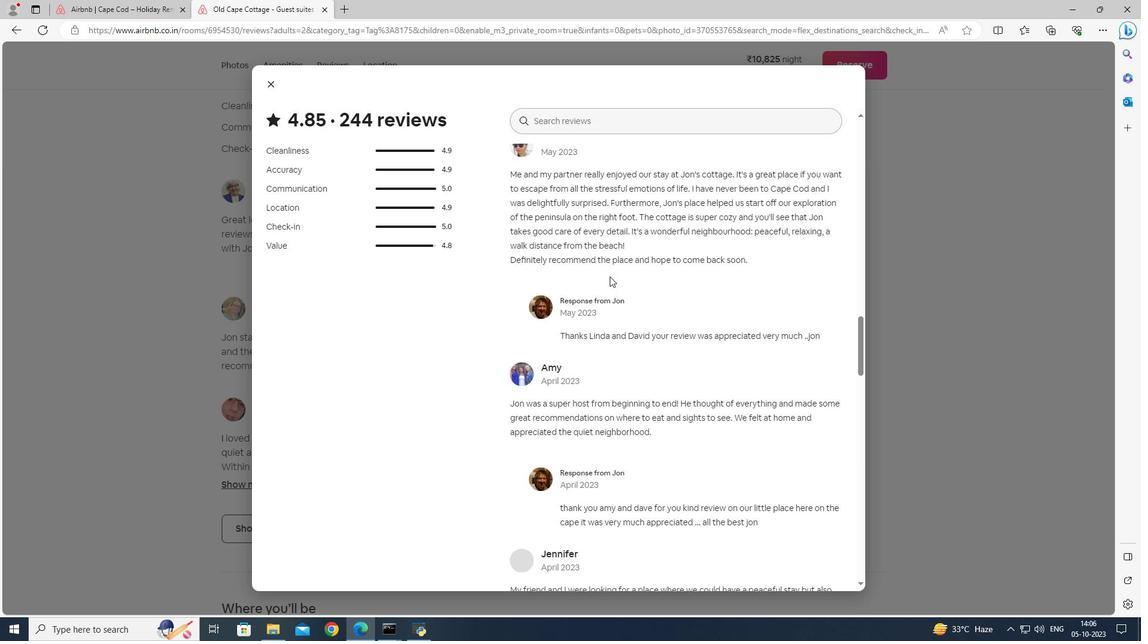 
Action: Mouse moved to (598, 269)
Screenshot: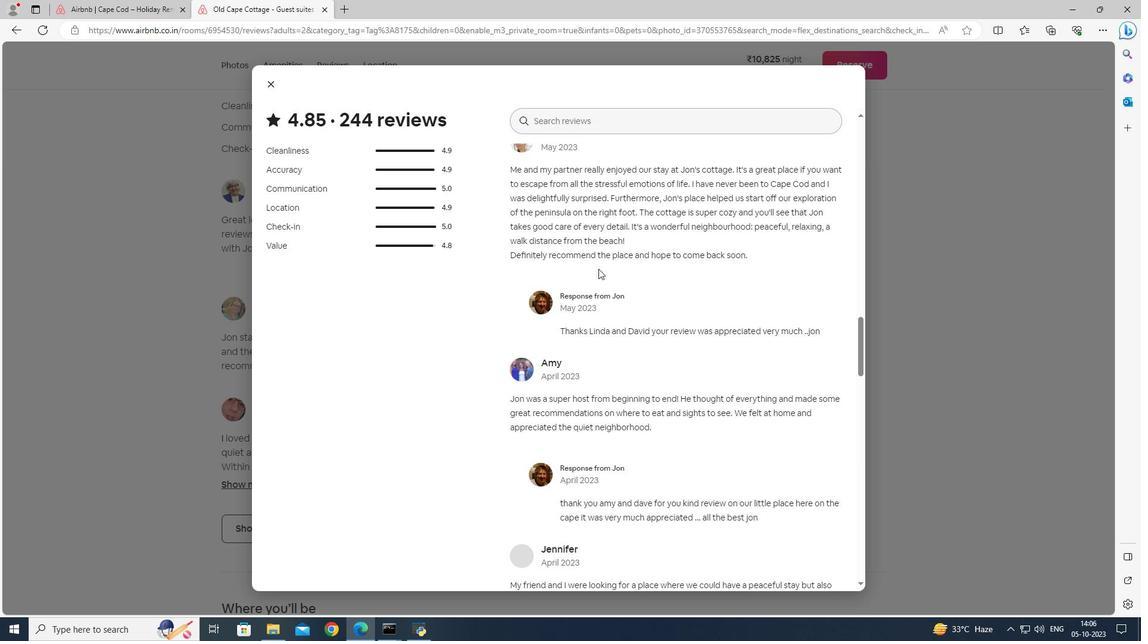 
Action: Mouse scrolled (598, 268) with delta (0, 0)
Screenshot: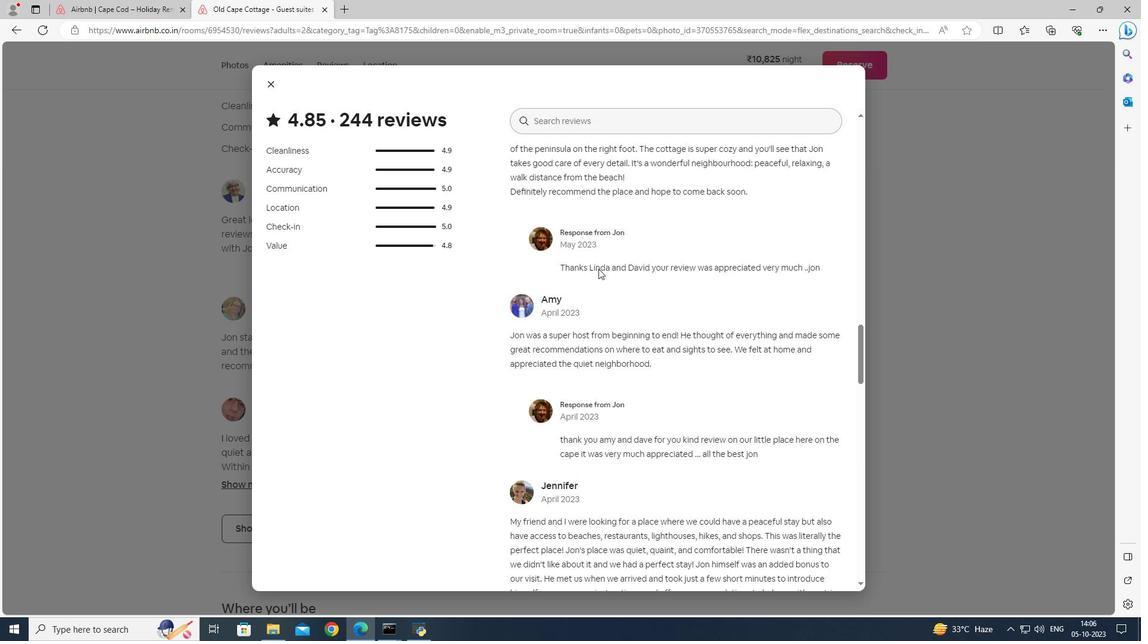 
Action: Mouse scrolled (598, 268) with delta (0, 0)
Screenshot: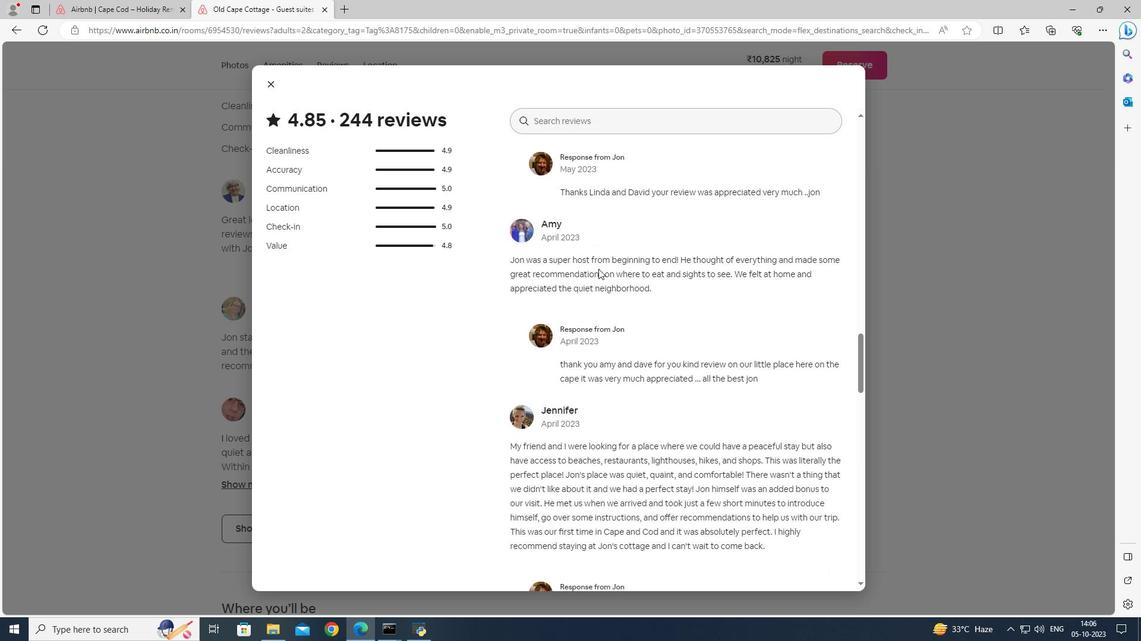 
Action: Mouse scrolled (598, 268) with delta (0, 0)
Screenshot: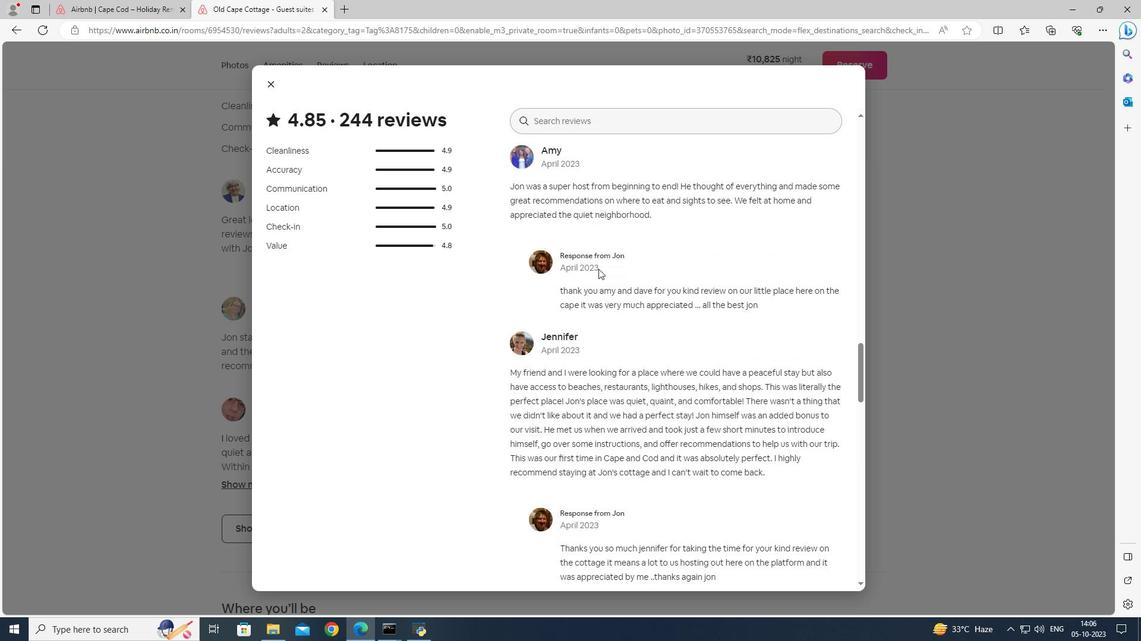 
Action: Mouse moved to (596, 265)
Screenshot: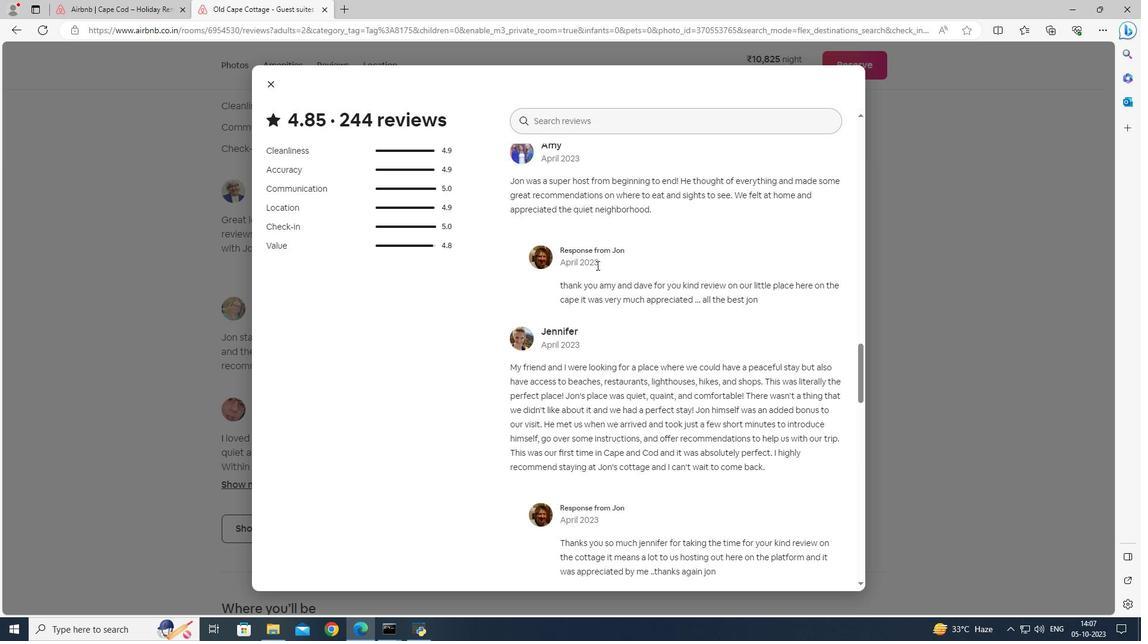 
Action: Mouse scrolled (596, 265) with delta (0, 0)
Screenshot: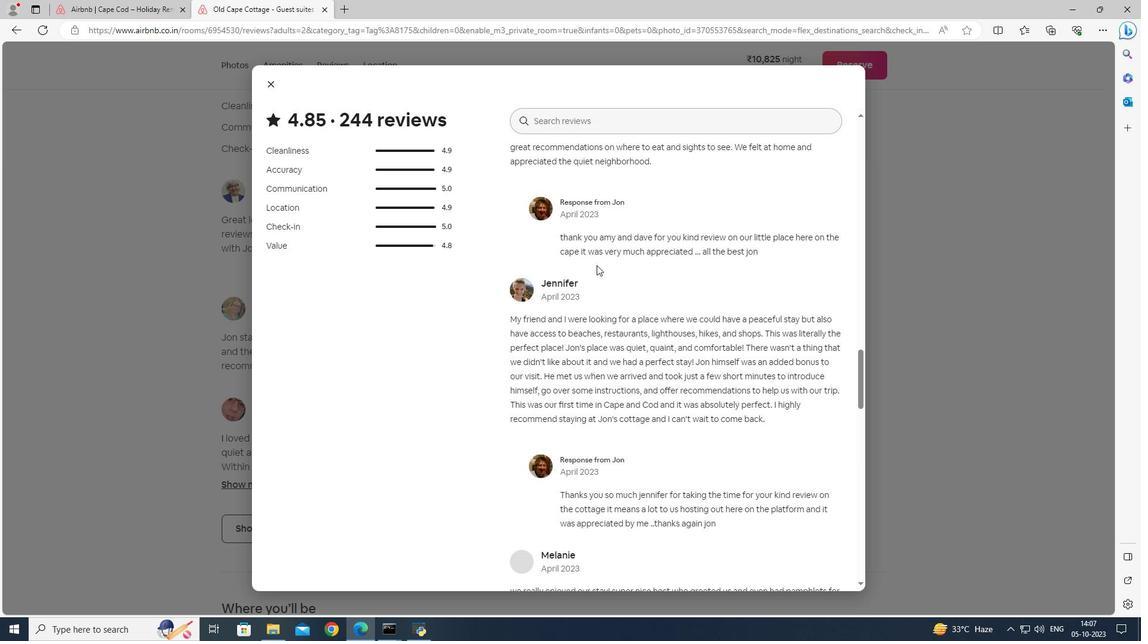 
Action: Mouse scrolled (596, 265) with delta (0, 0)
Screenshot: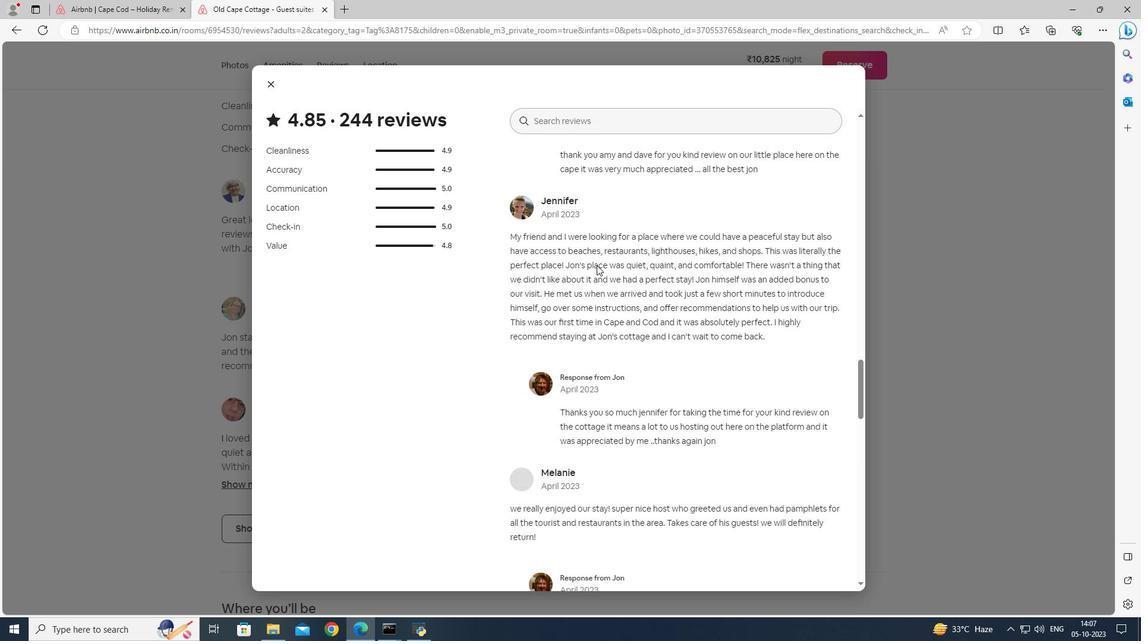 
Action: Mouse moved to (4, 486)
Screenshot: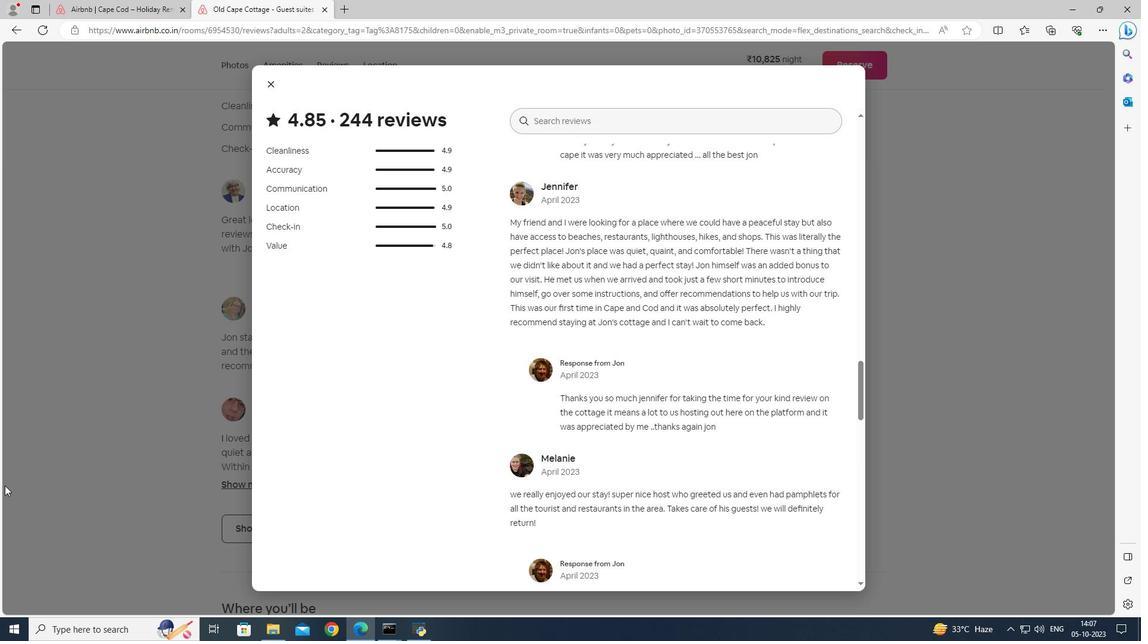 
Action: Mouse scrolled (4, 485) with delta (0, 0)
Screenshot: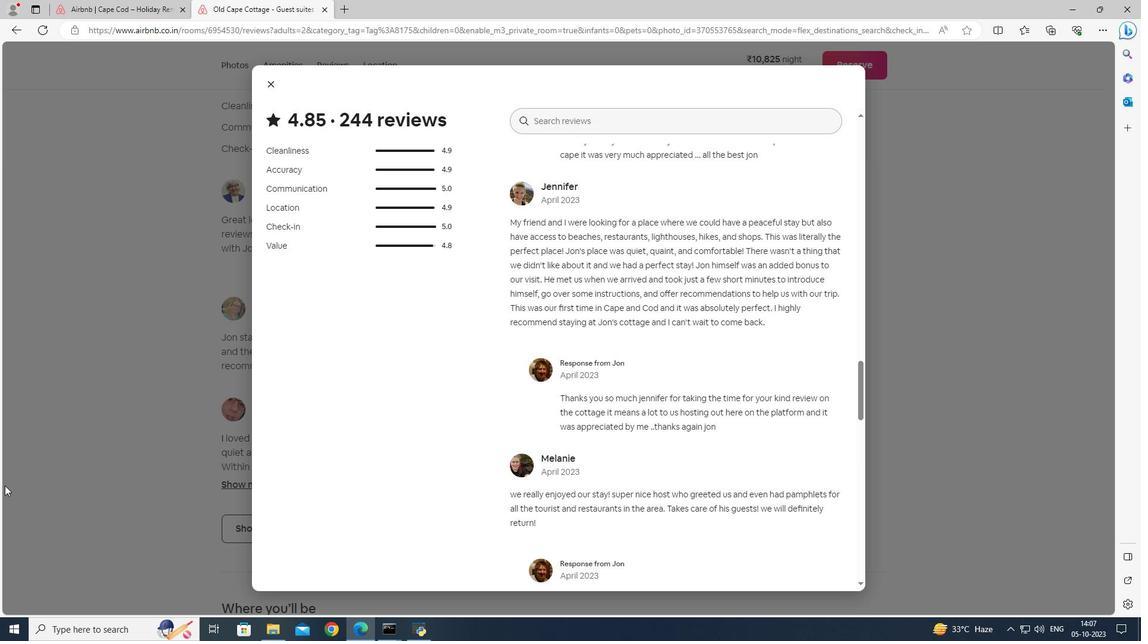
Action: Mouse moved to (4, 487)
Screenshot: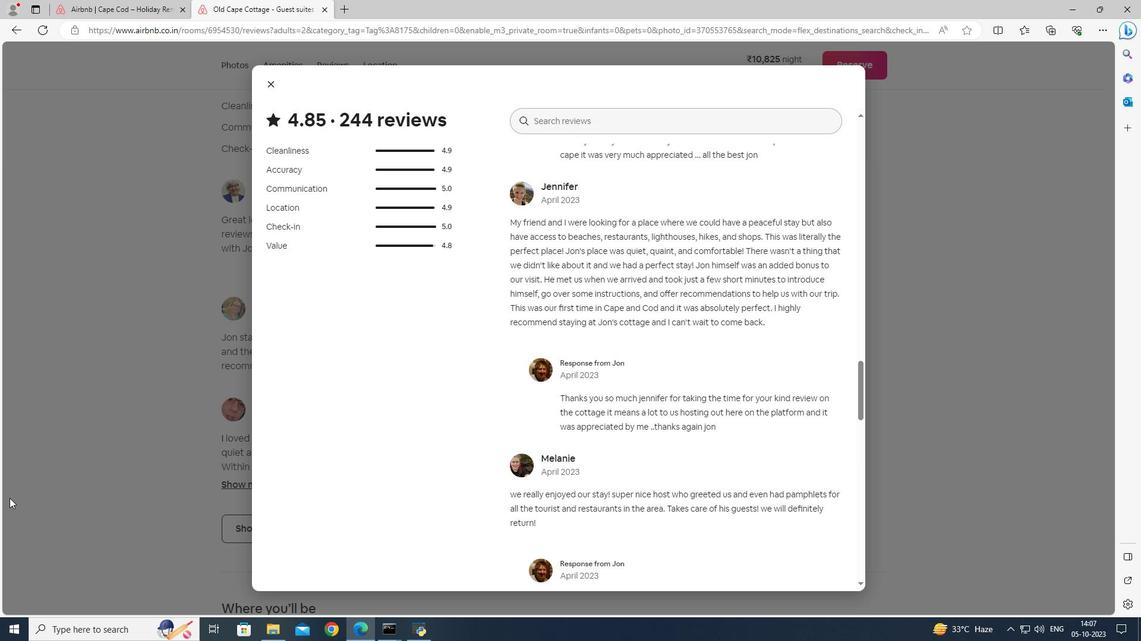 
Action: Mouse scrolled (4, 487) with delta (0, 0)
Screenshot: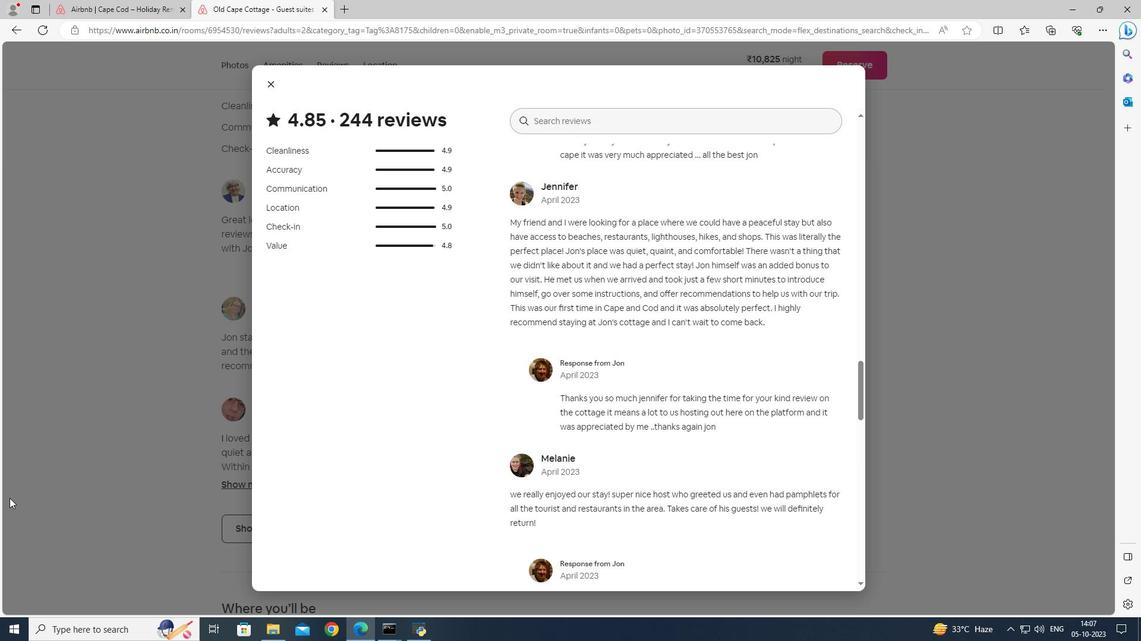 
Action: Mouse moved to (13, 505)
Screenshot: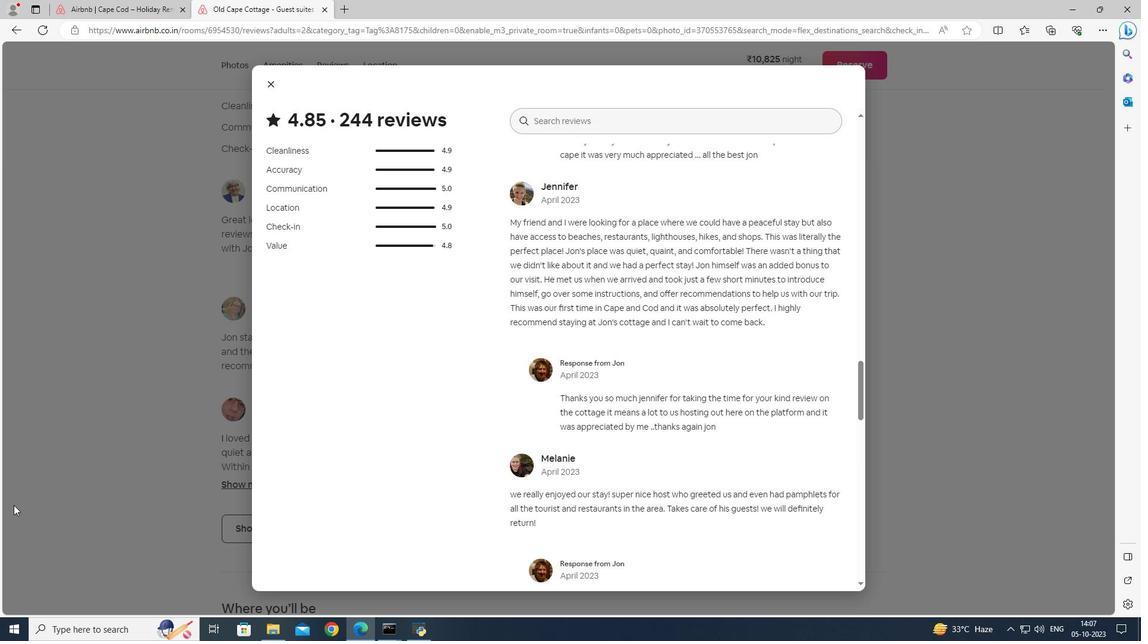 
Action: Mouse scrolled (13, 505) with delta (0, 0)
Screenshot: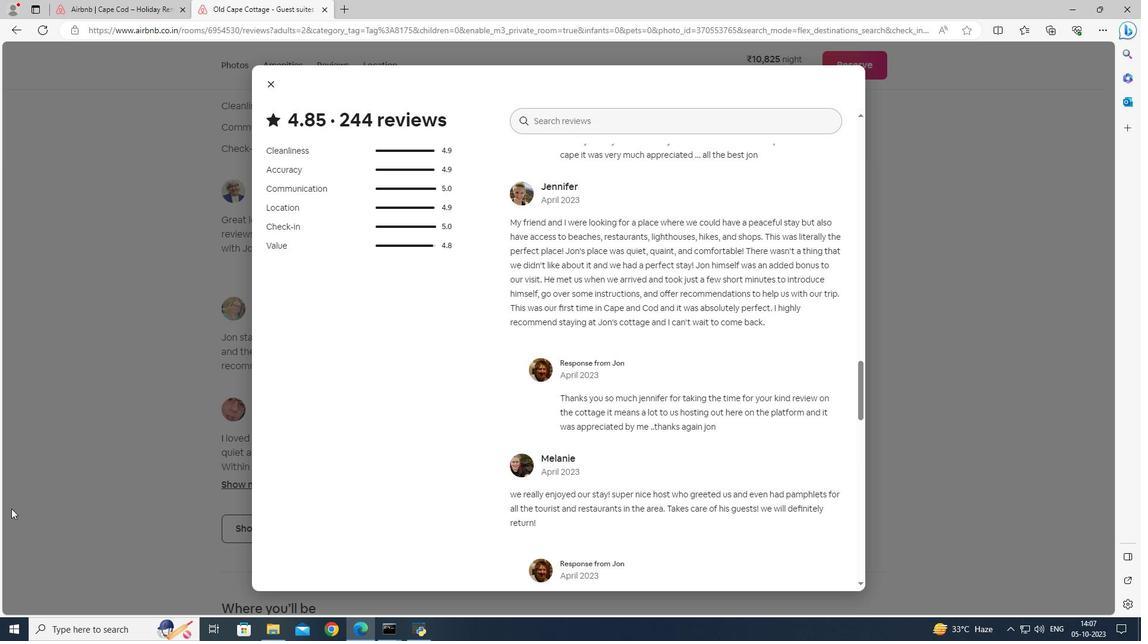 
Action: Mouse moved to (559, 385)
Screenshot: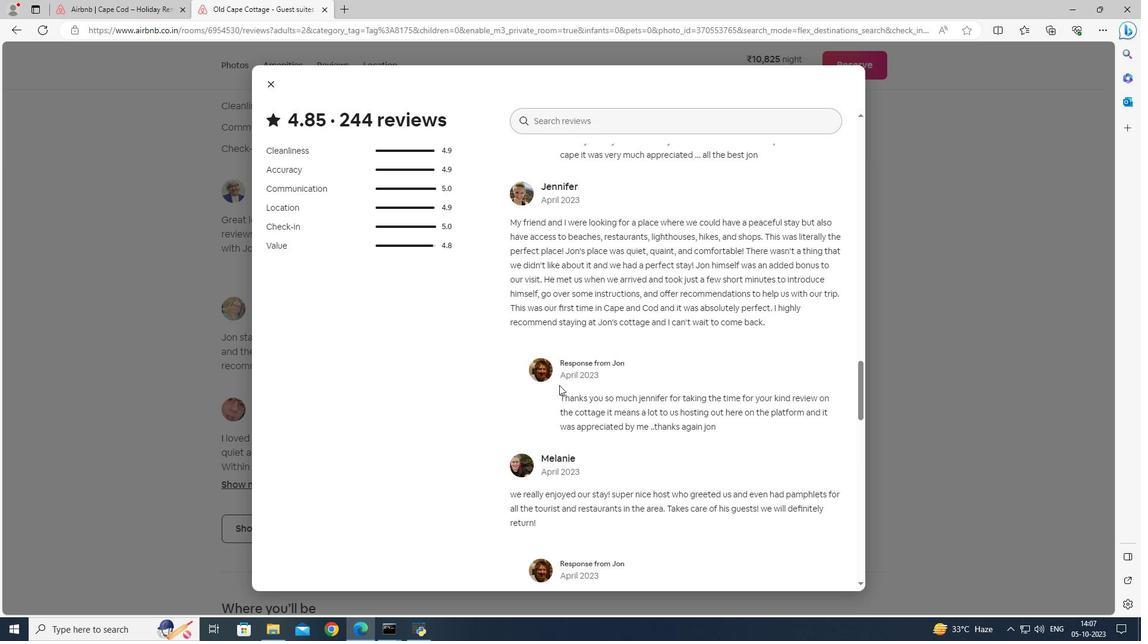
Action: Mouse scrolled (559, 385) with delta (0, 0)
Screenshot: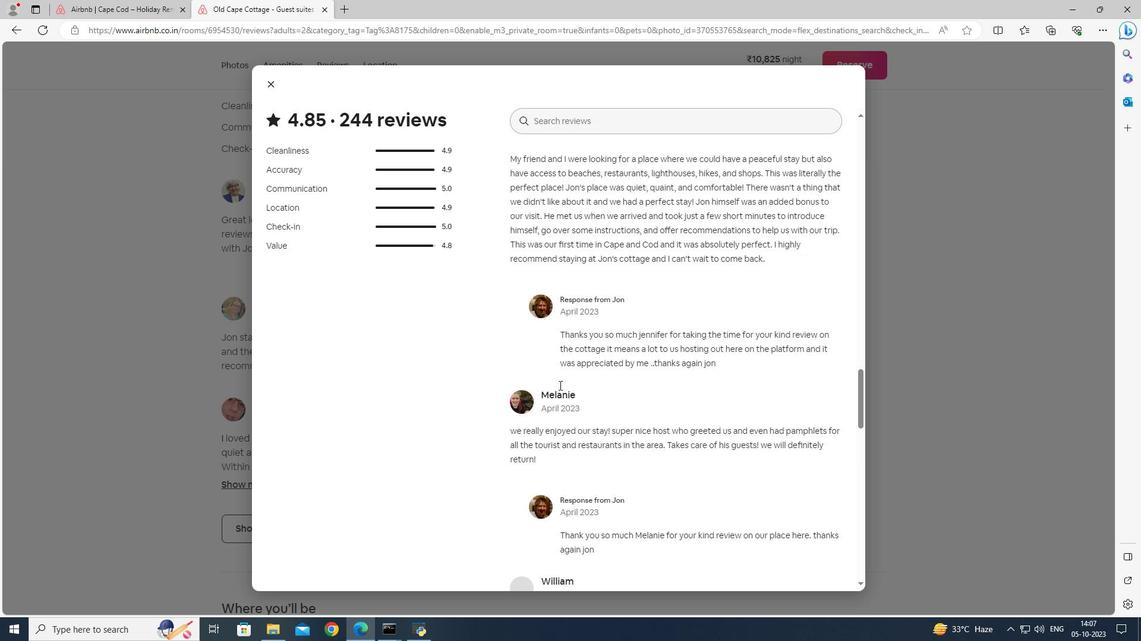 
Action: Mouse scrolled (559, 385) with delta (0, 0)
Screenshot: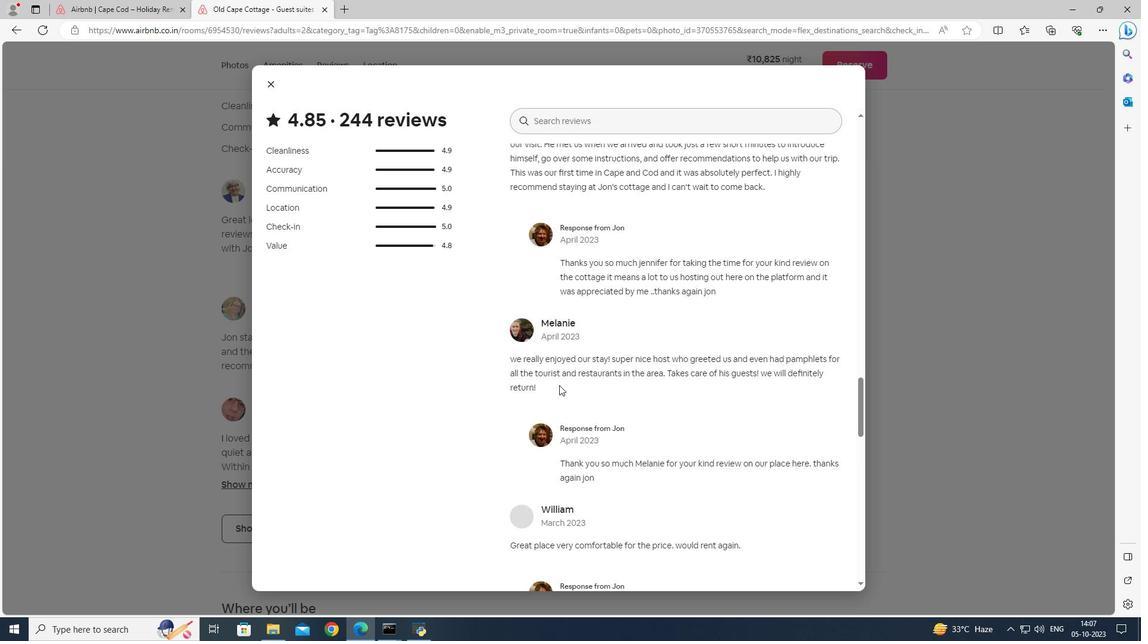 
Action: Mouse scrolled (559, 385) with delta (0, 0)
Screenshot: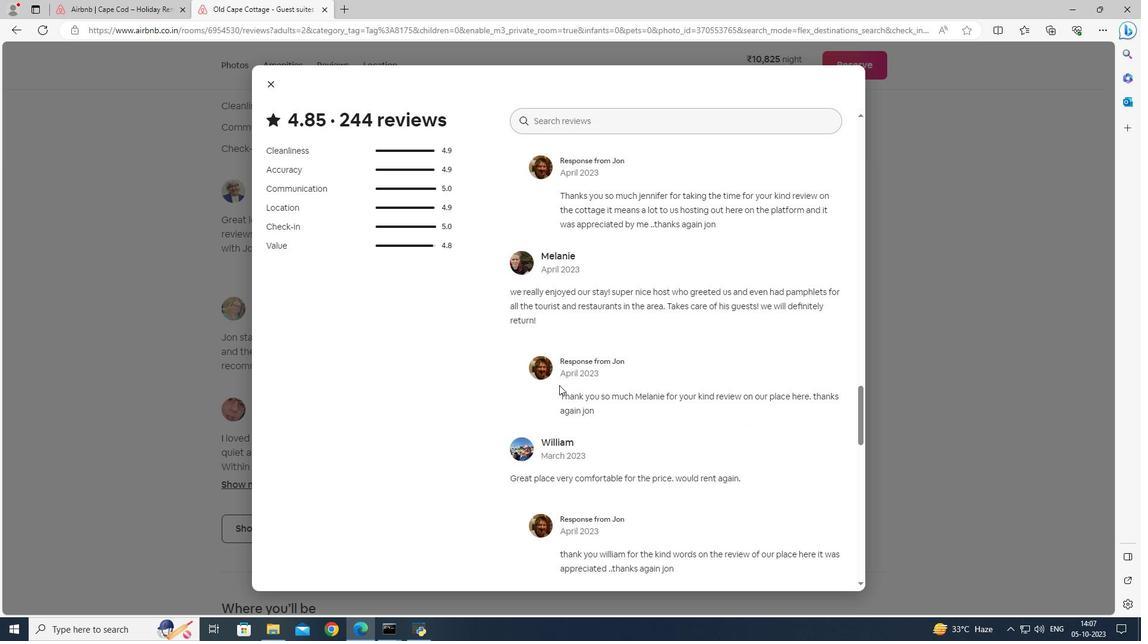 
Action: Mouse scrolled (559, 385) with delta (0, 0)
Screenshot: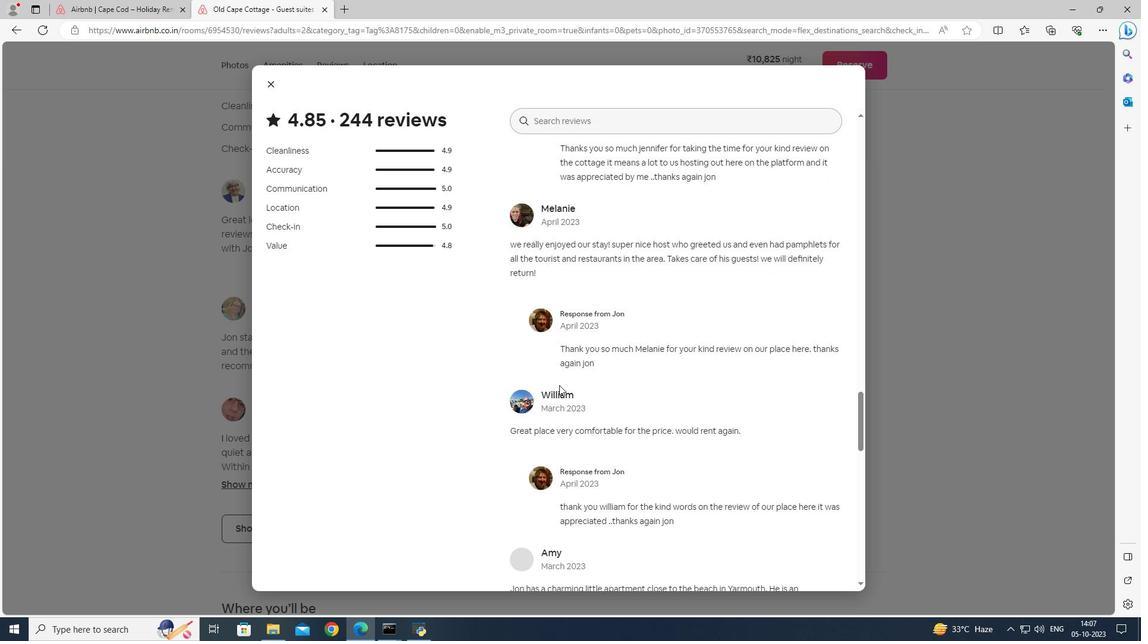 
Action: Mouse moved to (558, 385)
Screenshot: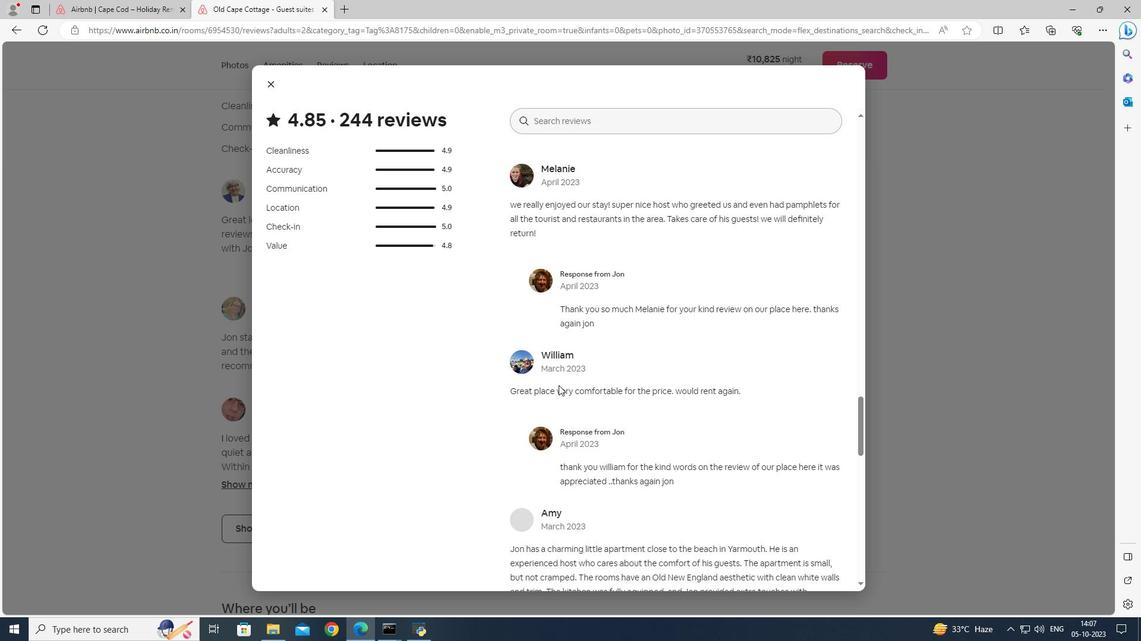
Action: Mouse scrolled (558, 386) with delta (0, 0)
Screenshot: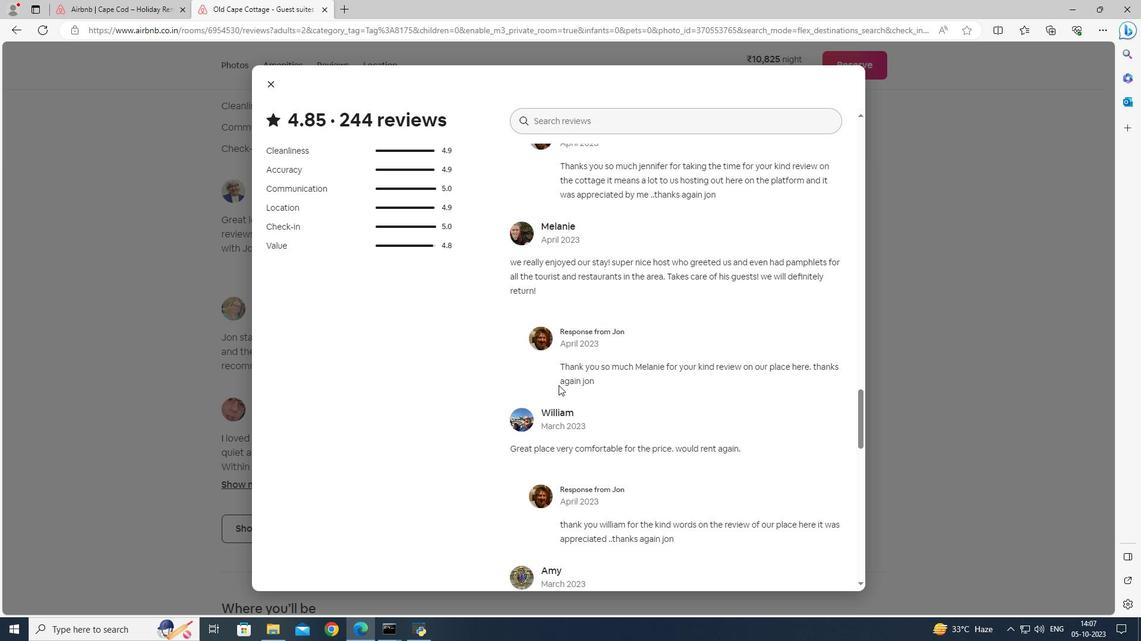 
Action: Mouse scrolled (558, 385) with delta (0, 0)
Screenshot: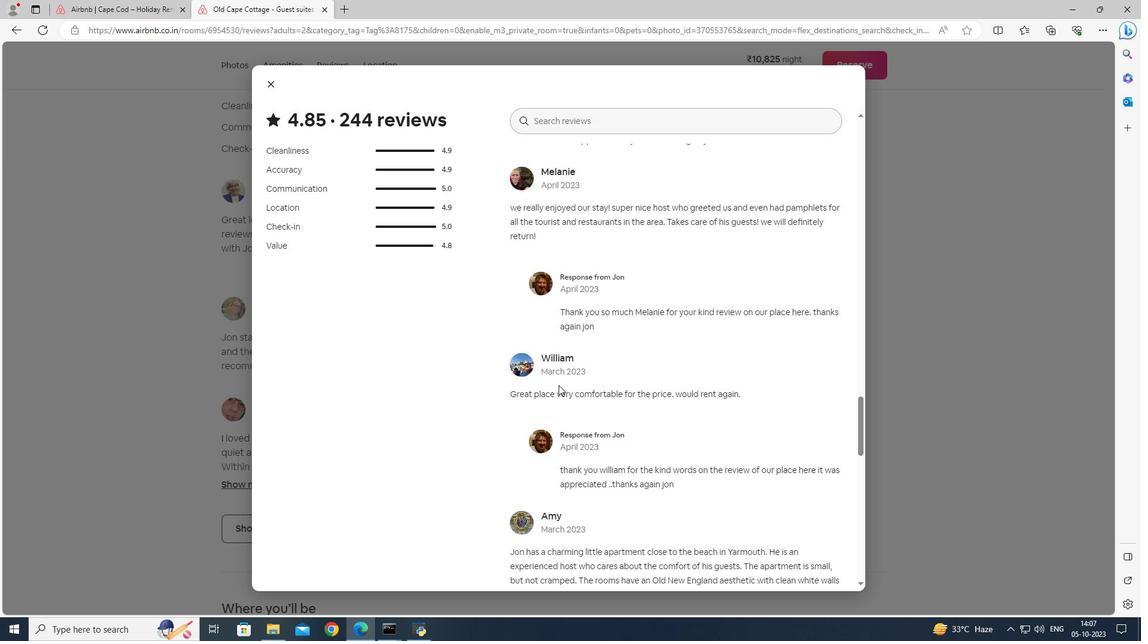 
Action: Mouse scrolled (558, 385) with delta (0, 0)
Screenshot: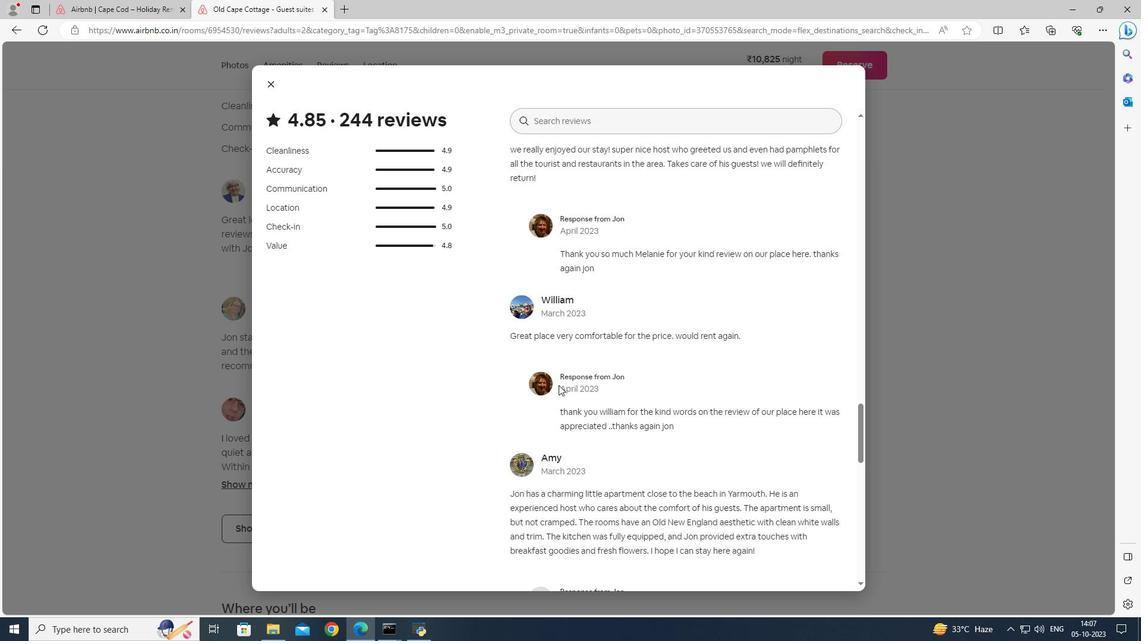 
Action: Mouse scrolled (558, 385) with delta (0, 0)
Screenshot: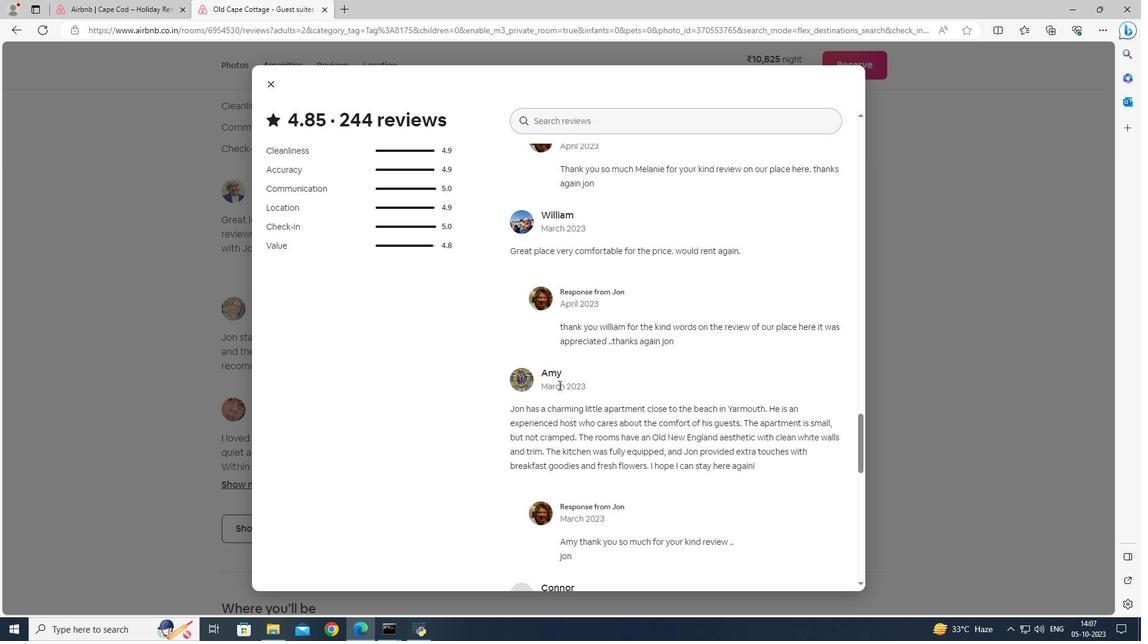 
Action: Mouse scrolled (558, 385) with delta (0, 0)
Screenshot: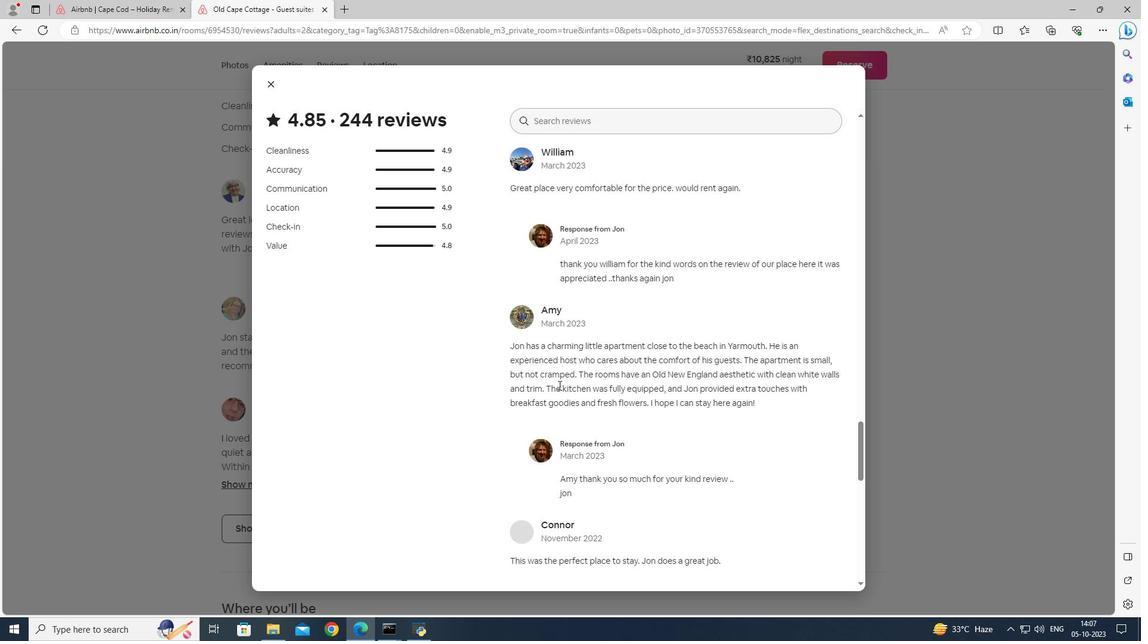 
Action: Mouse scrolled (558, 385) with delta (0, 0)
Screenshot: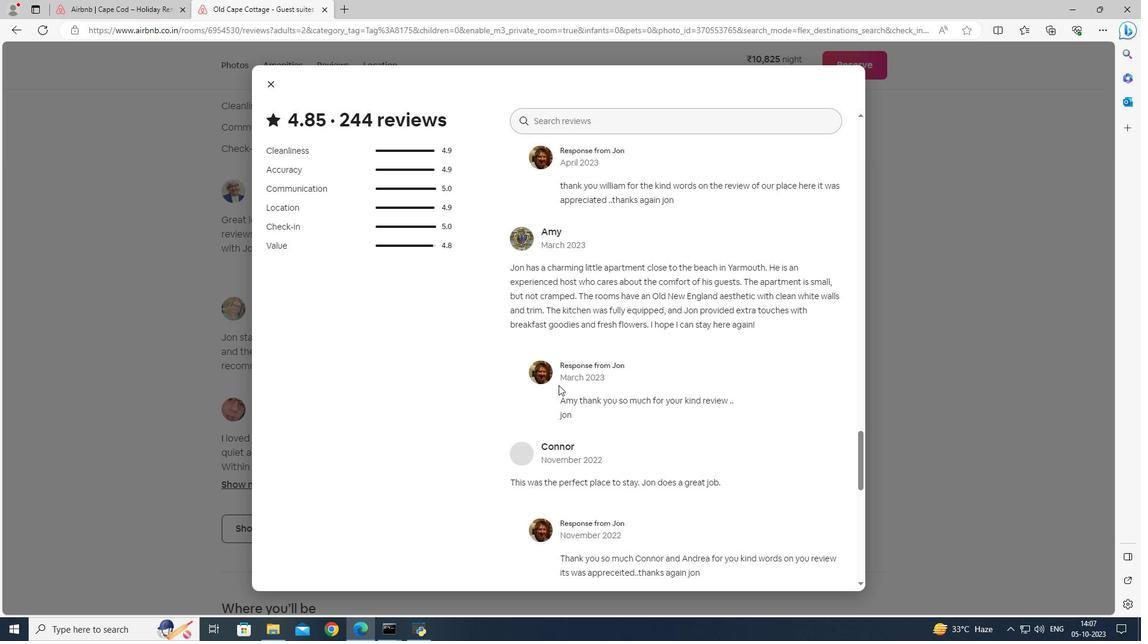 
Action: Mouse scrolled (558, 385) with delta (0, 0)
Screenshot: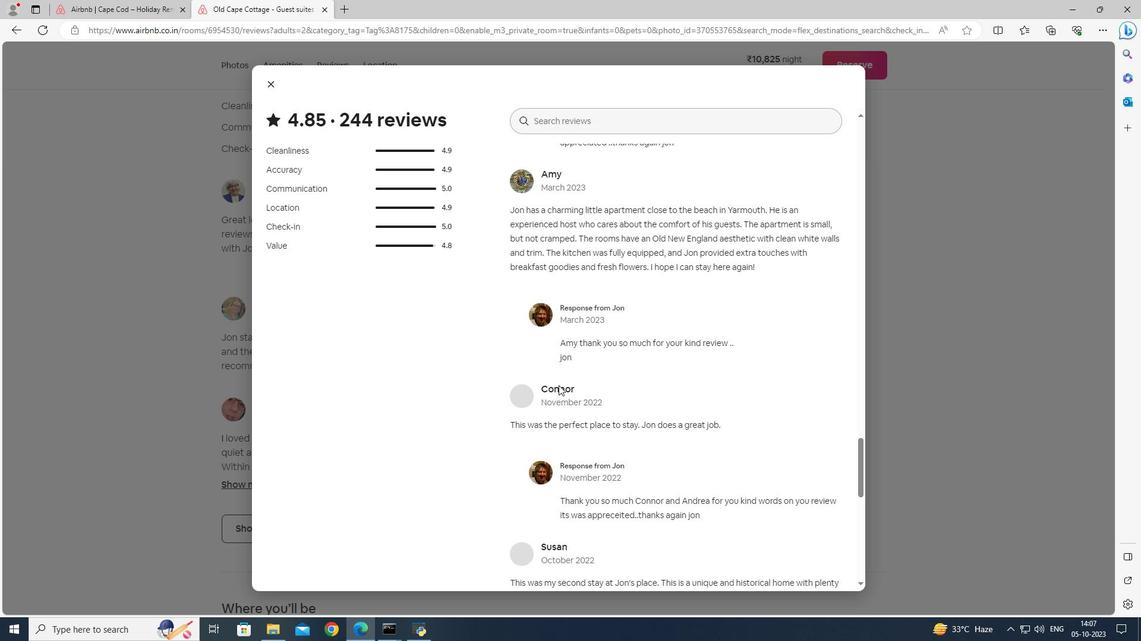 
Action: Mouse scrolled (558, 385) with delta (0, 0)
Screenshot: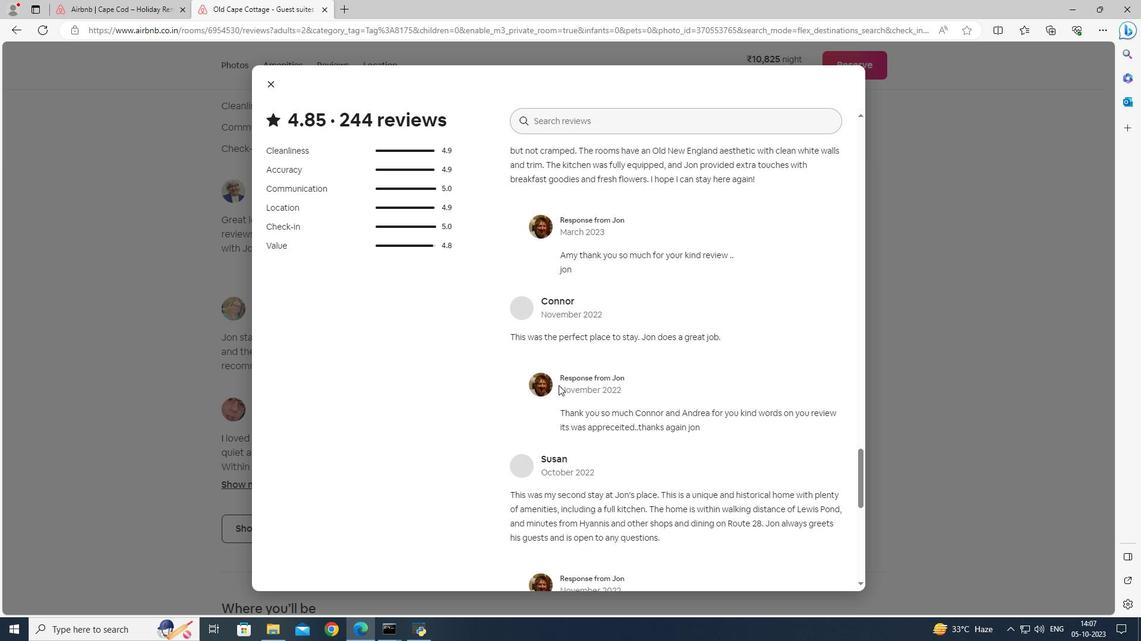 
Action: Mouse scrolled (558, 385) with delta (0, 0)
Screenshot: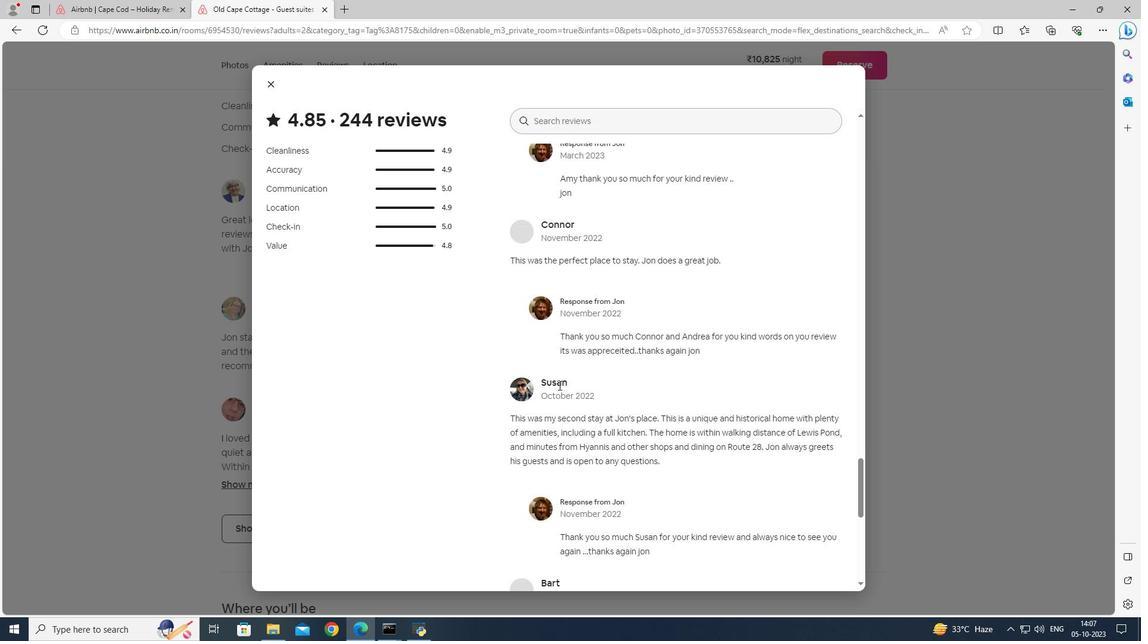 
Action: Mouse moved to (558, 388)
Screenshot: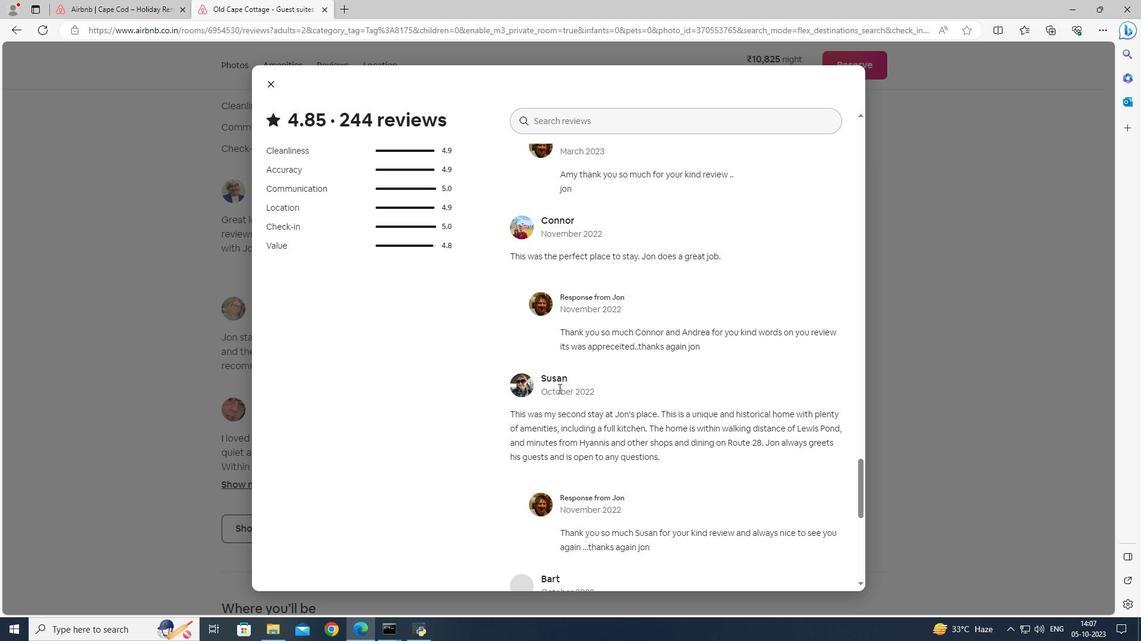 
Action: Mouse scrolled (558, 388) with delta (0, 0)
Screenshot: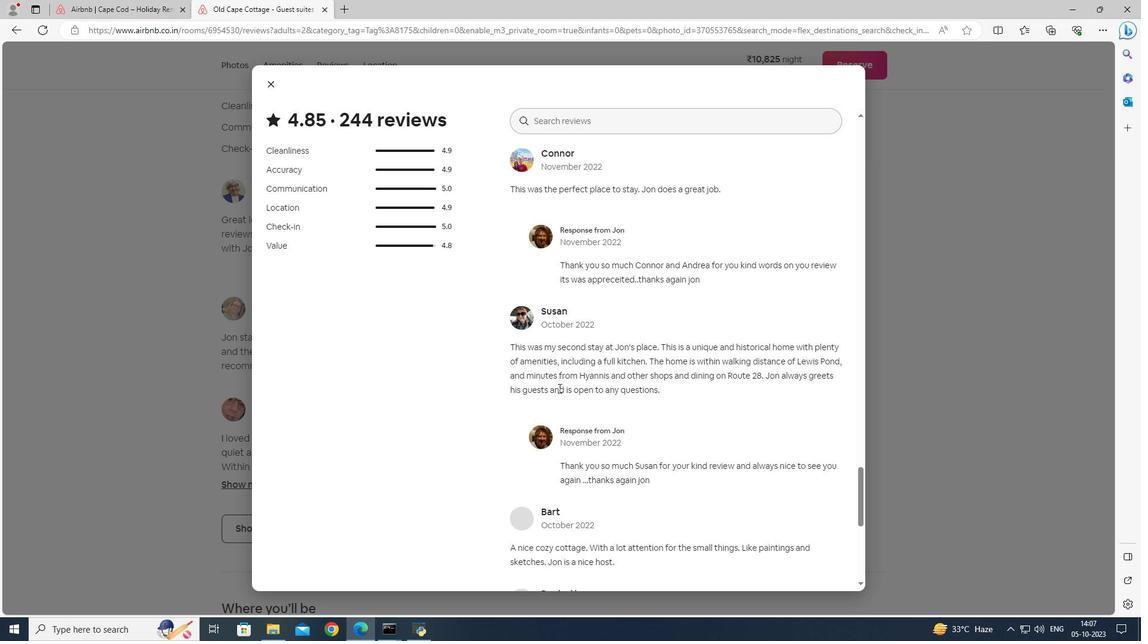 
Action: Mouse moved to (559, 388)
Screenshot: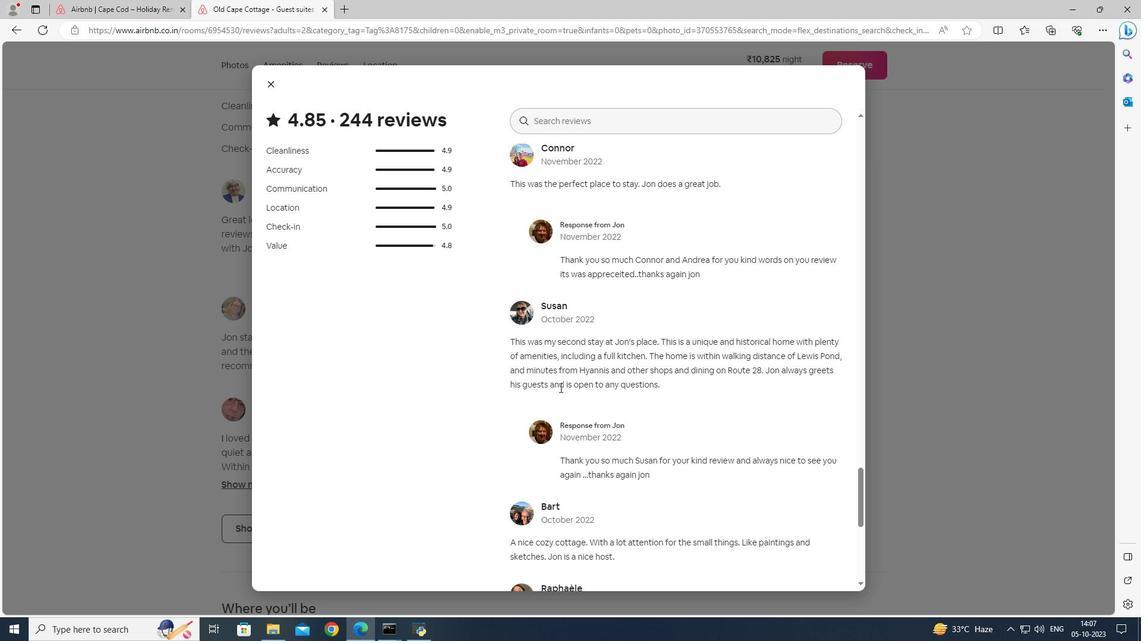 
Action: Mouse scrolled (559, 387) with delta (0, 0)
Screenshot: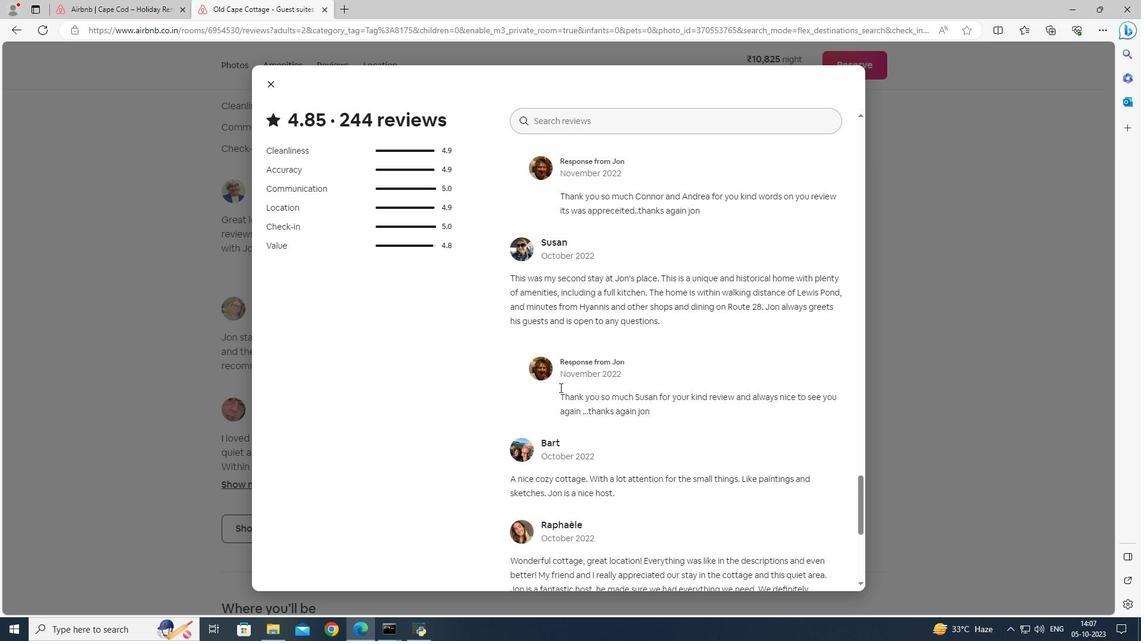 
Action: Mouse scrolled (559, 387) with delta (0, 0)
Screenshot: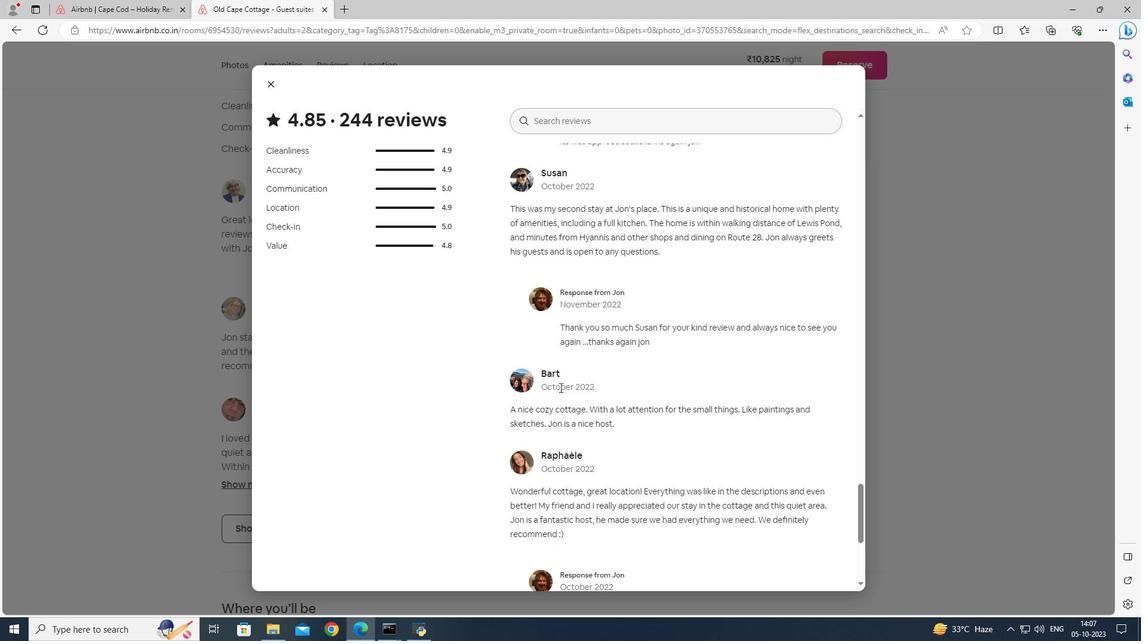 
Action: Mouse scrolled (559, 387) with delta (0, 0)
Screenshot: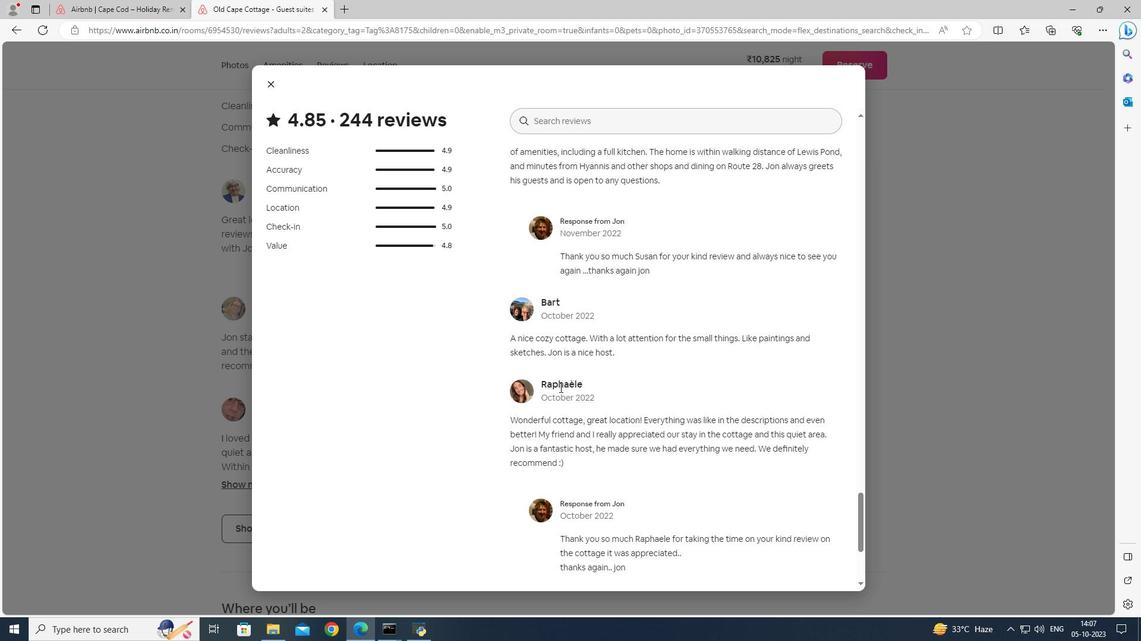 
Action: Mouse moved to (561, 387)
Screenshot: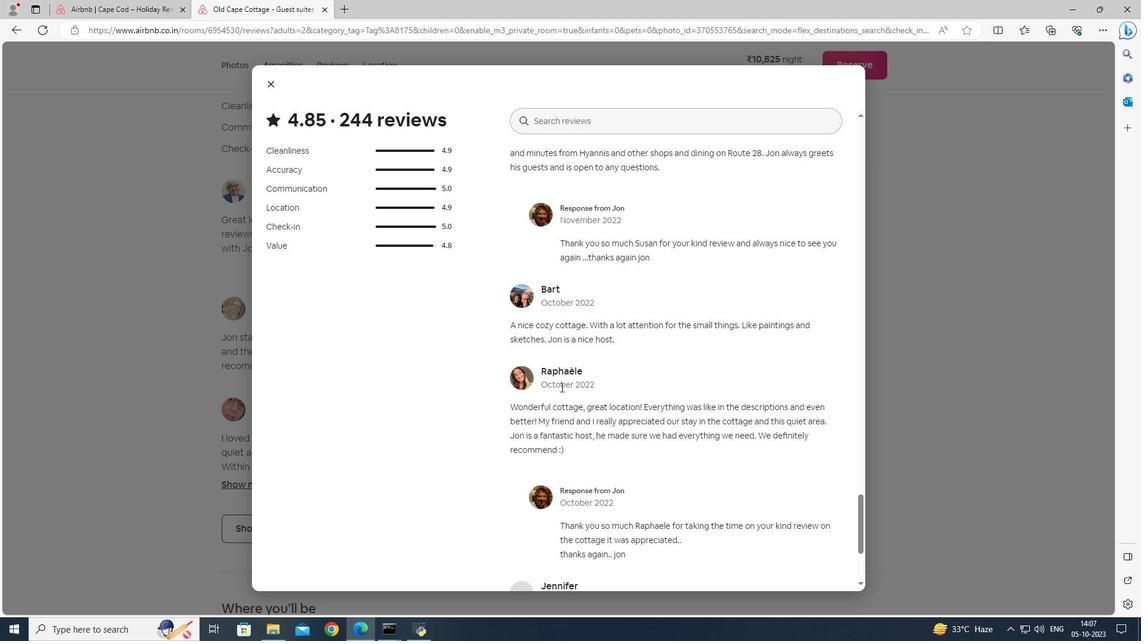 
Action: Mouse scrolled (561, 386) with delta (0, 0)
Screenshot: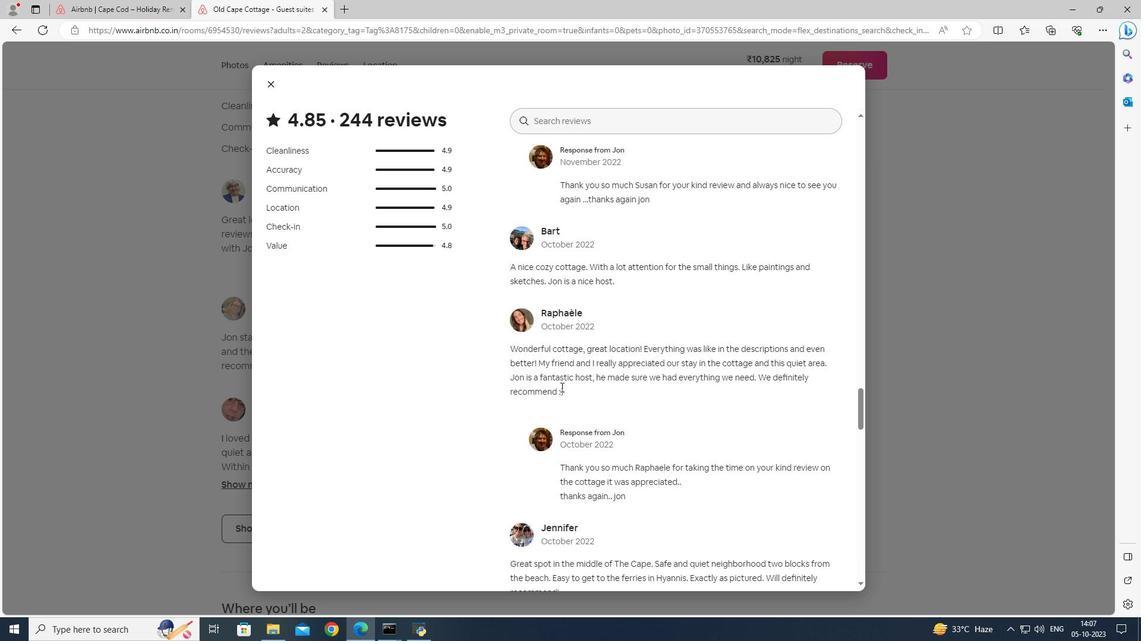 
Action: Mouse scrolled (561, 386) with delta (0, 0)
Screenshot: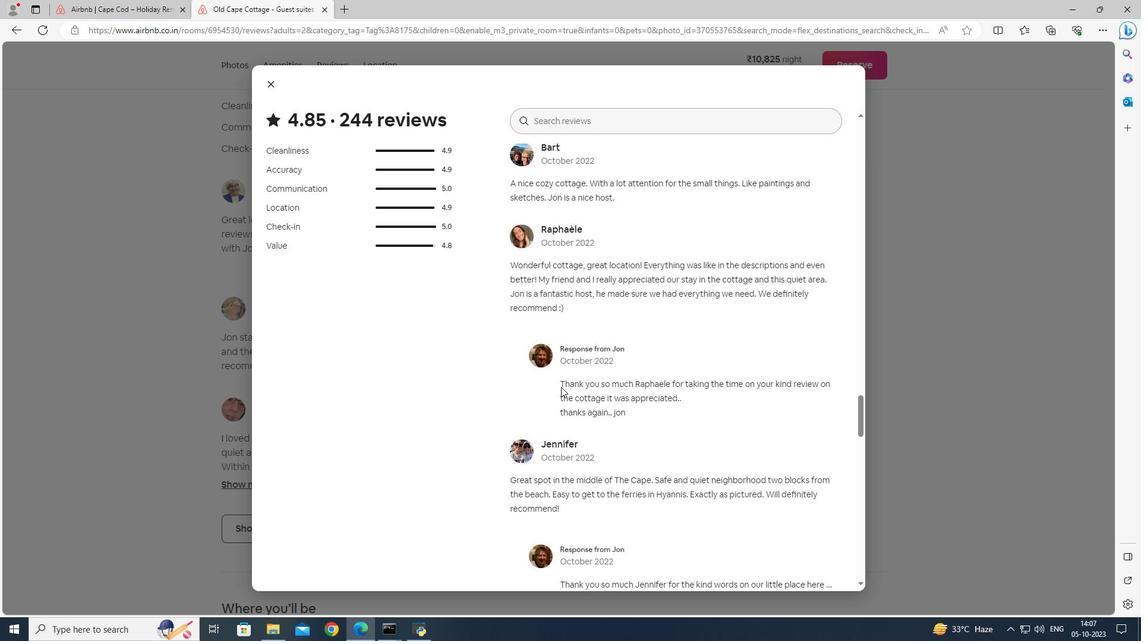 
Action: Mouse scrolled (561, 386) with delta (0, 0)
Screenshot: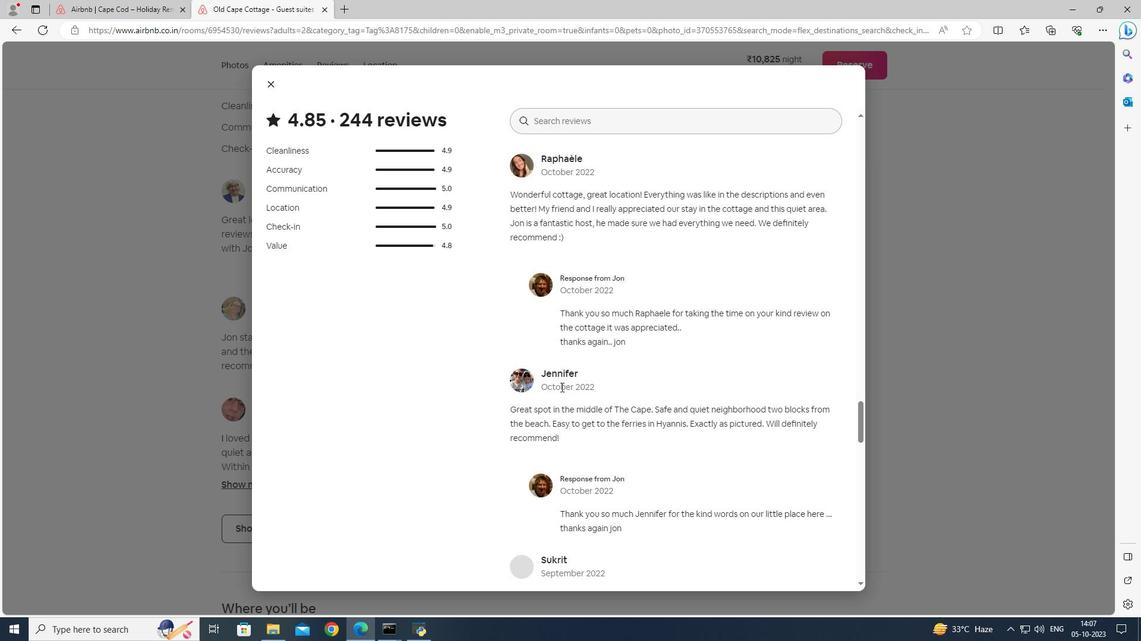 
Action: Mouse scrolled (561, 386) with delta (0, 0)
Screenshot: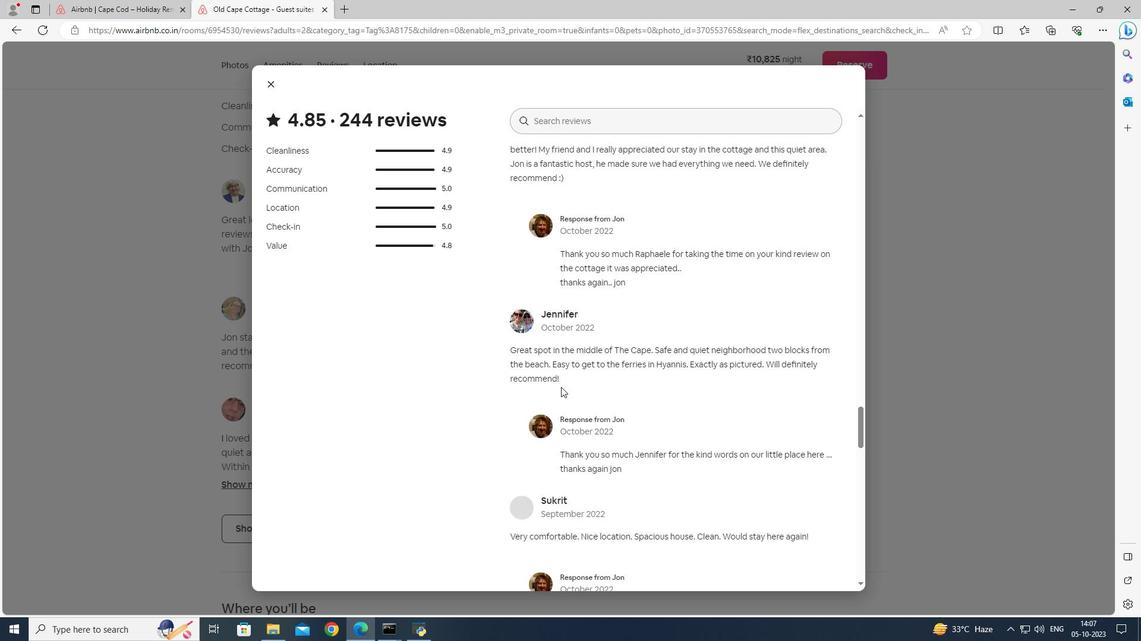 
Action: Mouse scrolled (561, 386) with delta (0, 0)
Screenshot: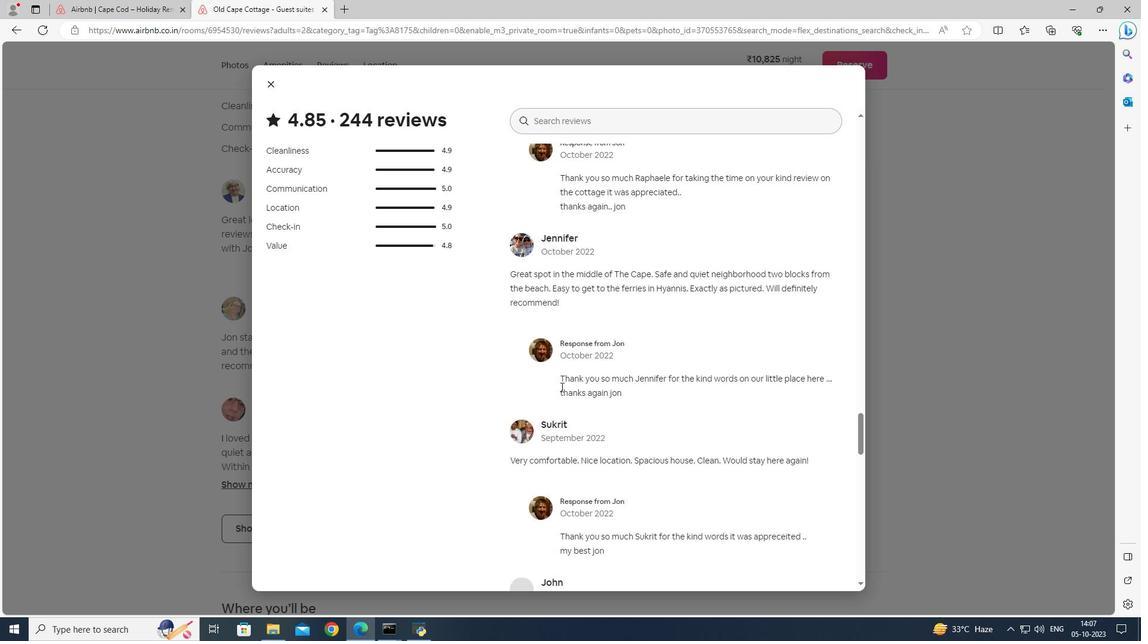 
Action: Mouse scrolled (561, 386) with delta (0, 0)
Screenshot: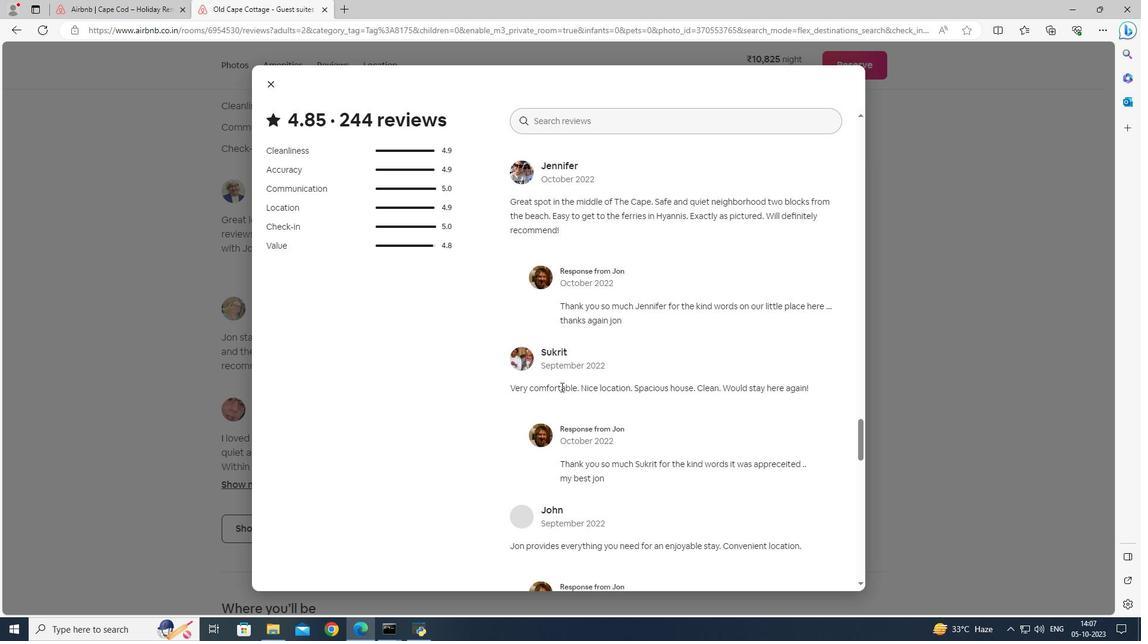 
Action: Mouse scrolled (561, 386) with delta (0, 0)
Screenshot: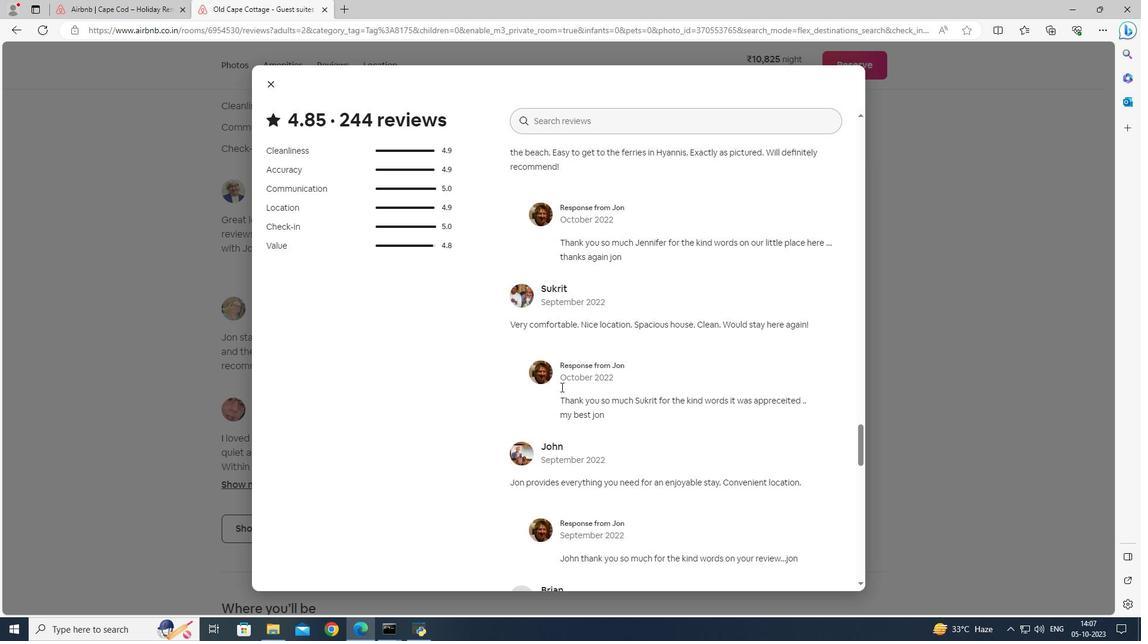 
Action: Mouse scrolled (561, 386) with delta (0, 0)
Screenshot: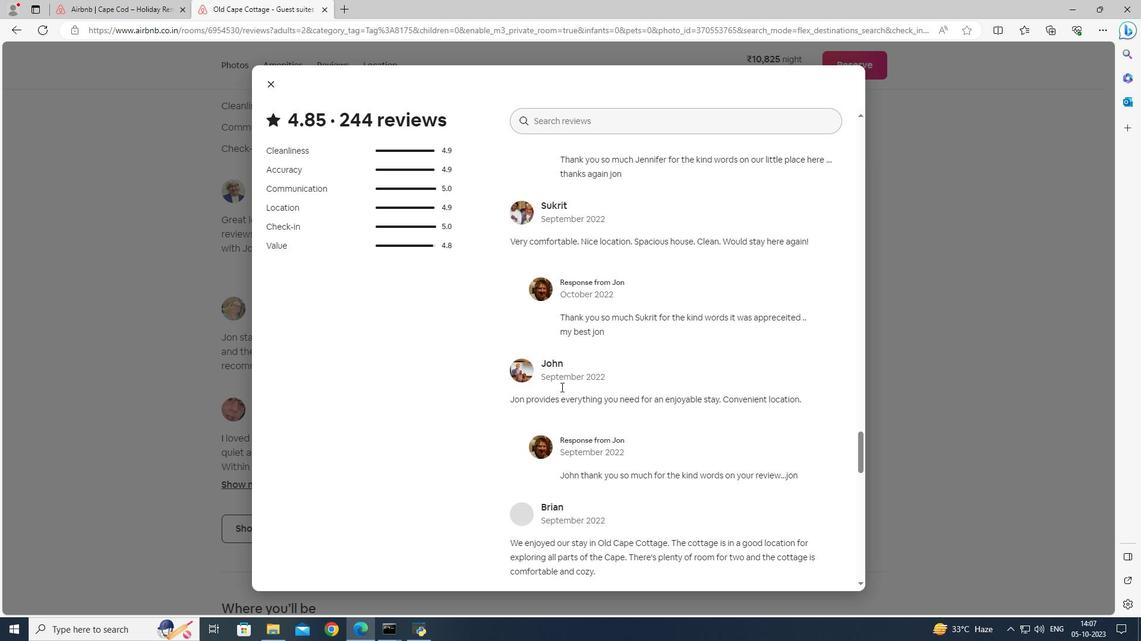 
Action: Mouse scrolled (561, 386) with delta (0, 0)
Screenshot: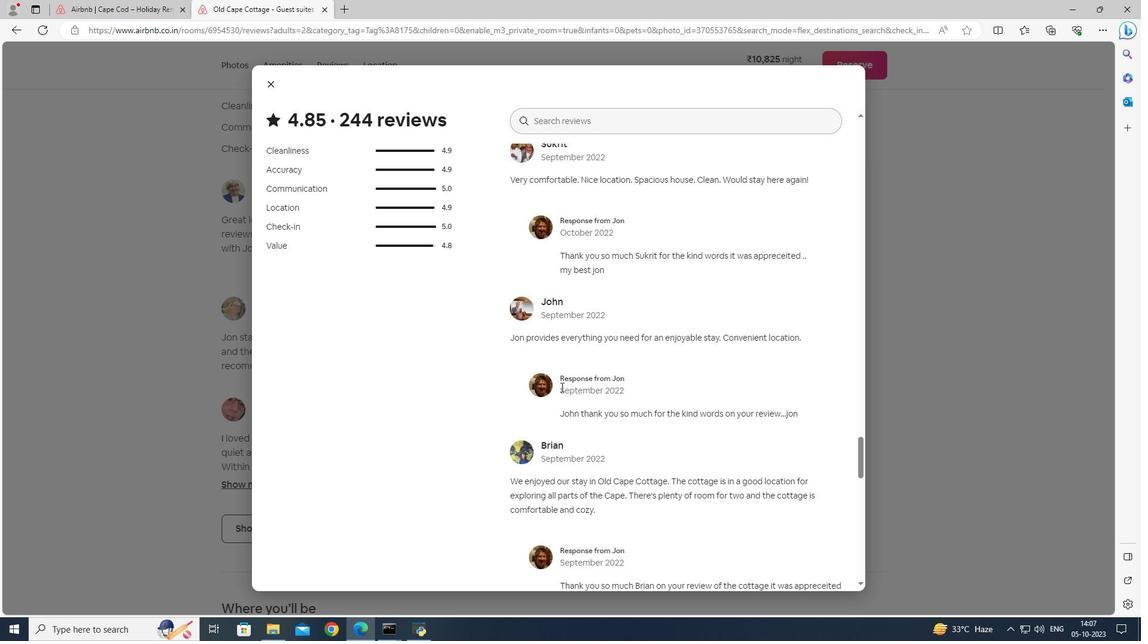 
Action: Mouse scrolled (561, 386) with delta (0, 0)
Screenshot: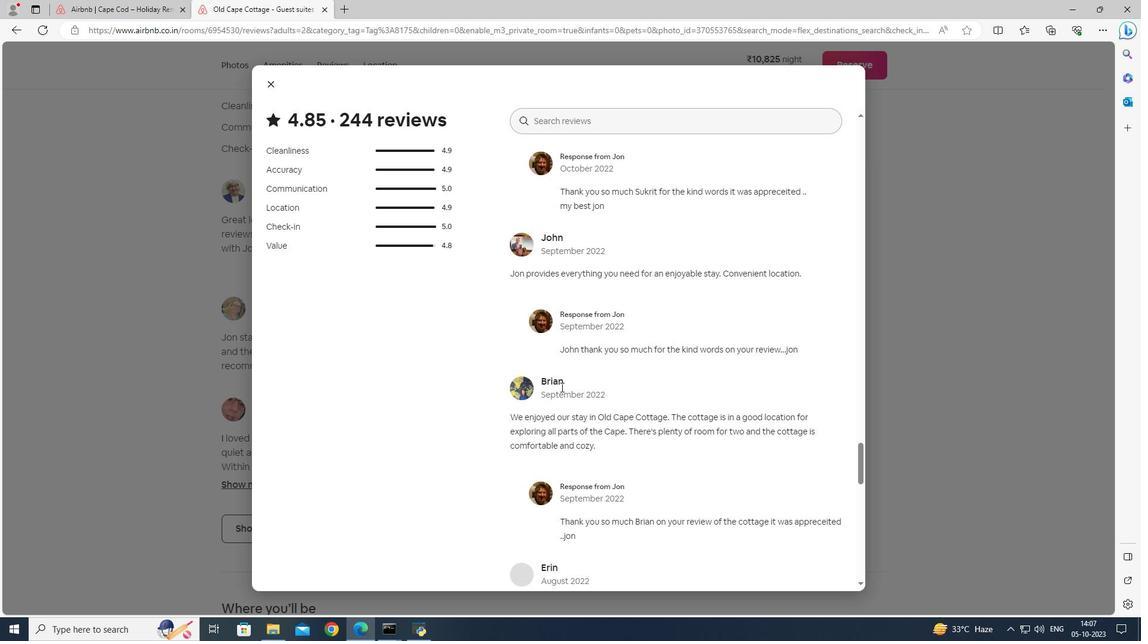 
Action: Mouse scrolled (561, 386) with delta (0, 0)
Screenshot: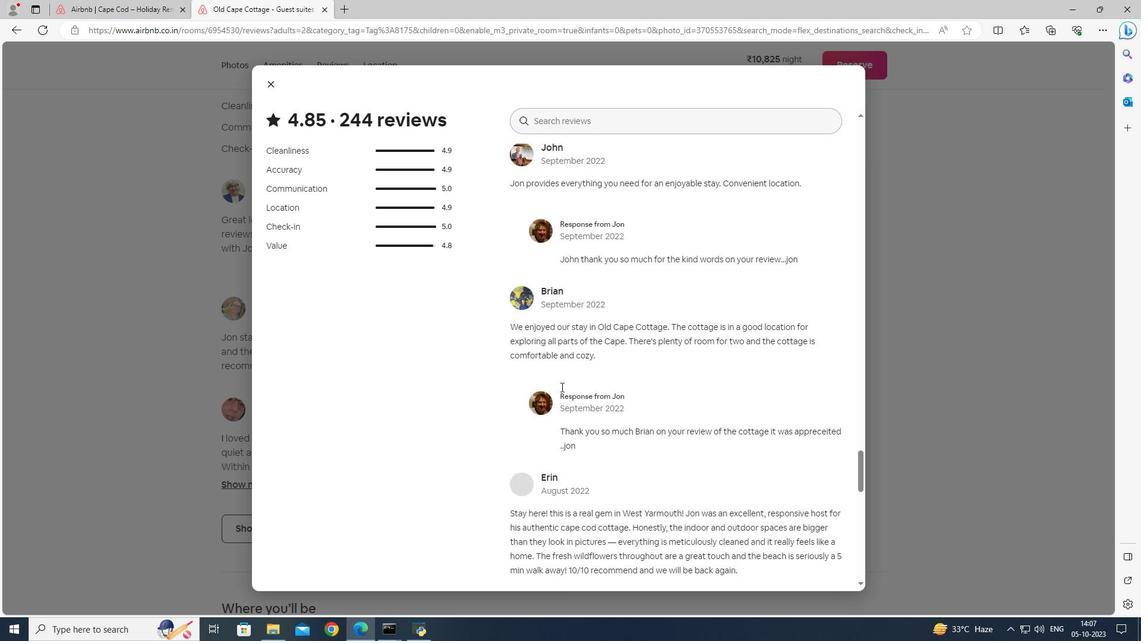 
Action: Mouse scrolled (561, 386) with delta (0, 0)
Screenshot: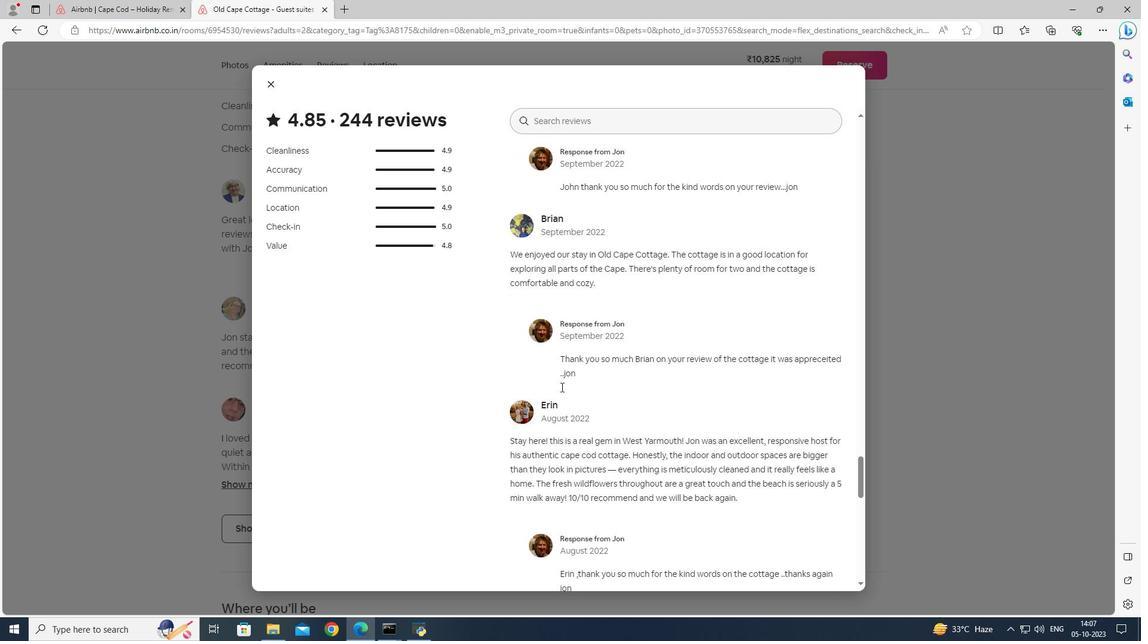 
Action: Mouse scrolled (561, 386) with delta (0, 0)
Screenshot: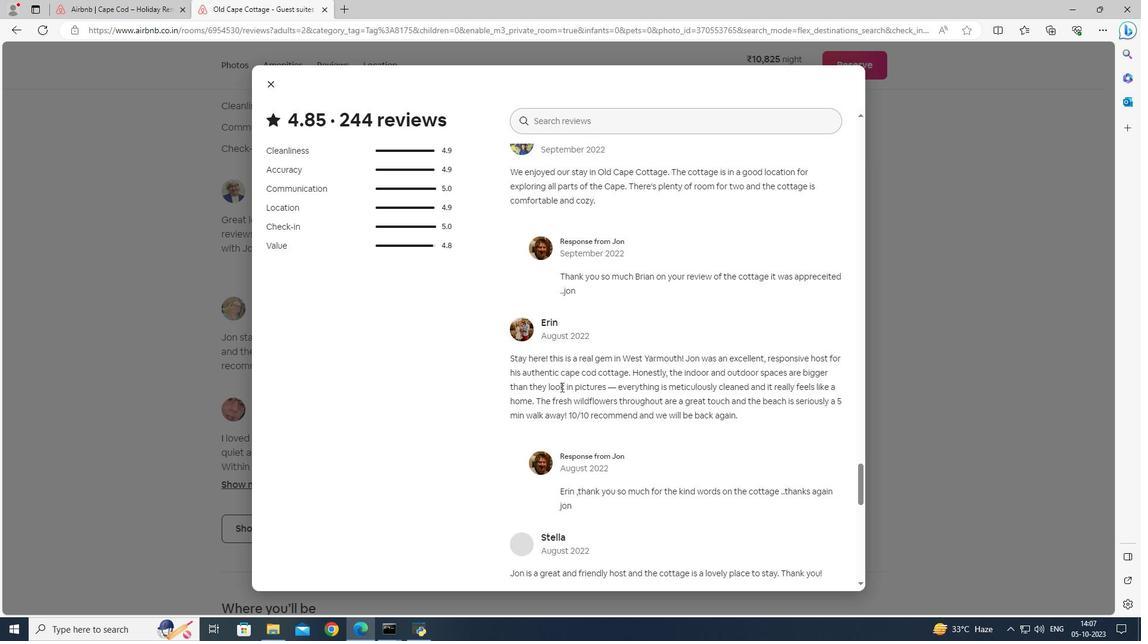 
Action: Mouse scrolled (561, 386) with delta (0, 0)
Screenshot: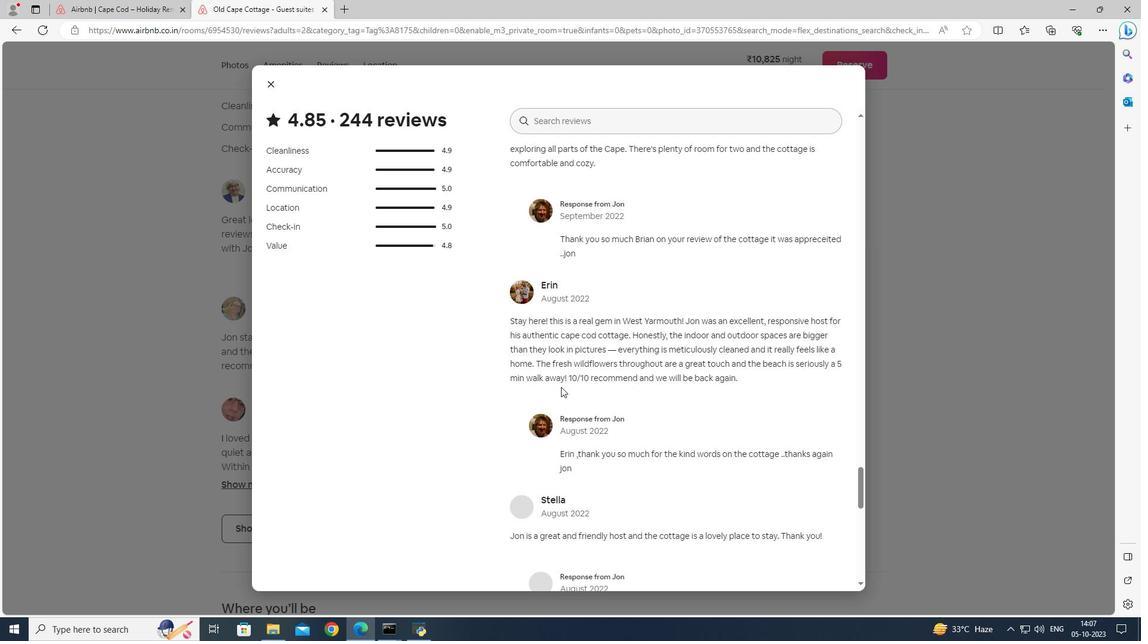 
Action: Mouse moved to (549, 376)
Screenshot: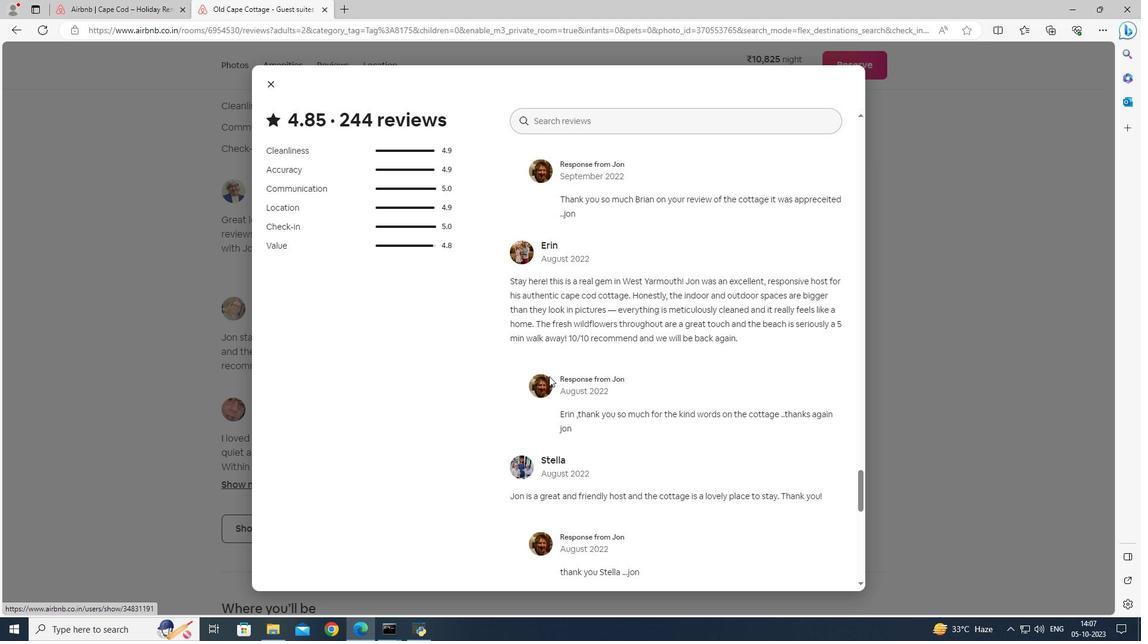 
Action: Mouse scrolled (549, 376) with delta (0, 0)
Screenshot: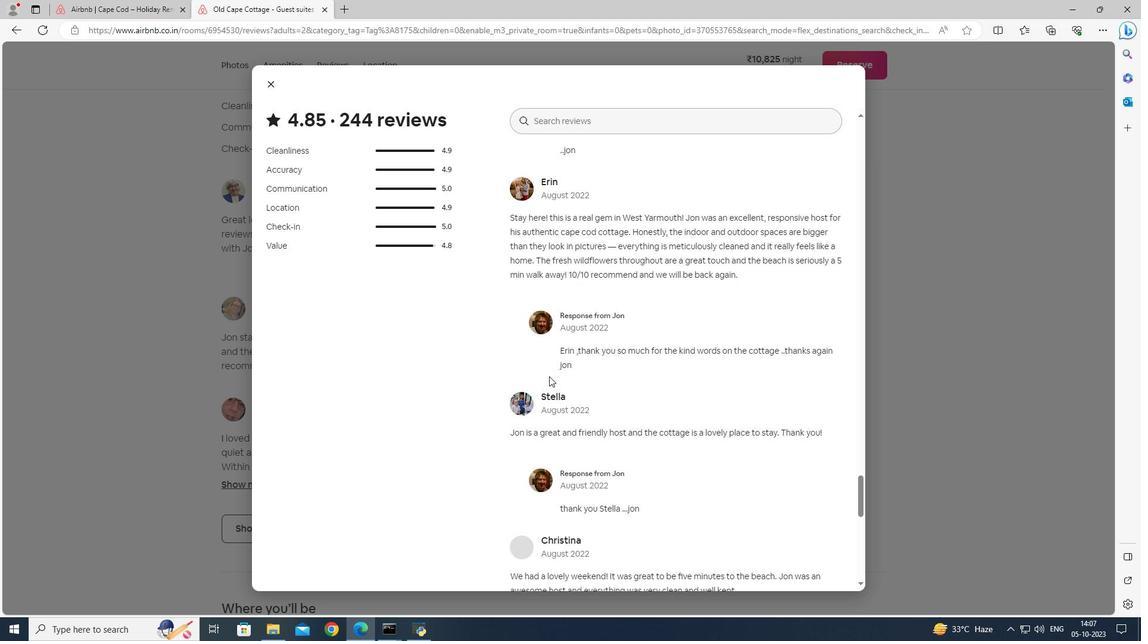 
Action: Mouse scrolled (549, 376) with delta (0, 0)
Screenshot: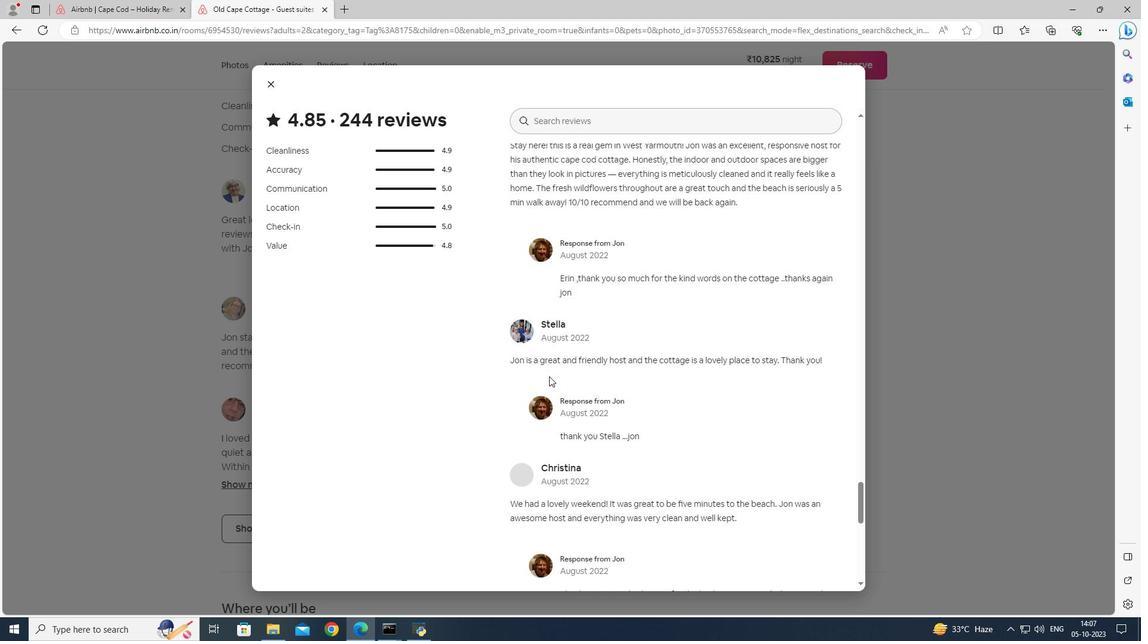 
Action: Mouse scrolled (549, 376) with delta (0, 0)
Screenshot: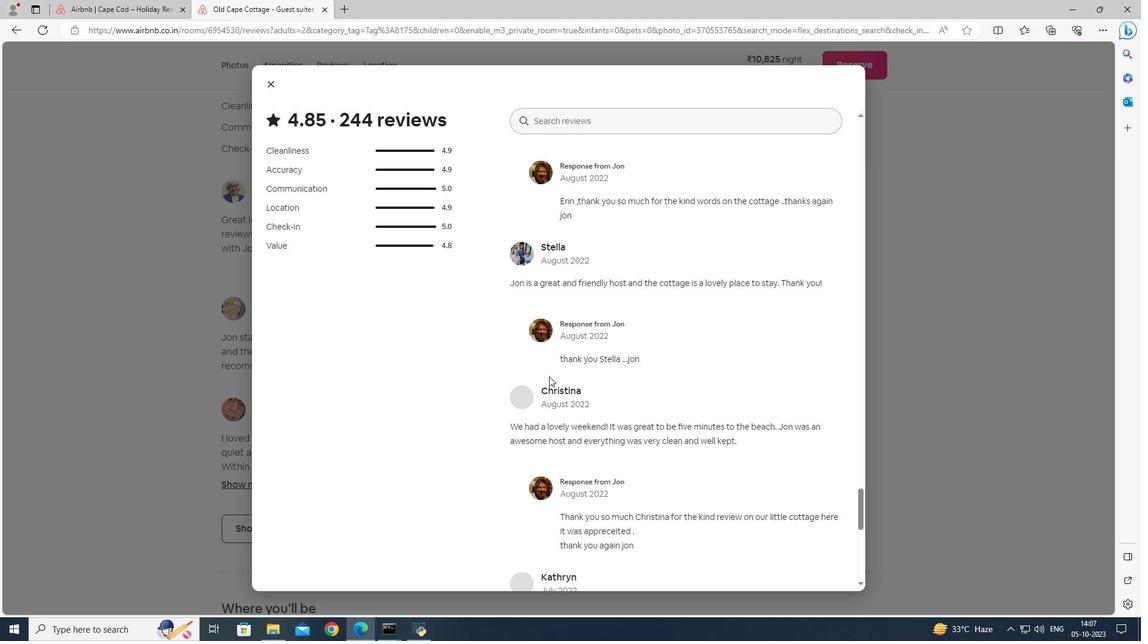 
Action: Mouse moved to (269, 87)
Screenshot: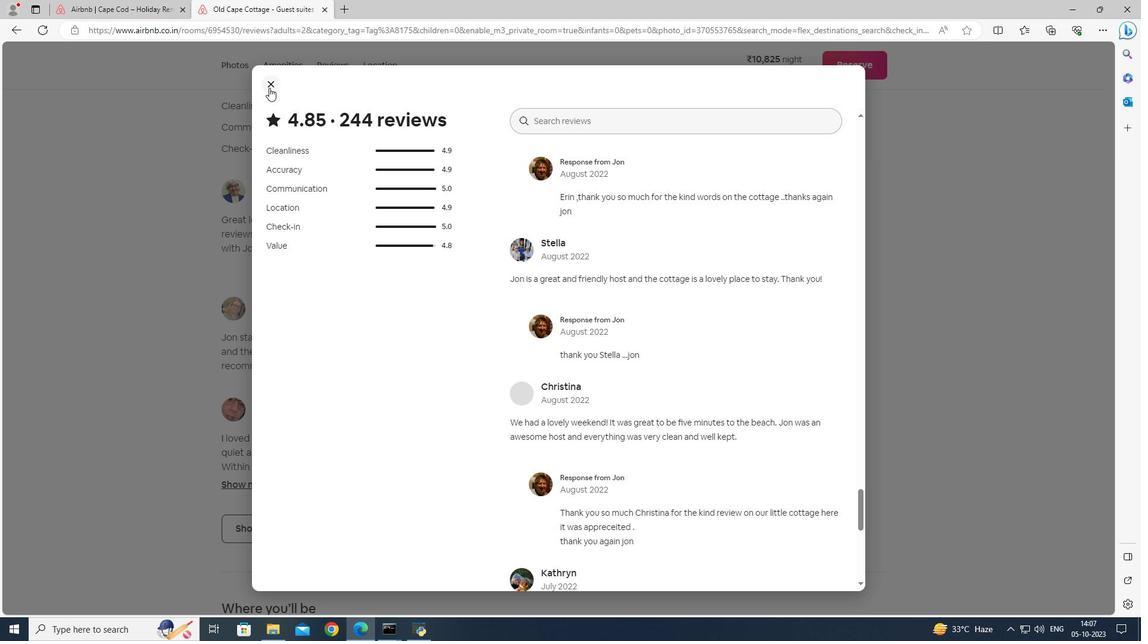 
Action: Mouse pressed left at (269, 87)
Screenshot: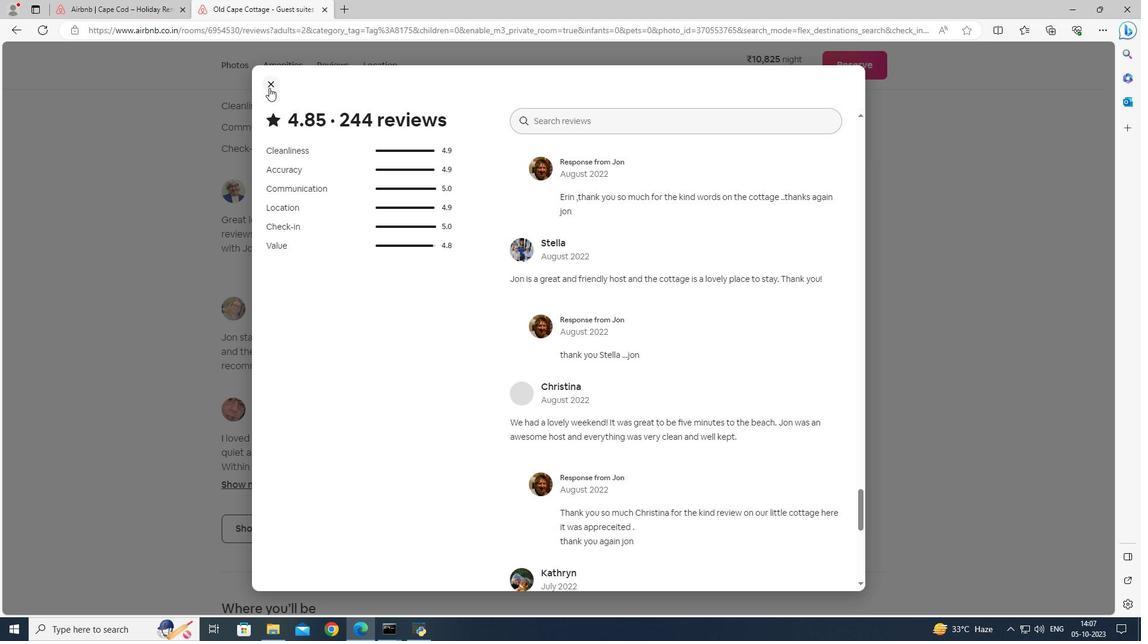 
Action: Mouse moved to (366, 301)
Screenshot: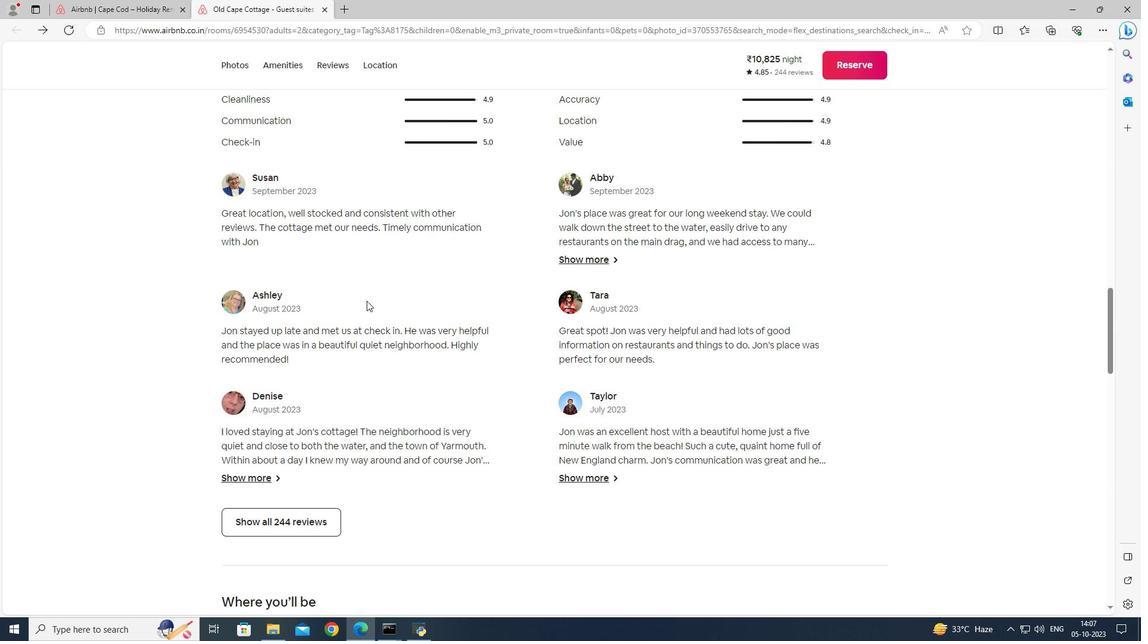
Action: Mouse scrolled (366, 300) with delta (0, 0)
Screenshot: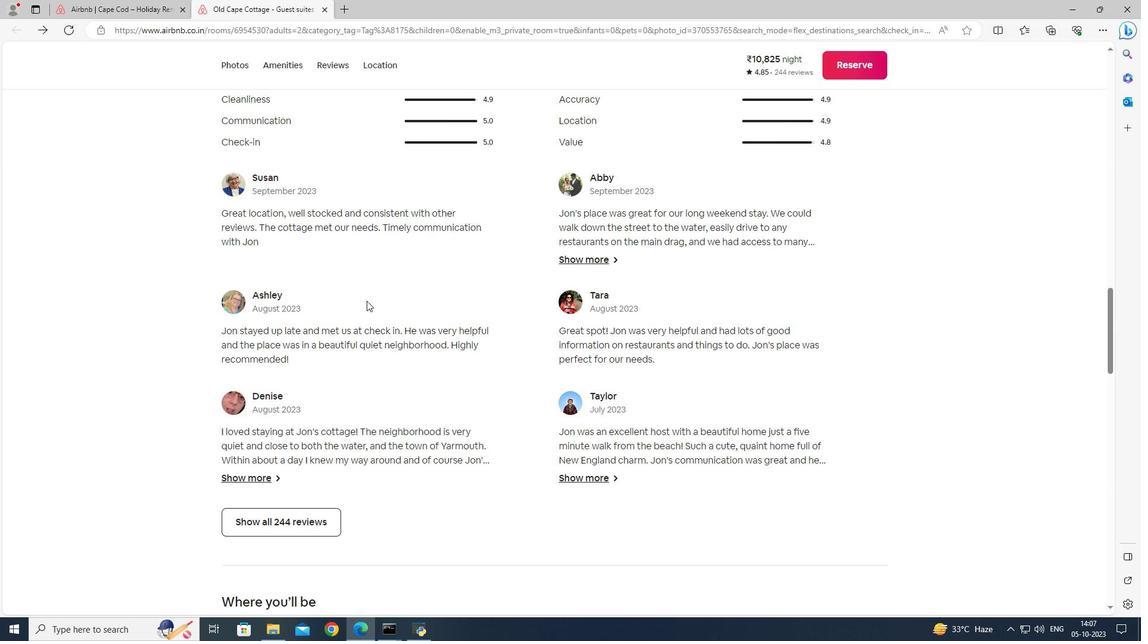 
Action: Mouse scrolled (366, 300) with delta (0, 0)
Screenshot: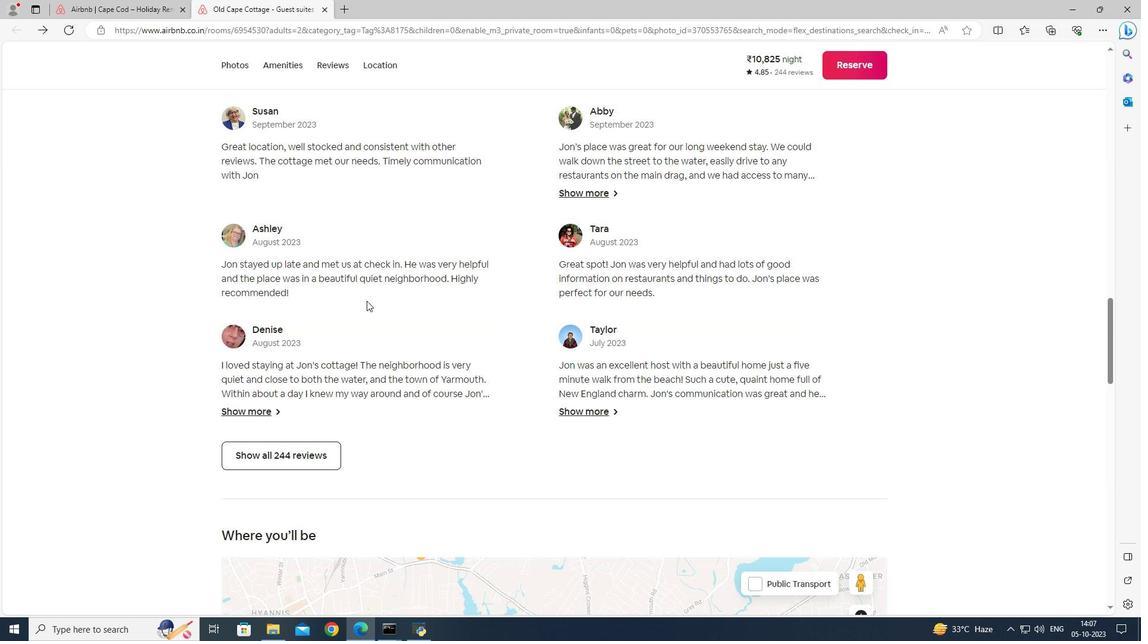 
Action: Mouse scrolled (366, 300) with delta (0, 0)
Screenshot: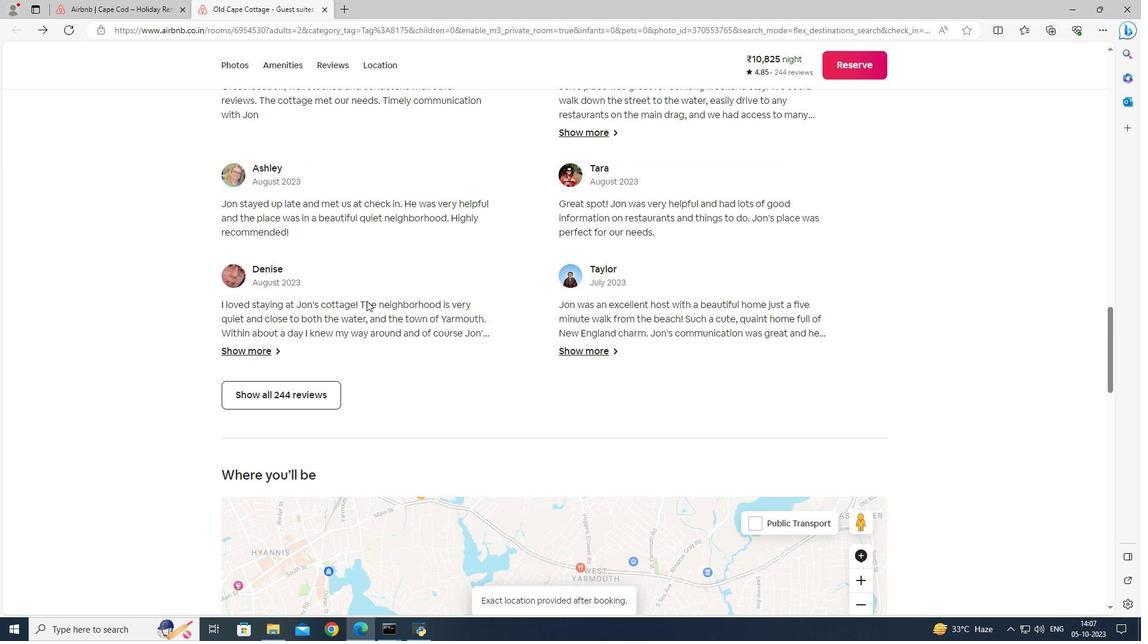 
Action: Mouse scrolled (366, 300) with delta (0, 0)
Screenshot: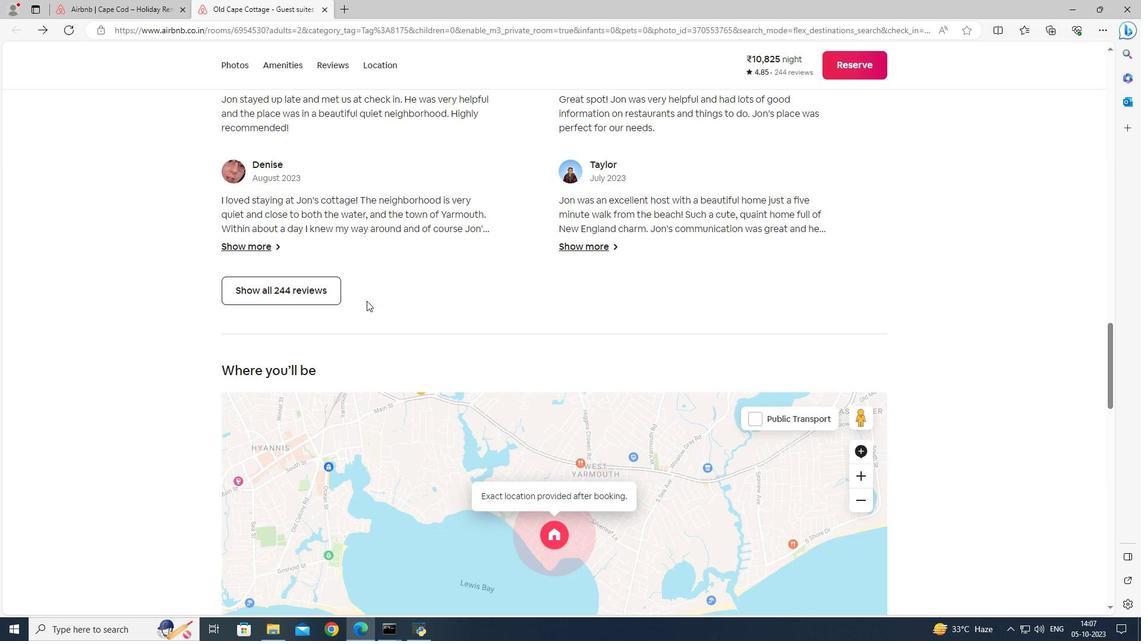 
Action: Mouse moved to (370, 312)
Screenshot: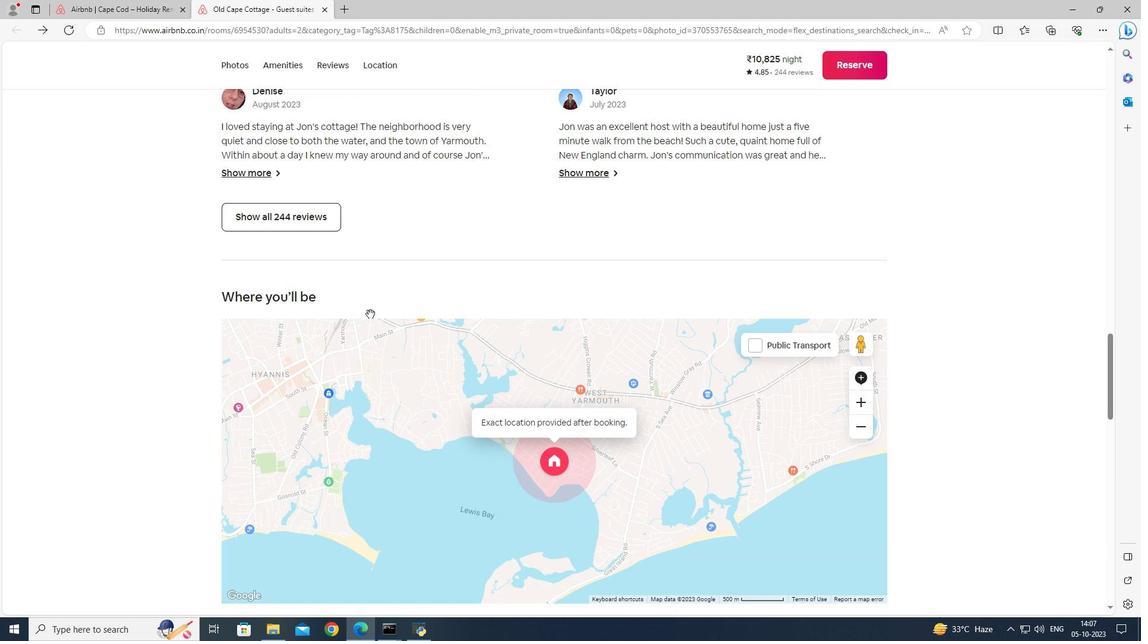 
Action: Mouse scrolled (370, 312) with delta (0, 0)
Screenshot: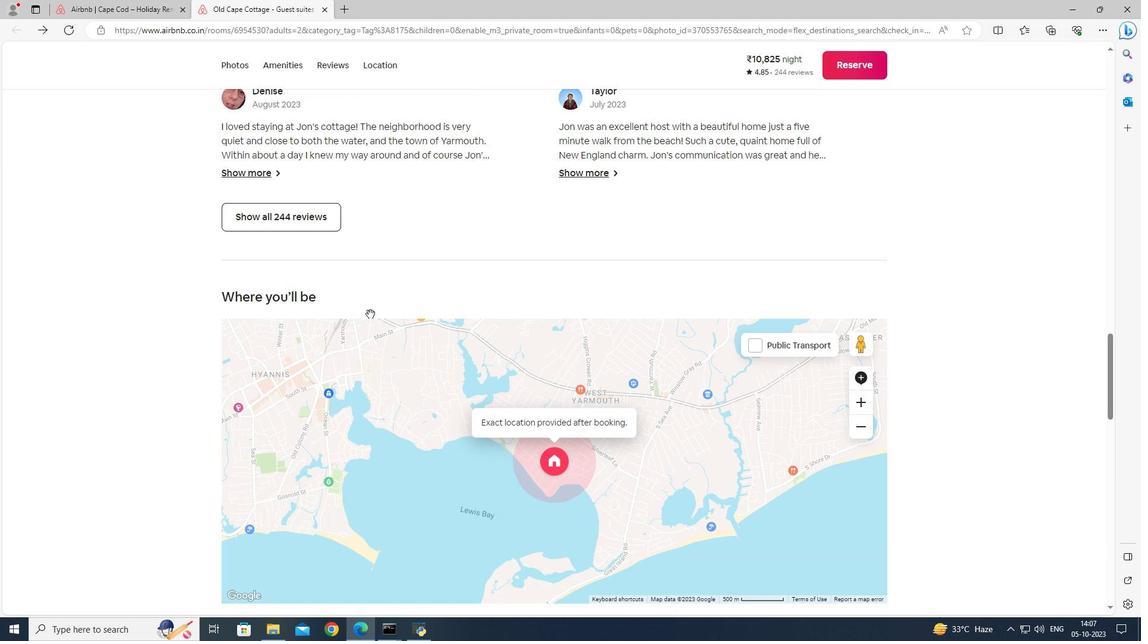 
Action: Mouse moved to (370, 314)
